 Task: Buy 5 Wiper De-Icing Strips from Windshield Wipers & Washers section under best seller category for shipping address: Cassandra Campbell, 4549 Long Street, Gainesville, Florida 32653, Cell Number 3522153680. Pay from credit card ending with 5759, CVV 953
Action: Key pressed amazon.com<Key.enter>
Screenshot: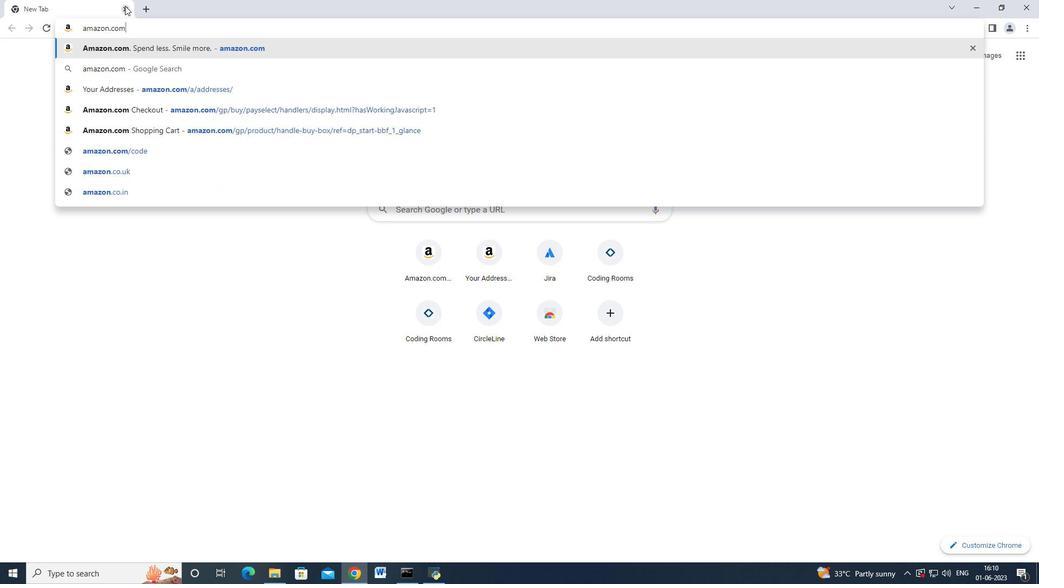 
Action: Mouse moved to (35, 82)
Screenshot: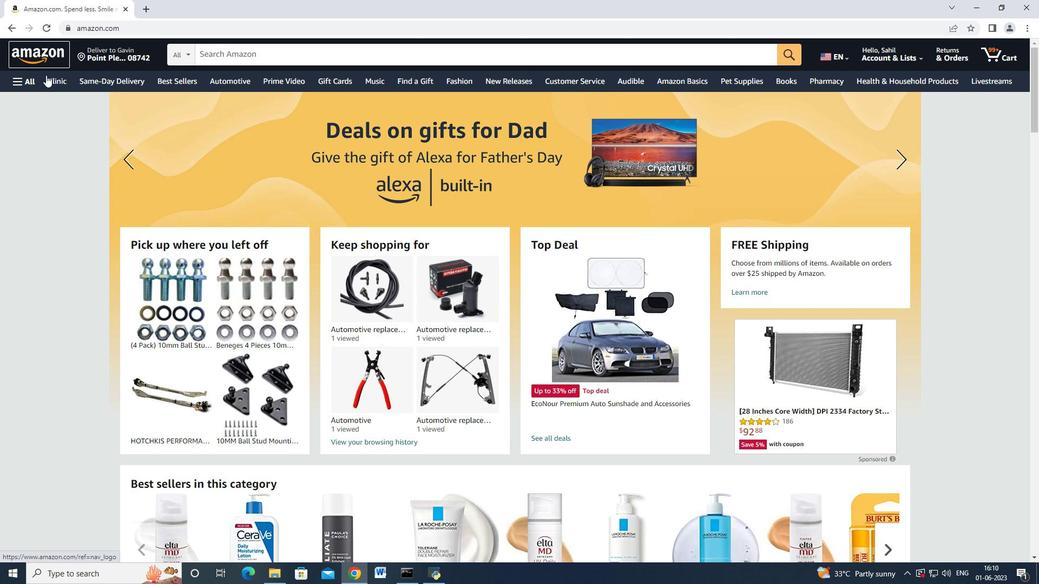 
Action: Mouse pressed left at (35, 82)
Screenshot: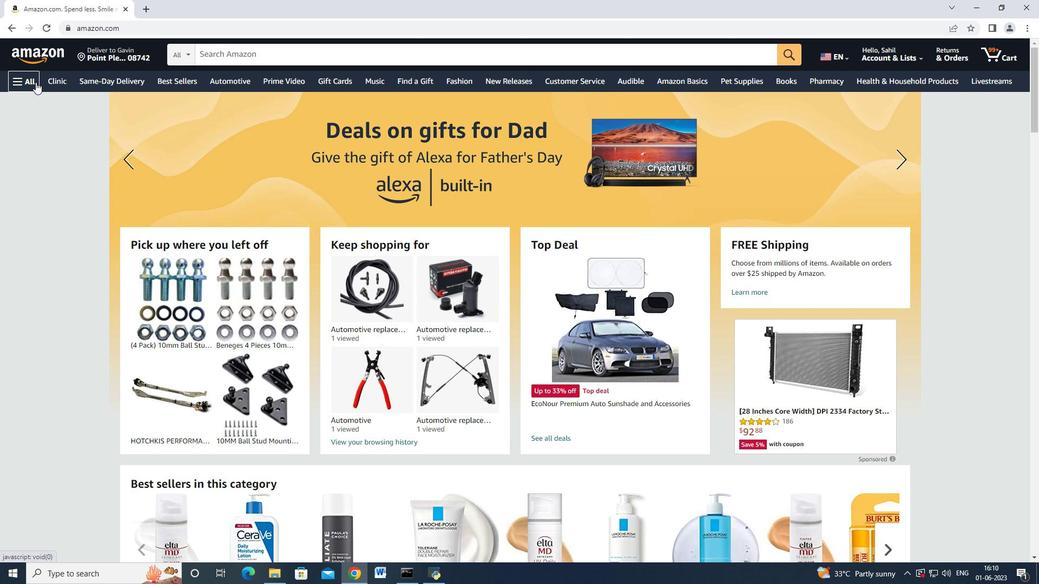 
Action: Mouse moved to (105, 309)
Screenshot: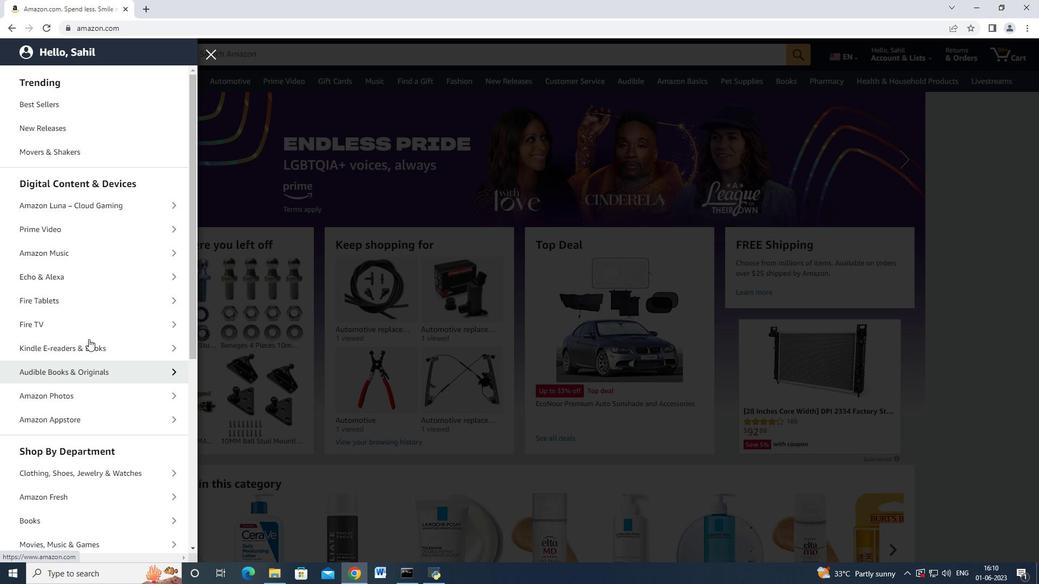 
Action: Mouse scrolled (105, 309) with delta (0, 0)
Screenshot: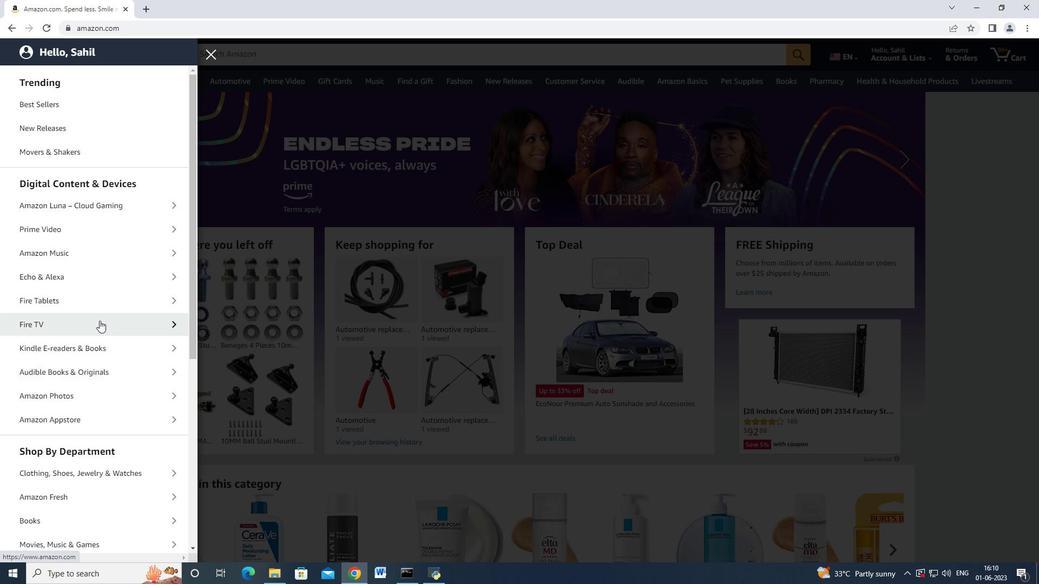 
Action: Mouse scrolled (105, 309) with delta (0, 0)
Screenshot: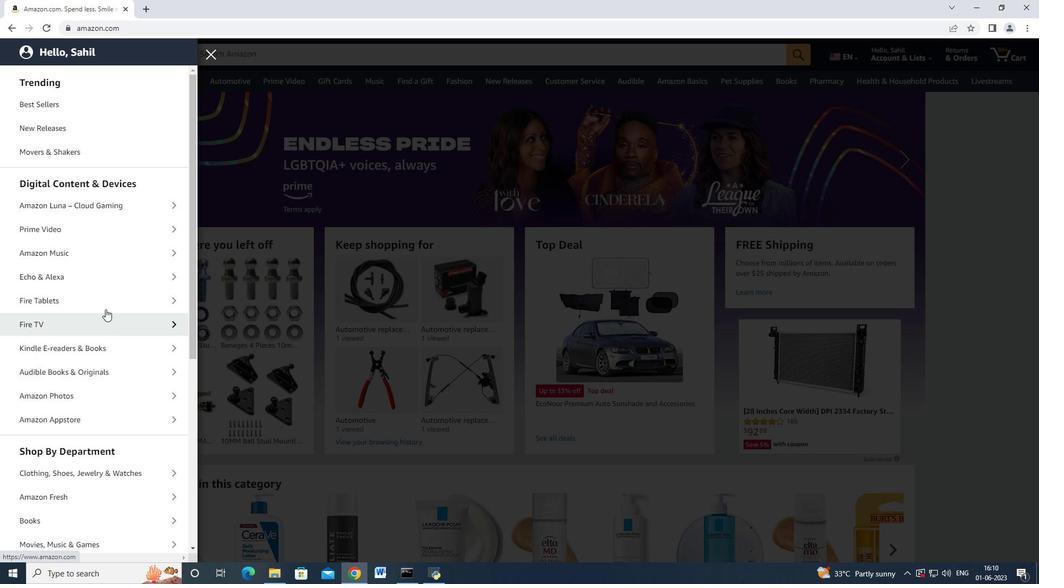 
Action: Mouse scrolled (105, 309) with delta (0, 0)
Screenshot: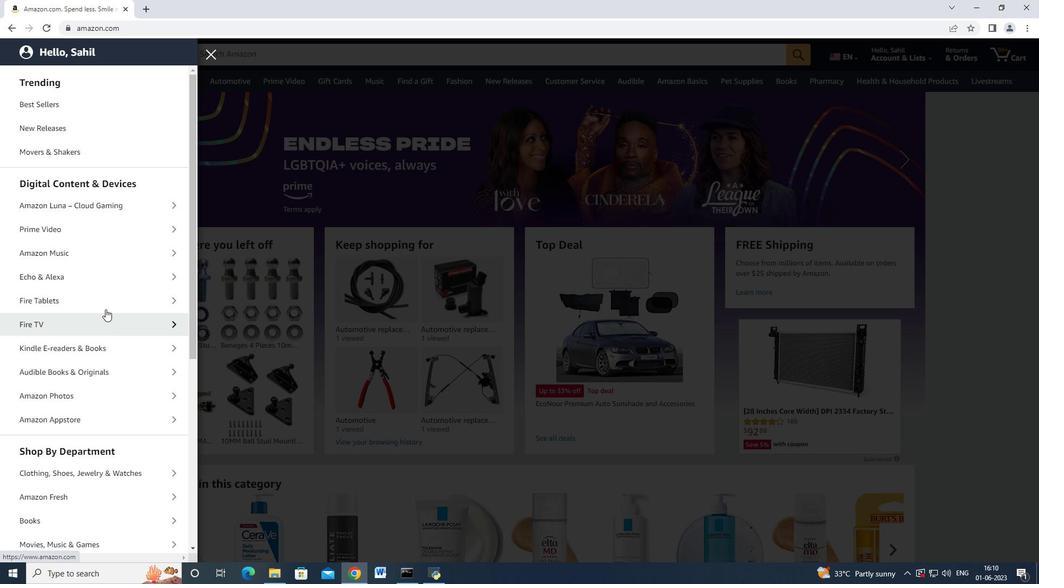 
Action: Mouse scrolled (105, 309) with delta (0, 0)
Screenshot: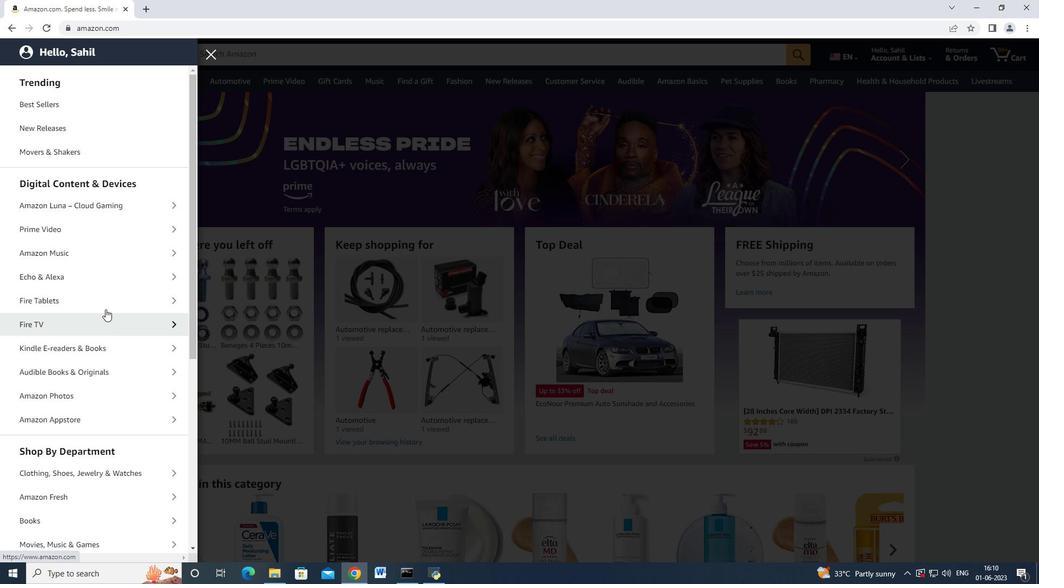 
Action: Mouse scrolled (105, 309) with delta (0, 0)
Screenshot: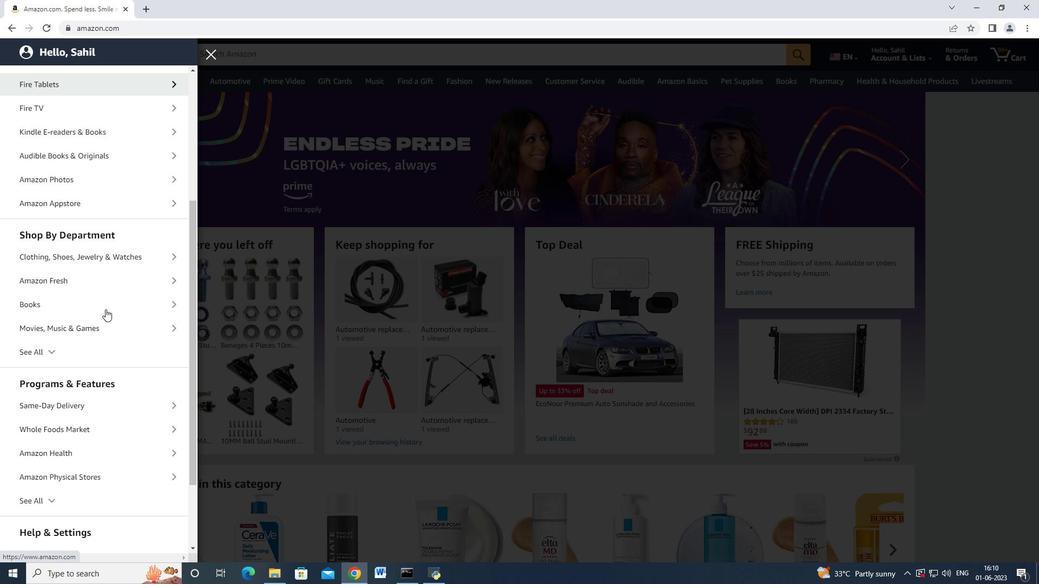 
Action: Mouse scrolled (105, 309) with delta (0, 0)
Screenshot: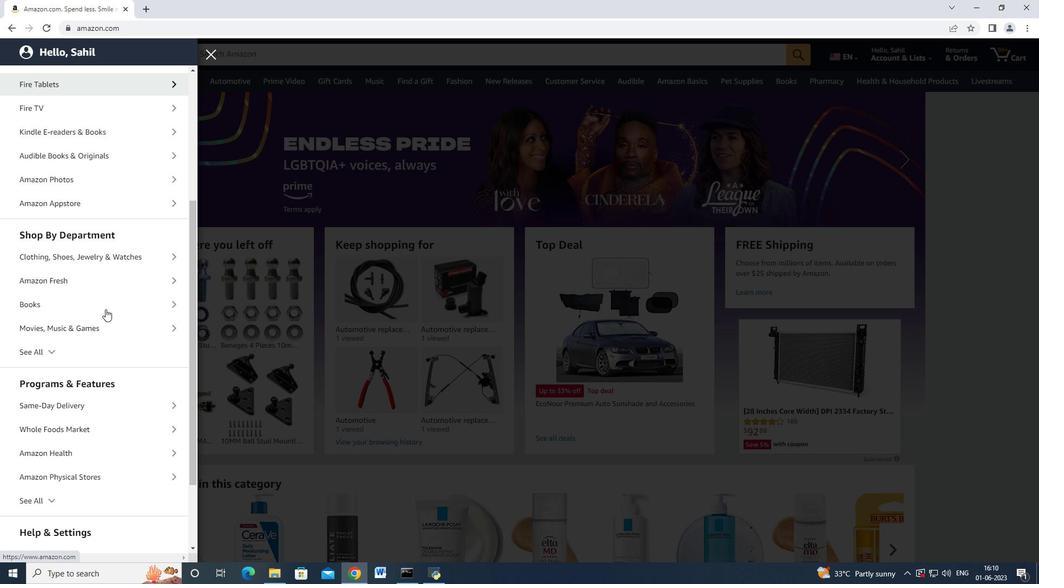 
Action: Mouse moved to (93, 275)
Screenshot: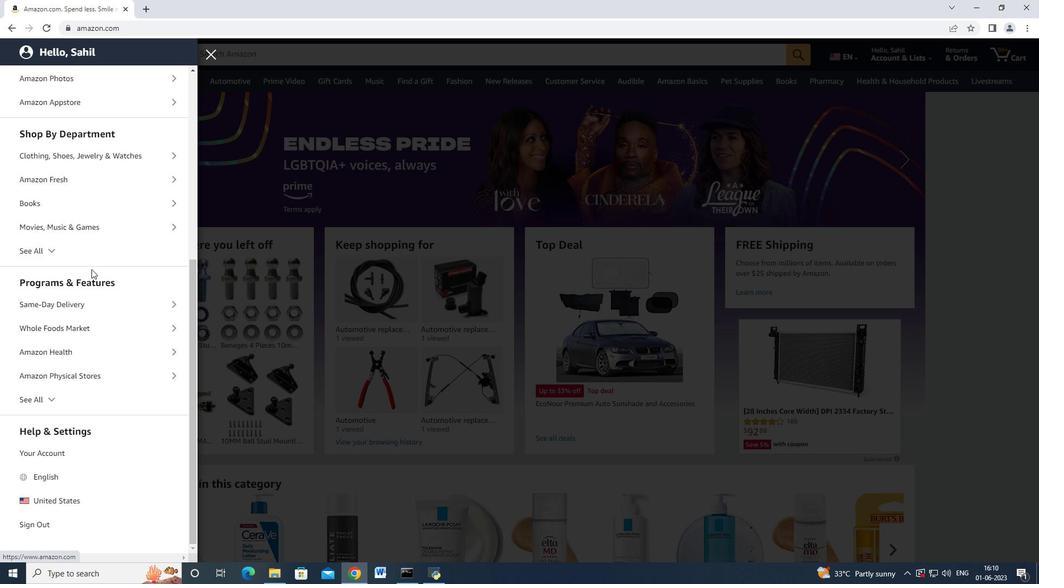 
Action: Mouse scrolled (93, 274) with delta (0, 0)
Screenshot: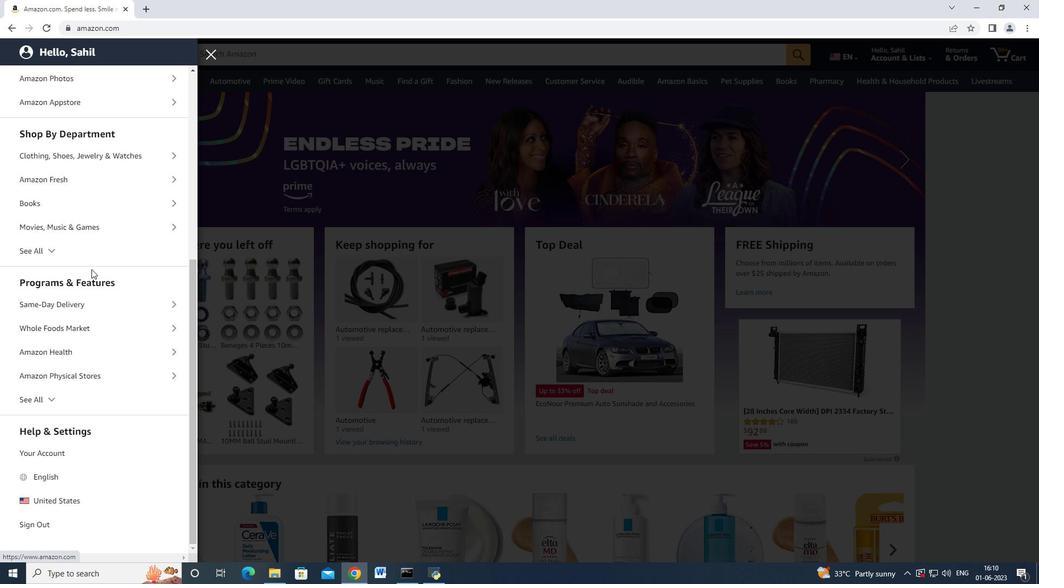 
Action: Mouse moved to (90, 252)
Screenshot: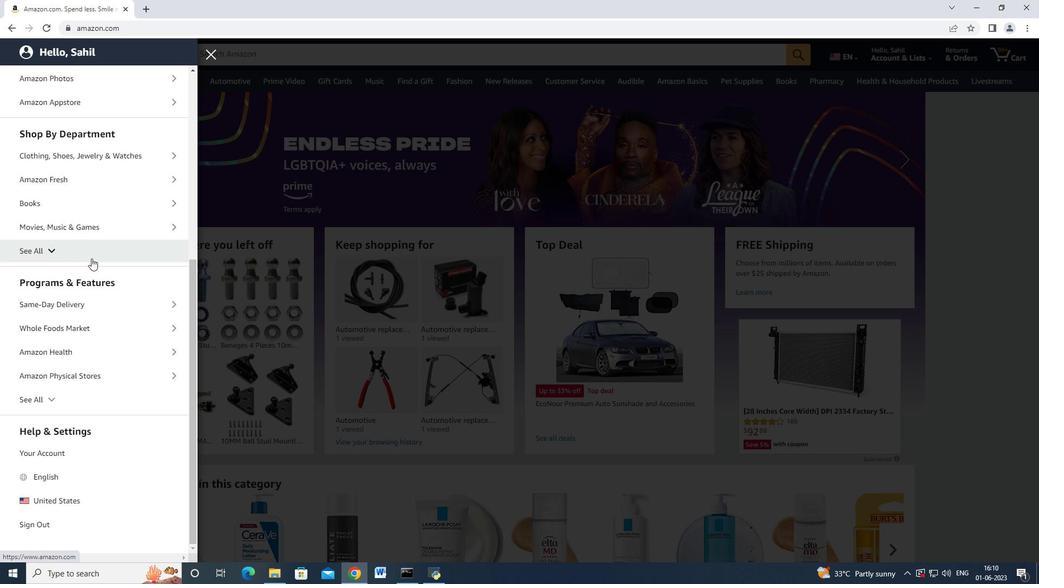 
Action: Mouse pressed left at (90, 252)
Screenshot: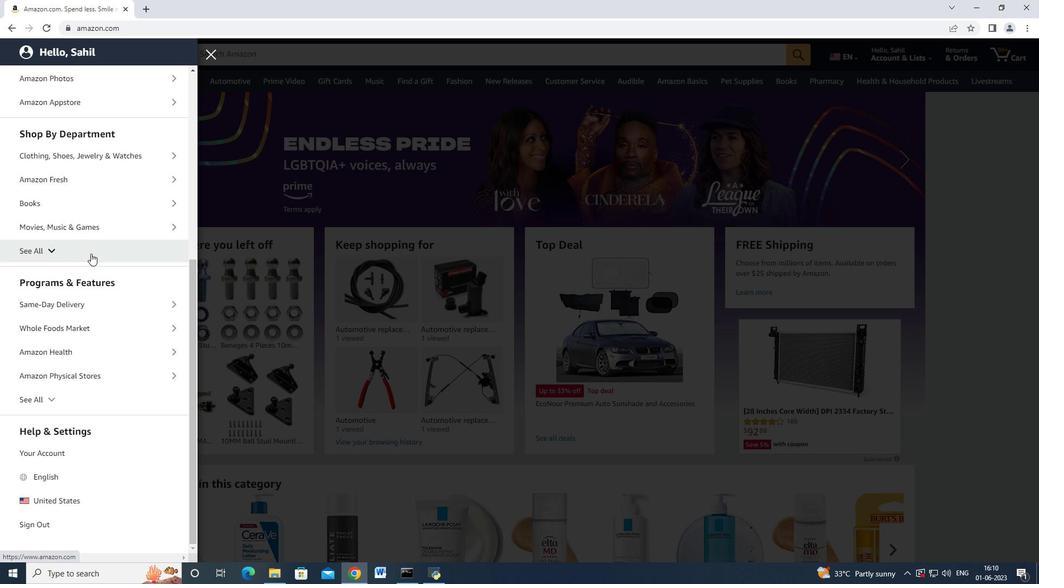 
Action: Mouse moved to (100, 276)
Screenshot: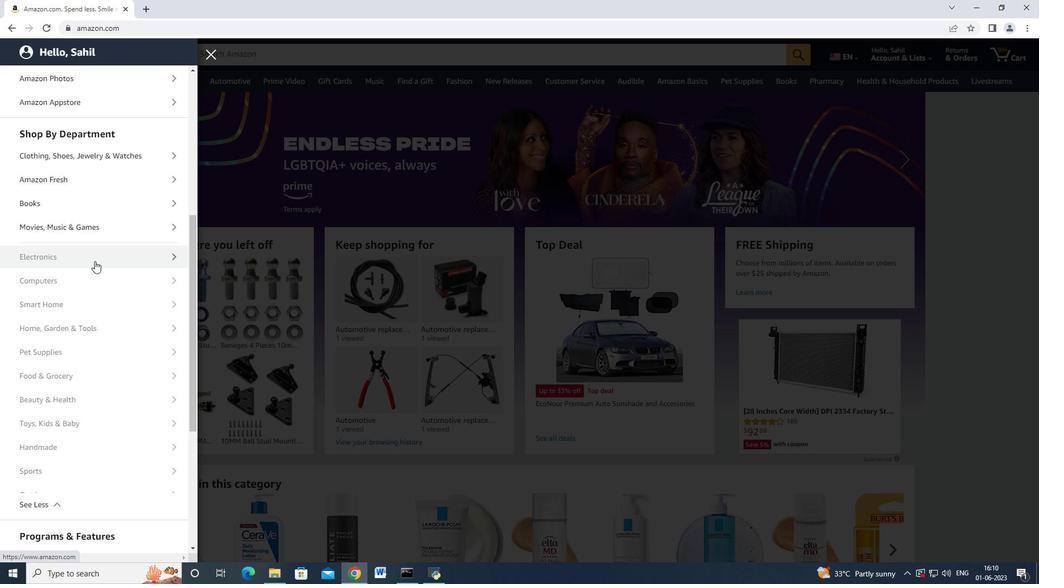 
Action: Mouse scrolled (100, 275) with delta (0, 0)
Screenshot: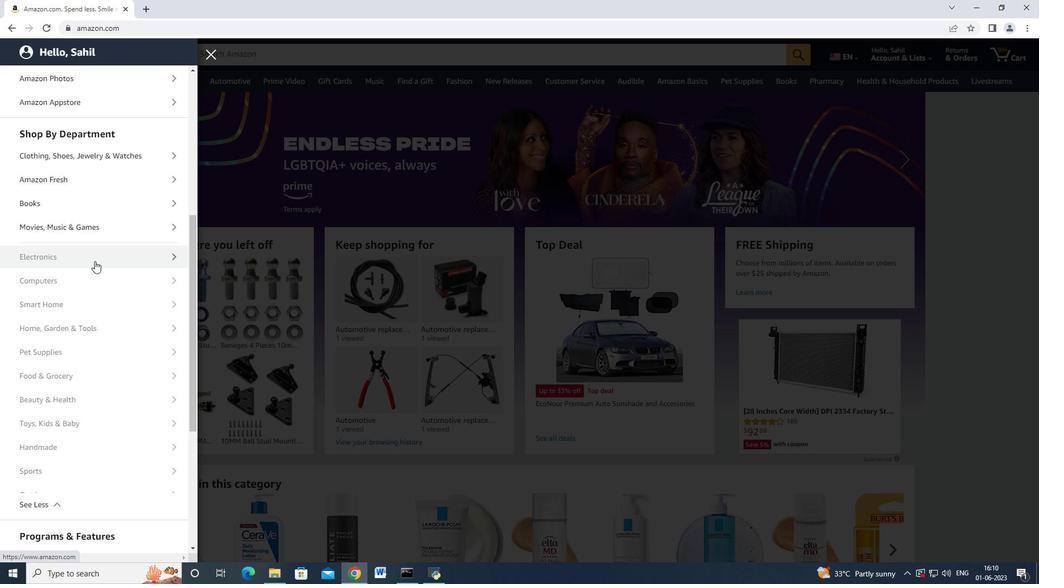 
Action: Mouse scrolled (100, 275) with delta (0, 0)
Screenshot: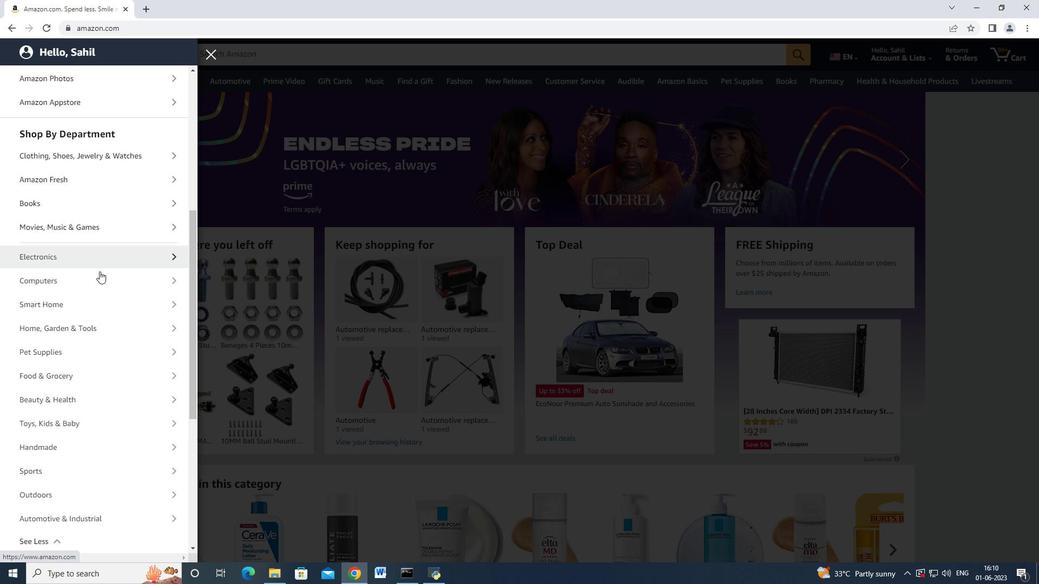 
Action: Mouse moved to (106, 406)
Screenshot: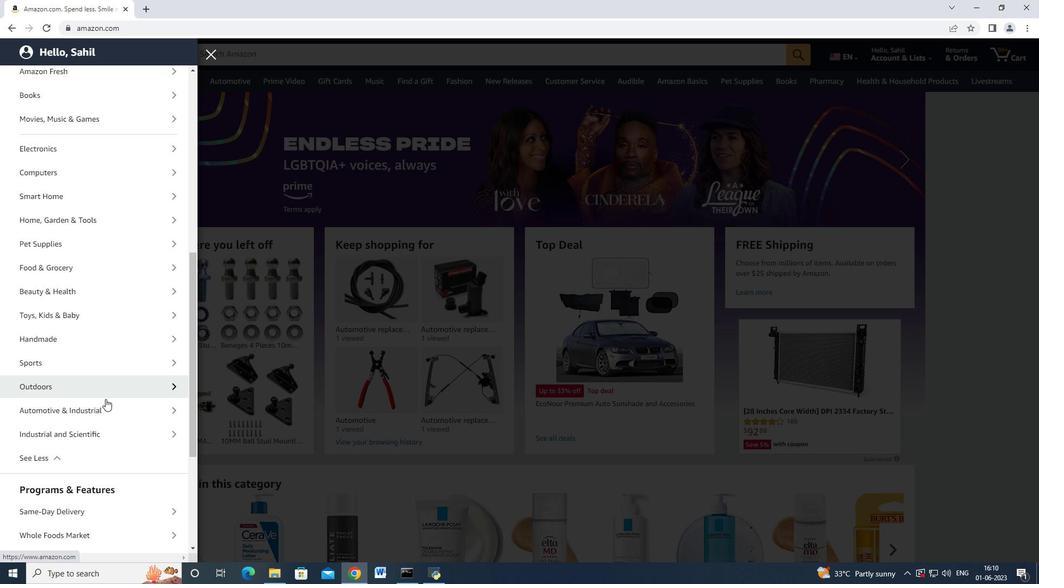 
Action: Mouse pressed left at (106, 406)
Screenshot: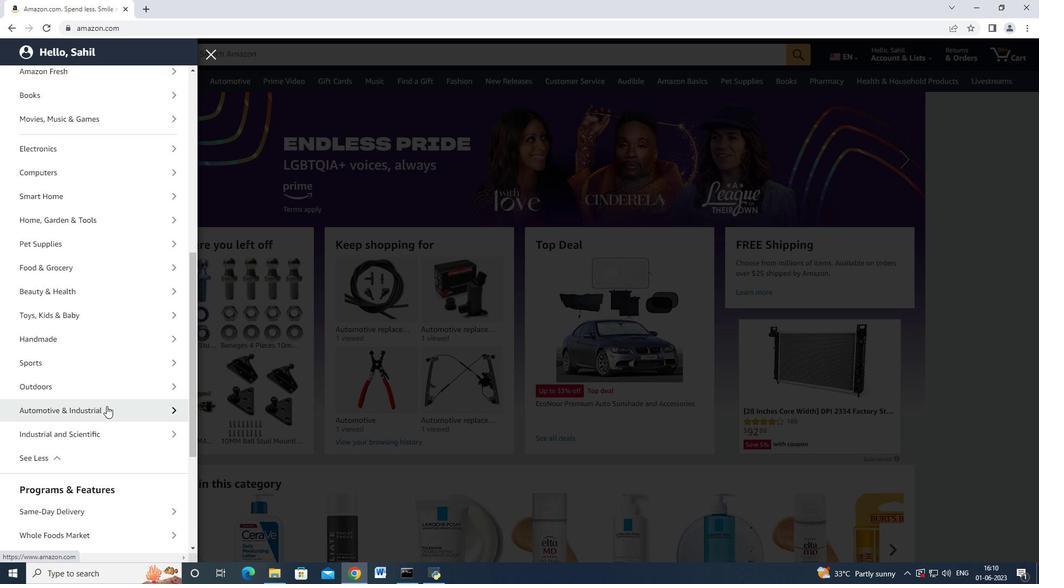 
Action: Mouse moved to (141, 129)
Screenshot: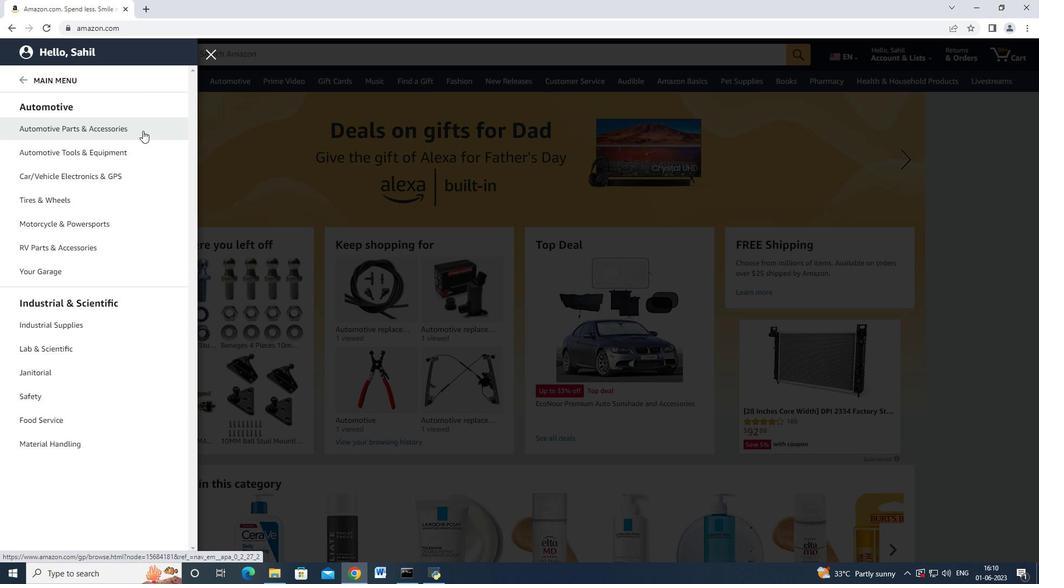 
Action: Mouse pressed left at (141, 129)
Screenshot: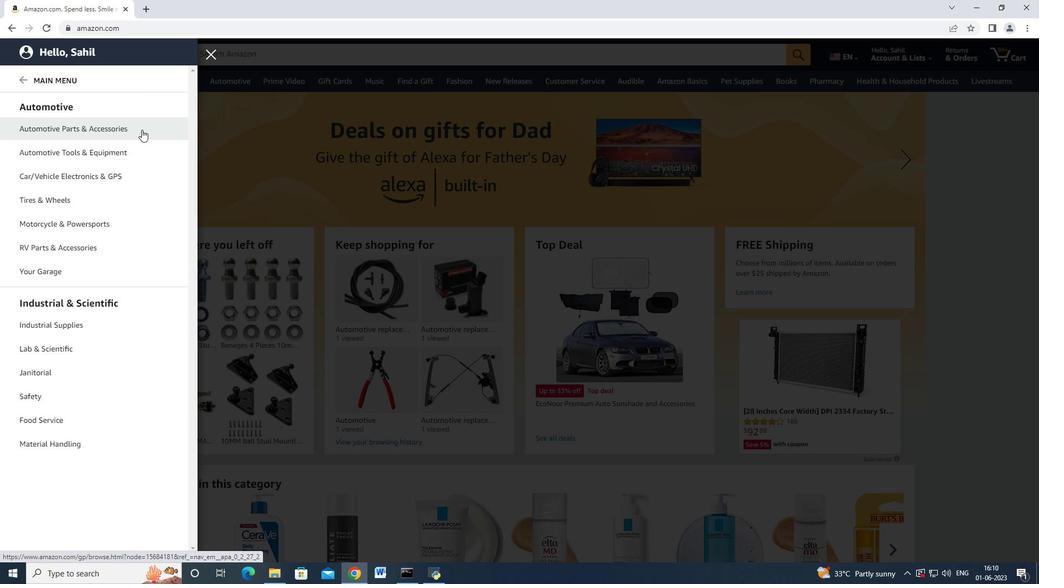 
Action: Mouse moved to (180, 101)
Screenshot: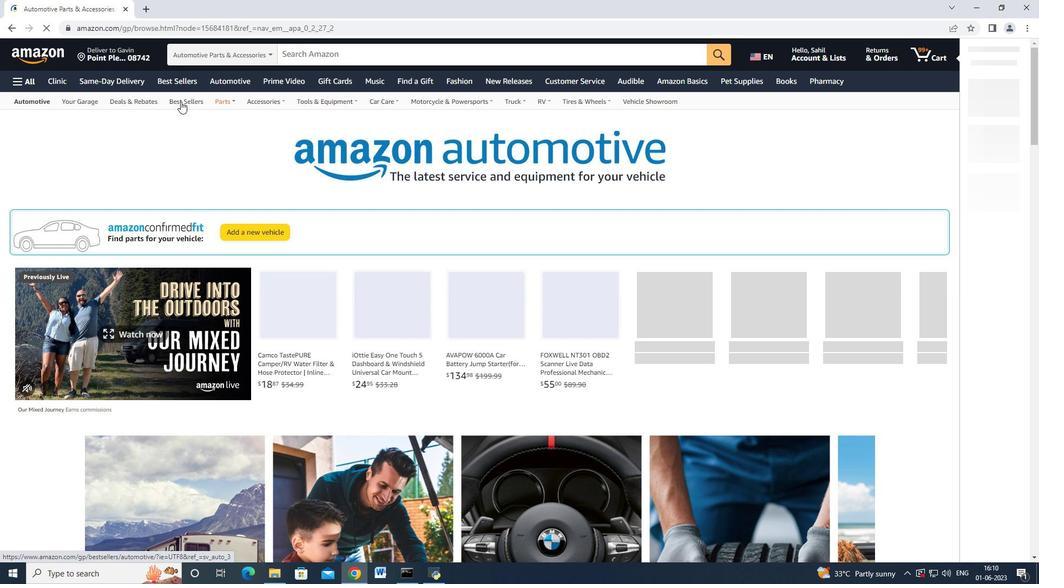 
Action: Mouse pressed left at (180, 101)
Screenshot: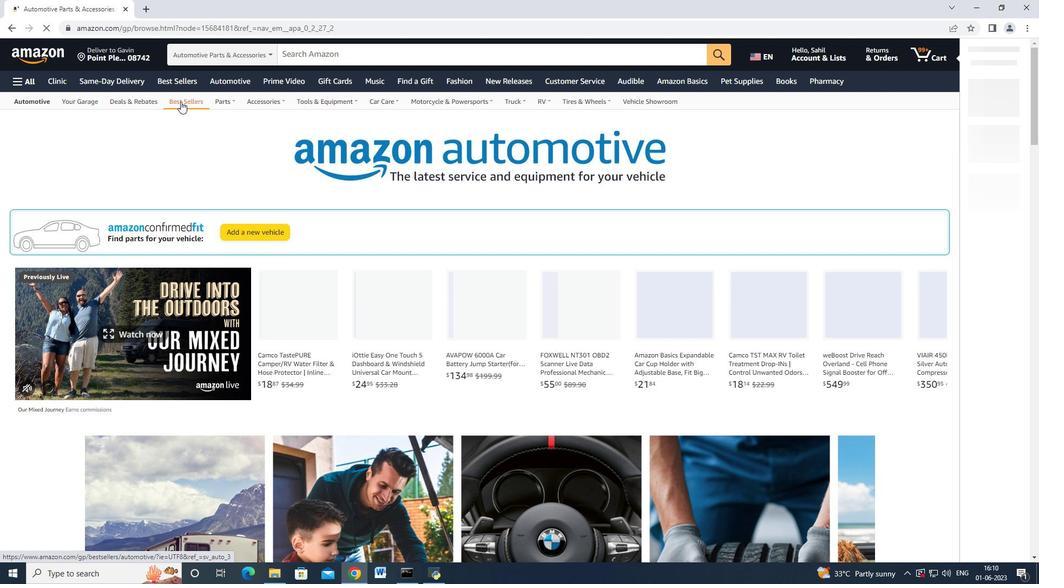 
Action: Mouse moved to (66, 347)
Screenshot: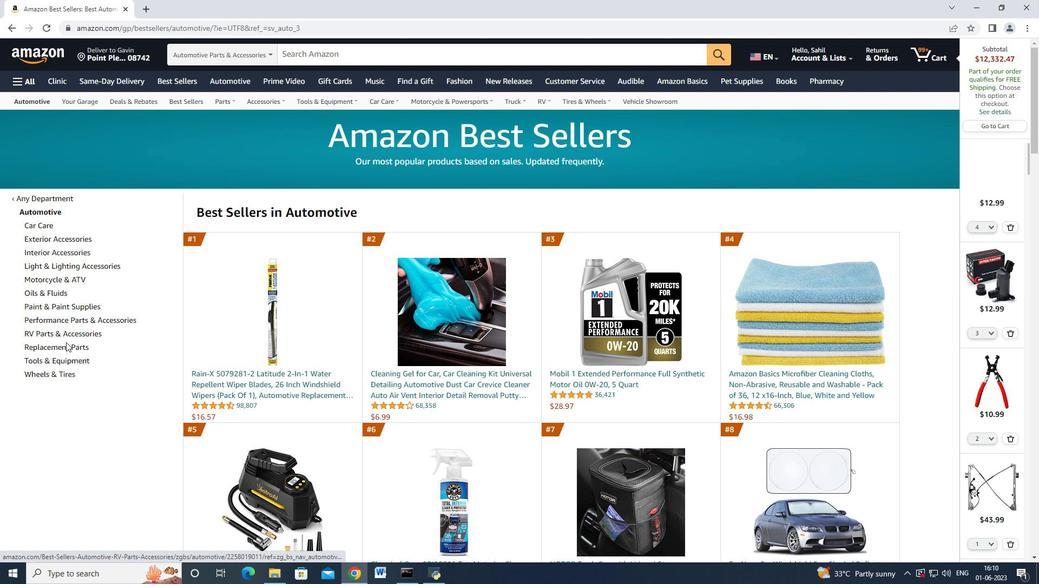 
Action: Mouse pressed left at (66, 347)
Screenshot: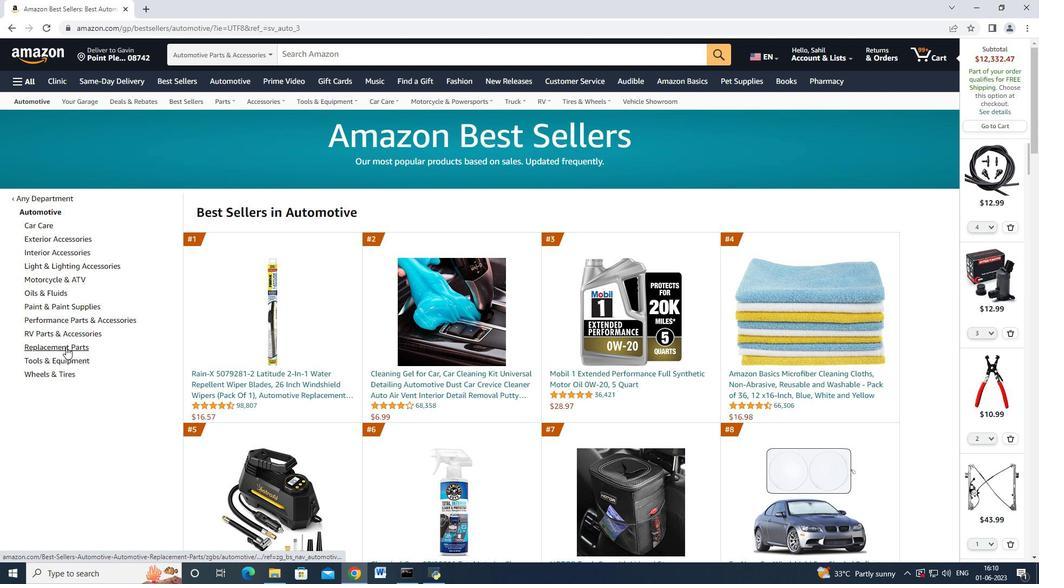 
Action: Mouse moved to (108, 349)
Screenshot: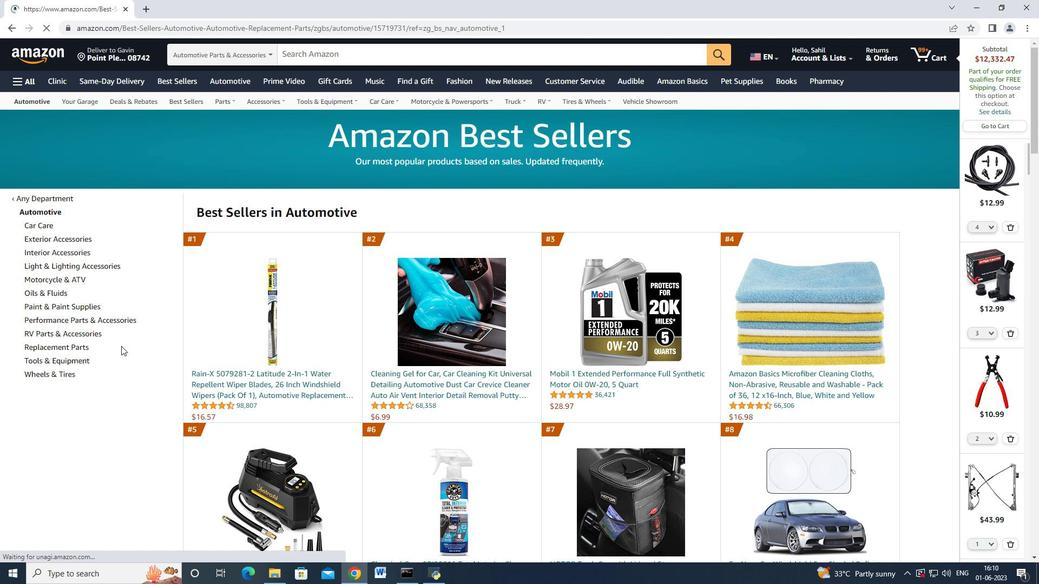 
Action: Mouse scrolled (108, 349) with delta (0, 0)
Screenshot: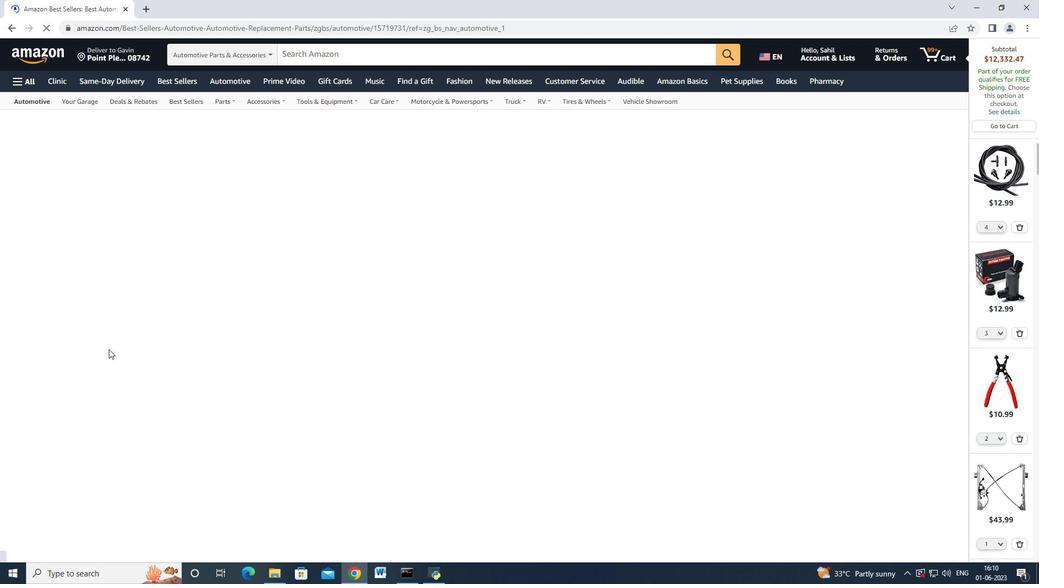 
Action: Mouse scrolled (108, 349) with delta (0, 0)
Screenshot: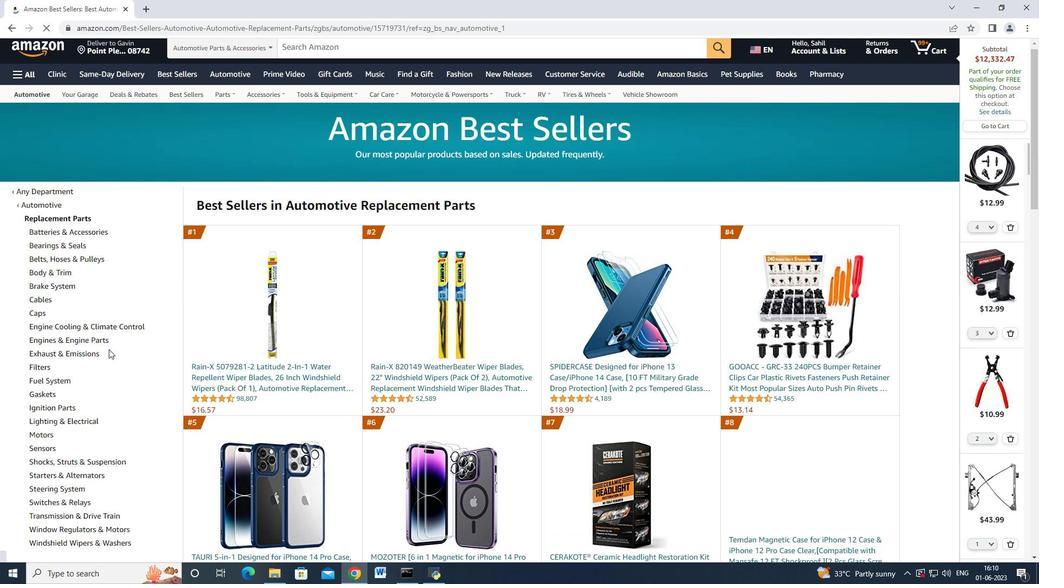 
Action: Mouse scrolled (108, 349) with delta (0, 0)
Screenshot: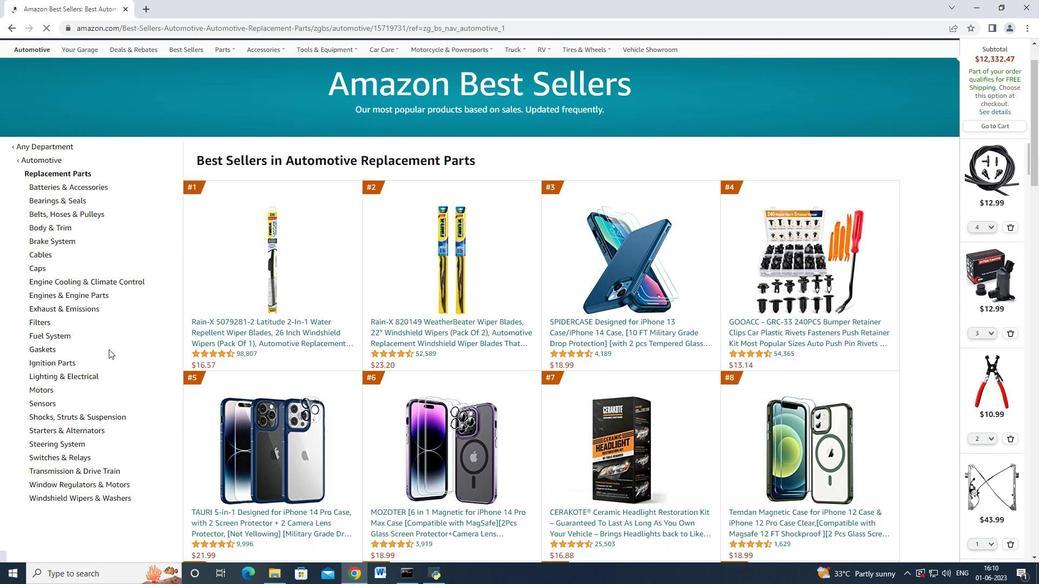 
Action: Mouse moved to (100, 386)
Screenshot: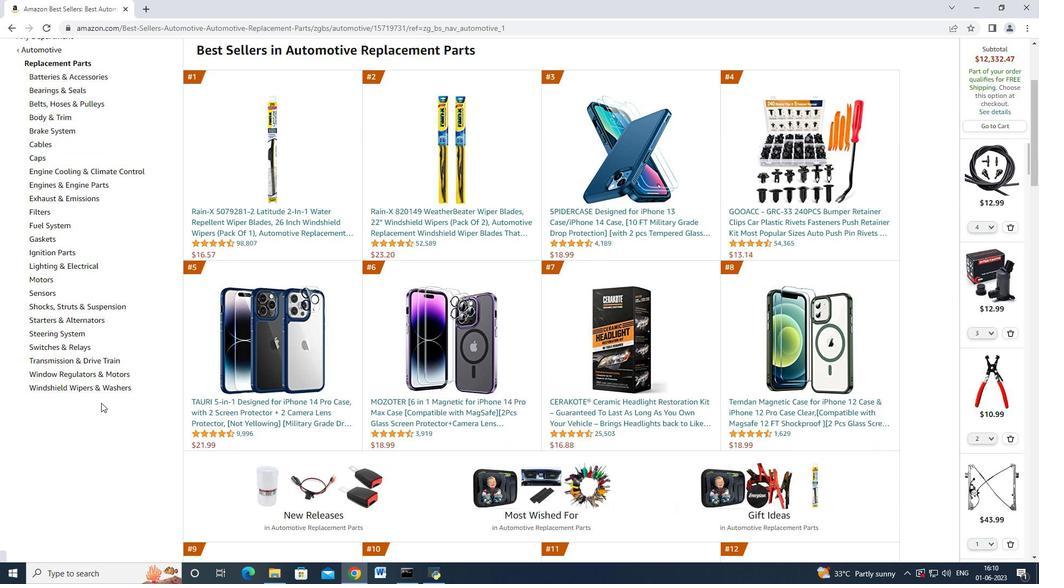 
Action: Mouse pressed left at (100, 386)
Screenshot: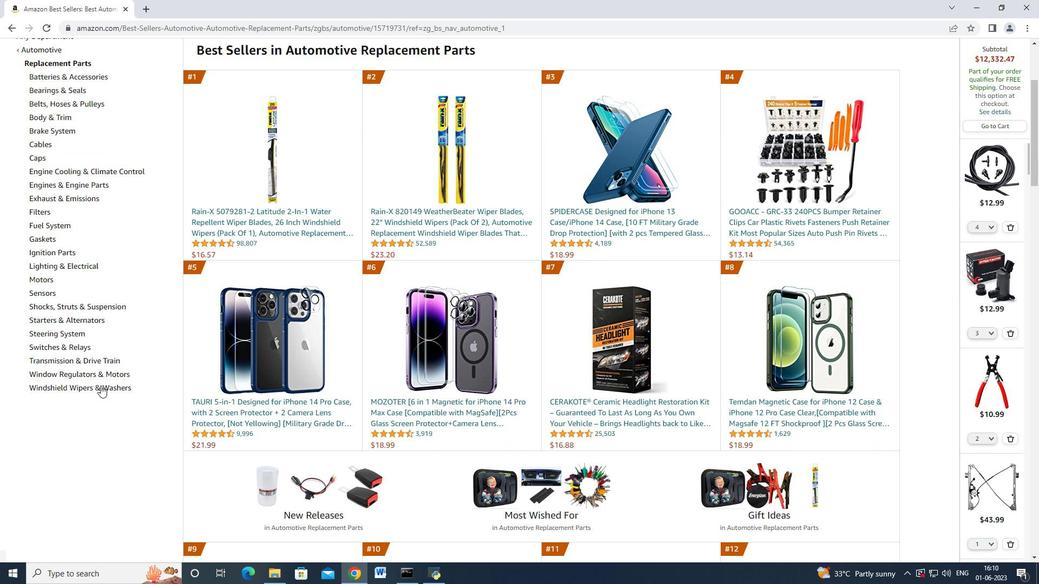 
Action: Mouse moved to (94, 290)
Screenshot: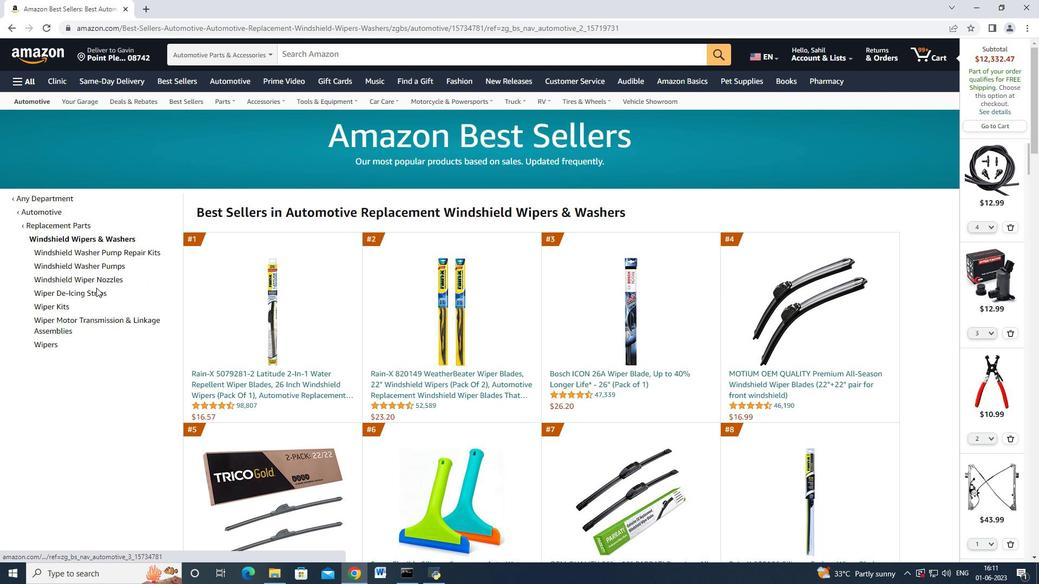 
Action: Mouse pressed left at (94, 290)
Screenshot: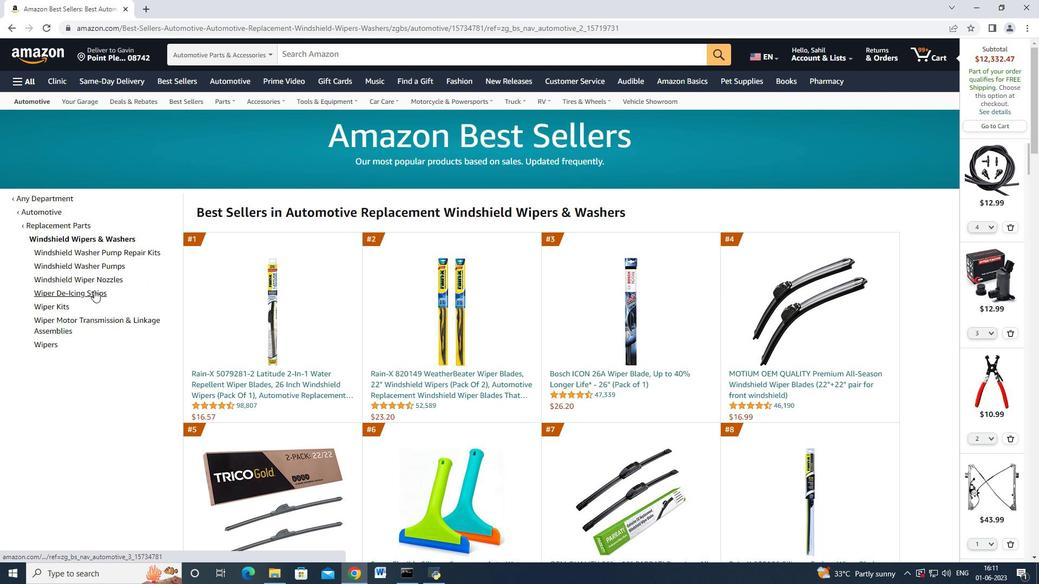 
Action: Mouse moved to (425, 374)
Screenshot: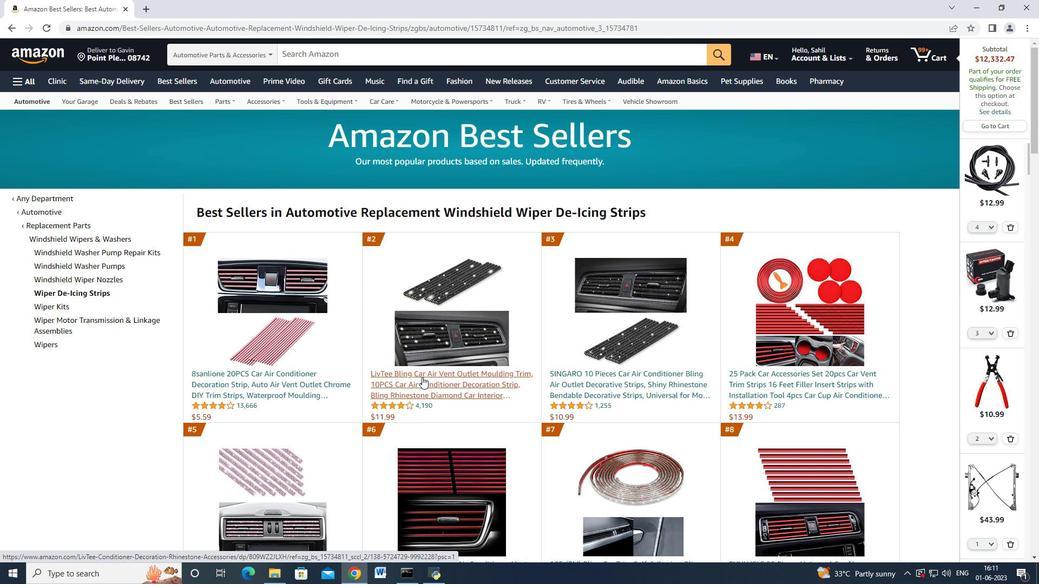 
Action: Mouse scrolled (425, 374) with delta (0, 0)
Screenshot: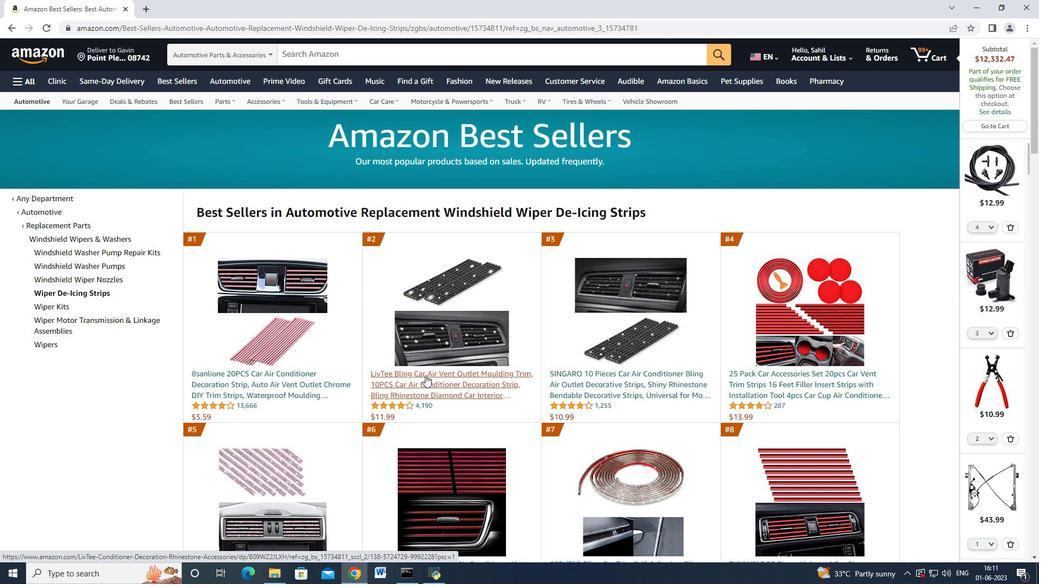 
Action: Mouse scrolled (425, 374) with delta (0, 0)
Screenshot: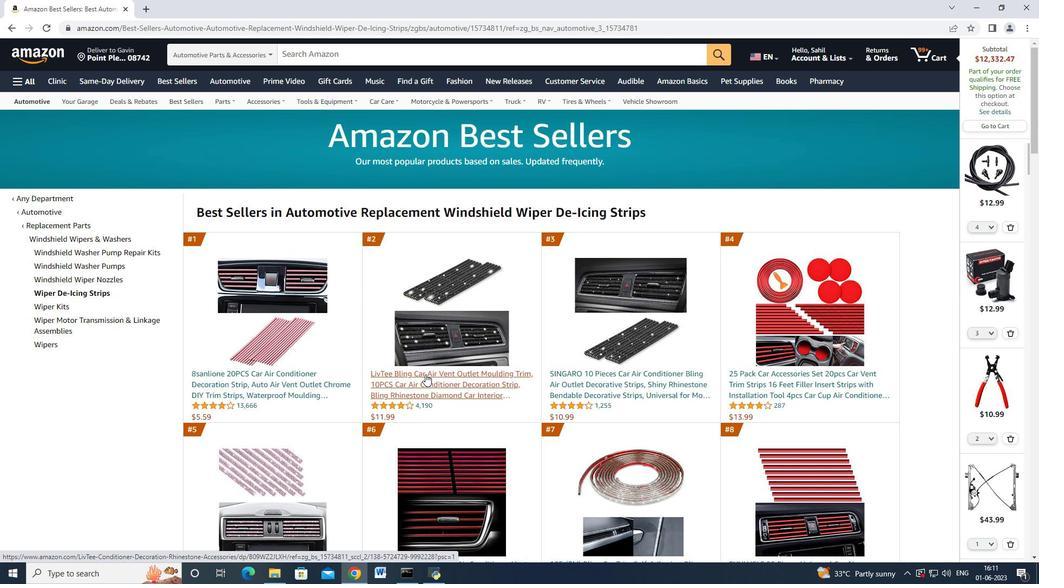 
Action: Mouse moved to (820, 260)
Screenshot: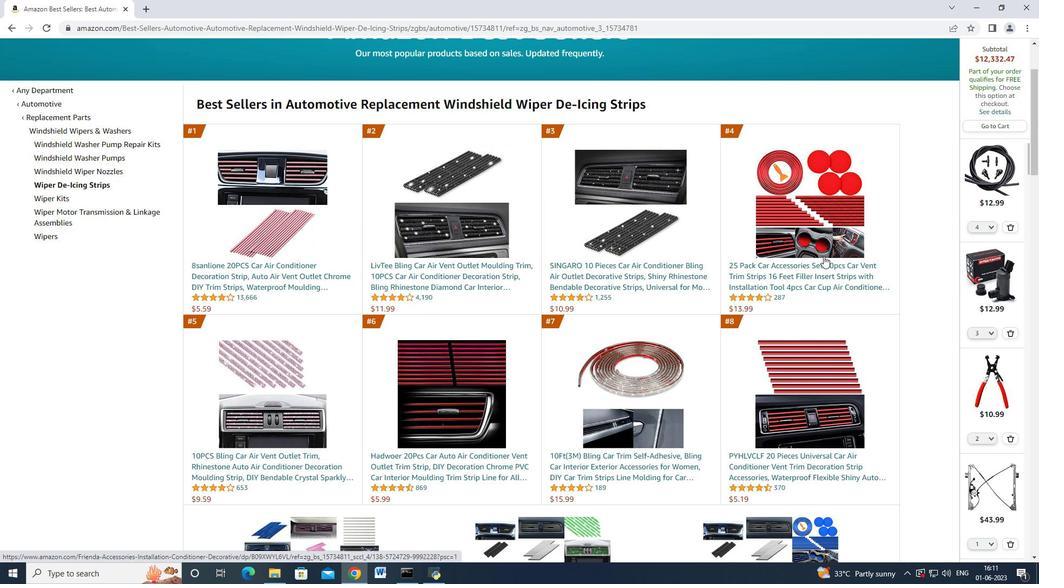 
Action: Mouse pressed left at (820, 260)
Screenshot: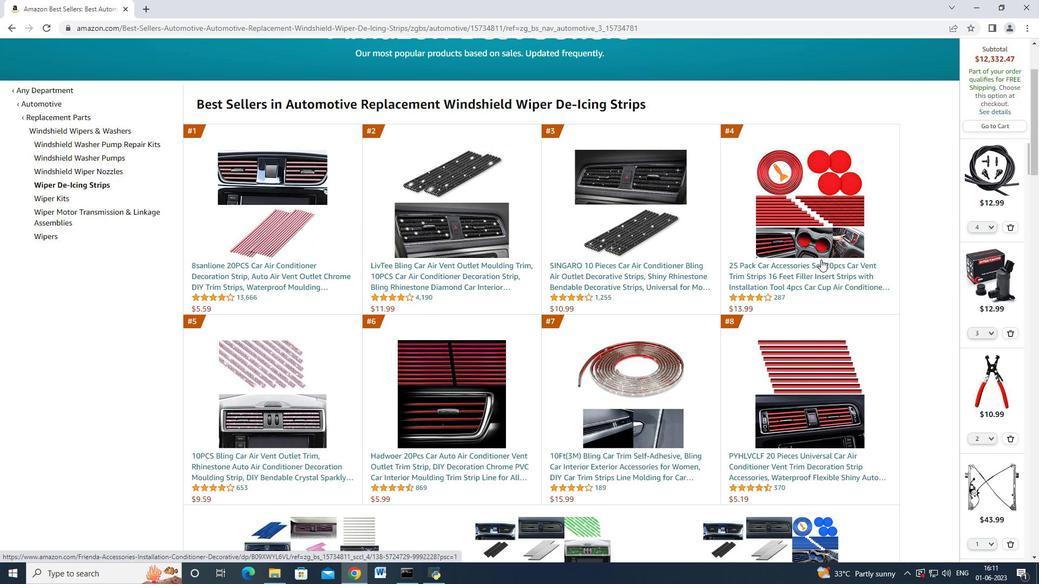 
Action: Mouse moved to (767, 444)
Screenshot: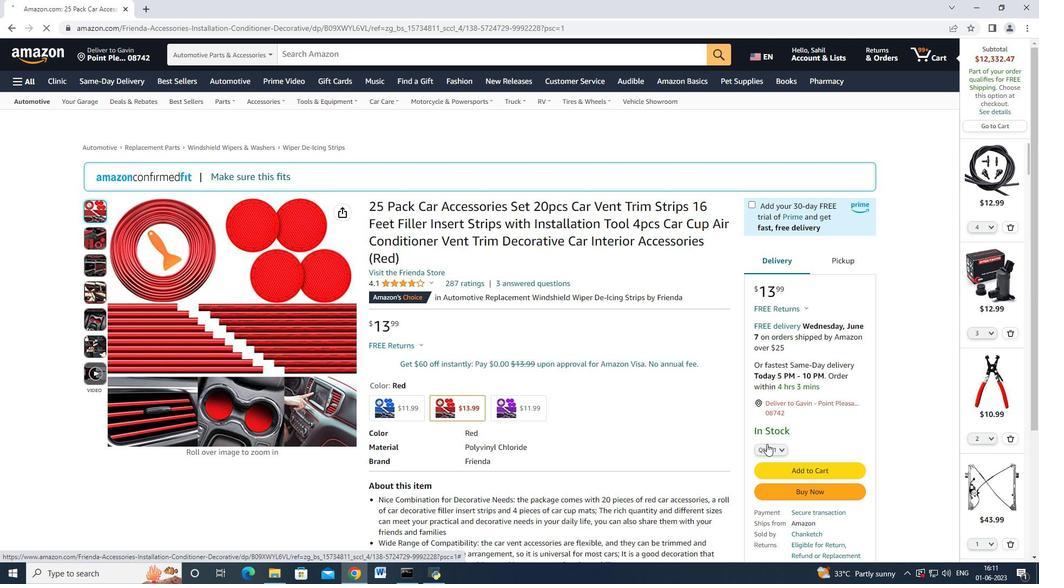 
Action: Mouse pressed left at (767, 444)
Screenshot: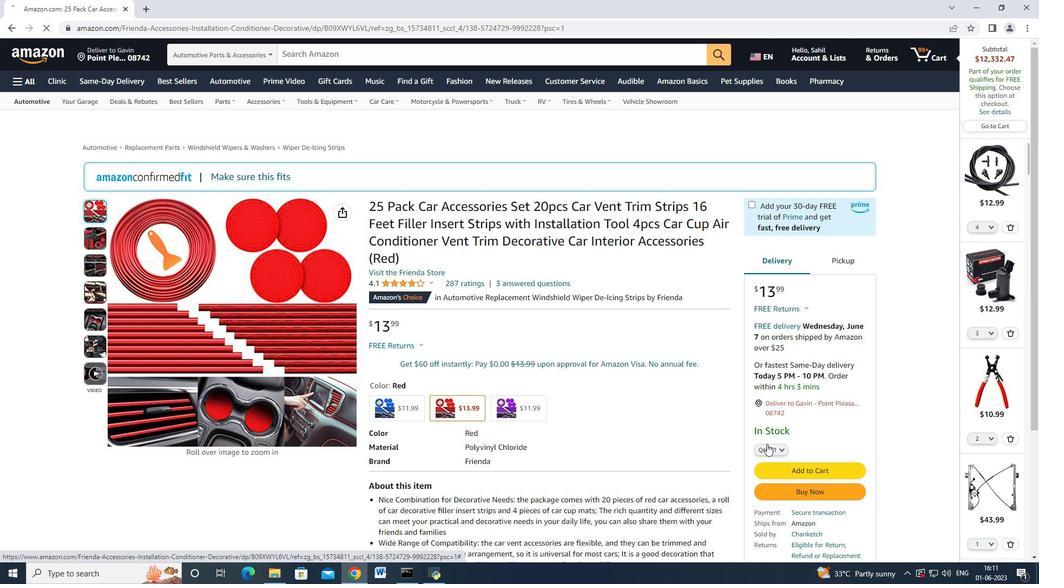 
Action: Mouse moved to (781, 446)
Screenshot: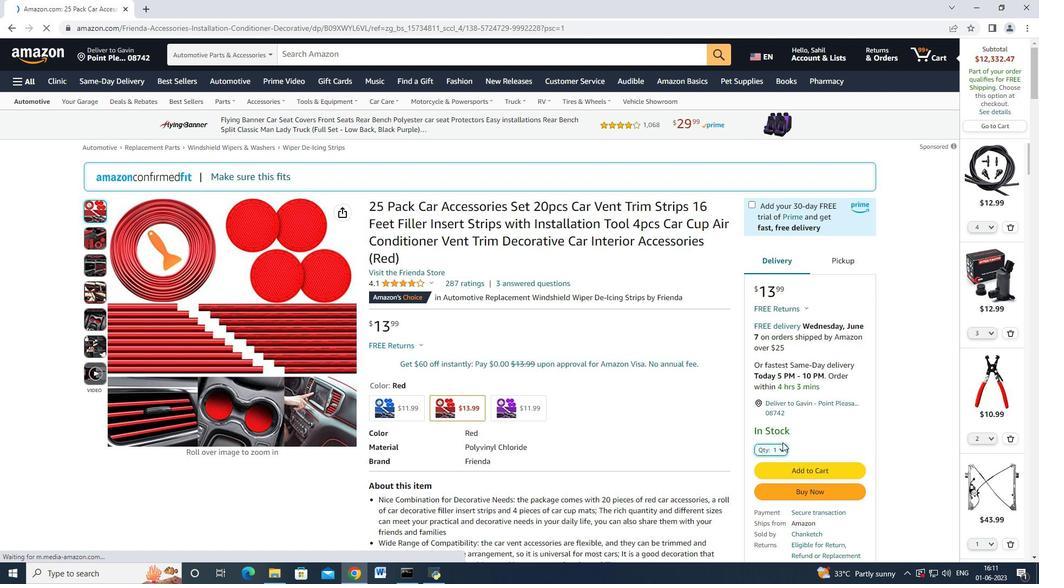 
Action: Mouse pressed left at (781, 446)
Screenshot: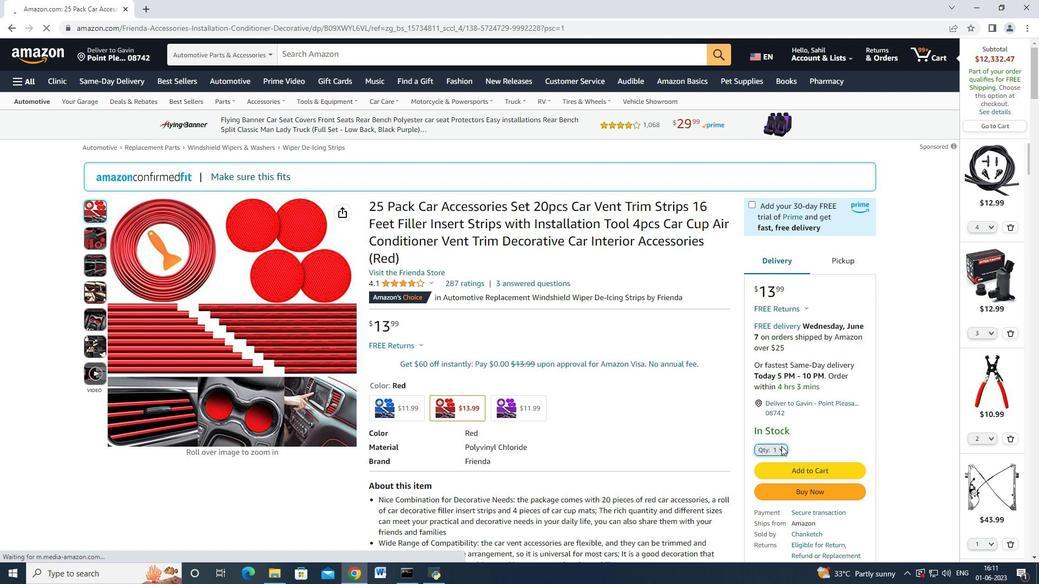 
Action: Mouse moved to (765, 114)
Screenshot: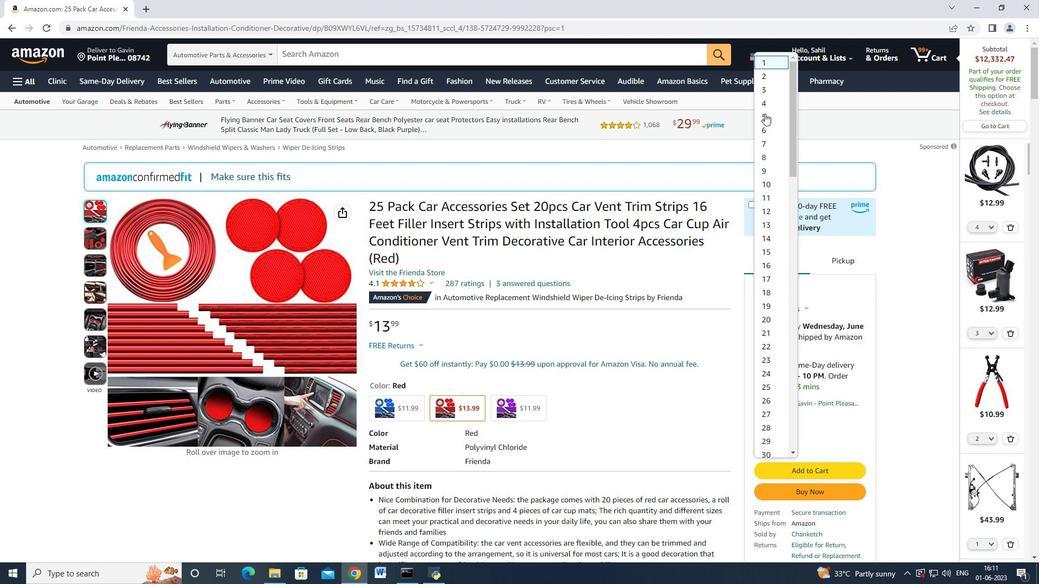 
Action: Mouse pressed left at (765, 114)
Screenshot: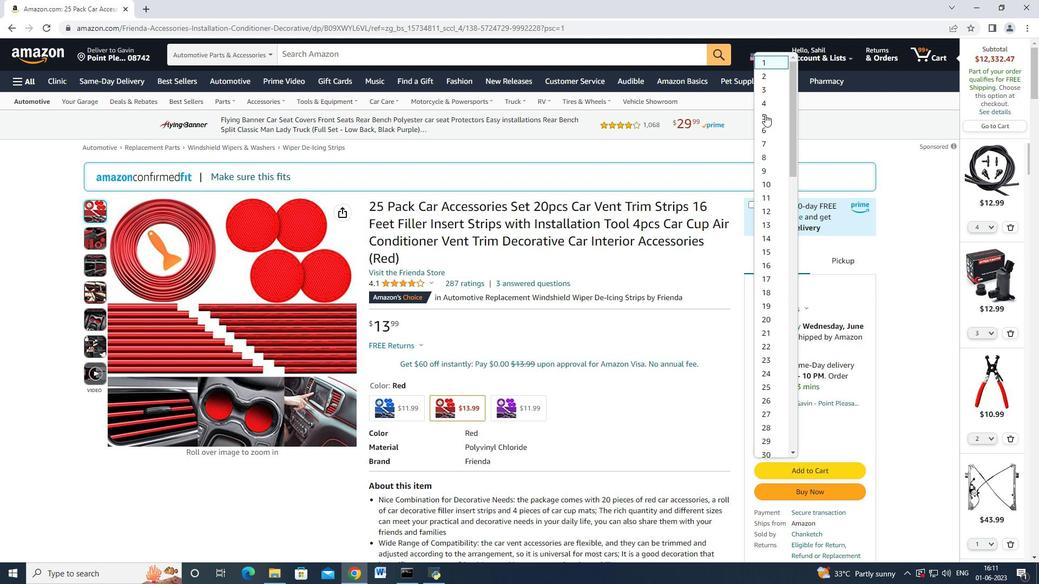 
Action: Mouse moved to (776, 477)
Screenshot: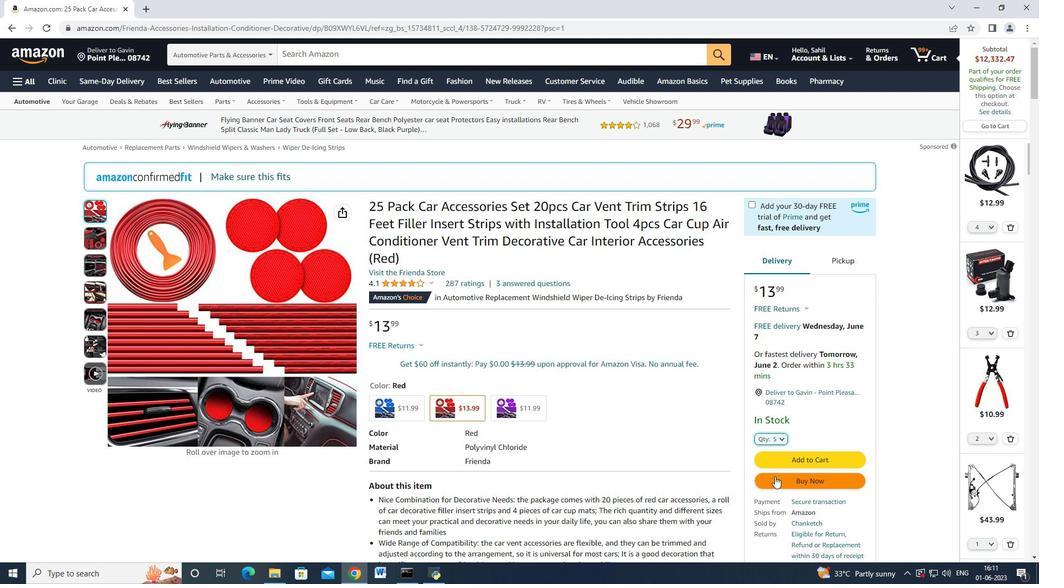 
Action: Mouse pressed left at (776, 477)
Screenshot: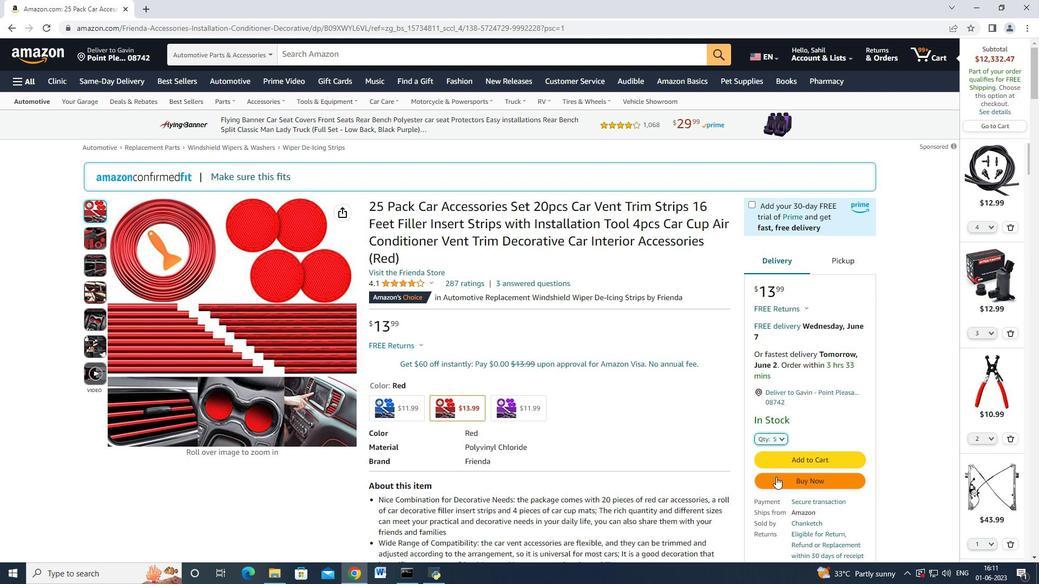
Action: Mouse moved to (472, 250)
Screenshot: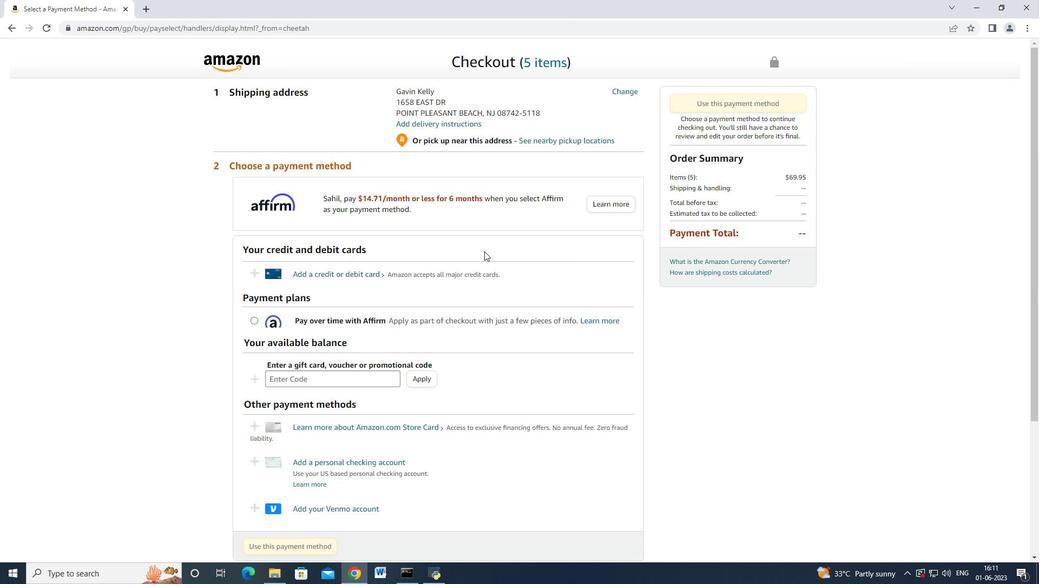 
Action: Mouse scrolled (472, 249) with delta (0, 0)
Screenshot: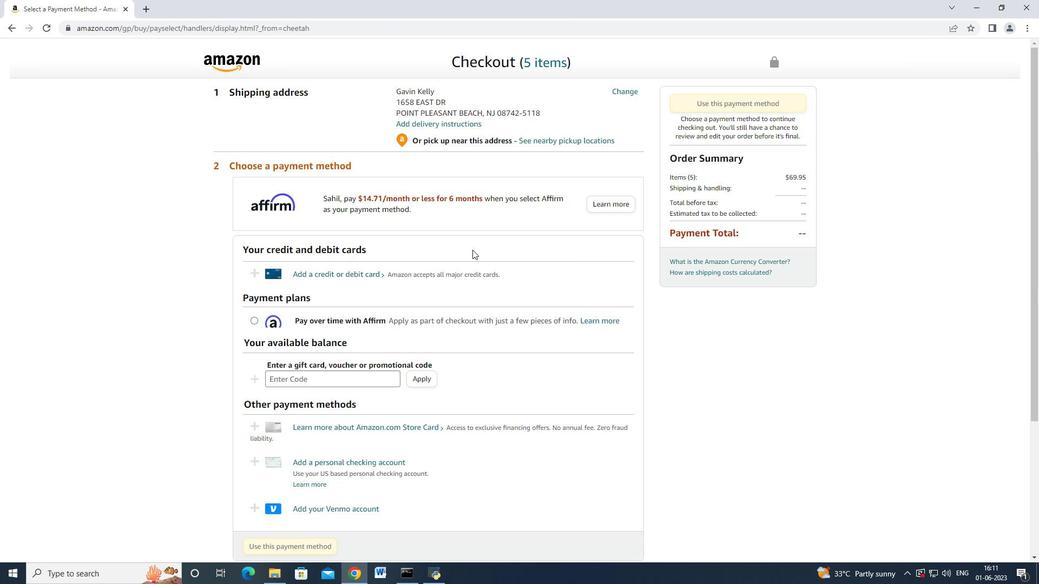 
Action: Mouse scrolled (472, 250) with delta (0, 0)
Screenshot: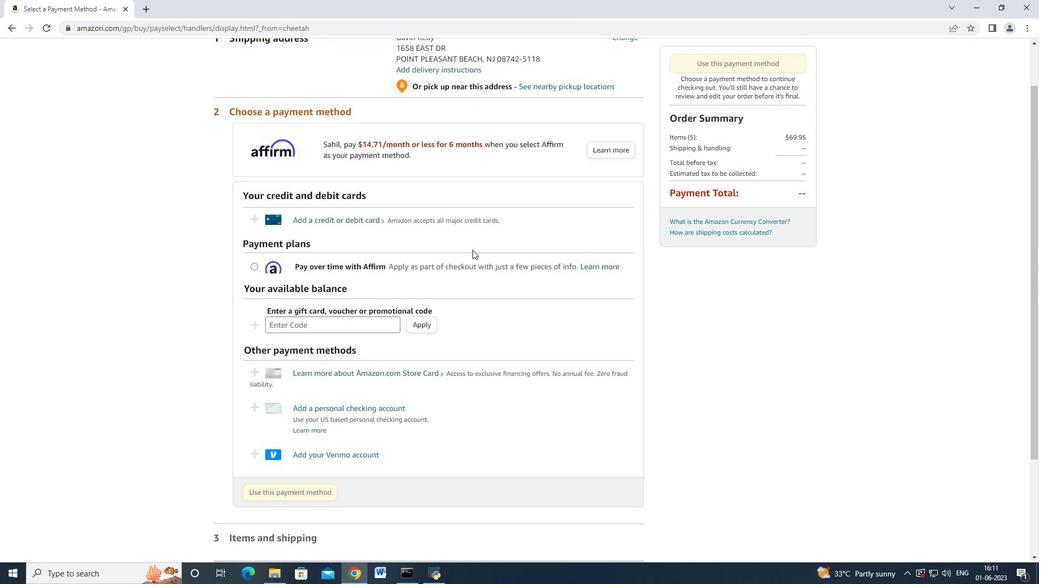 
Action: Mouse moved to (625, 87)
Screenshot: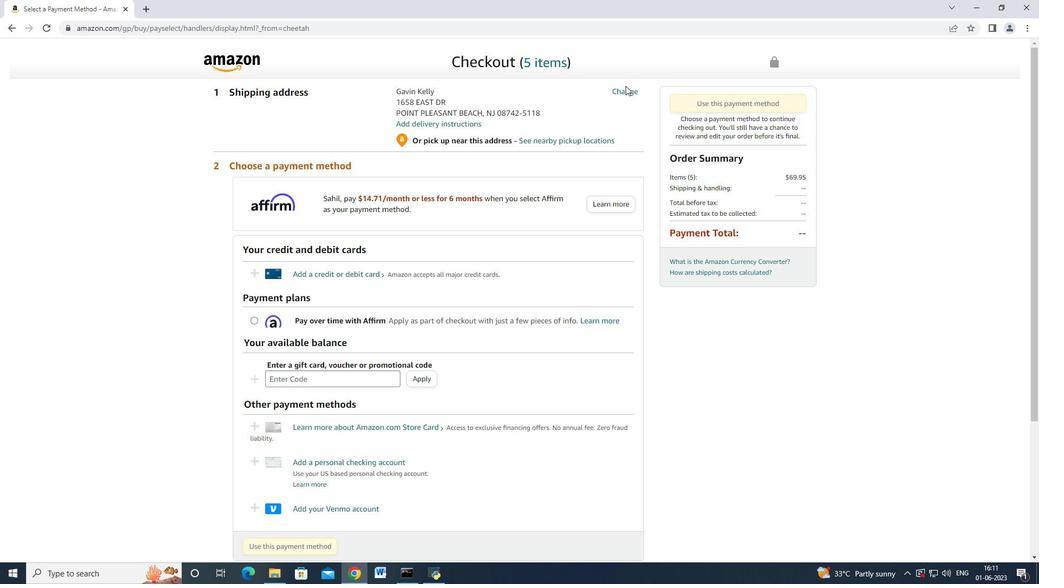 
Action: Mouse pressed left at (625, 87)
Screenshot: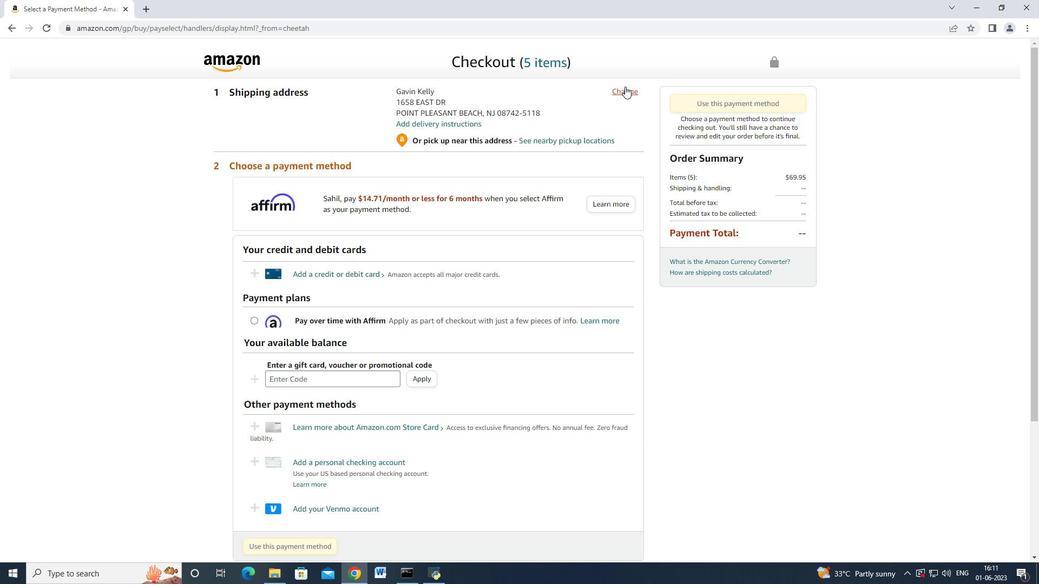 
Action: Mouse moved to (461, 179)
Screenshot: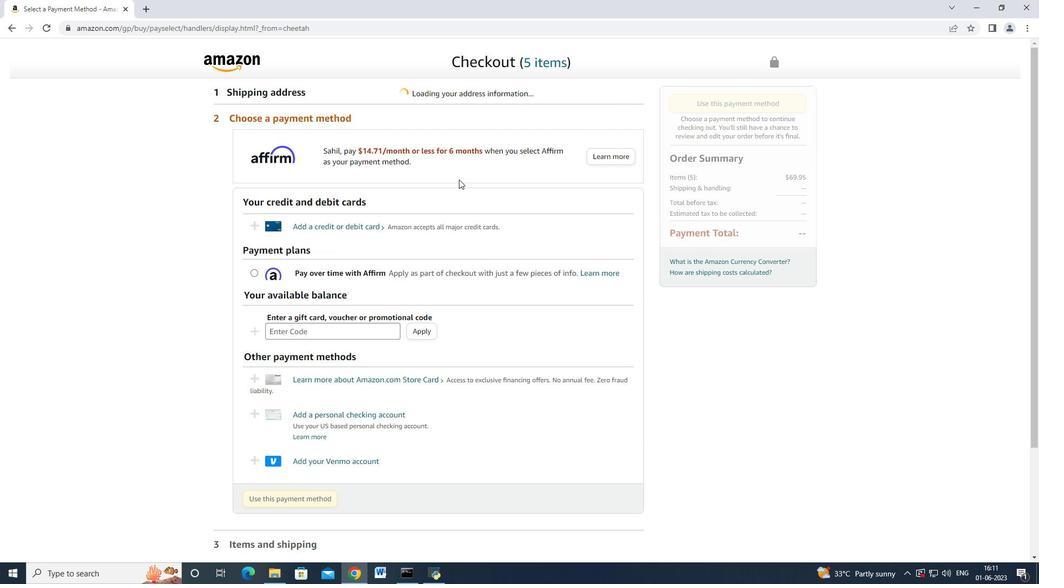 
Action: Mouse scrolled (461, 178) with delta (0, 0)
Screenshot: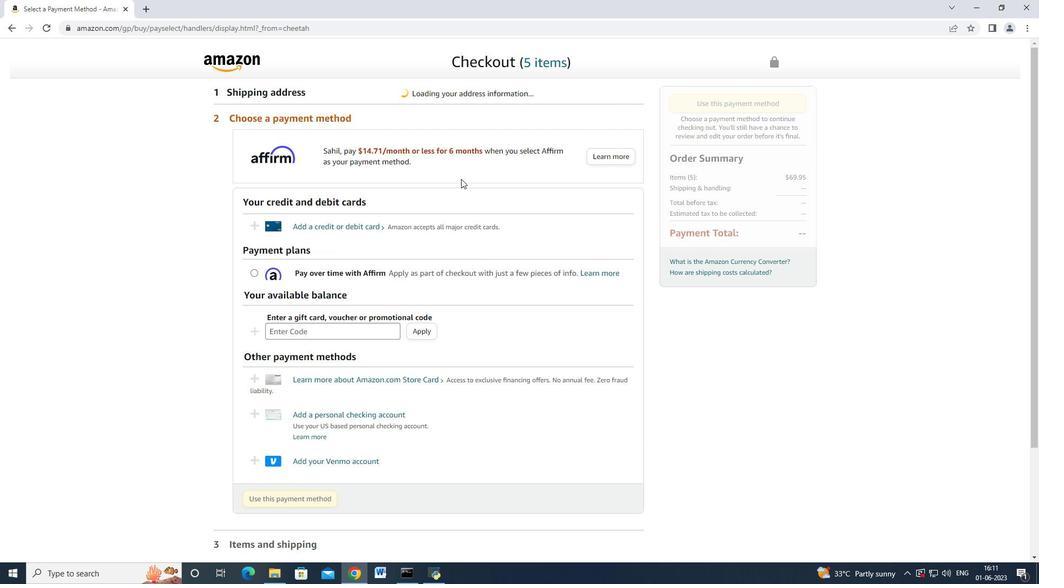 
Action: Mouse scrolled (461, 179) with delta (0, 0)
Screenshot: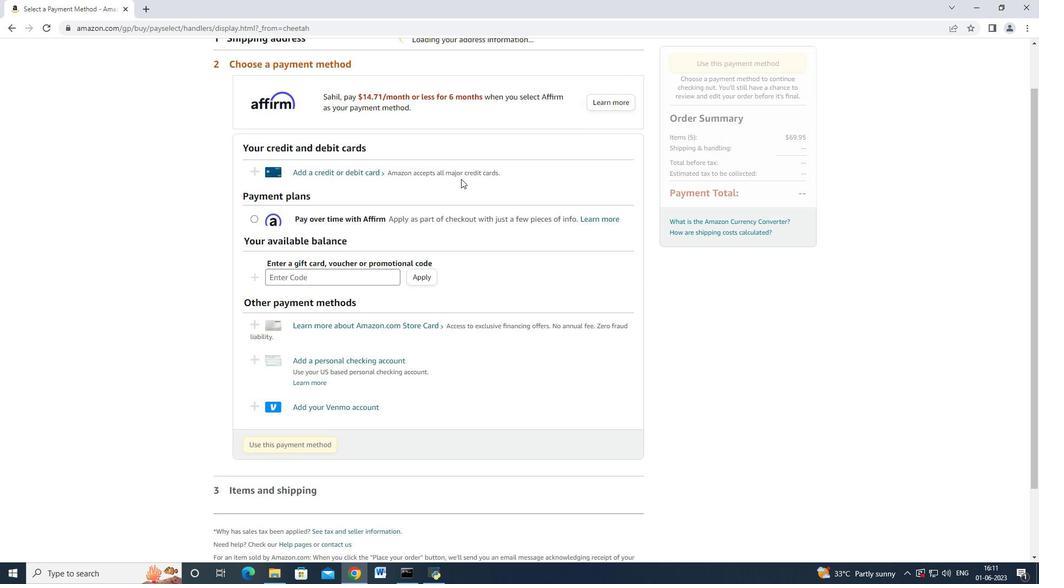 
Action: Mouse scrolled (461, 179) with delta (0, 0)
Screenshot: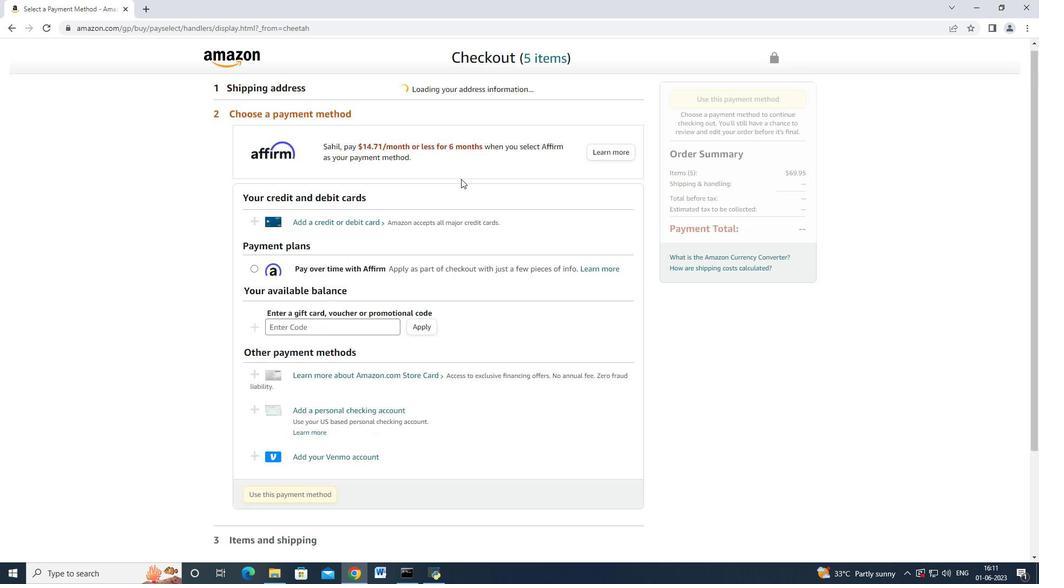 
Action: Mouse scrolled (461, 179) with delta (0, 0)
Screenshot: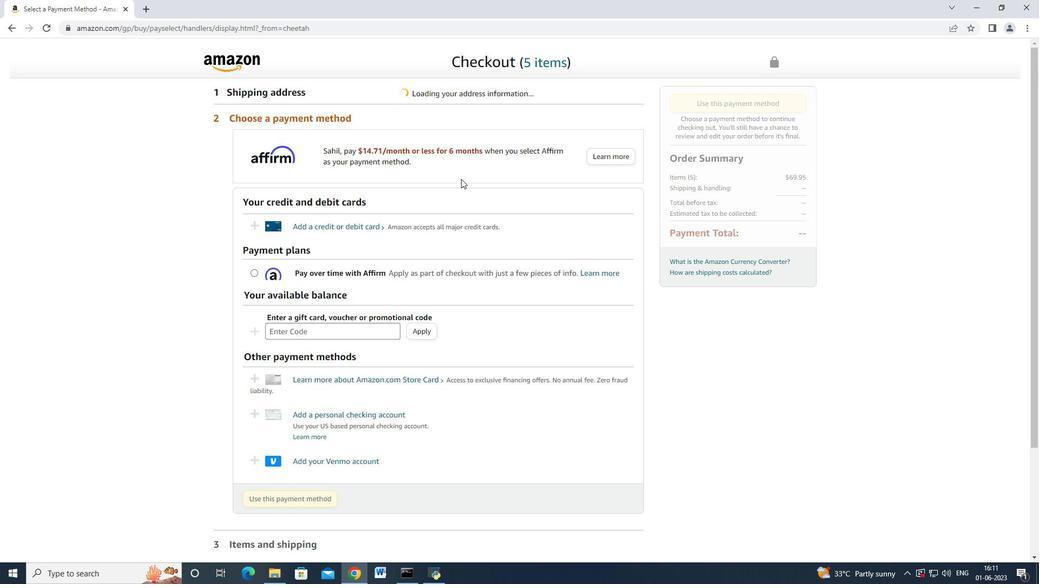 
Action: Mouse moved to (462, 179)
Screenshot: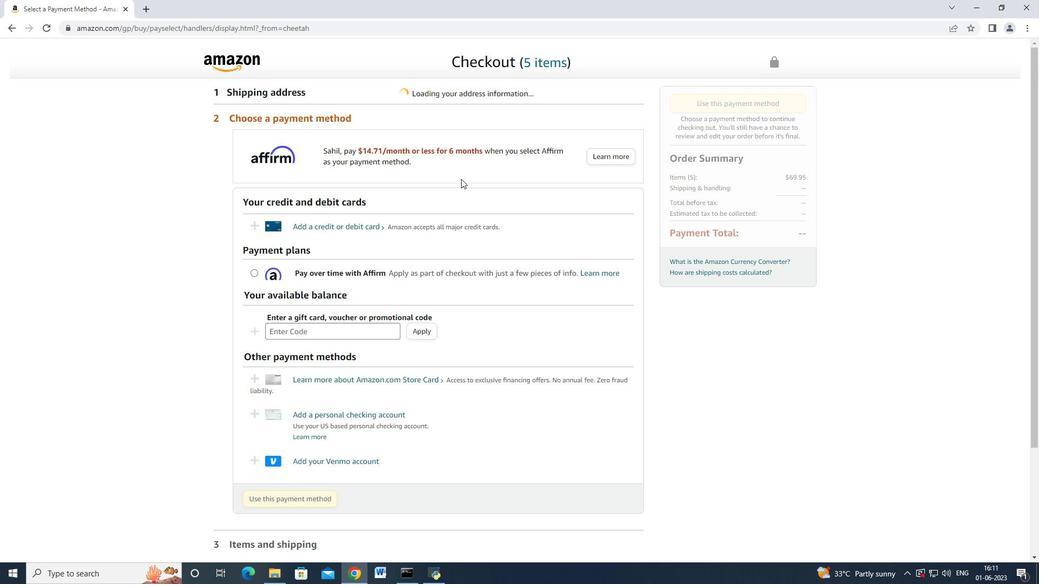 
Action: Mouse scrolled (462, 179) with delta (0, 0)
Screenshot: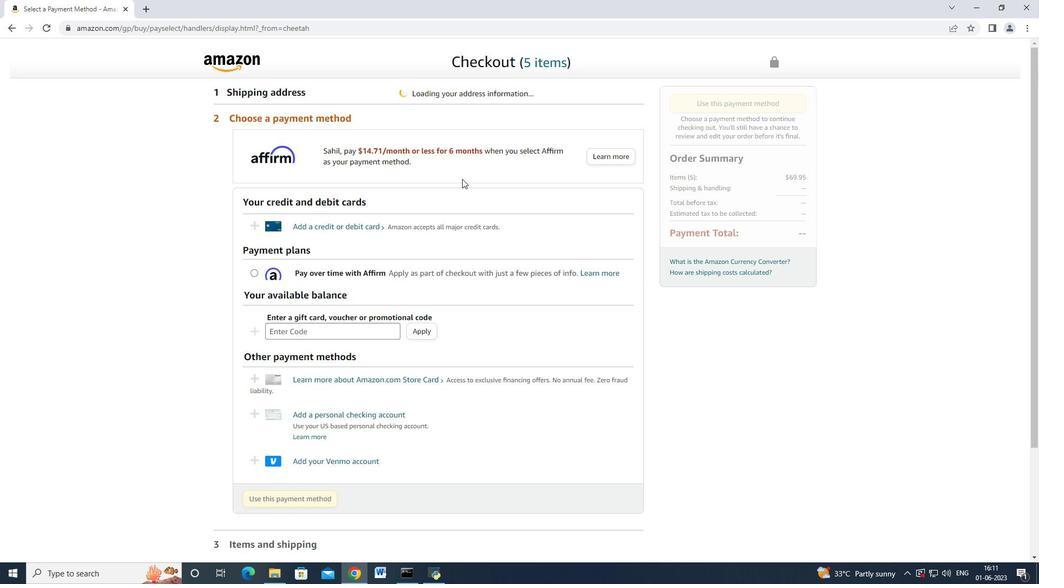
Action: Mouse scrolled (462, 178) with delta (0, 0)
Screenshot: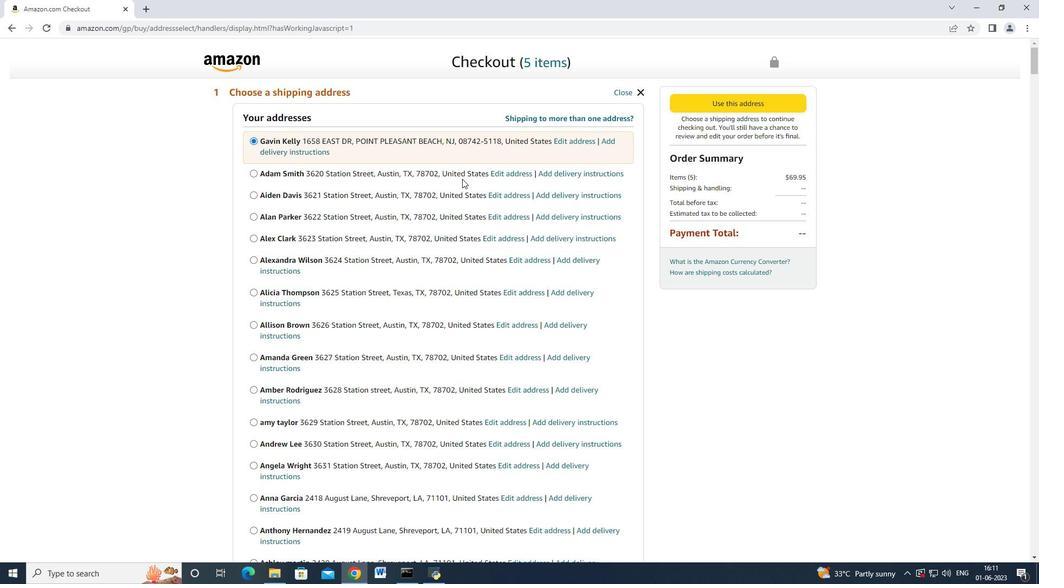 
Action: Mouse scrolled (462, 178) with delta (0, 0)
Screenshot: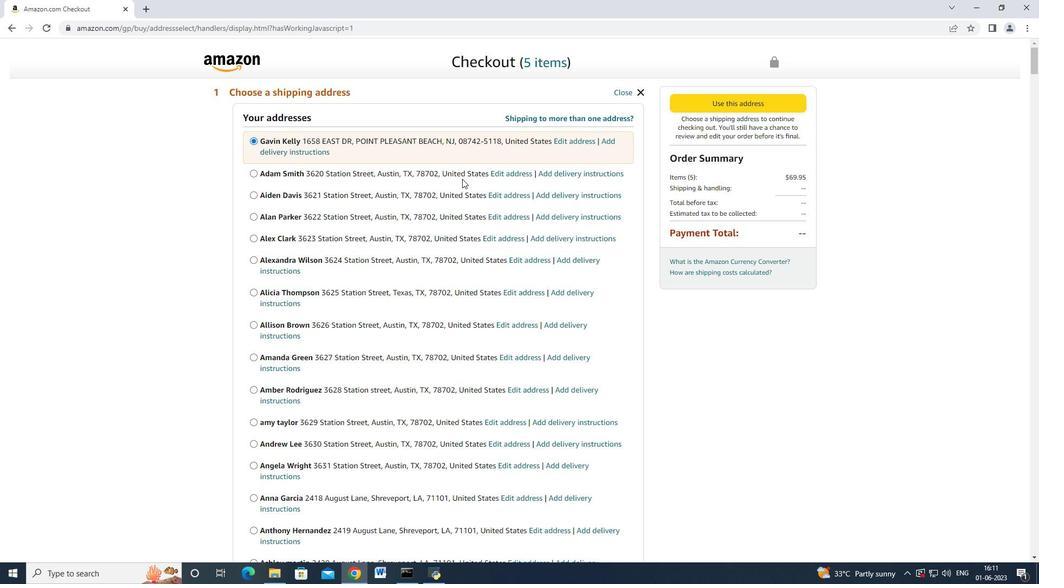 
Action: Mouse scrolled (462, 178) with delta (0, 0)
Screenshot: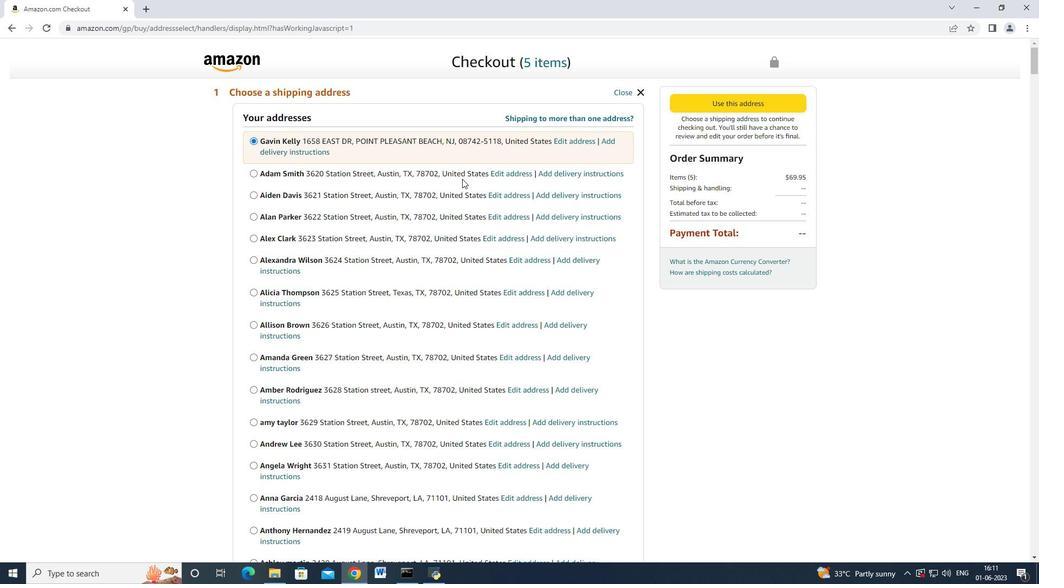 
Action: Mouse scrolled (462, 178) with delta (0, 0)
Screenshot: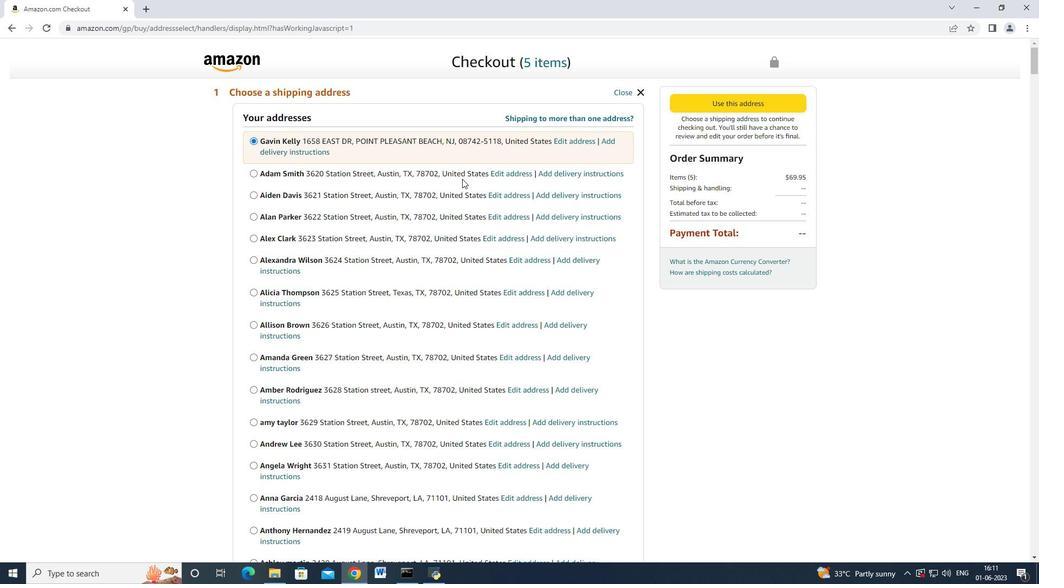 
Action: Mouse scrolled (462, 178) with delta (0, 0)
Screenshot: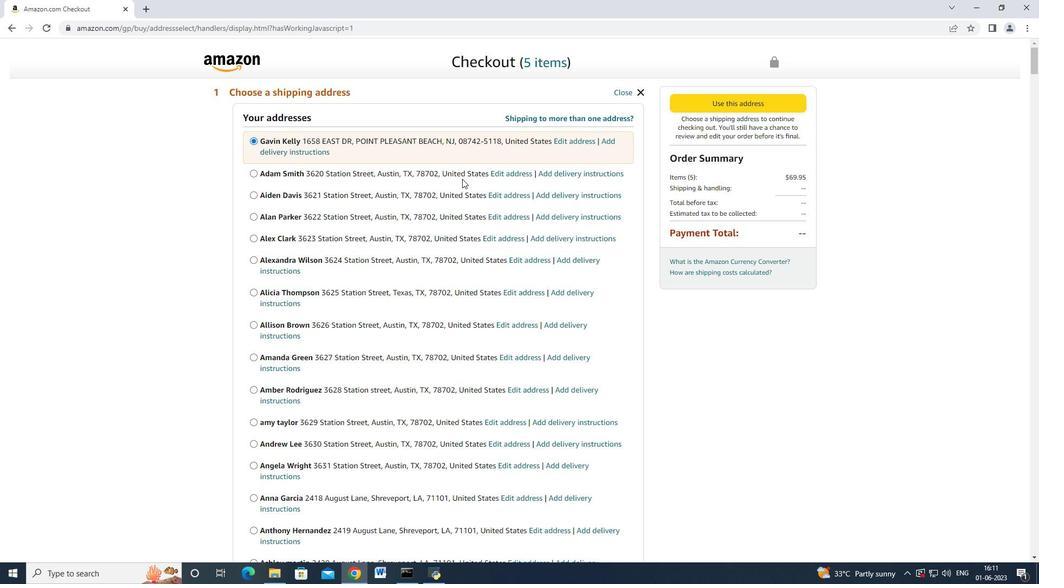 
Action: Mouse scrolled (462, 178) with delta (0, 0)
Screenshot: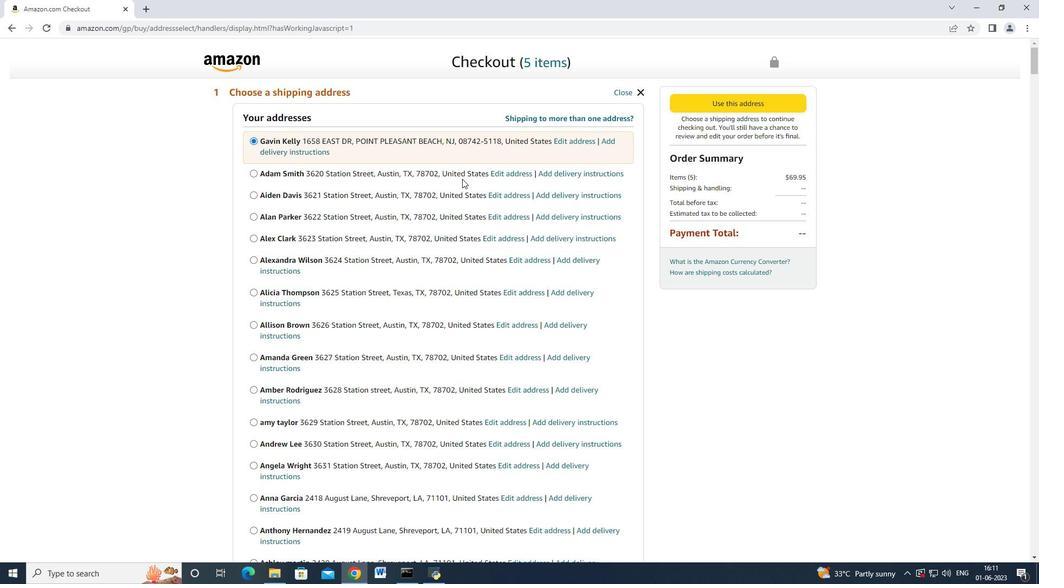 
Action: Mouse scrolled (462, 178) with delta (0, 0)
Screenshot: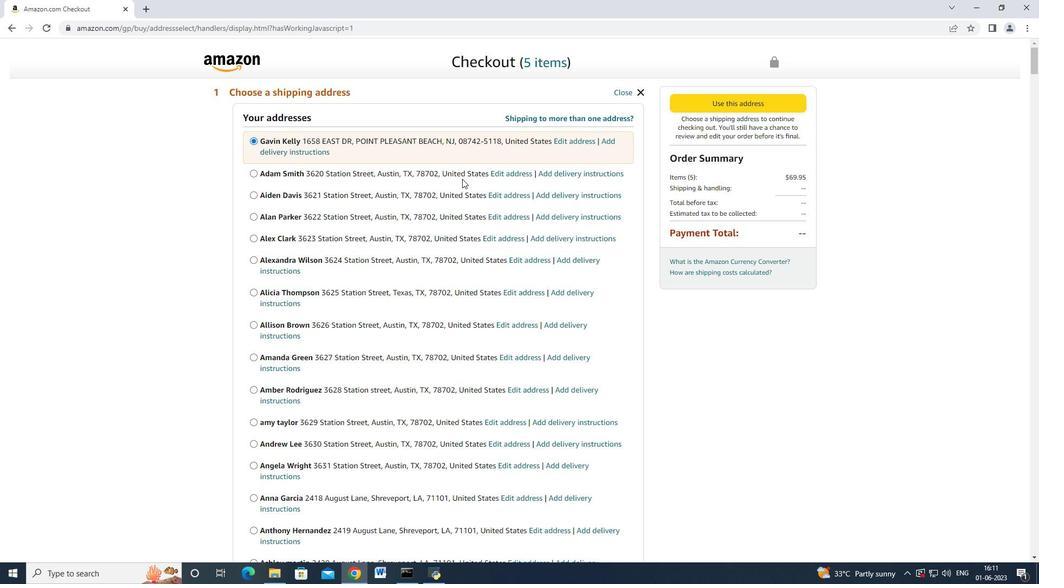 
Action: Mouse scrolled (462, 178) with delta (0, 0)
Screenshot: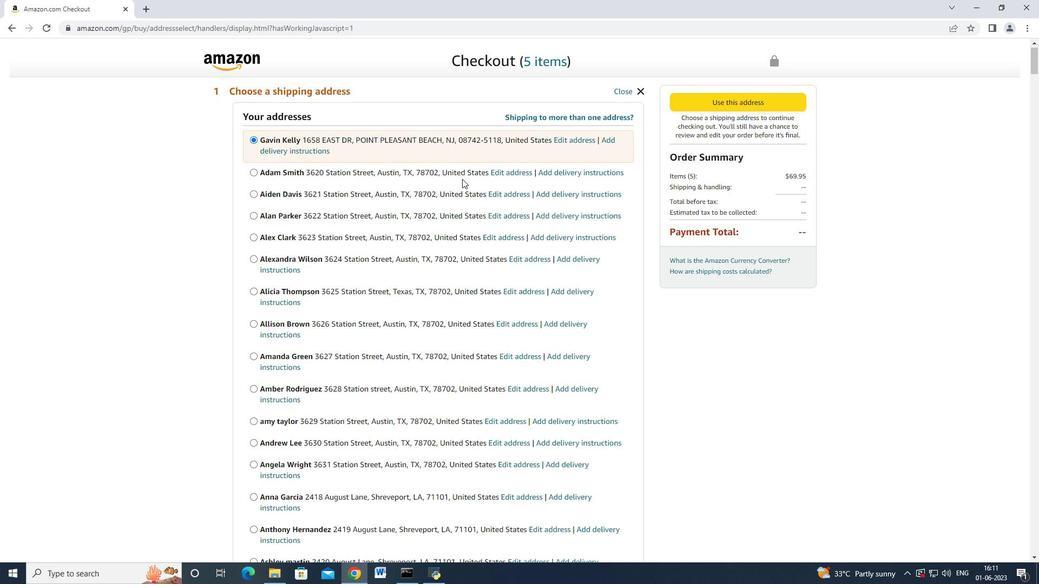 
Action: Mouse scrolled (462, 178) with delta (0, 0)
Screenshot: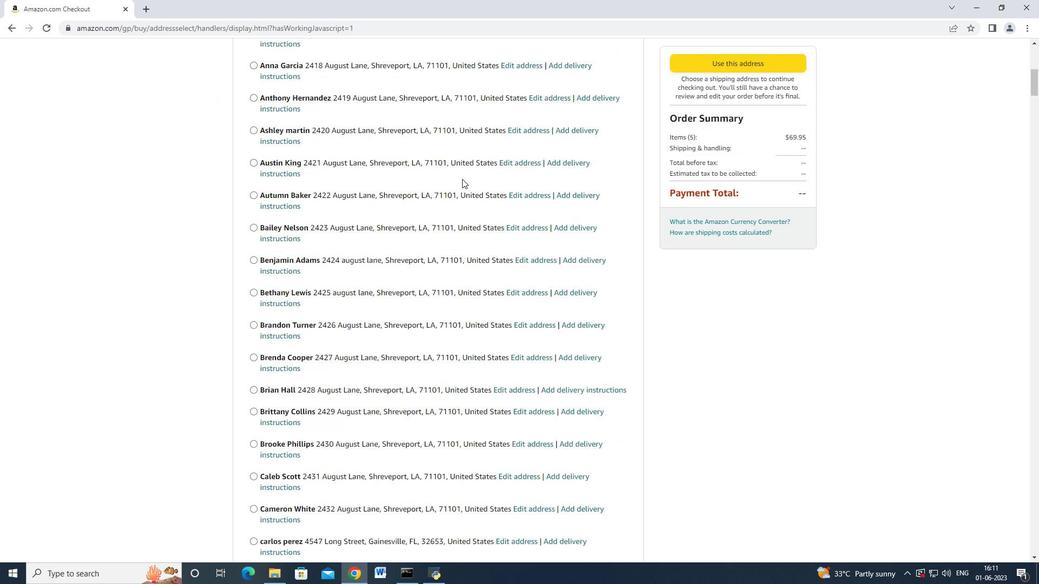 
Action: Mouse scrolled (462, 178) with delta (0, 0)
Screenshot: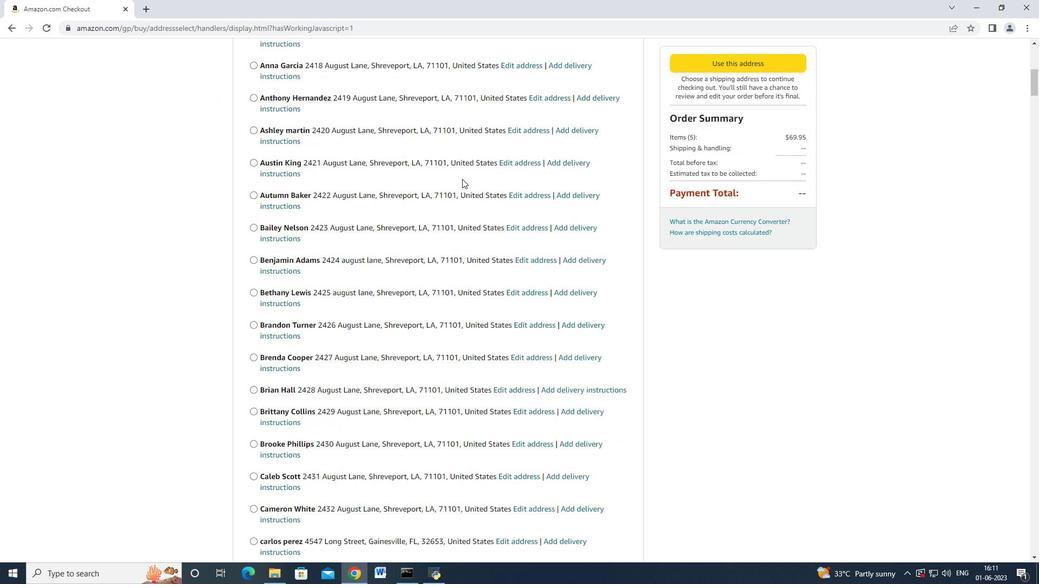 
Action: Mouse scrolled (462, 178) with delta (0, -1)
Screenshot: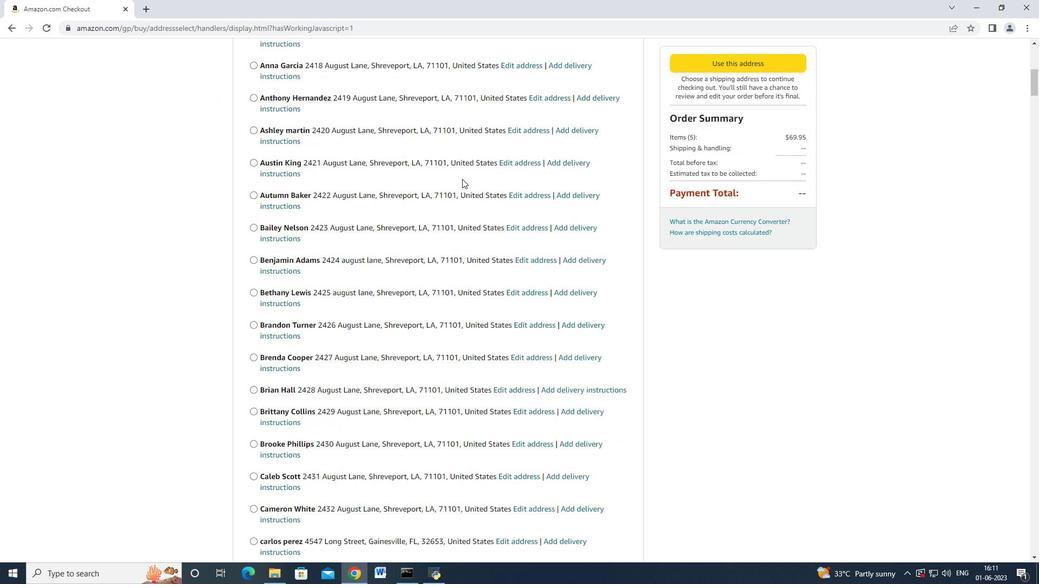 
Action: Mouse scrolled (462, 178) with delta (0, 0)
Screenshot: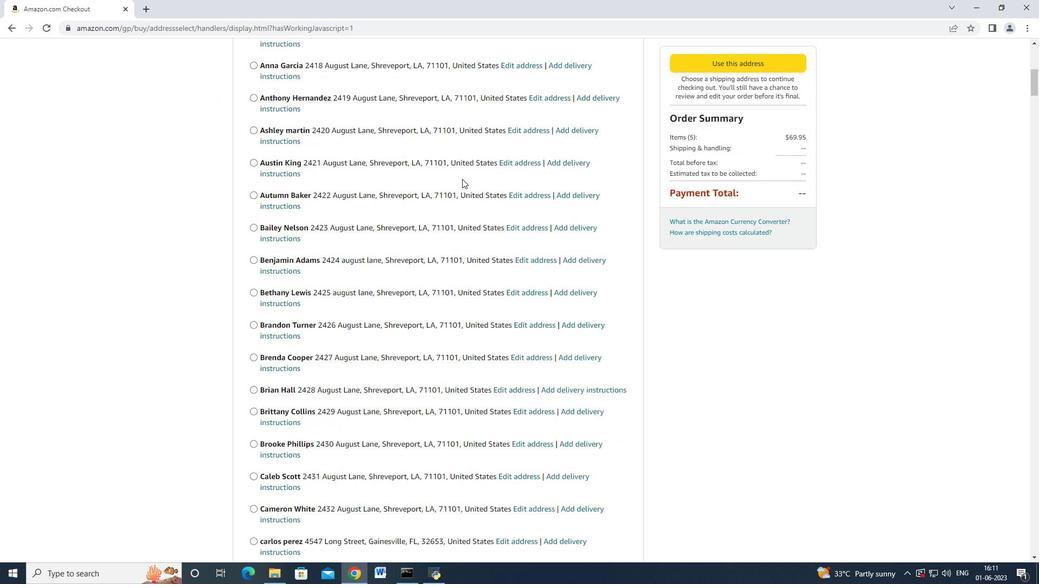 
Action: Mouse scrolled (462, 178) with delta (0, 0)
Screenshot: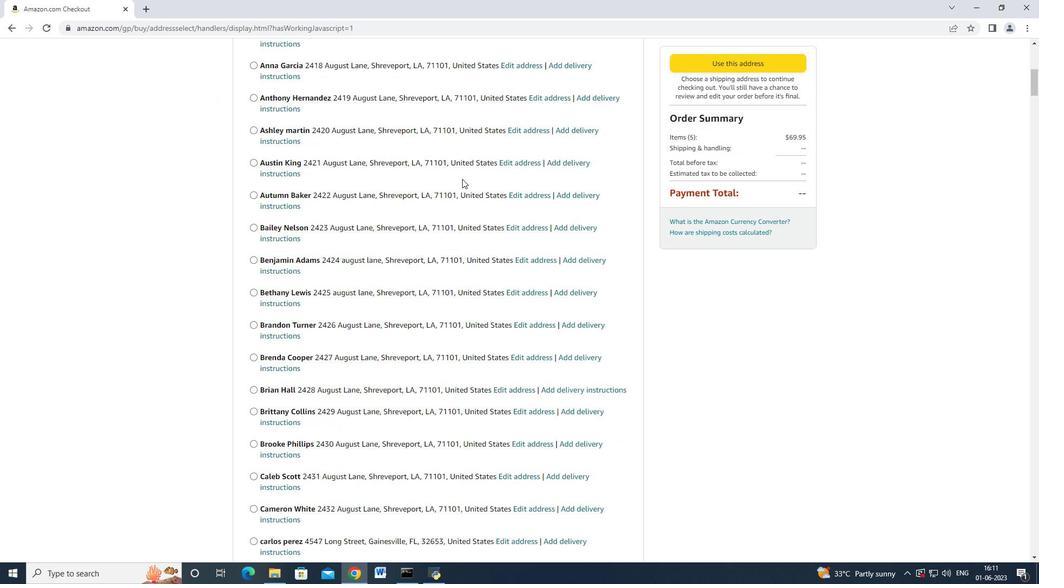
Action: Mouse scrolled (462, 178) with delta (0, 0)
Screenshot: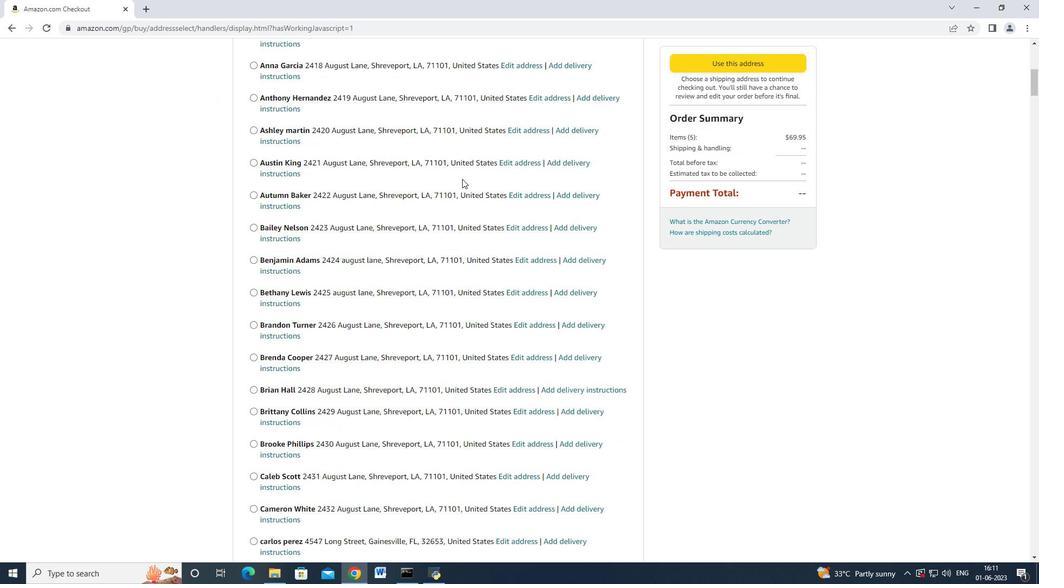 
Action: Mouse scrolled (462, 178) with delta (0, 0)
Screenshot: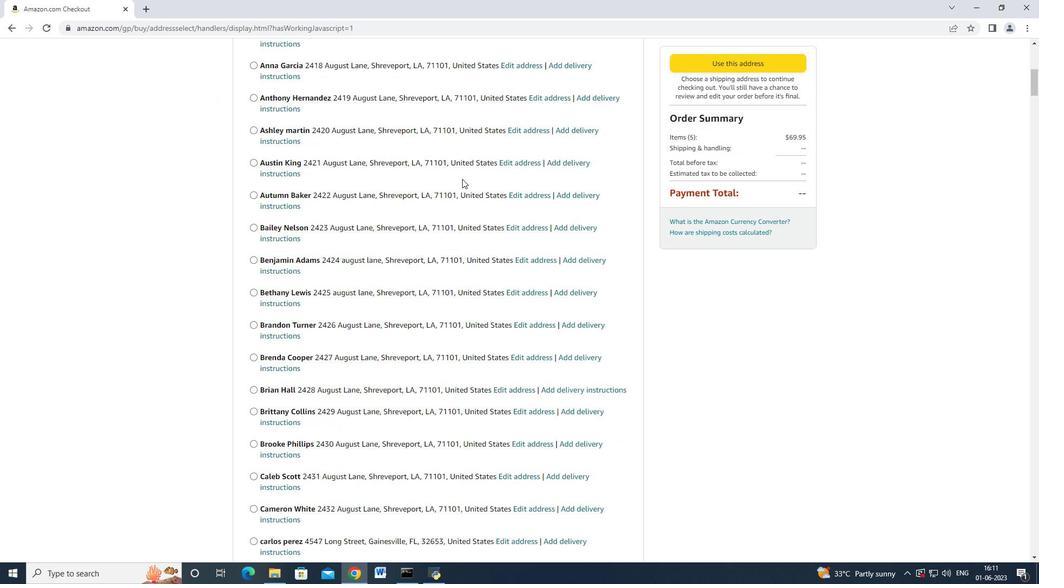
Action: Mouse scrolled (462, 178) with delta (0, 0)
Screenshot: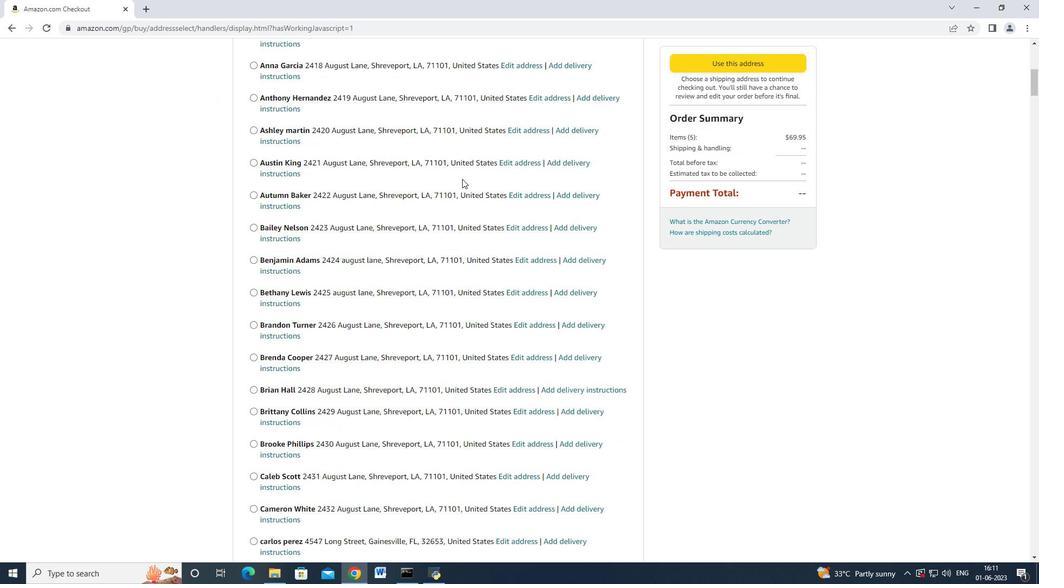 
Action: Mouse scrolled (462, 178) with delta (0, 0)
Screenshot: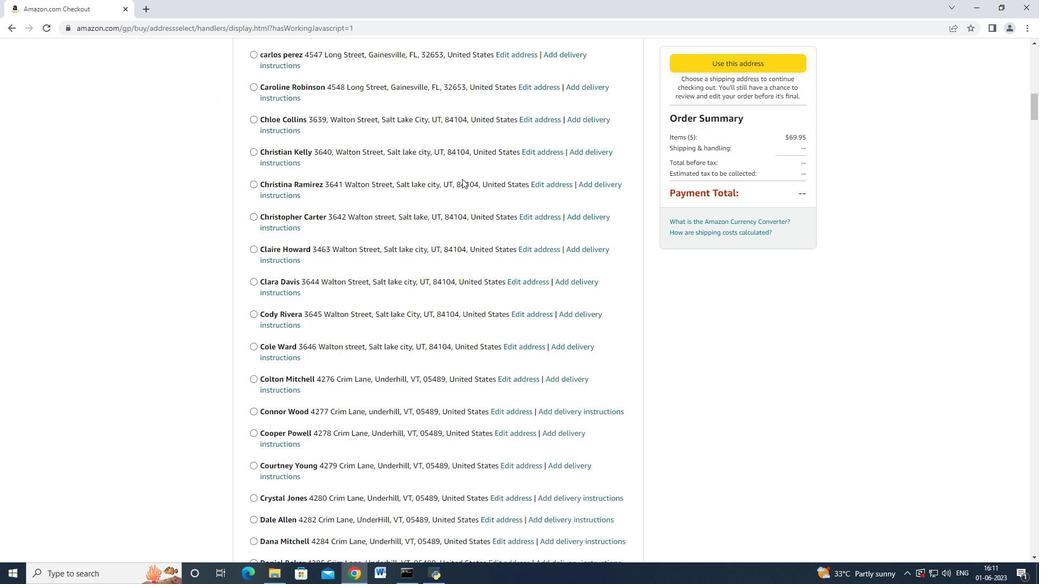 
Action: Mouse scrolled (462, 178) with delta (0, 0)
Screenshot: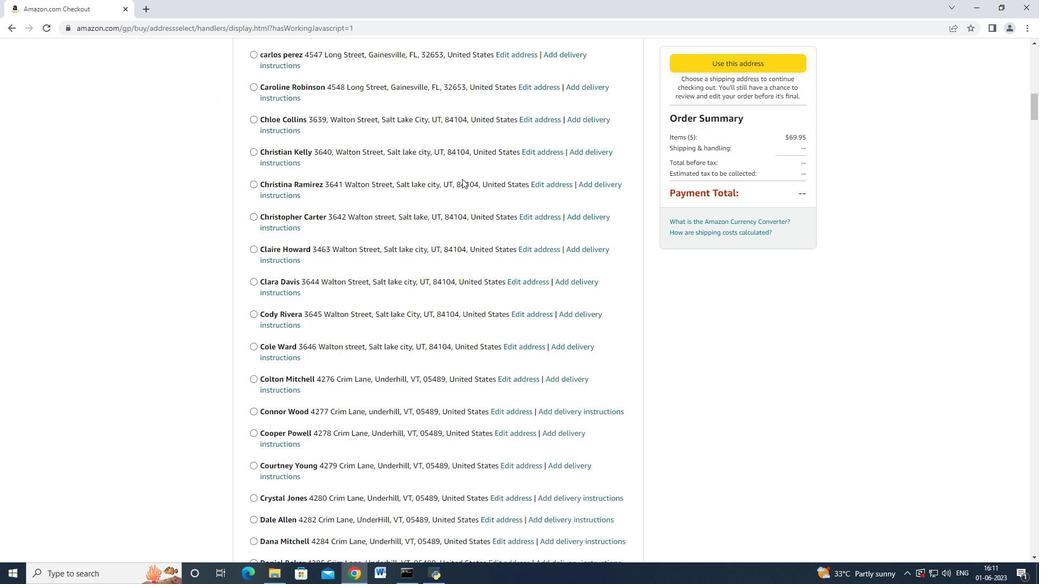 
Action: Mouse scrolled (462, 178) with delta (0, 0)
Screenshot: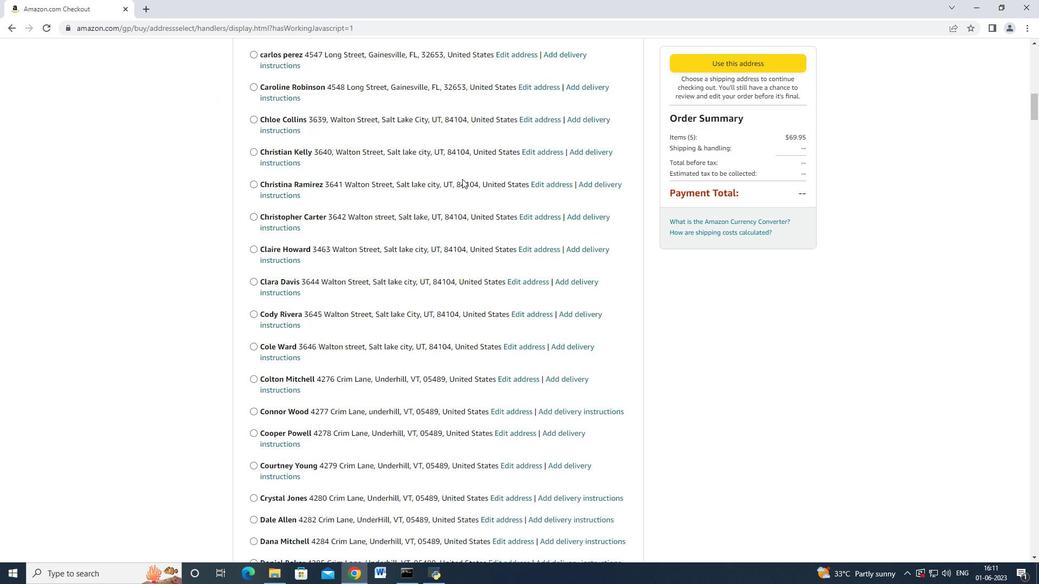 
Action: Mouse scrolled (462, 178) with delta (0, -1)
Screenshot: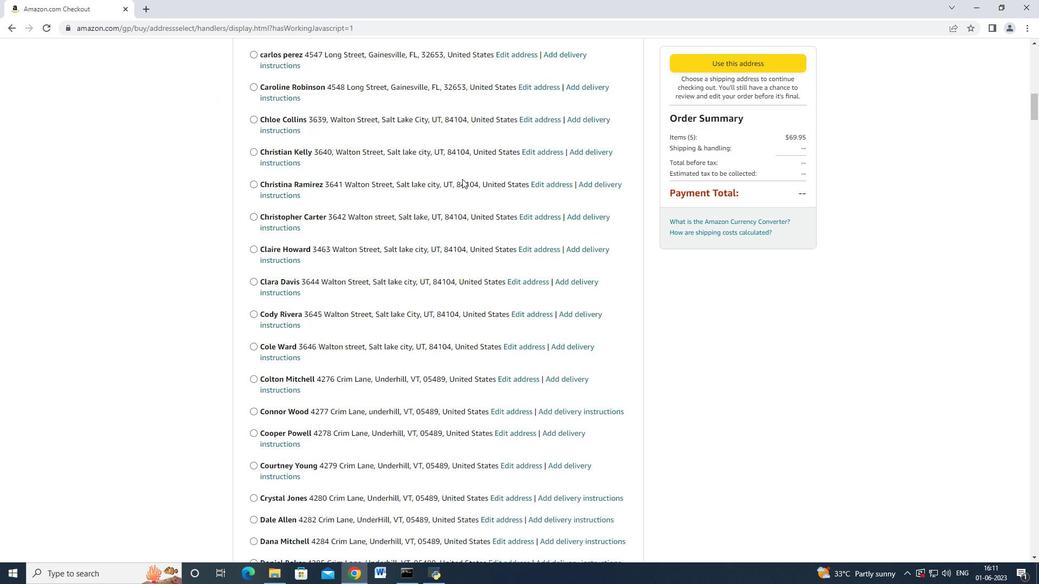 
Action: Mouse scrolled (462, 178) with delta (0, 0)
Screenshot: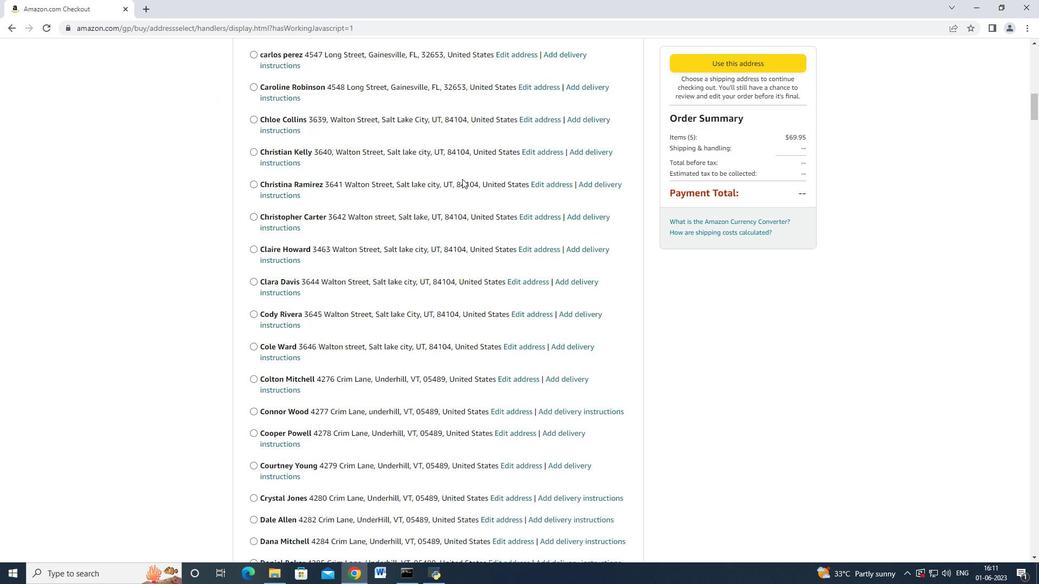 
Action: Mouse scrolled (462, 178) with delta (0, 0)
Screenshot: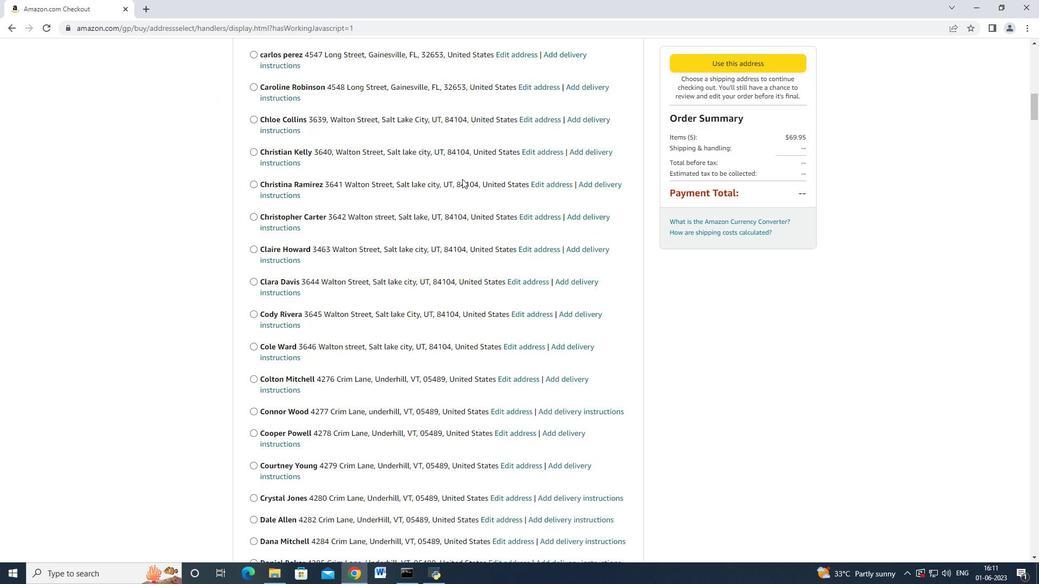 
Action: Mouse scrolled (462, 178) with delta (0, 0)
Screenshot: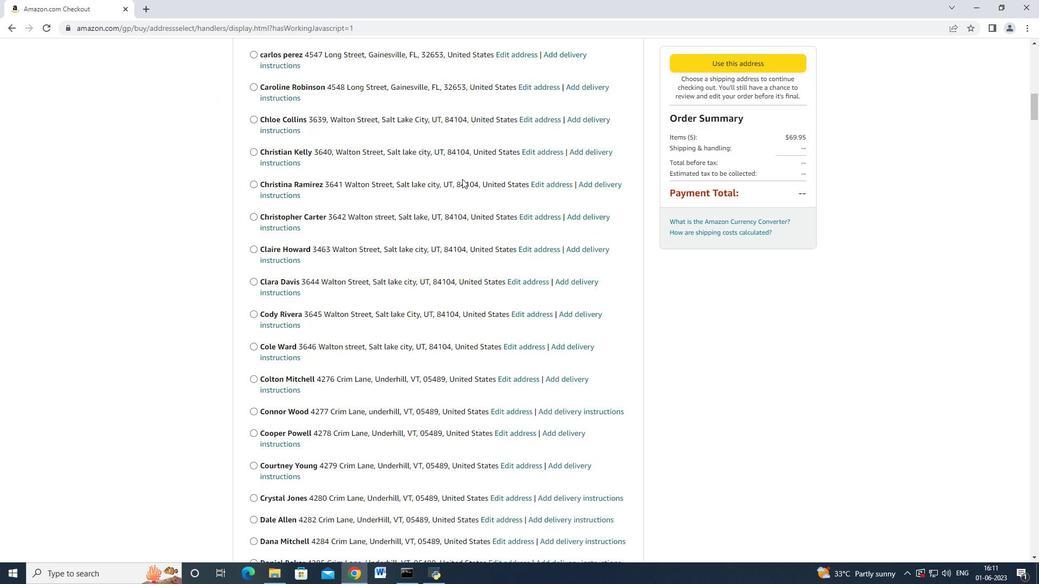 
Action: Mouse scrolled (462, 178) with delta (0, 0)
Screenshot: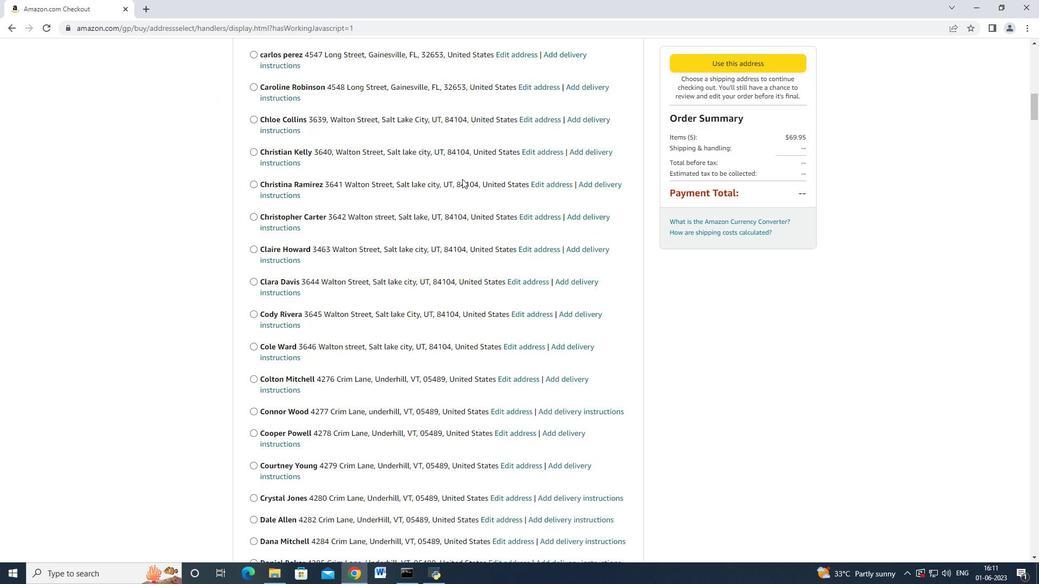 
Action: Mouse scrolled (462, 178) with delta (0, 0)
Screenshot: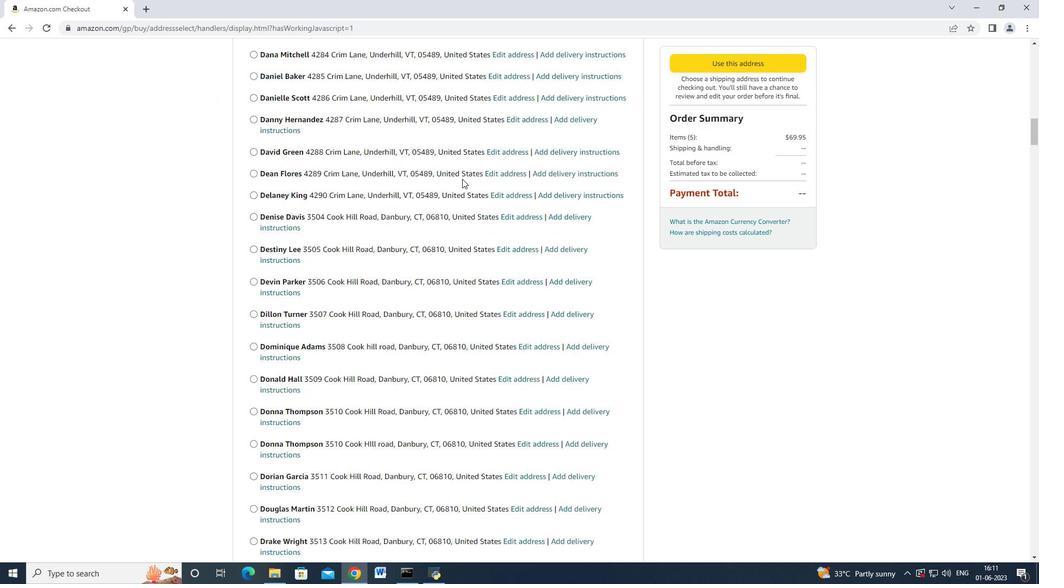 
Action: Mouse scrolled (462, 178) with delta (0, 0)
Screenshot: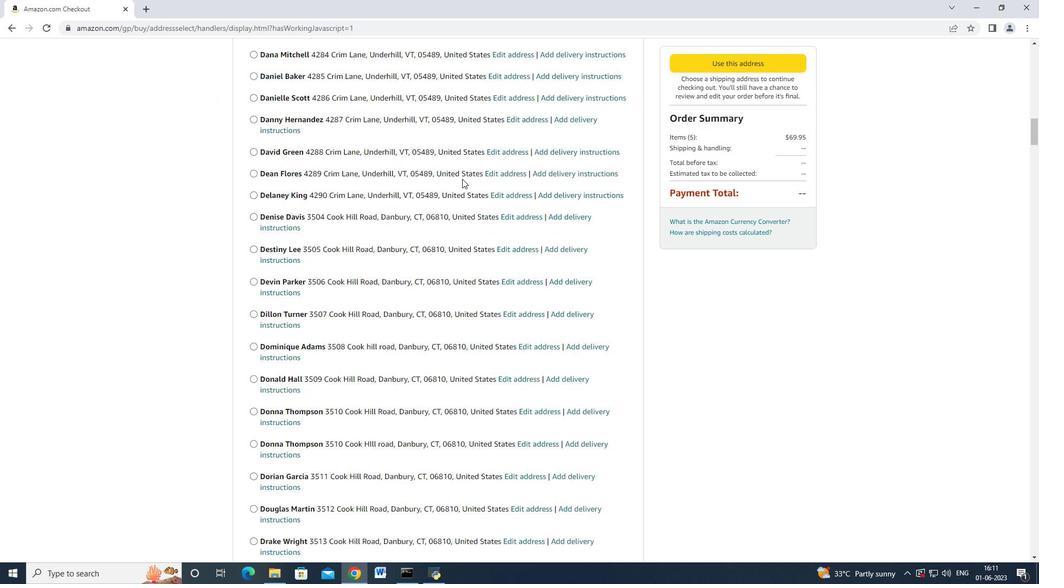 
Action: Mouse scrolled (462, 178) with delta (0, 0)
Screenshot: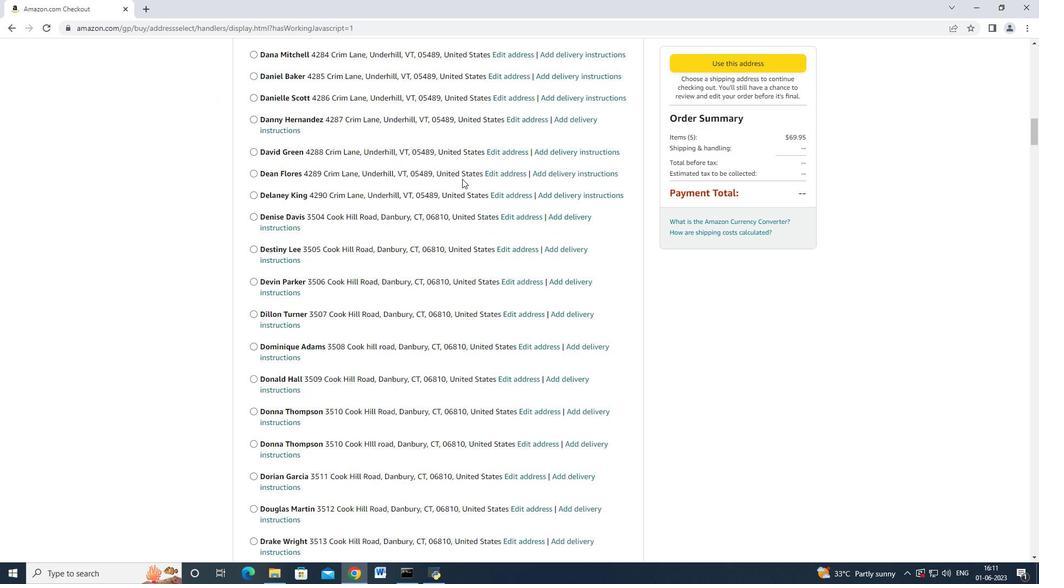 
Action: Mouse scrolled (462, 178) with delta (0, 0)
Screenshot: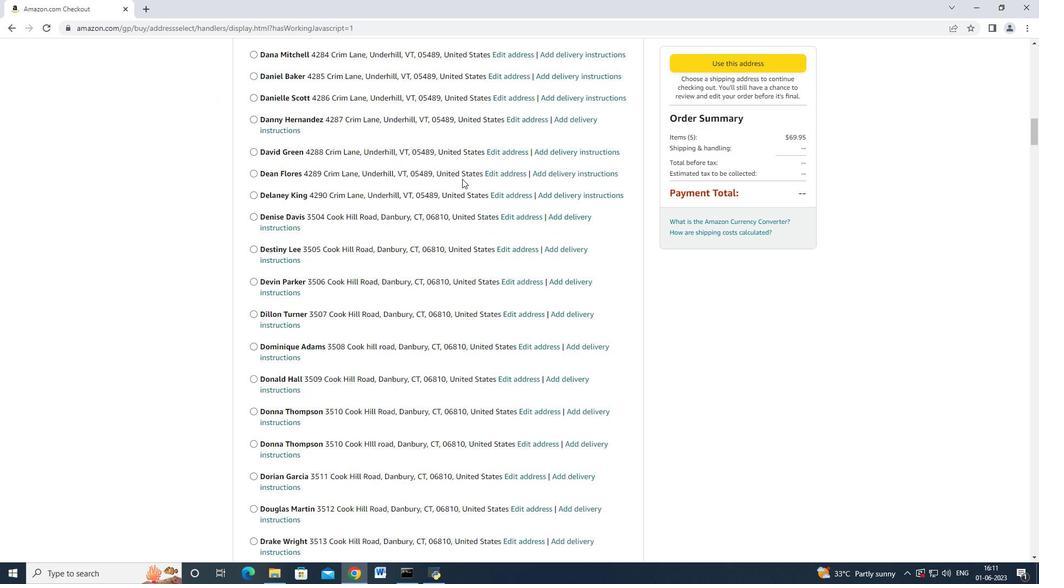 
Action: Mouse scrolled (462, 178) with delta (0, 0)
Screenshot: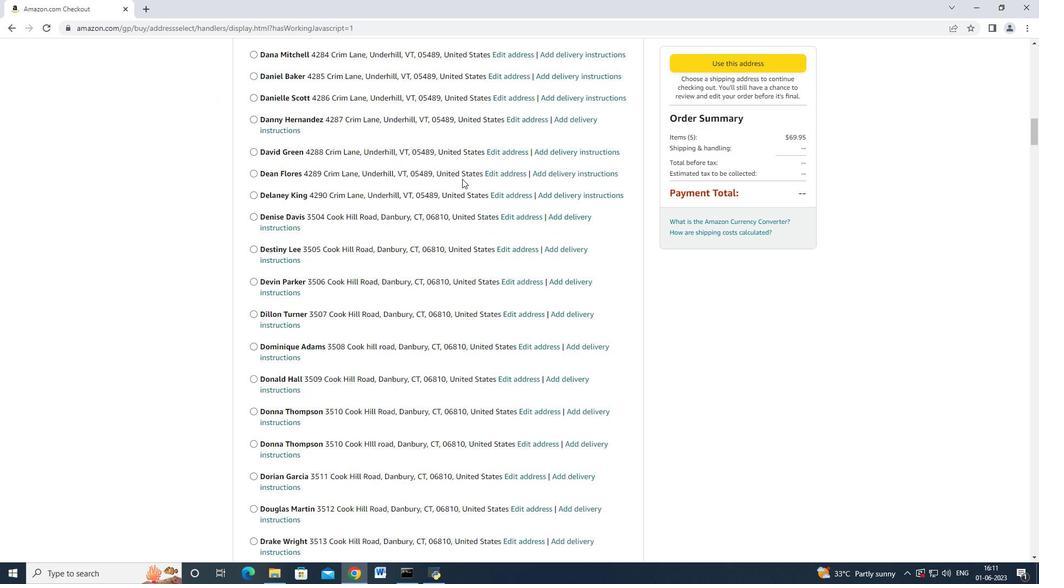 
Action: Mouse scrolled (462, 178) with delta (0, -1)
Screenshot: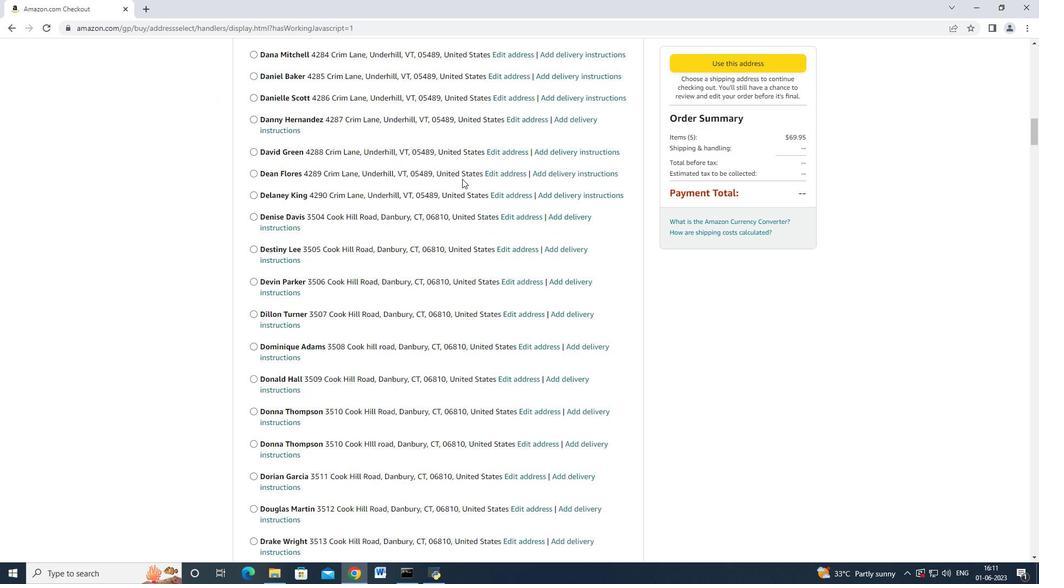 
Action: Mouse scrolled (462, 178) with delta (0, 0)
Screenshot: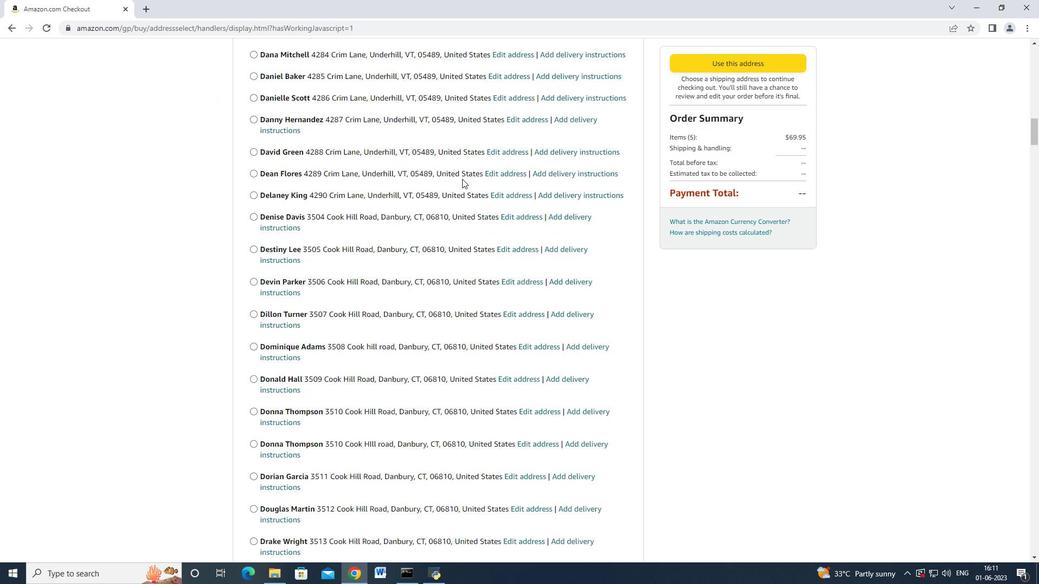 
Action: Mouse scrolled (462, 178) with delta (0, 0)
Screenshot: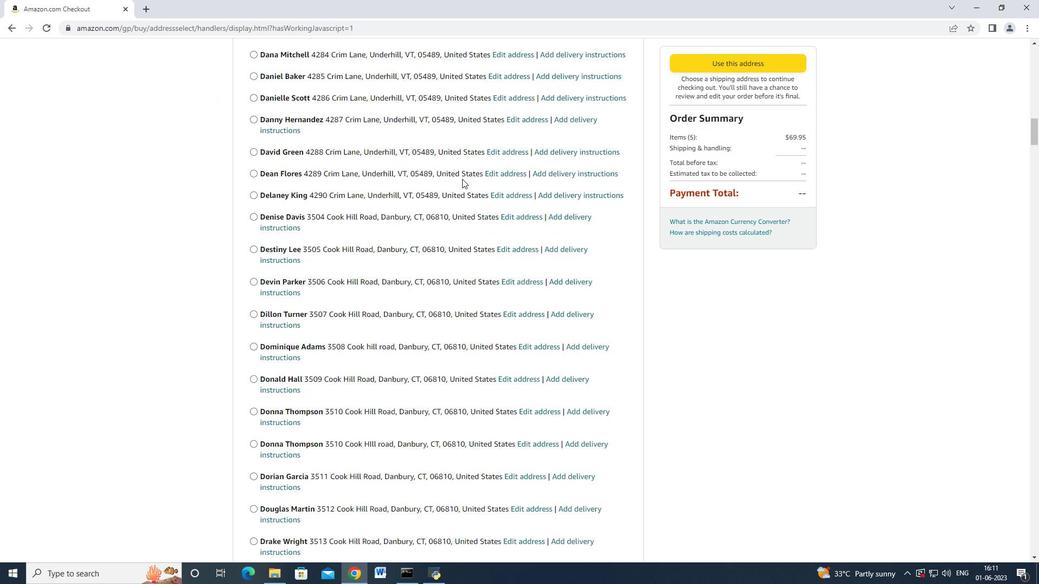 
Action: Mouse scrolled (462, 178) with delta (0, 0)
Screenshot: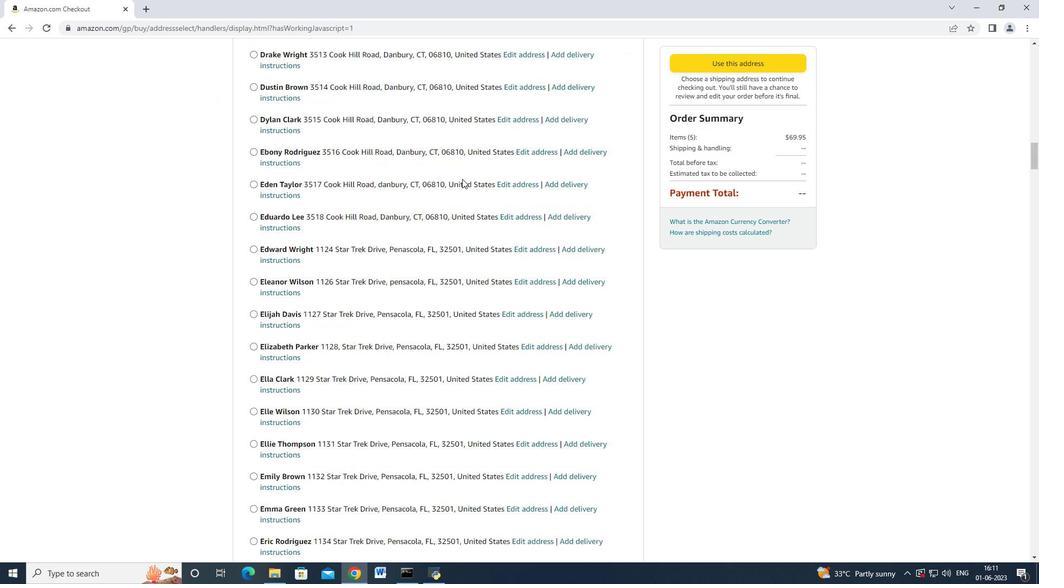 
Action: Mouse scrolled (462, 178) with delta (0, 0)
Screenshot: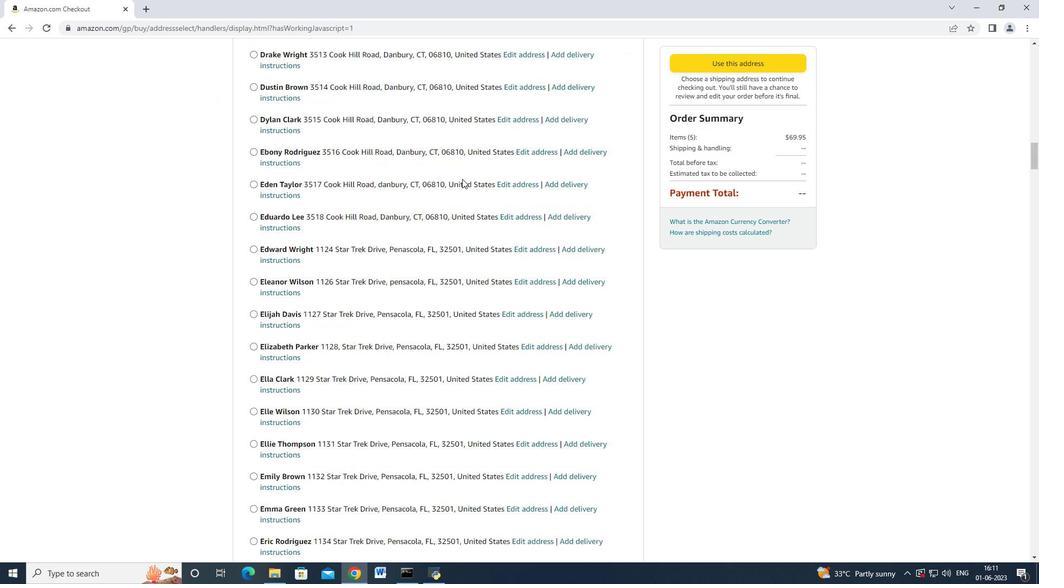 
Action: Mouse scrolled (462, 178) with delta (0, 0)
Screenshot: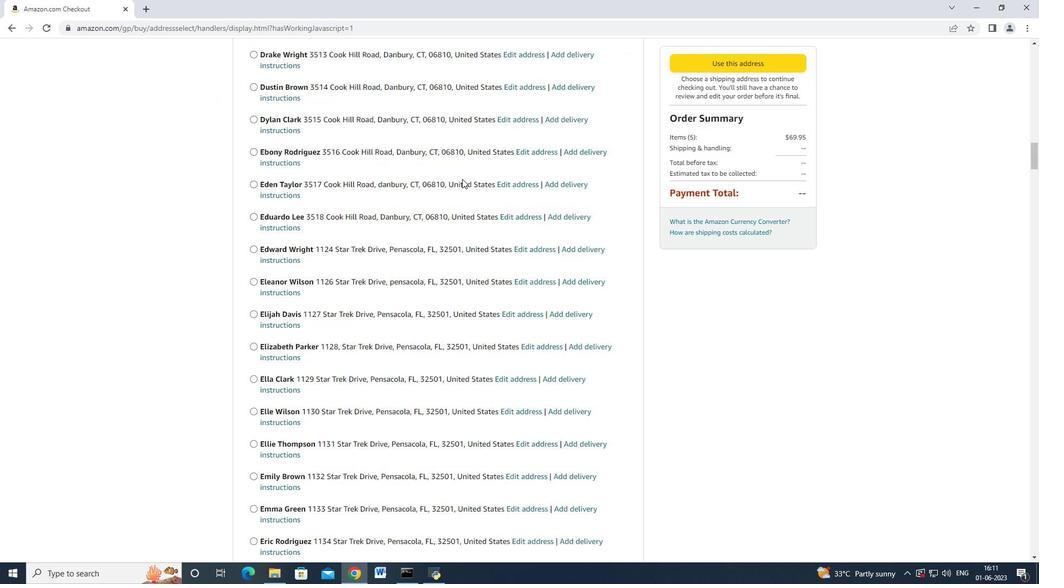 
Action: Mouse scrolled (462, 178) with delta (0, 0)
Screenshot: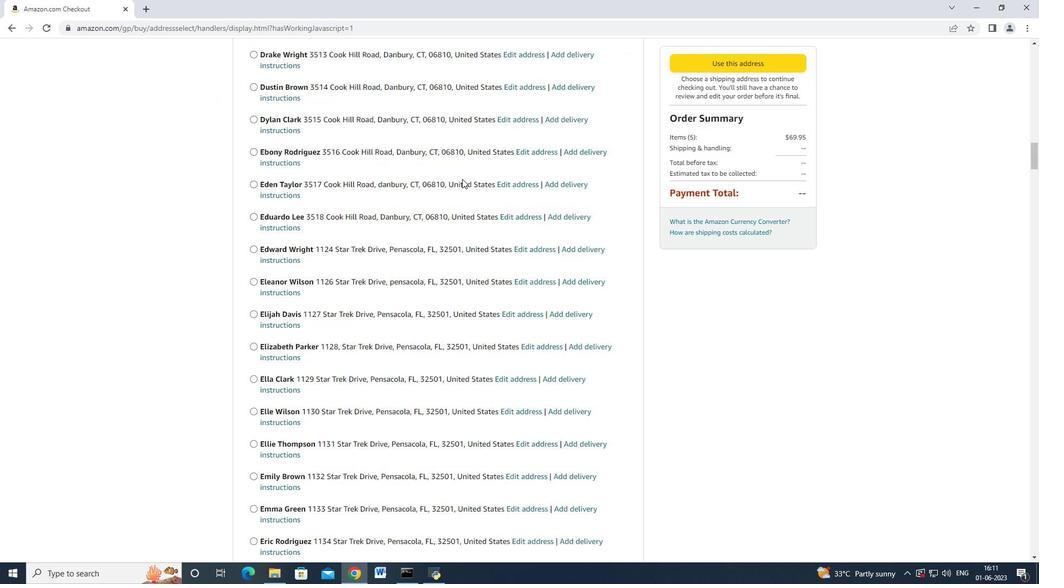 
Action: Mouse scrolled (462, 178) with delta (0, -1)
Screenshot: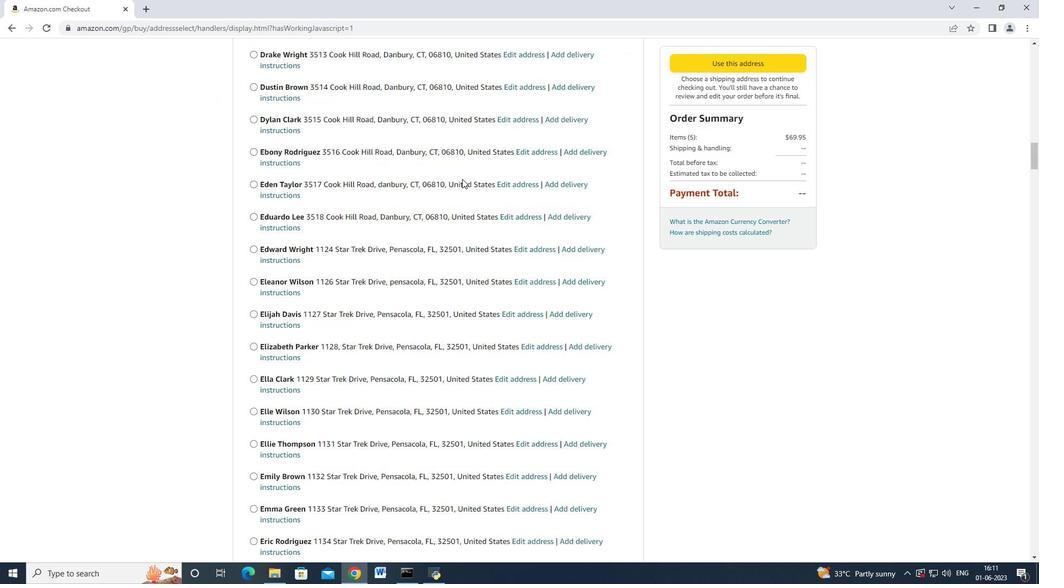 
Action: Mouse scrolled (462, 178) with delta (0, 0)
Screenshot: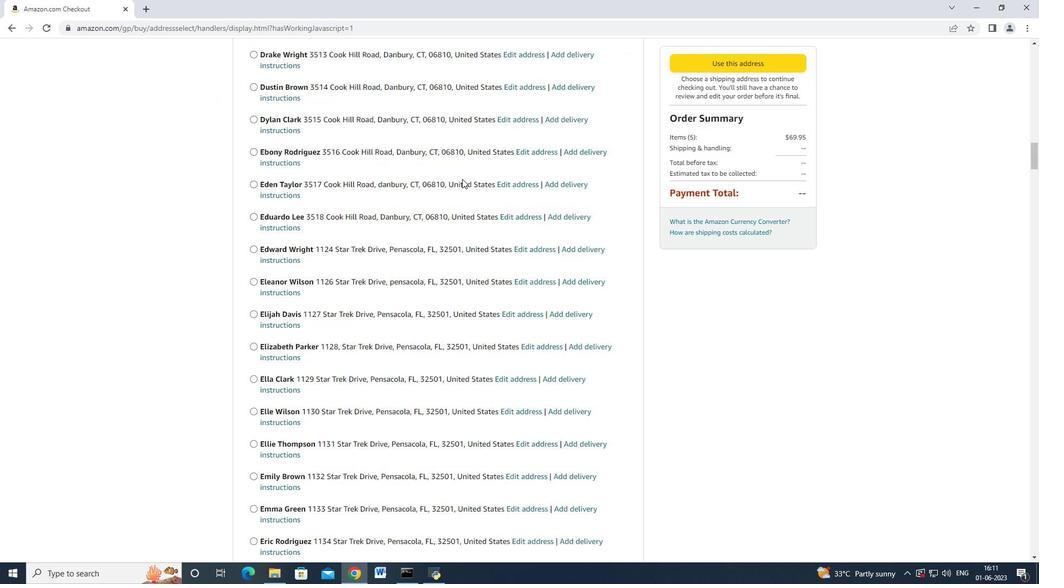 
Action: Mouse scrolled (462, 178) with delta (0, 0)
Screenshot: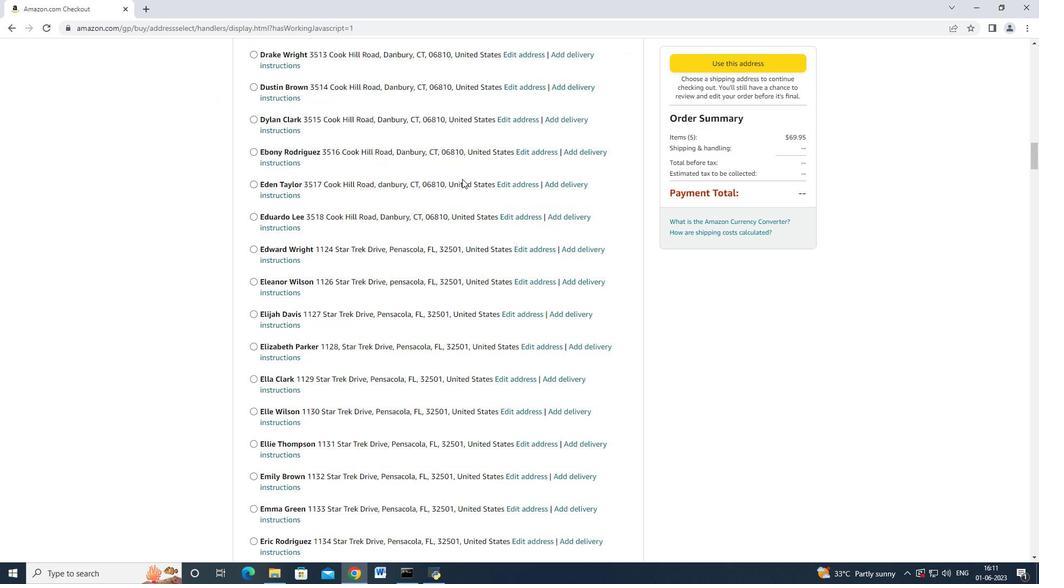 
Action: Mouse scrolled (462, 178) with delta (0, 0)
Screenshot: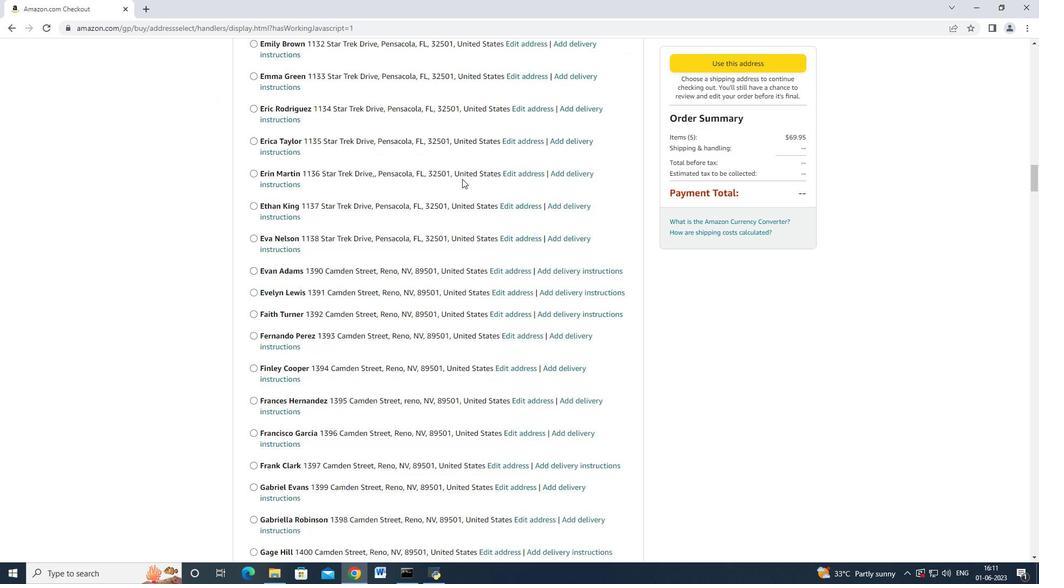 
Action: Mouse scrolled (462, 178) with delta (0, 0)
Screenshot: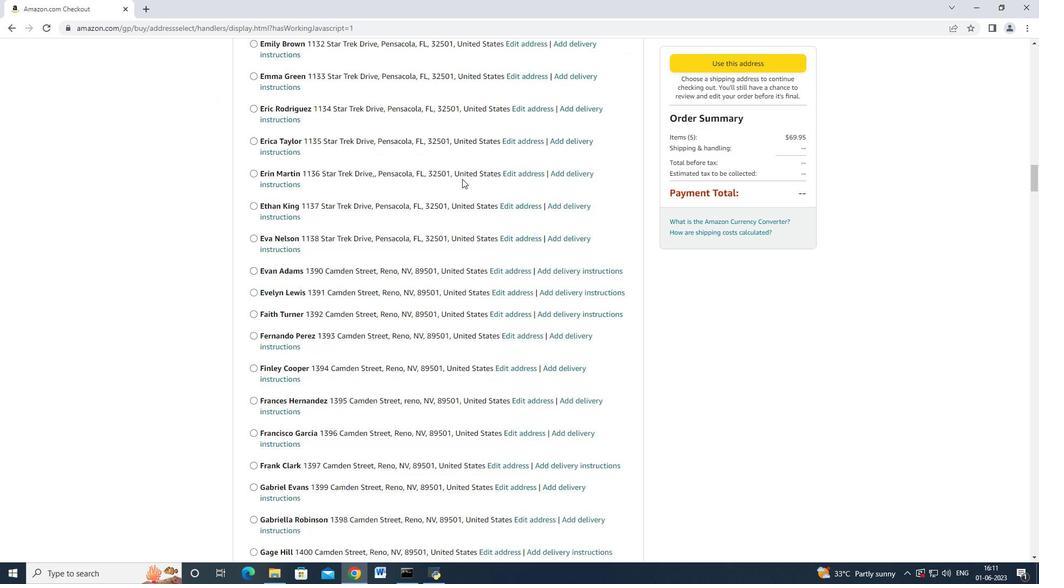 
Action: Mouse scrolled (462, 178) with delta (0, -1)
Screenshot: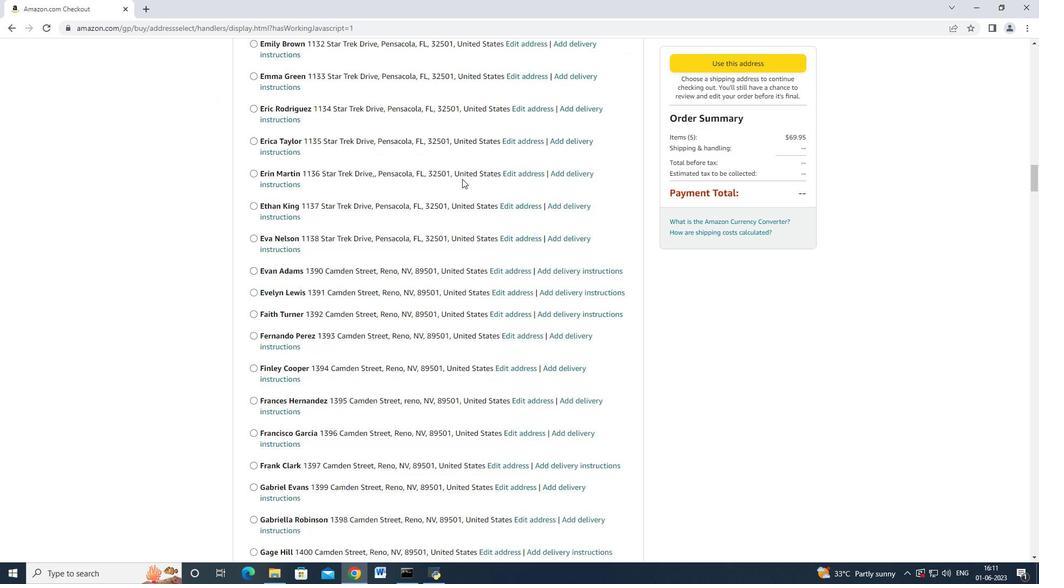 
Action: Mouse scrolled (462, 178) with delta (0, 0)
Screenshot: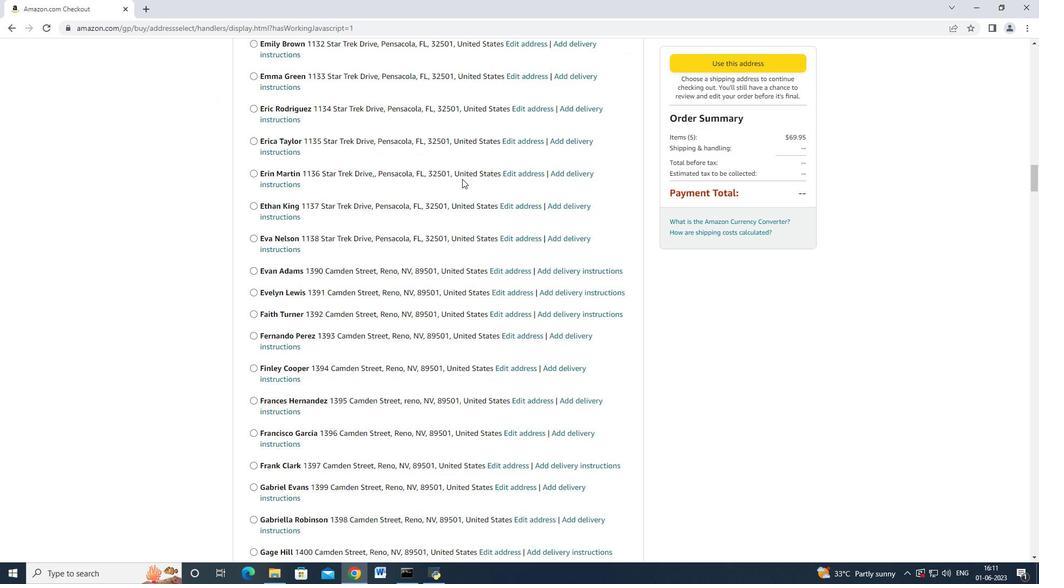 
Action: Mouse scrolled (462, 178) with delta (0, 0)
Screenshot: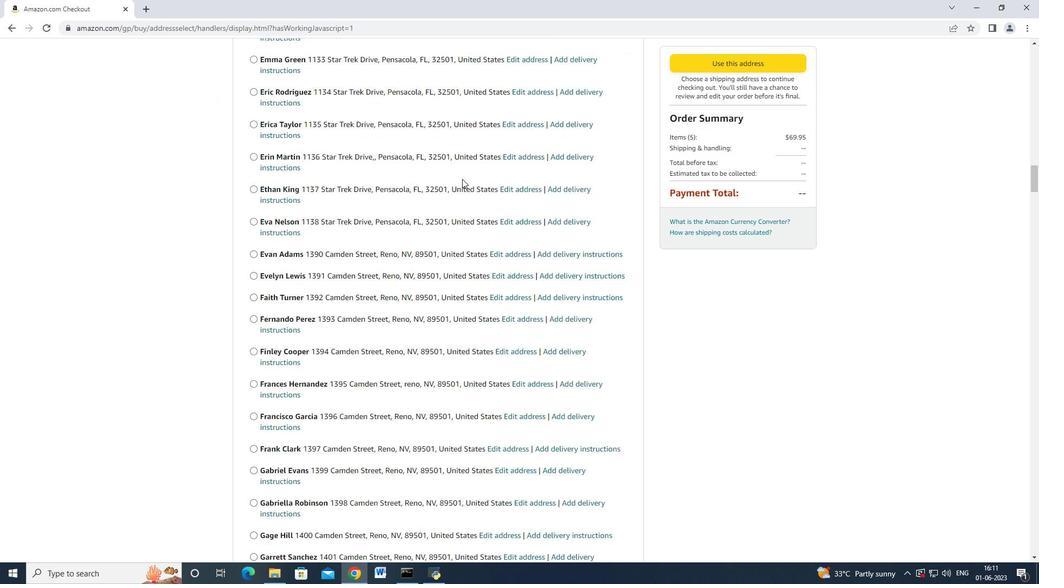 
Action: Mouse scrolled (462, 178) with delta (0, 0)
Screenshot: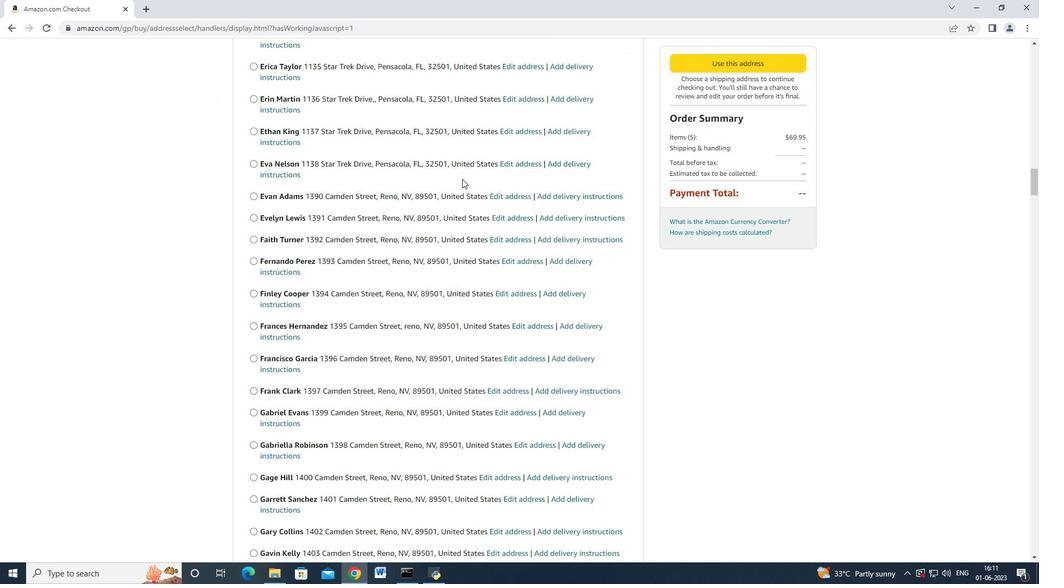 
Action: Mouse scrolled (462, 178) with delta (0, 0)
Screenshot: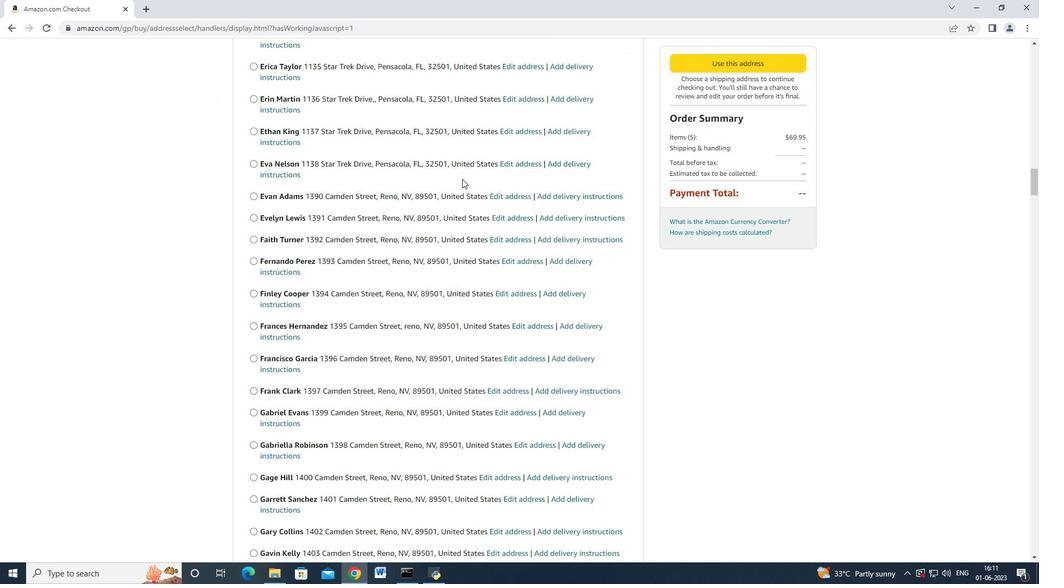 
Action: Mouse scrolled (462, 178) with delta (0, 0)
Screenshot: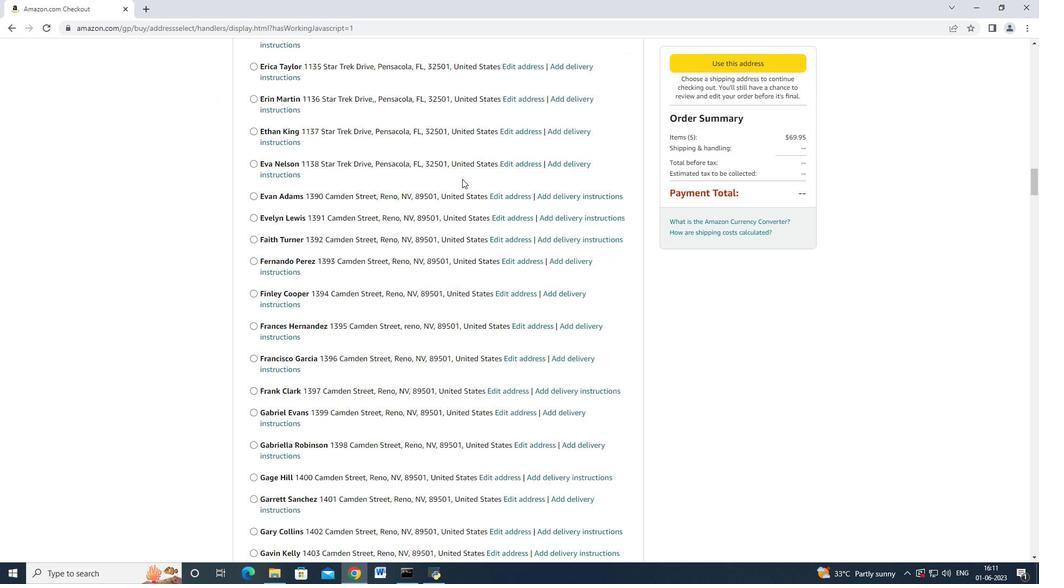 
Action: Mouse scrolled (462, 178) with delta (0, -1)
Screenshot: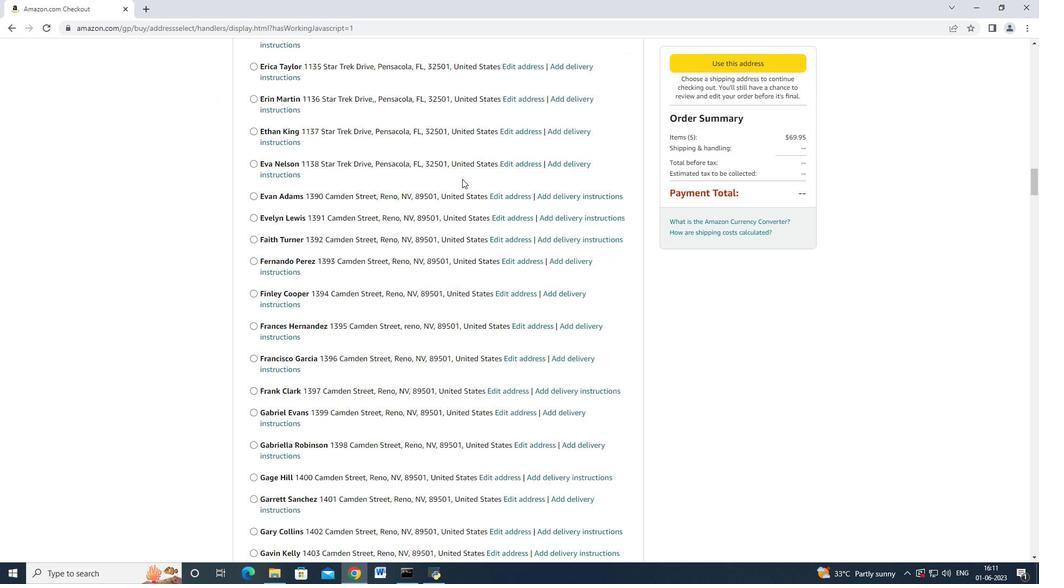 
Action: Mouse scrolled (462, 178) with delta (0, 0)
Screenshot: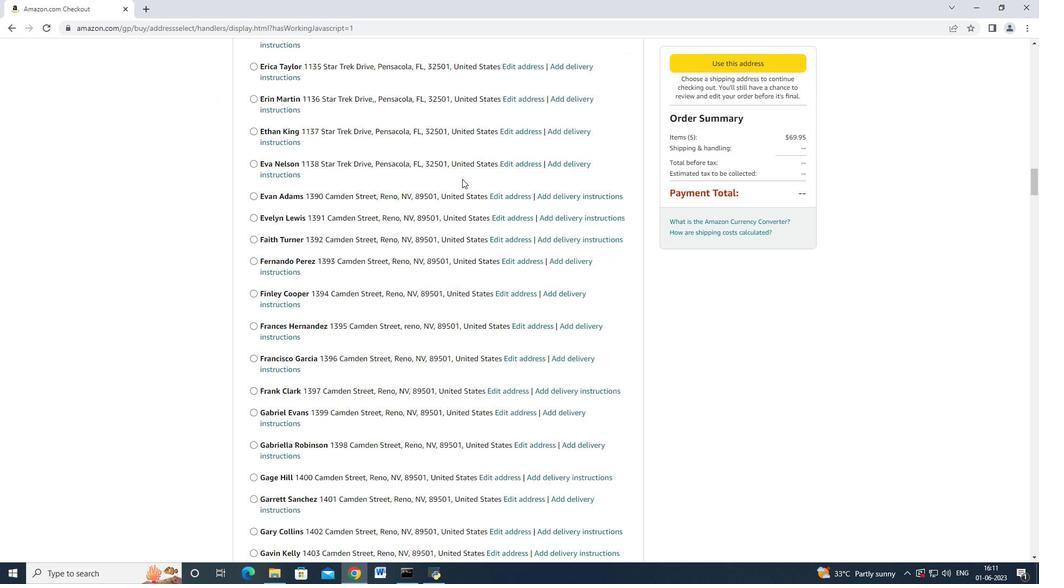 
Action: Mouse scrolled (462, 178) with delta (0, 0)
Screenshot: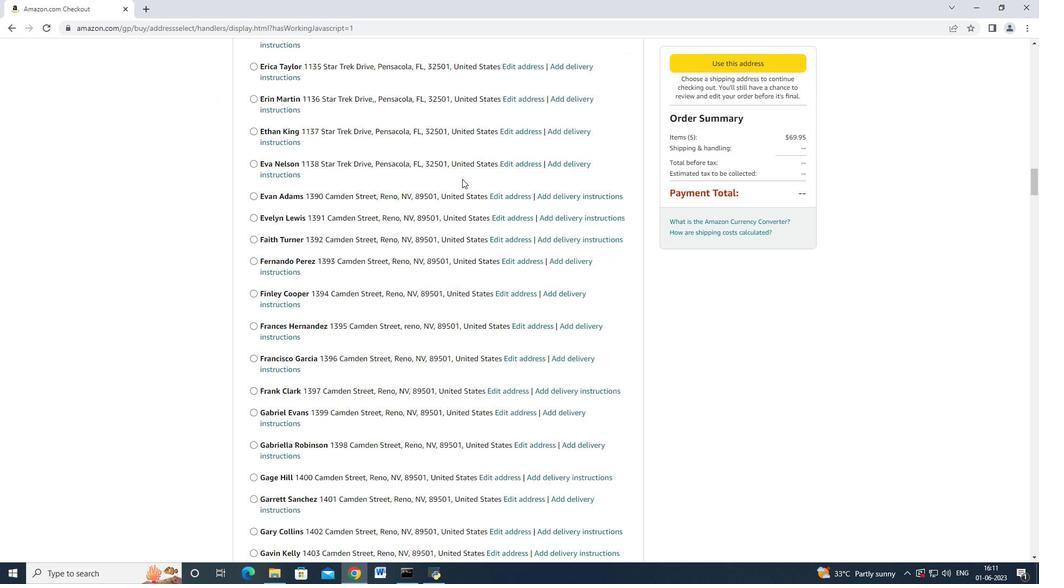 
Action: Mouse scrolled (462, 178) with delta (0, 0)
Screenshot: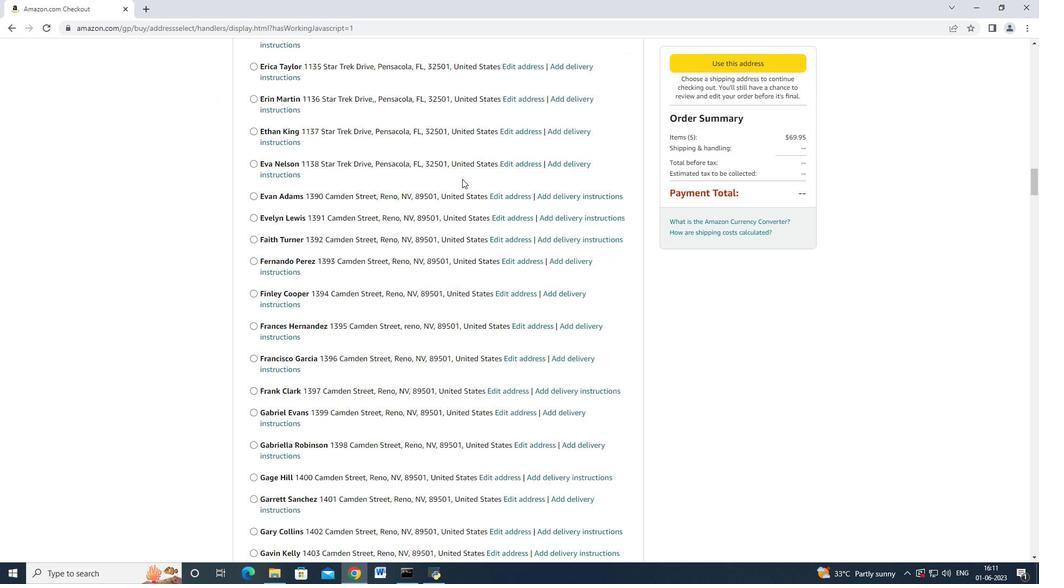 
Action: Mouse moved to (462, 178)
Screenshot: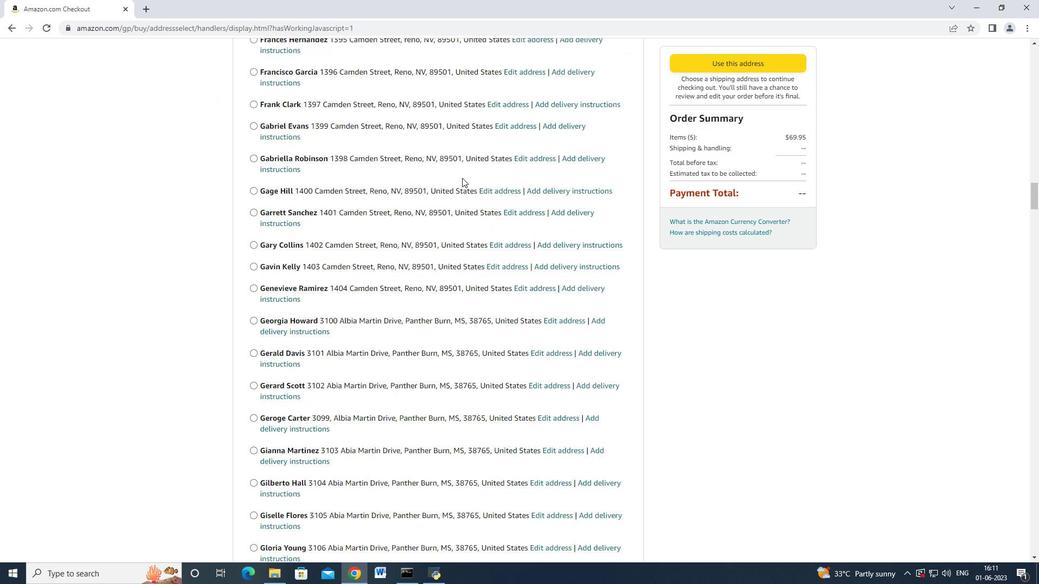 
Action: Mouse scrolled (462, 177) with delta (0, 0)
Screenshot: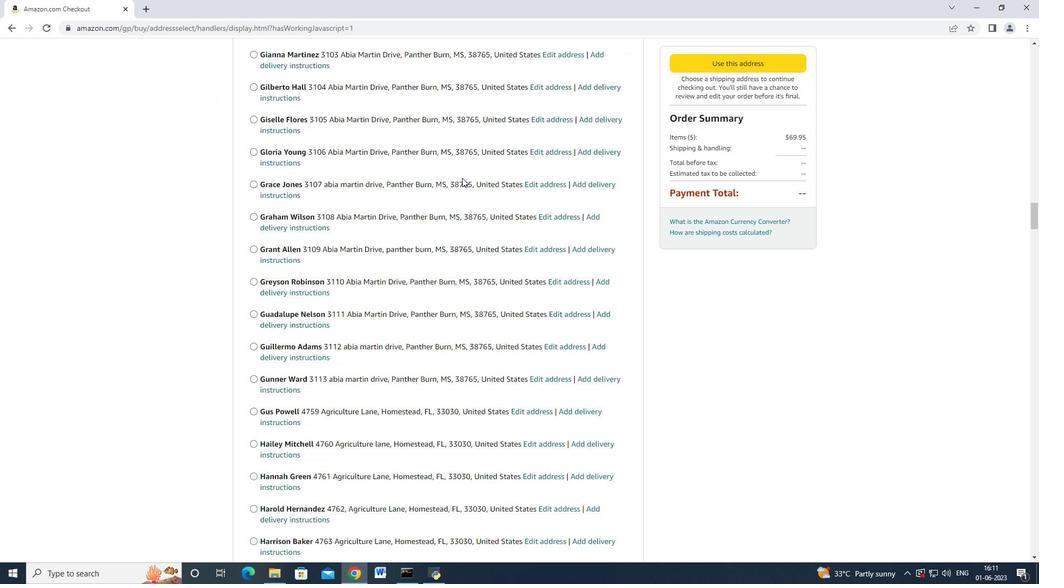 
Action: Mouse scrolled (462, 177) with delta (0, 0)
Screenshot: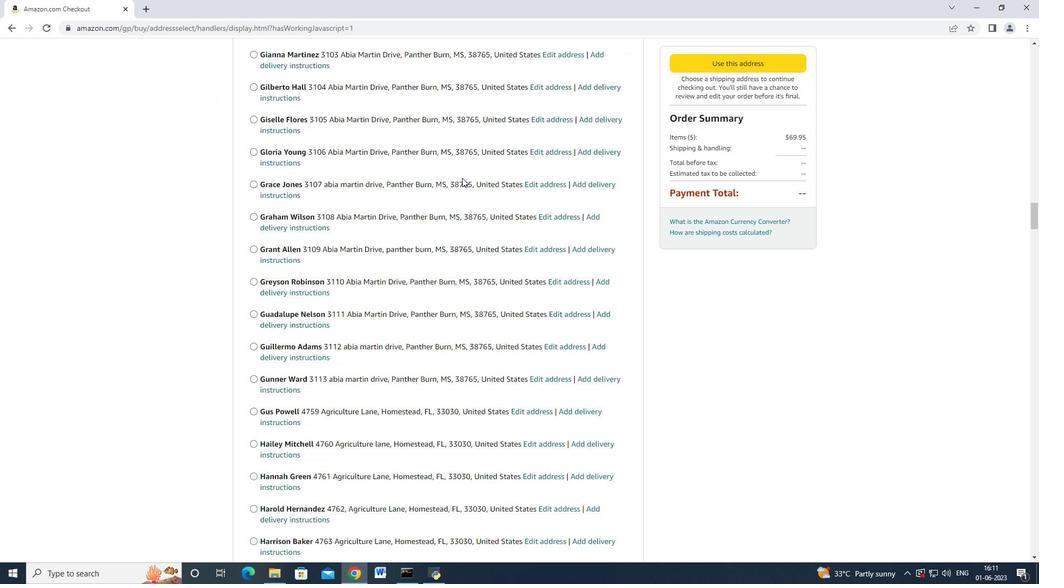 
Action: Mouse scrolled (462, 177) with delta (0, -1)
Screenshot: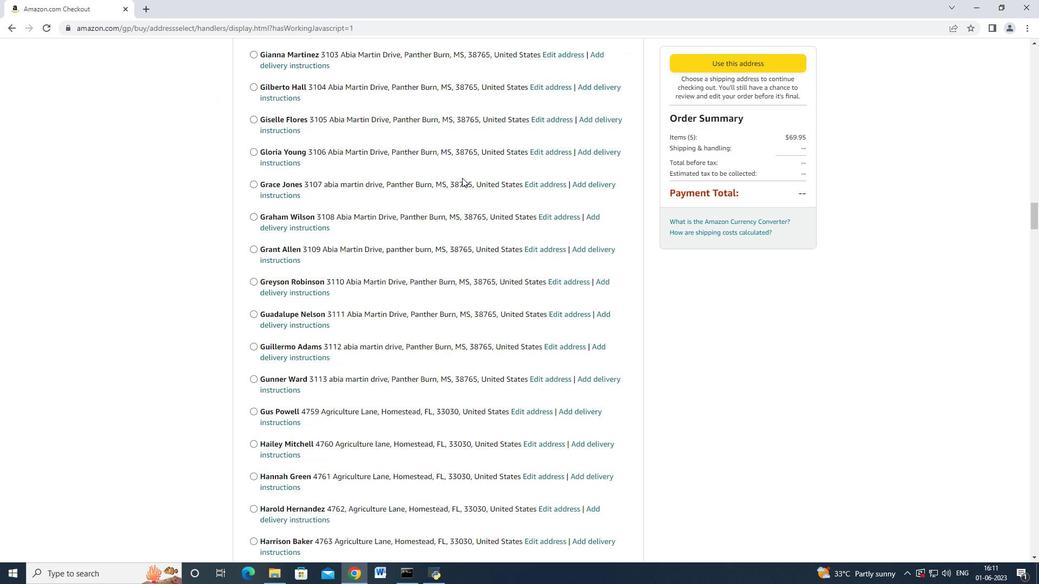 
Action: Mouse scrolled (462, 177) with delta (0, 0)
Screenshot: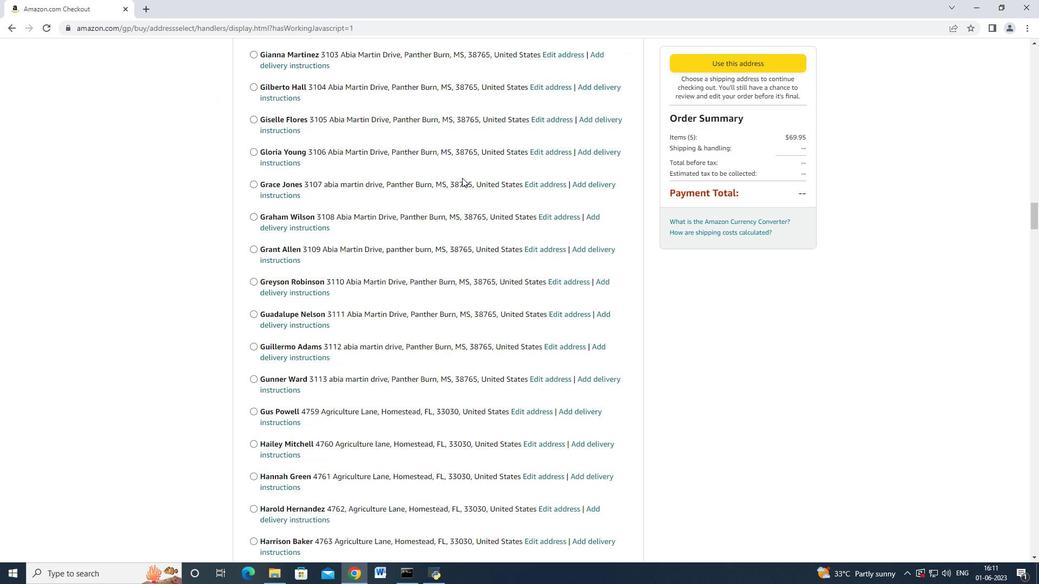 
Action: Mouse scrolled (462, 177) with delta (0, -1)
Screenshot: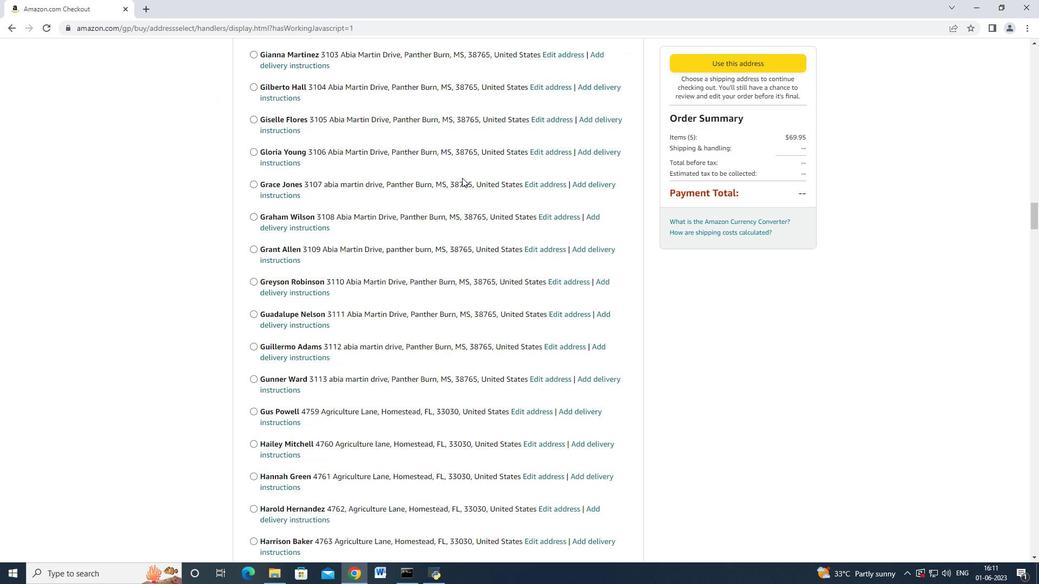 
Action: Mouse scrolled (462, 177) with delta (0, 0)
Screenshot: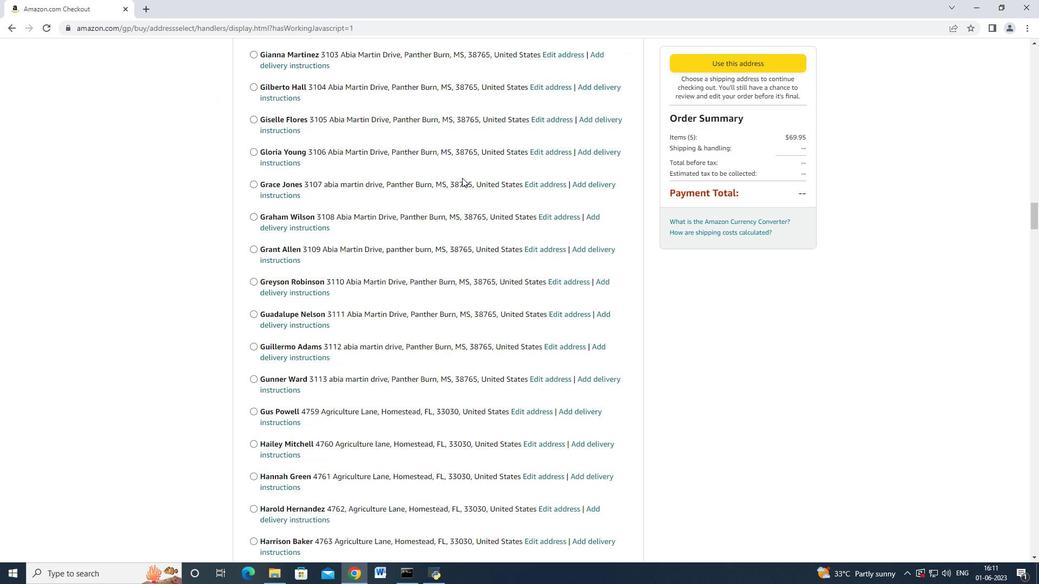 
Action: Mouse moved to (462, 177)
Screenshot: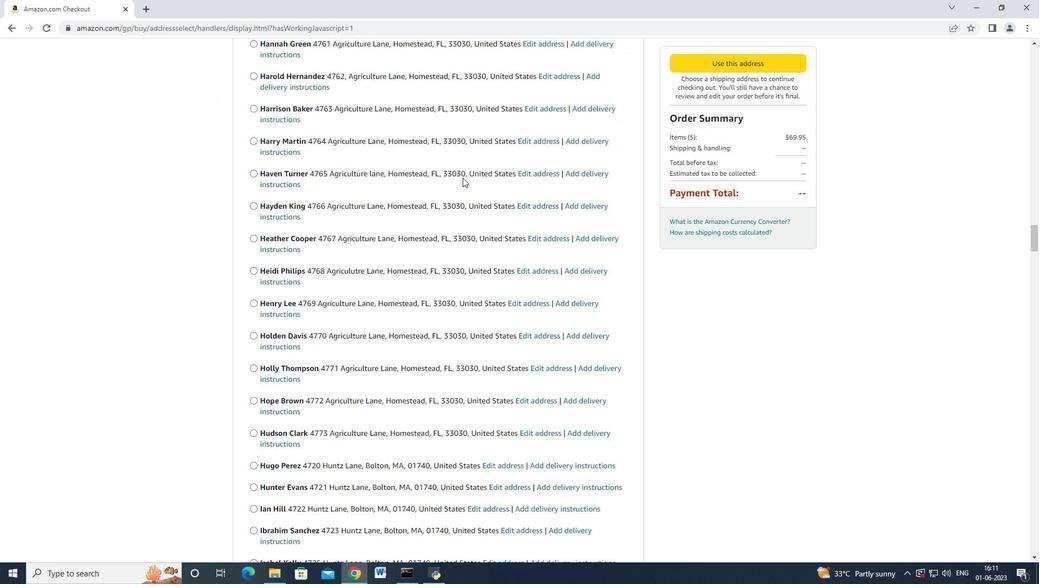 
Action: Mouse scrolled (462, 177) with delta (0, 0)
Screenshot: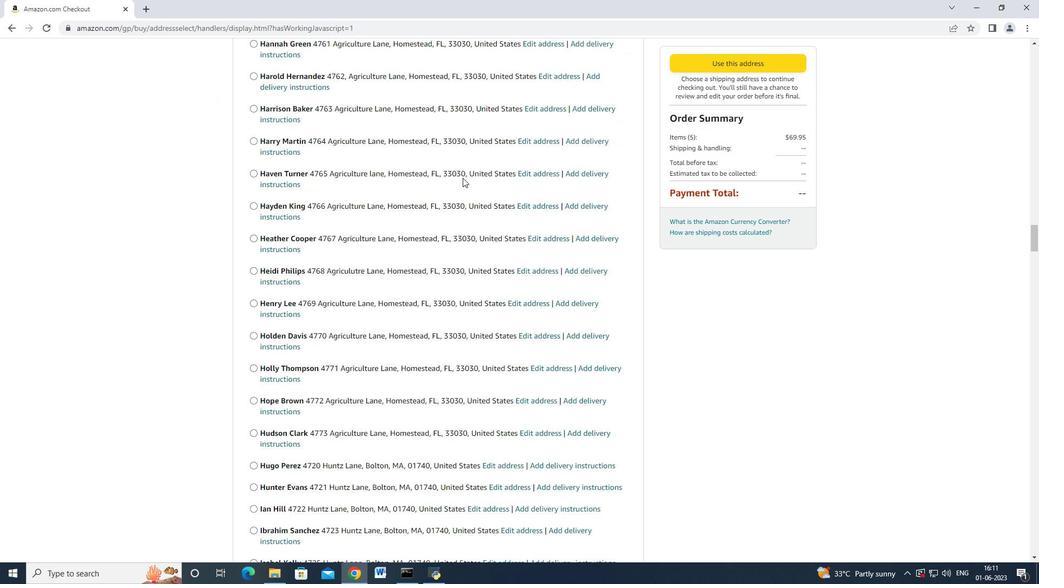 
Action: Mouse moved to (462, 177)
Screenshot: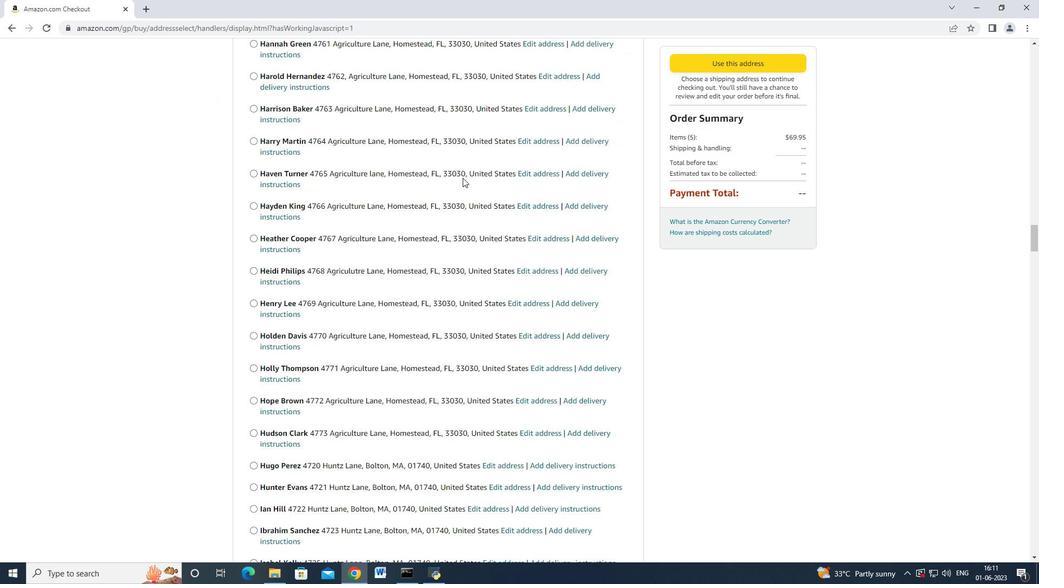 
Action: Mouse scrolled (462, 177) with delta (0, 0)
Screenshot: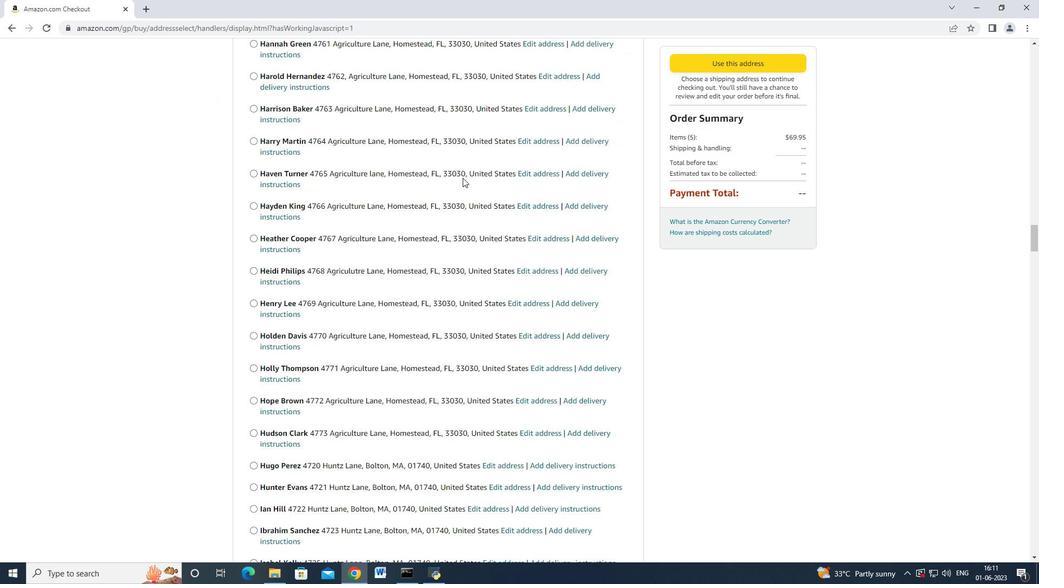 
Action: Mouse scrolled (462, 177) with delta (0, 0)
Screenshot: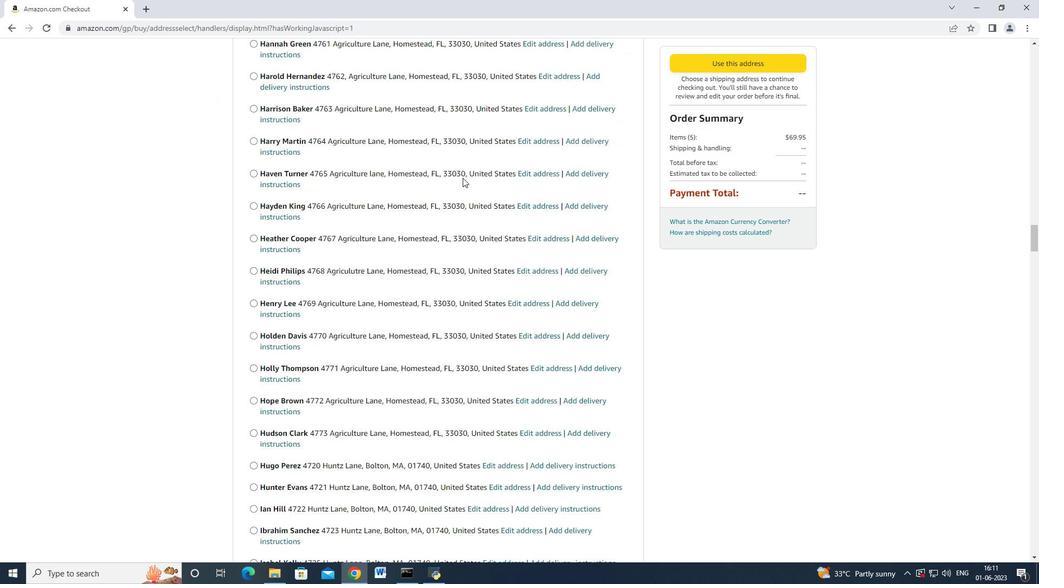 
Action: Mouse scrolled (462, 176) with delta (0, -1)
Screenshot: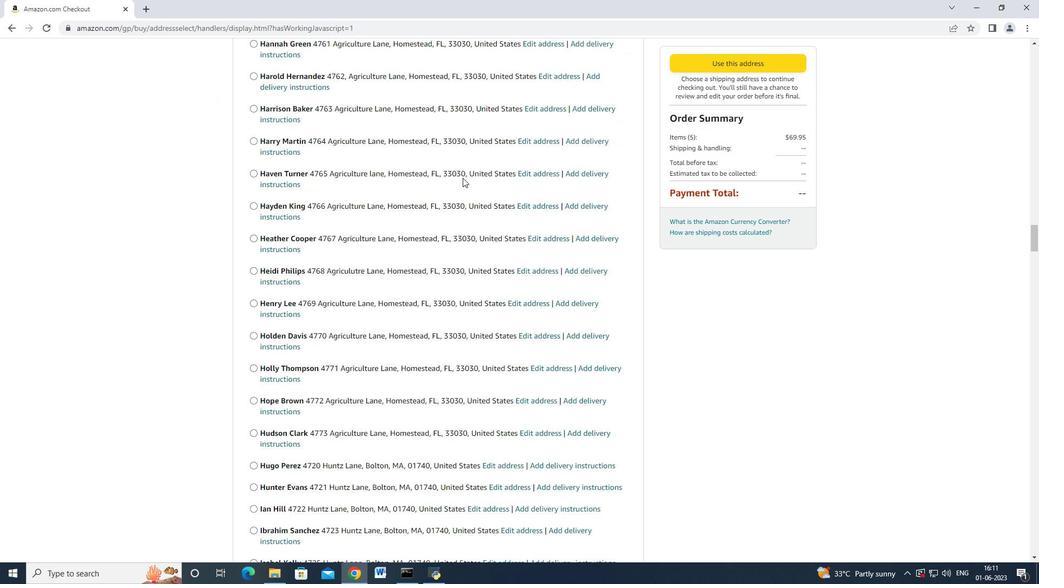 
Action: Mouse scrolled (462, 176) with delta (0, -1)
Screenshot: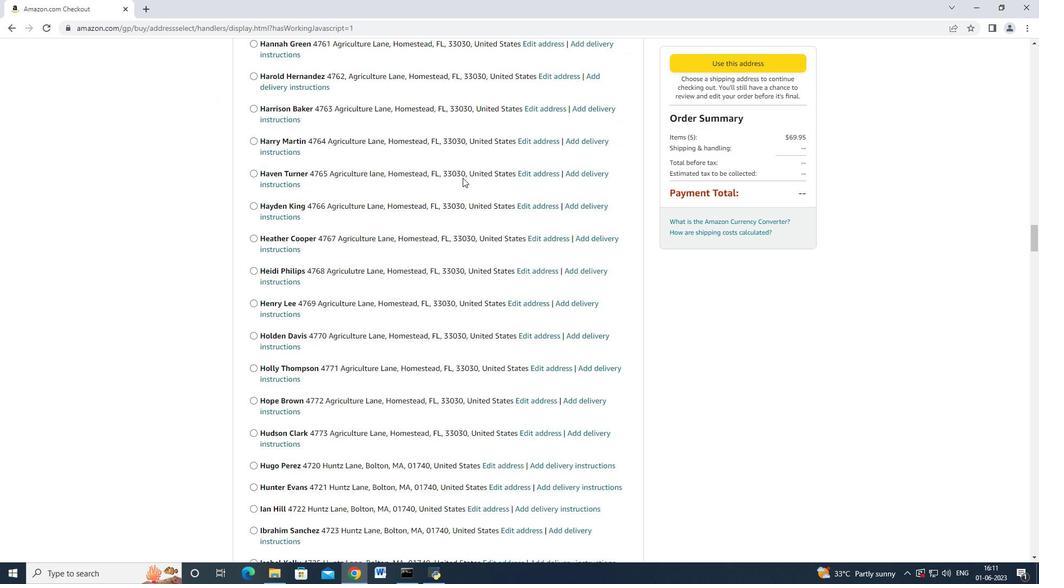 
Action: Mouse scrolled (462, 177) with delta (0, 0)
Screenshot: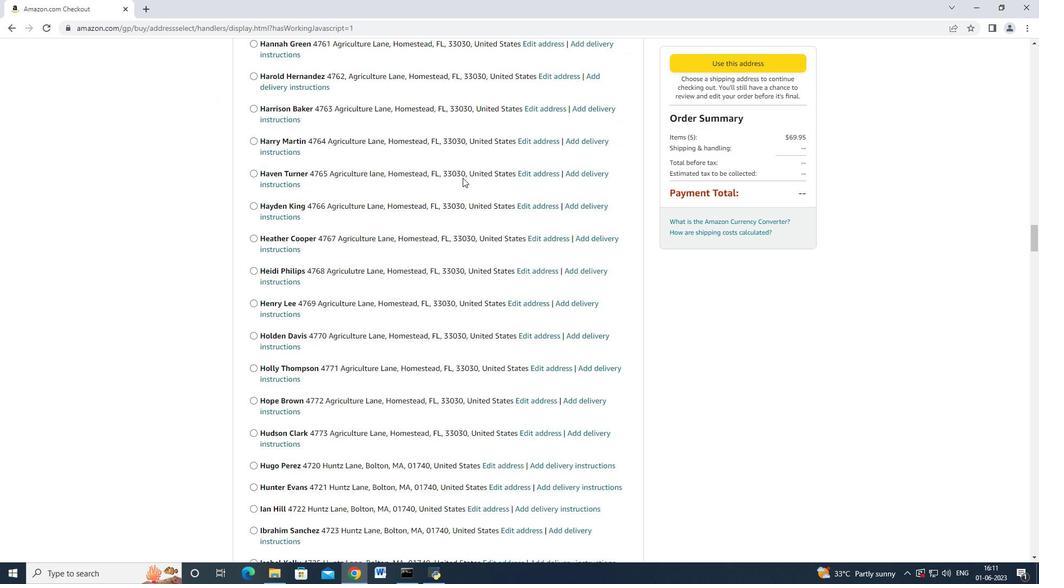 
Action: Mouse moved to (462, 177)
Screenshot: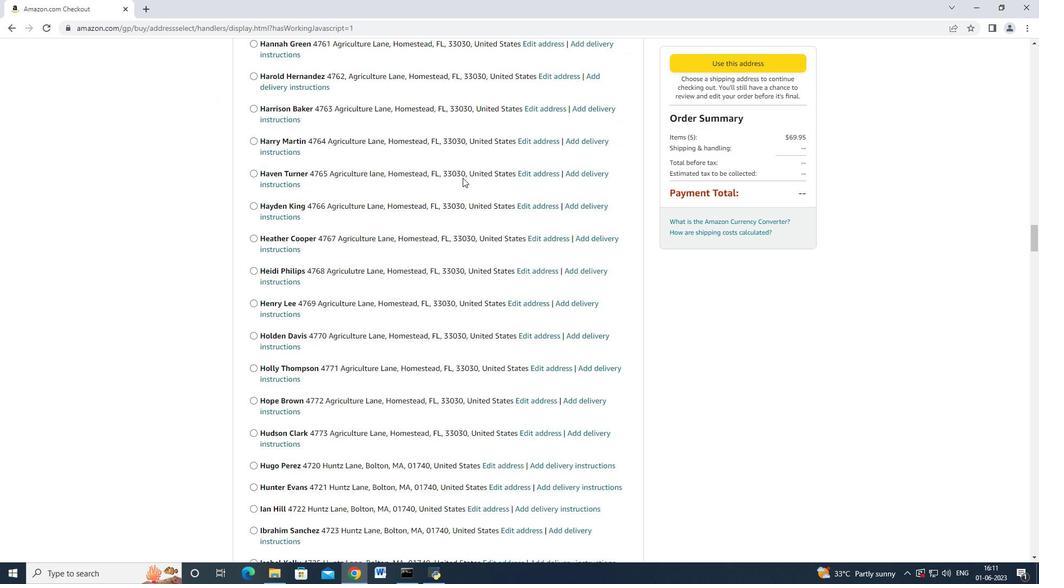
Action: Mouse scrolled (462, 177) with delta (0, 0)
Screenshot: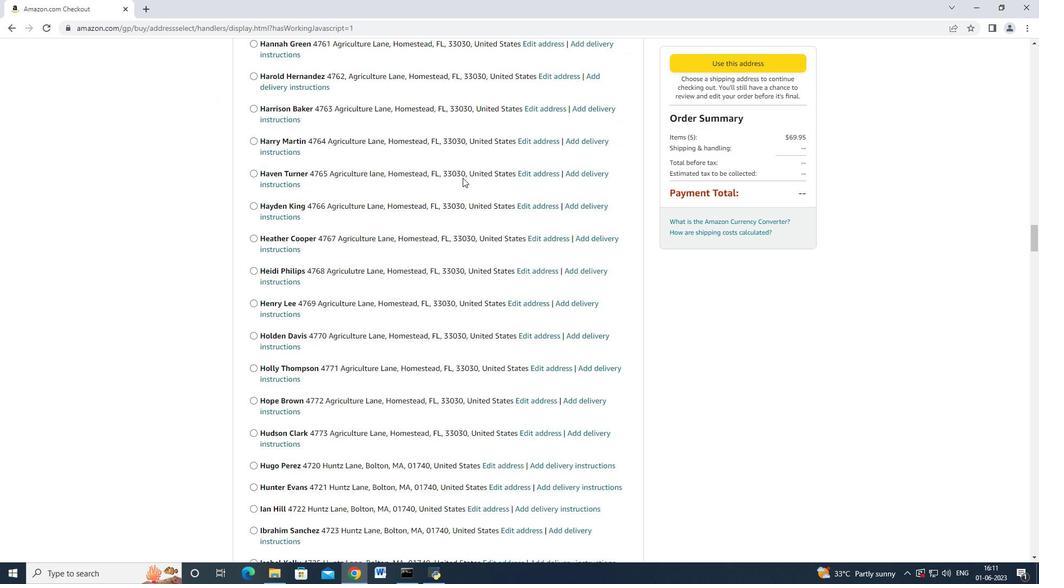 
Action: Mouse moved to (461, 180)
Screenshot: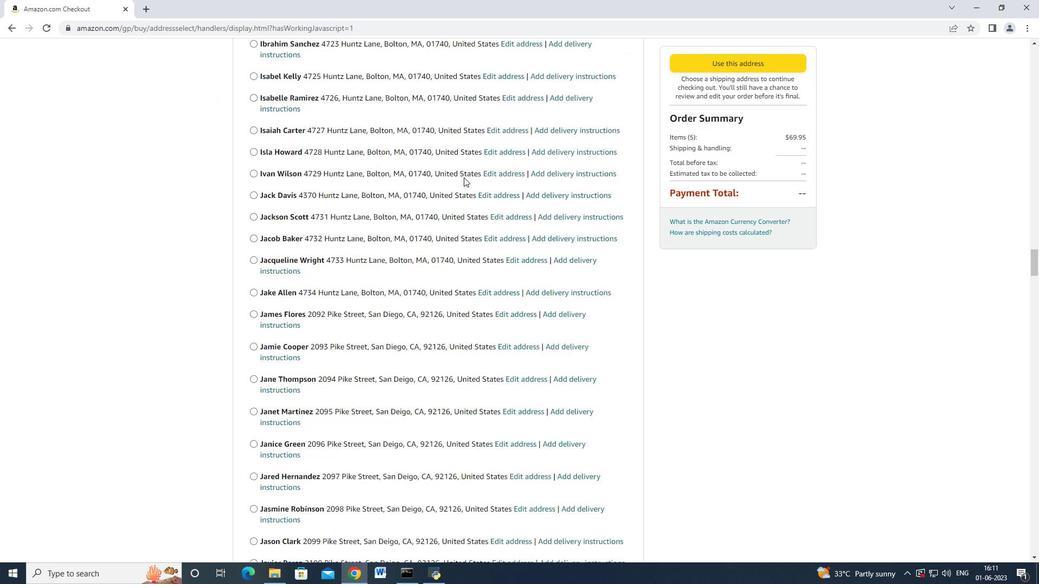 
Action: Mouse scrolled (461, 179) with delta (0, 0)
Screenshot: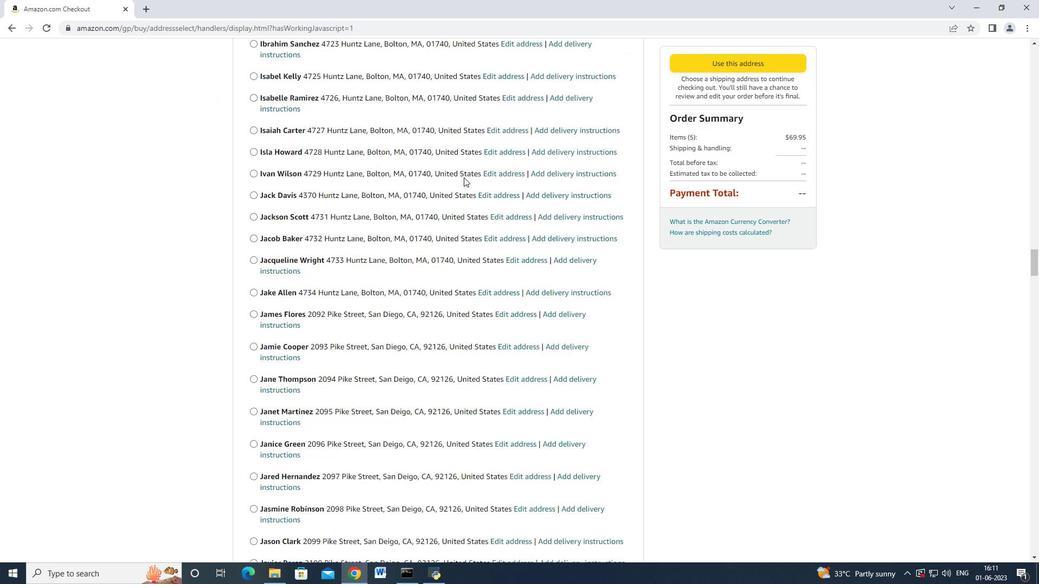 
Action: Mouse moved to (461, 180)
Screenshot: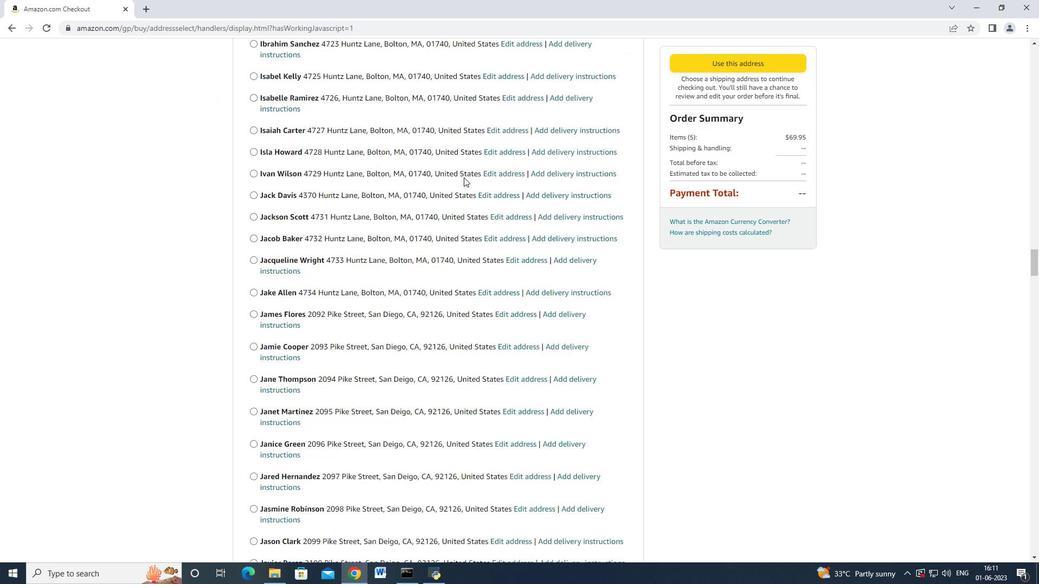 
Action: Mouse scrolled (461, 179) with delta (0, -1)
Screenshot: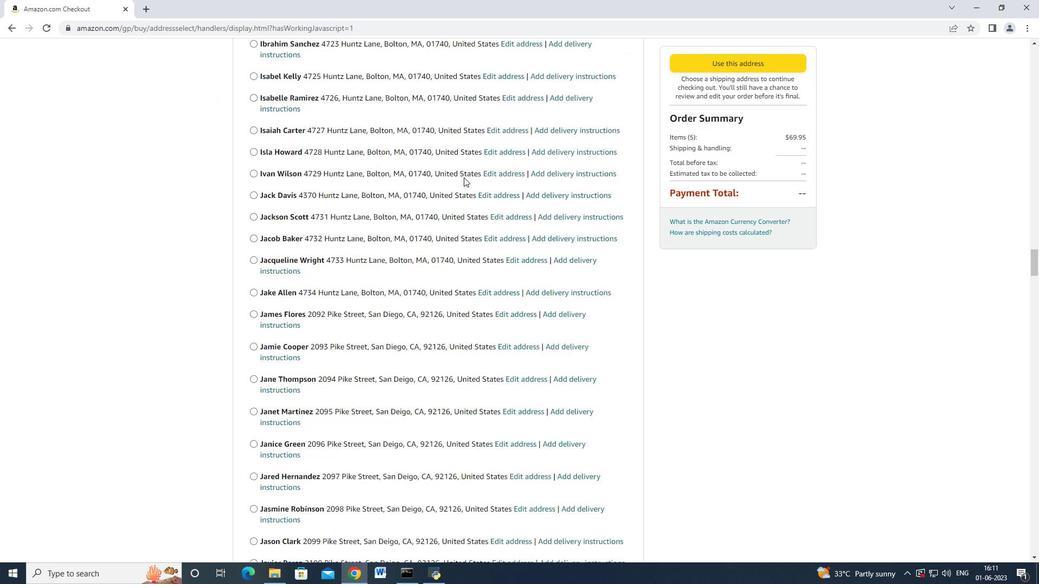
Action: Mouse scrolled (461, 179) with delta (0, -1)
Screenshot: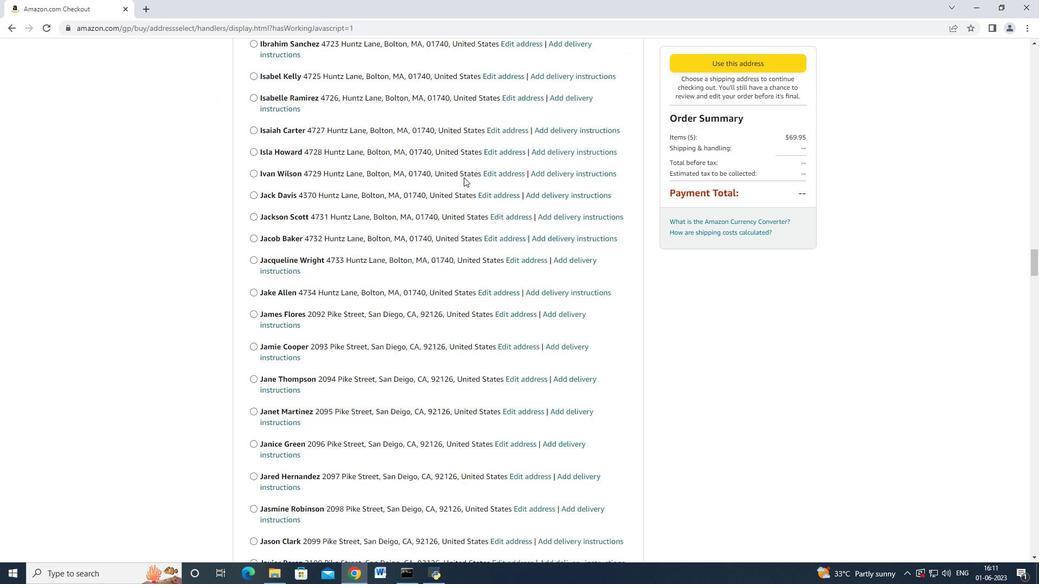 
Action: Mouse moved to (461, 180)
Screenshot: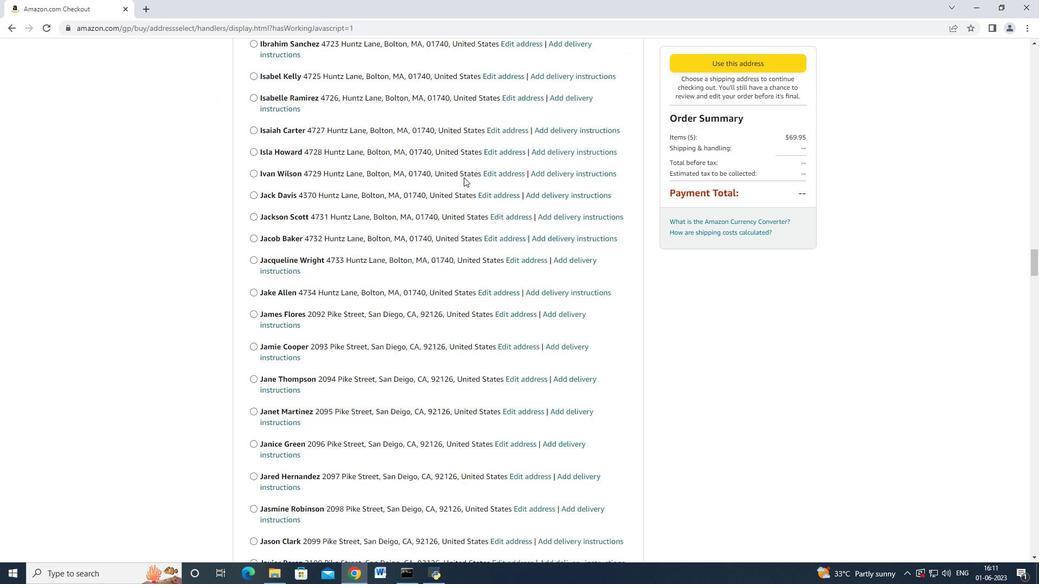 
Action: Mouse scrolled (461, 179) with delta (0, -1)
Screenshot: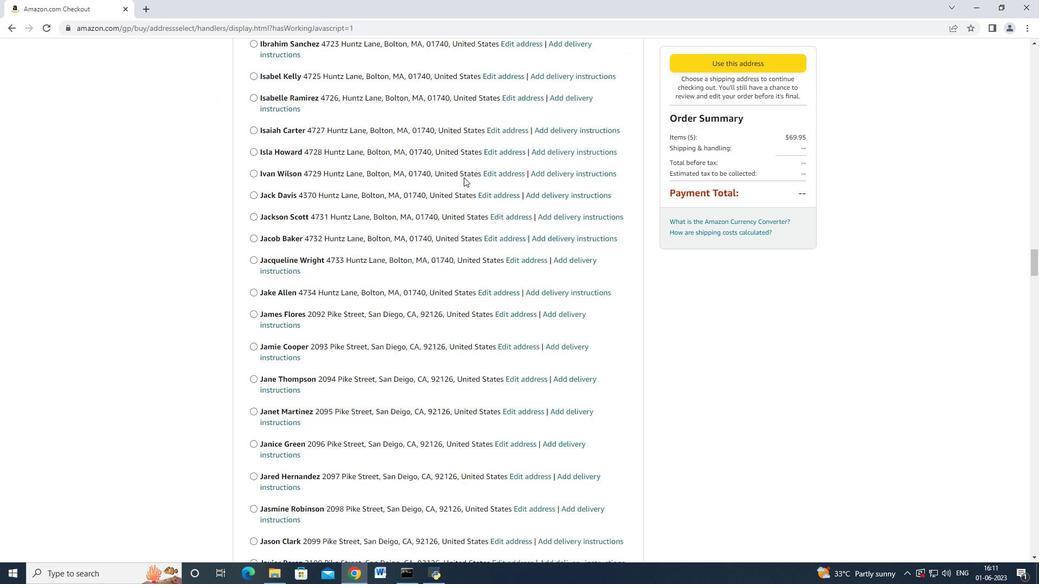 
Action: Mouse moved to (461, 180)
Screenshot: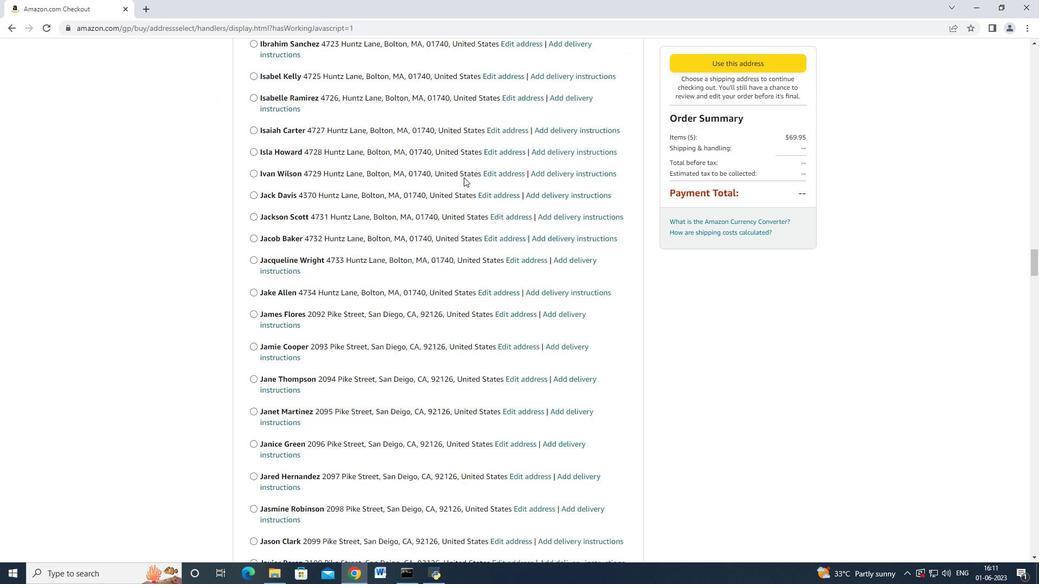 
Action: Mouse scrolled (461, 179) with delta (0, -1)
Screenshot: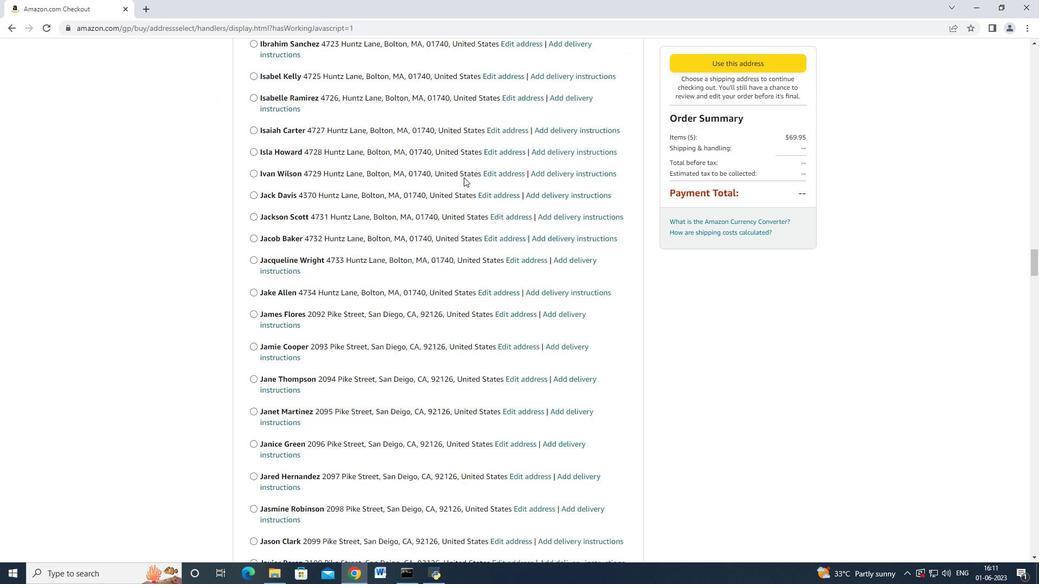 
Action: Mouse moved to (461, 181)
Screenshot: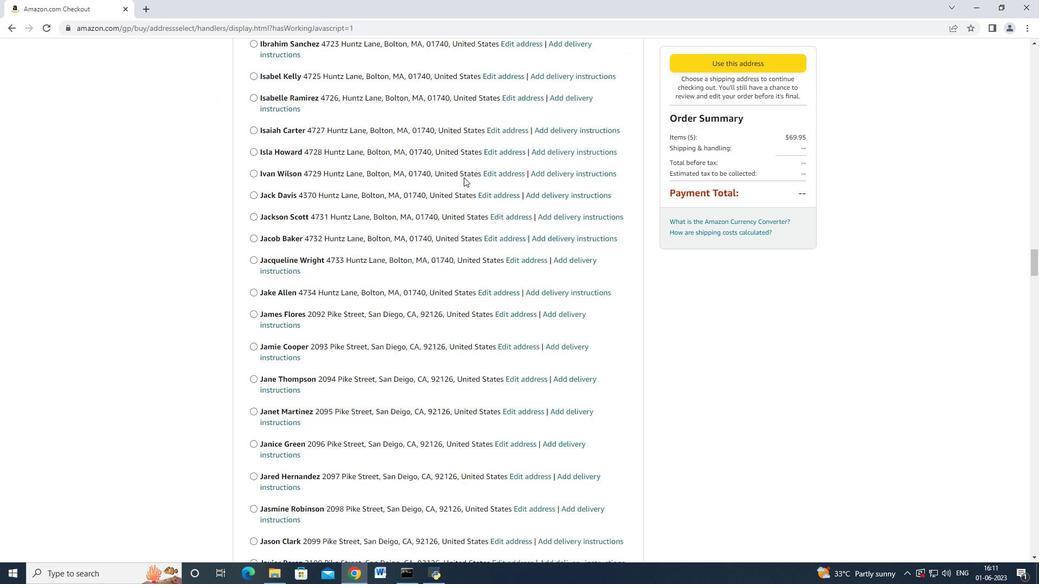 
Action: Mouse scrolled (461, 180) with delta (0, 0)
Screenshot: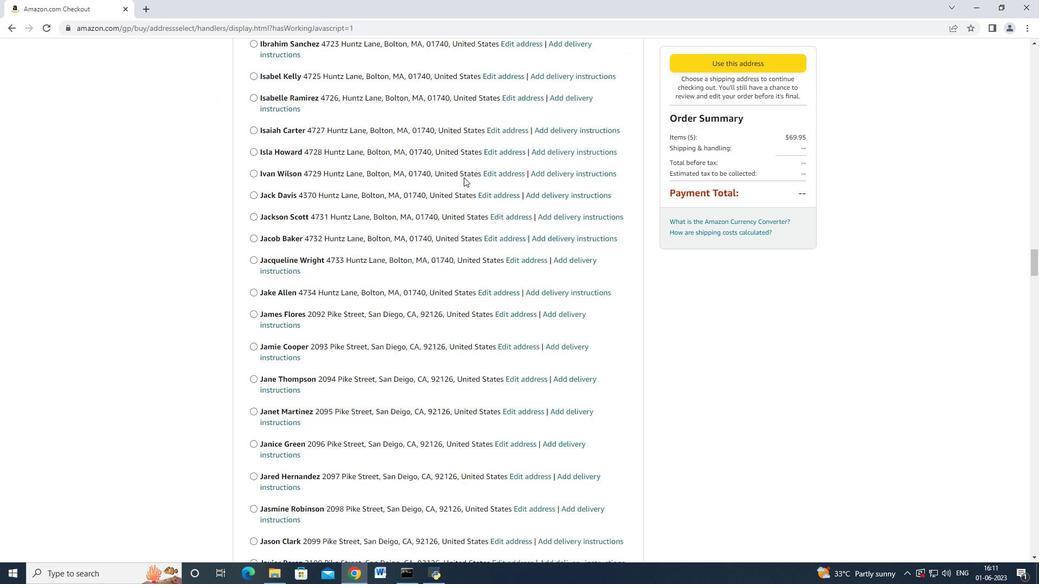
Action: Mouse moved to (461, 181)
Screenshot: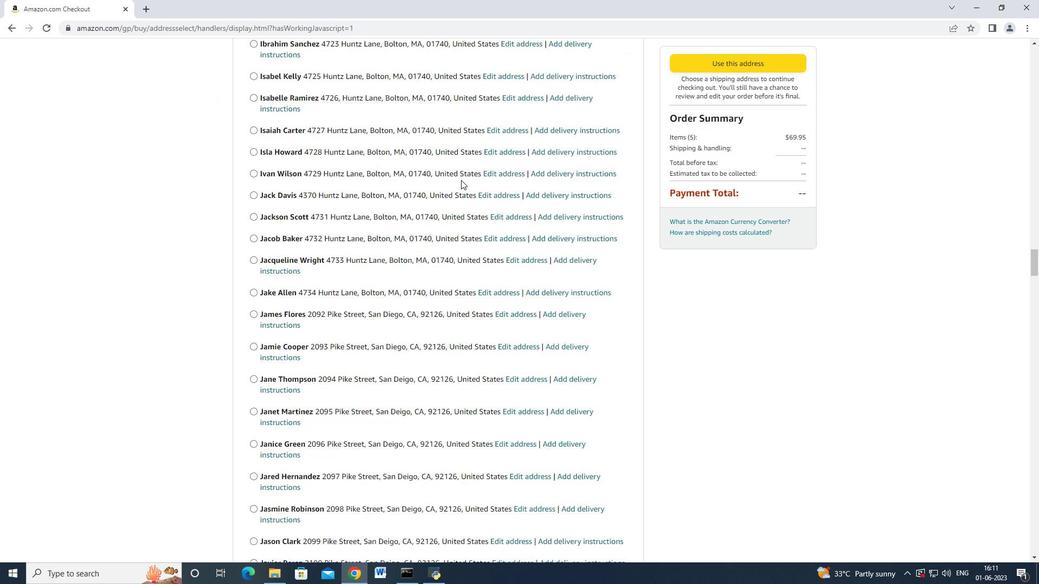 
Action: Mouse scrolled (461, 180) with delta (0, 0)
Screenshot: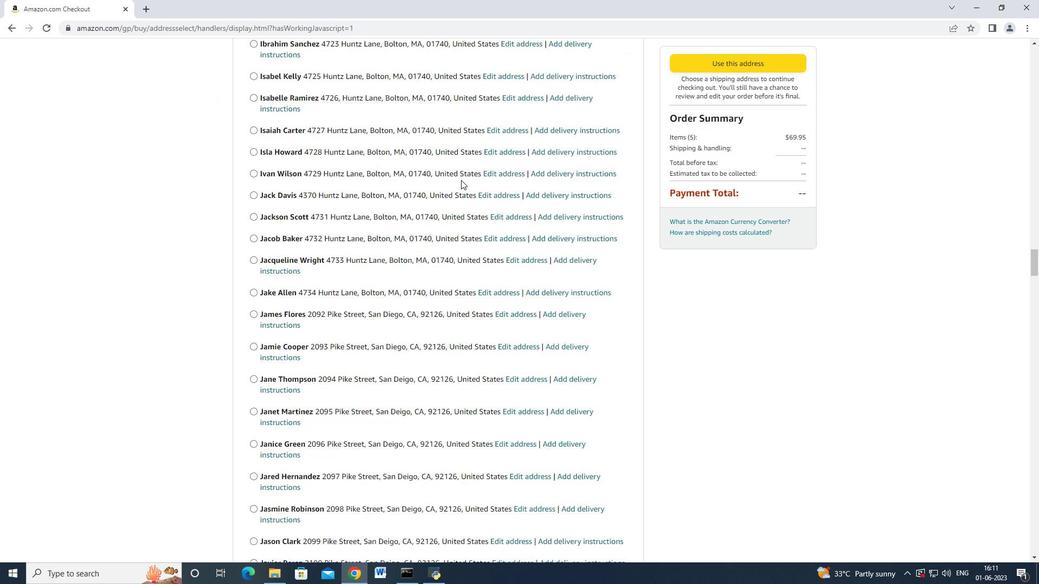 
Action: Mouse moved to (460, 182)
Screenshot: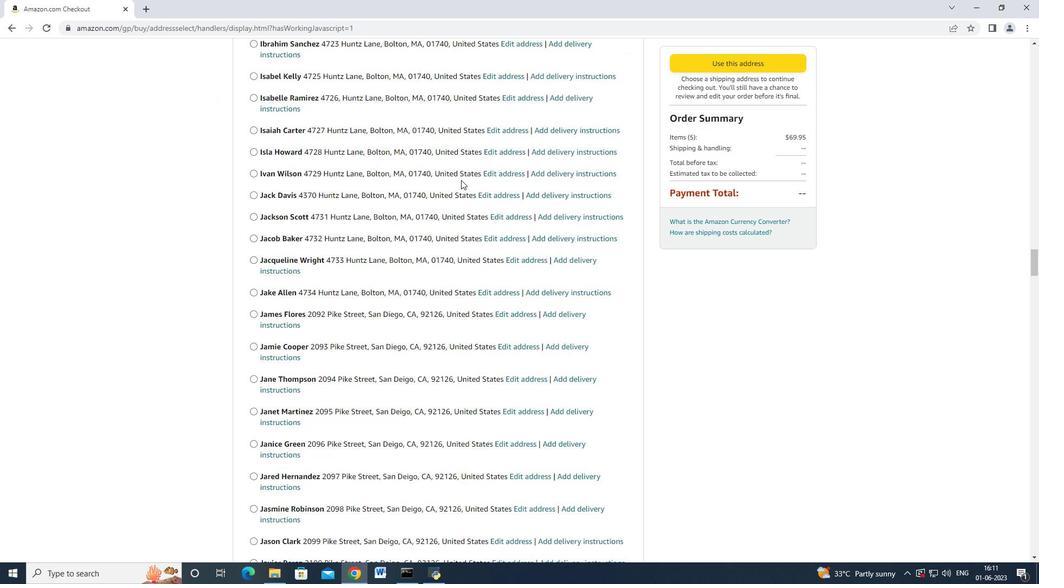 
Action: Mouse scrolled (460, 181) with delta (0, 0)
Screenshot: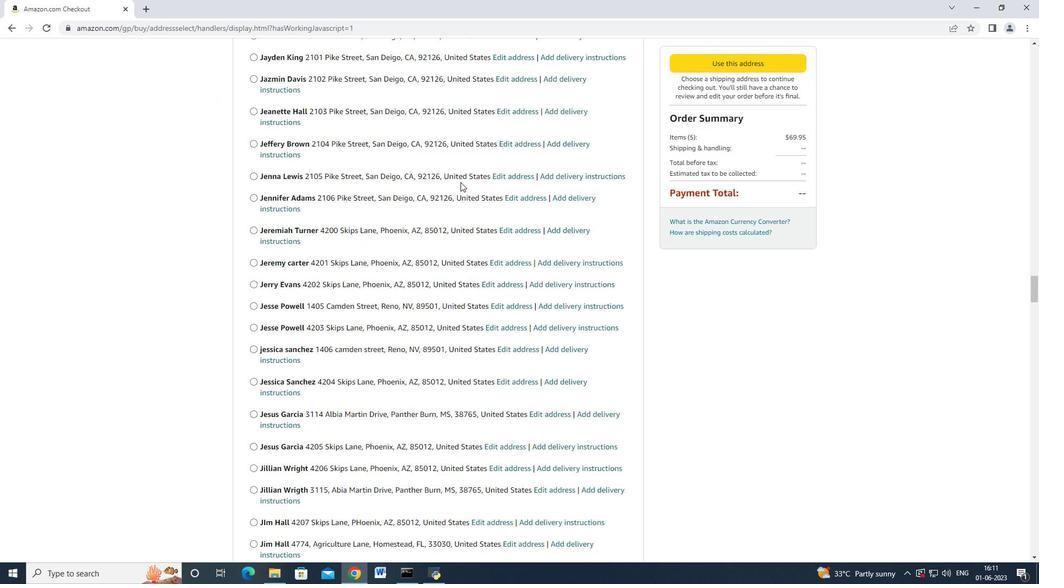 
Action: Mouse scrolled (460, 181) with delta (0, -1)
Screenshot: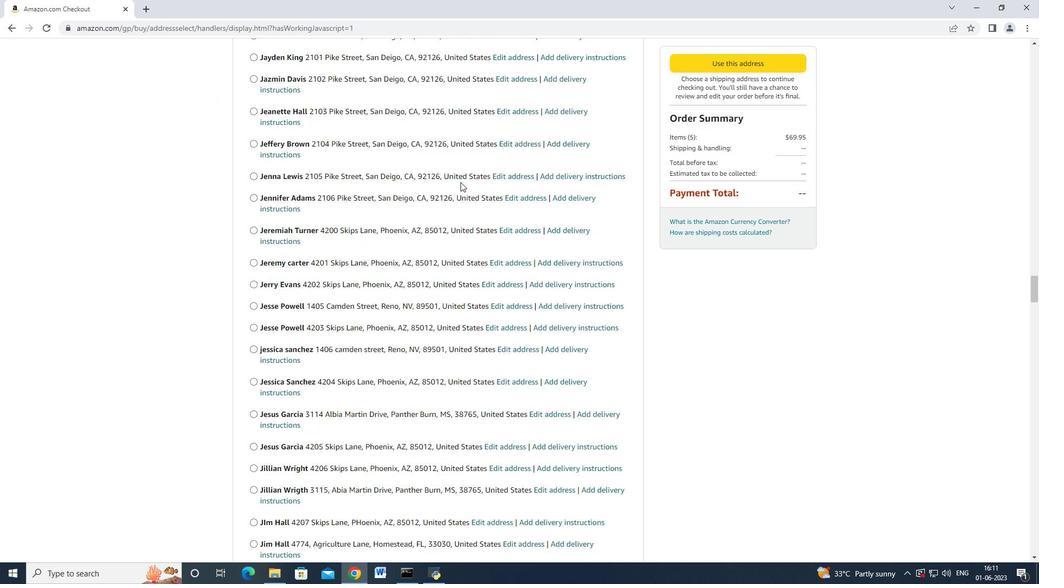 
Action: Mouse scrolled (460, 181) with delta (0, -1)
Screenshot: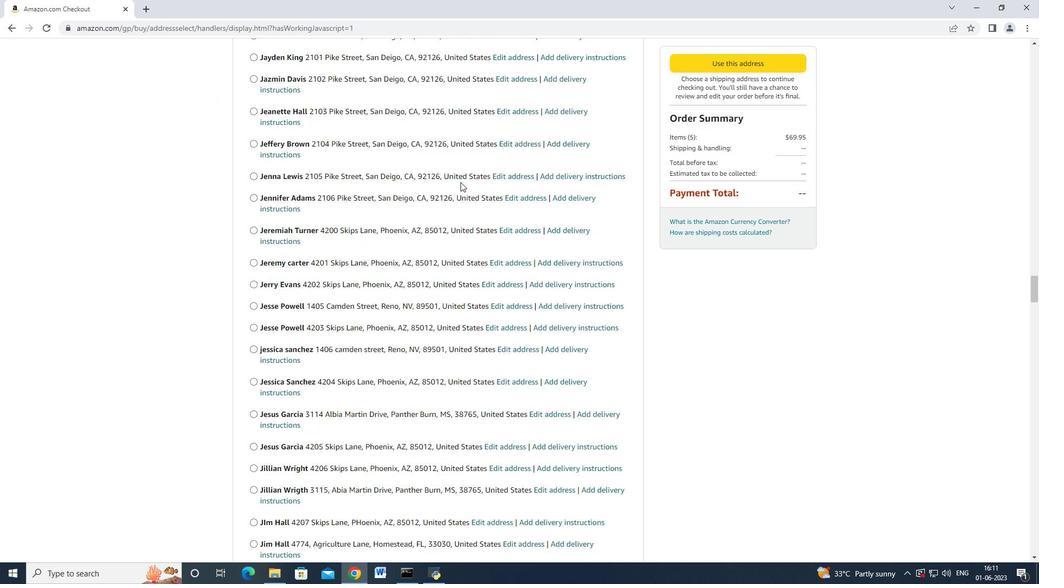 
Action: Mouse scrolled (460, 181) with delta (0, 0)
Screenshot: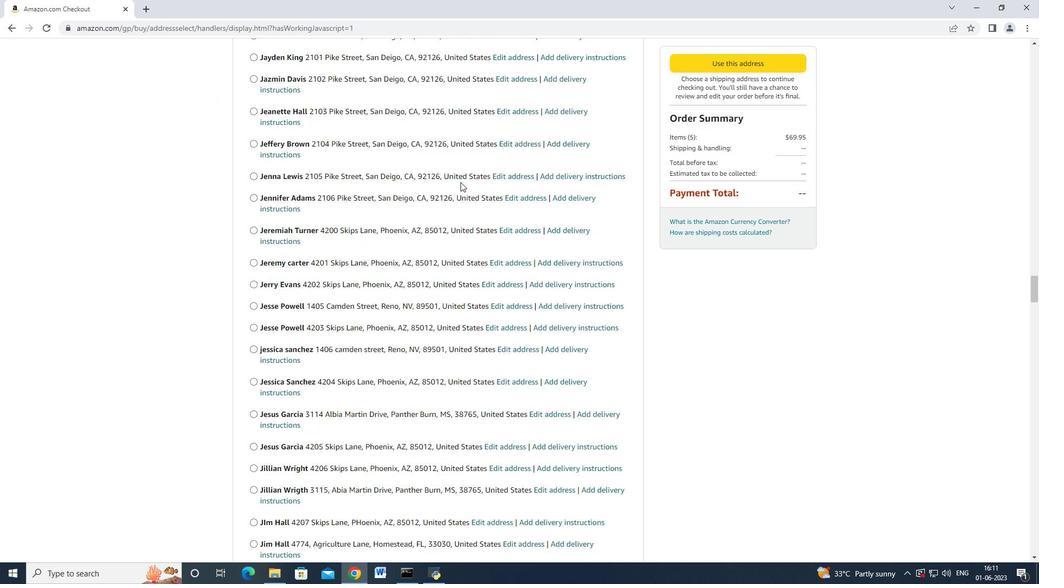 
Action: Mouse scrolled (460, 181) with delta (0, -1)
Screenshot: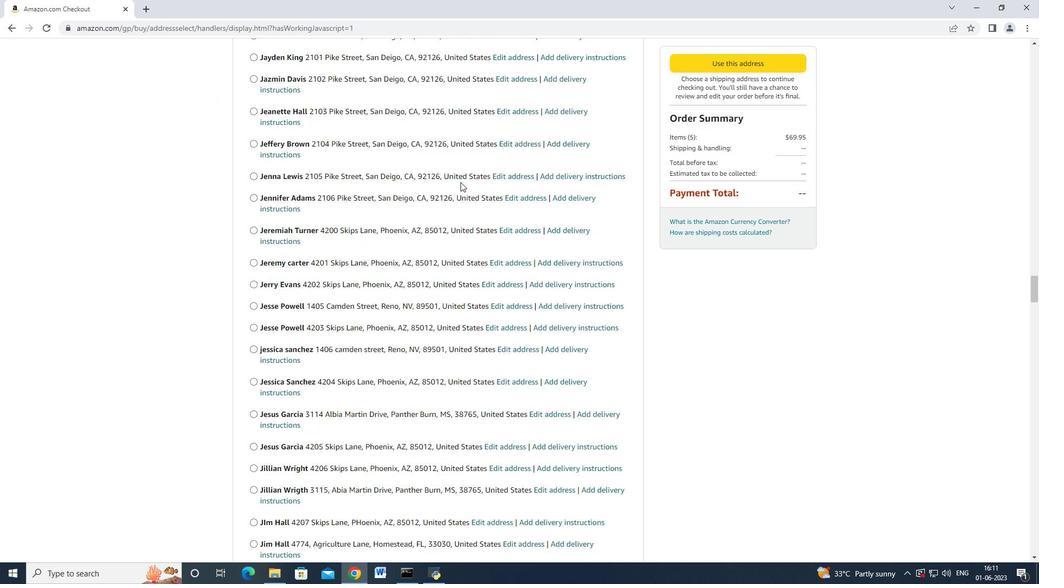 
Action: Mouse moved to (460, 182)
Screenshot: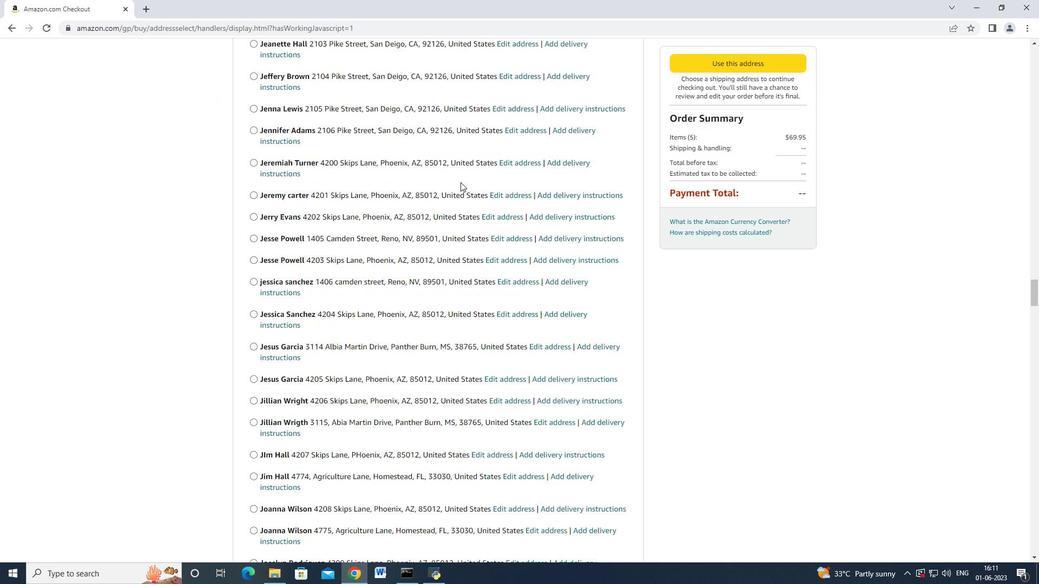 
Action: Mouse scrolled (460, 181) with delta (0, 0)
Screenshot: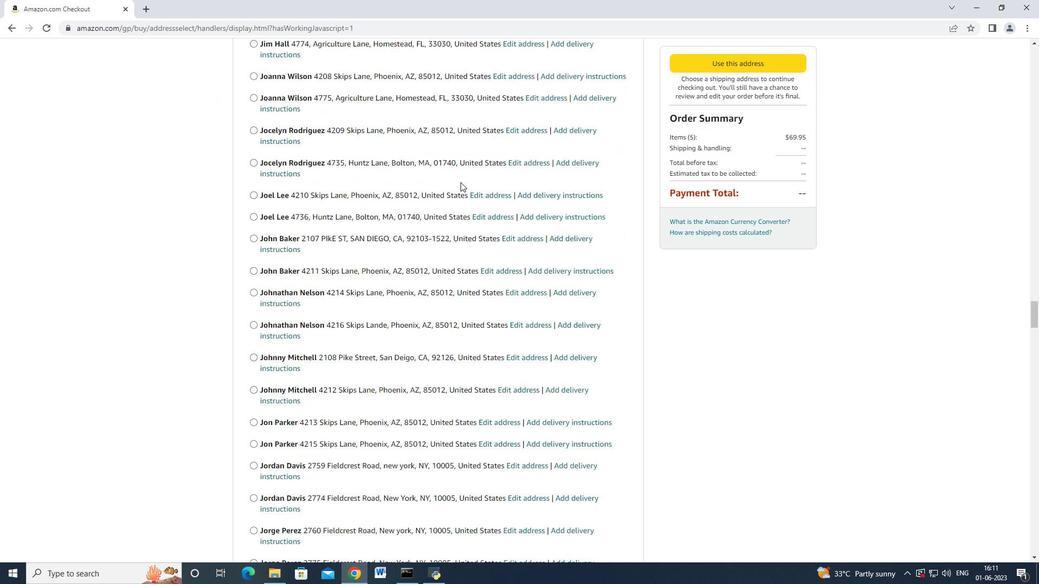 
Action: Mouse scrolled (460, 181) with delta (0, 0)
Screenshot: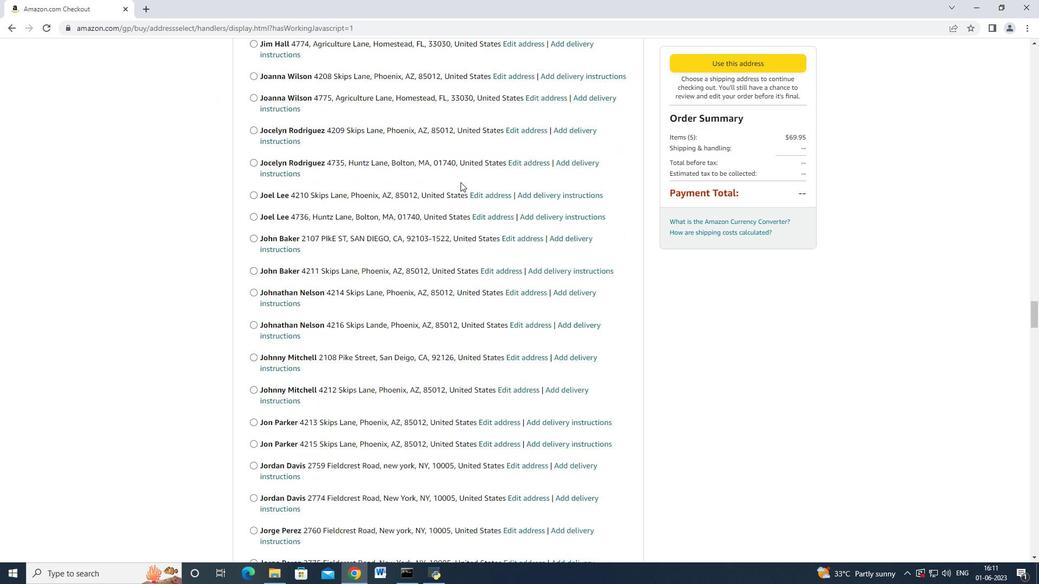 
Action: Mouse scrolled (460, 181) with delta (0, 0)
Screenshot: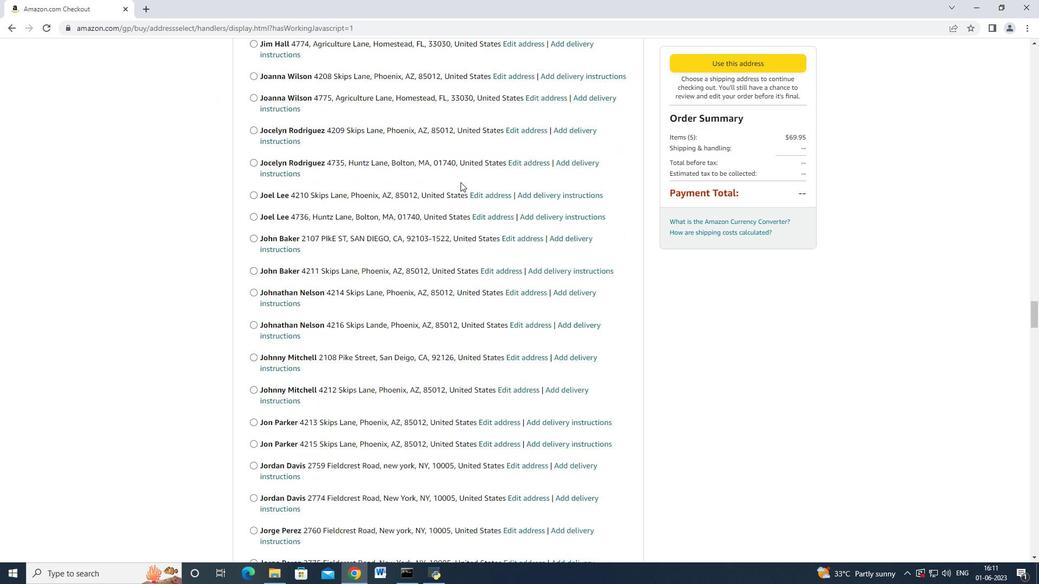 
Action: Mouse scrolled (460, 181) with delta (0, -1)
Screenshot: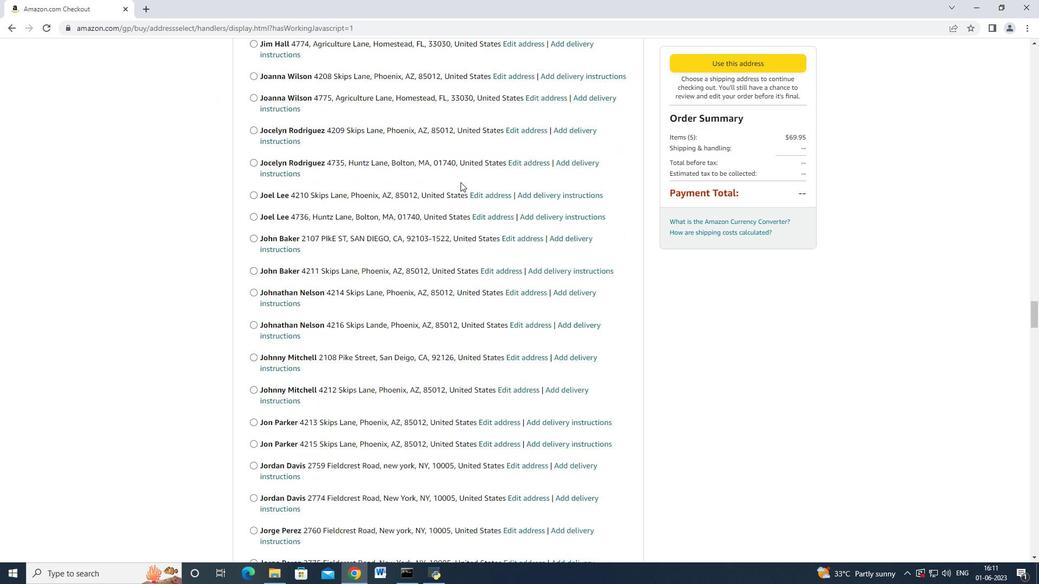 
Action: Mouse scrolled (460, 181) with delta (0, 0)
Screenshot: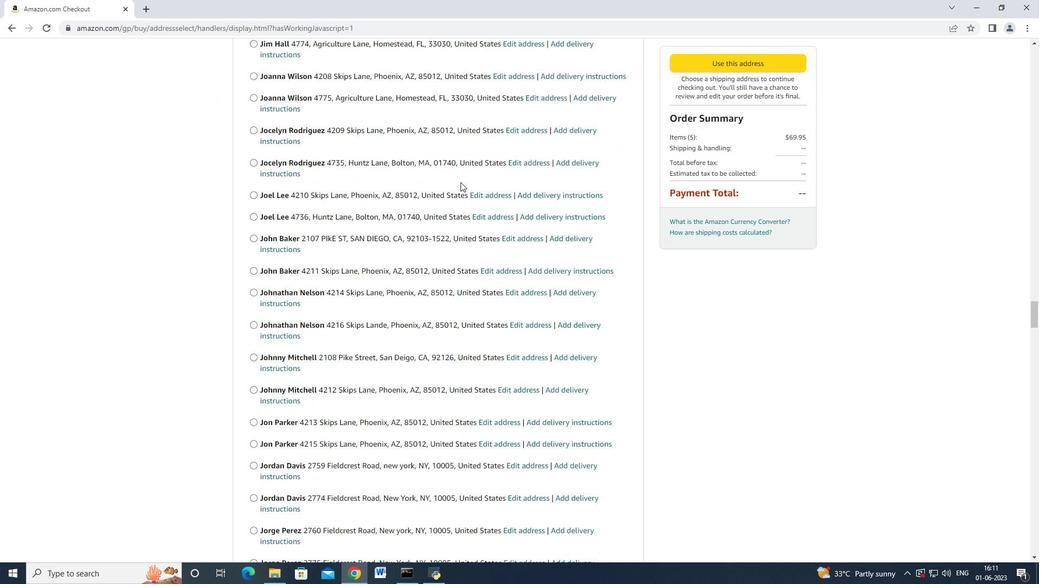
Action: Mouse scrolled (460, 181) with delta (0, -1)
Screenshot: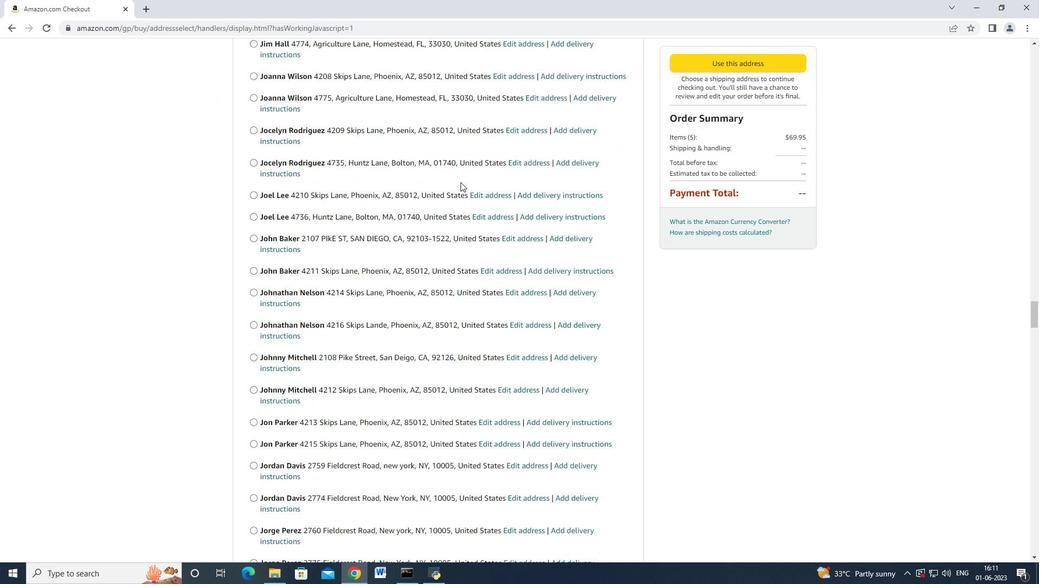 
Action: Mouse scrolled (460, 181) with delta (0, 0)
Screenshot: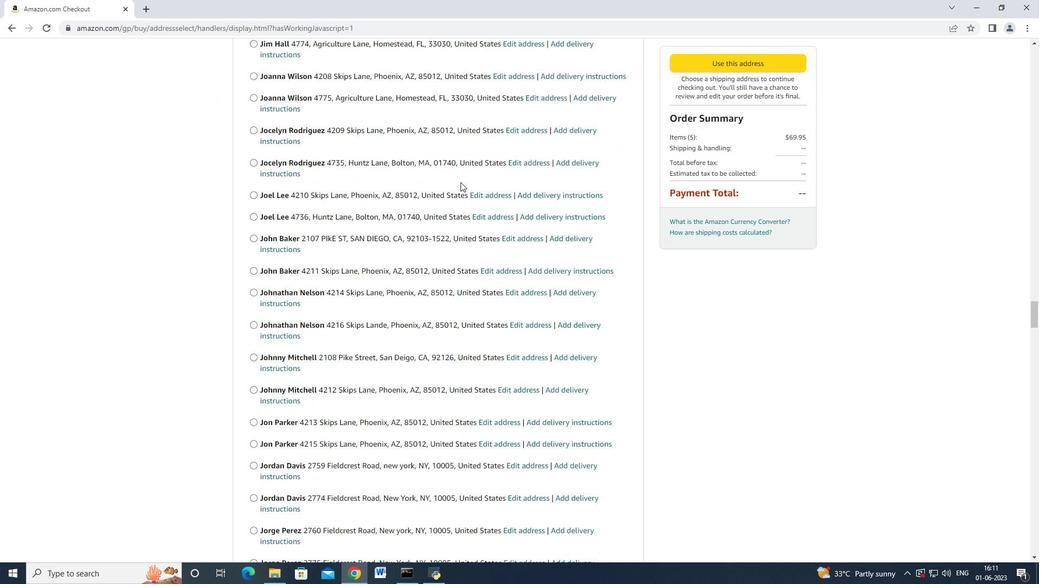 
Action: Mouse scrolled (460, 181) with delta (0, 0)
Screenshot: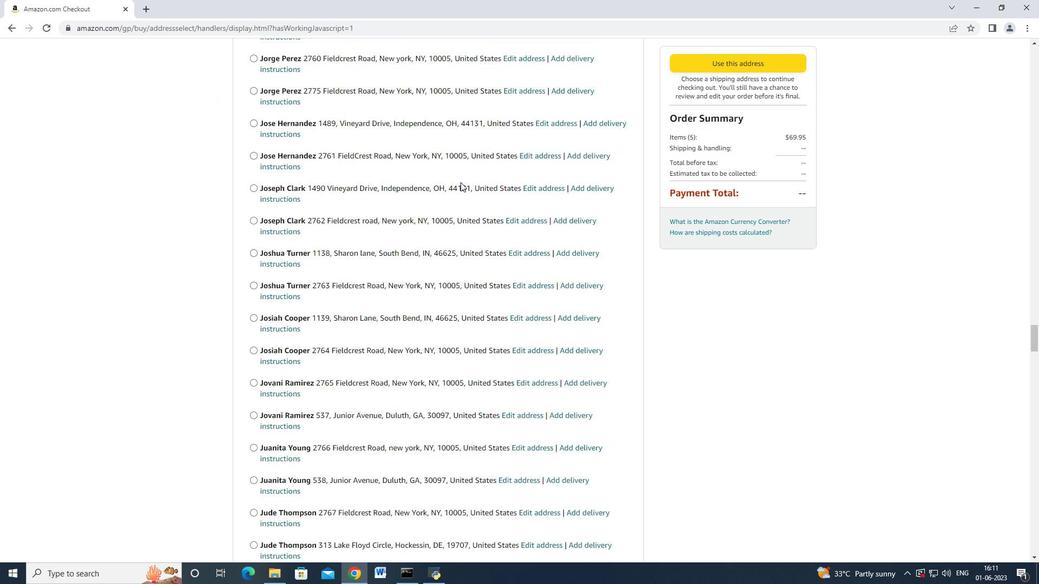 
Action: Mouse moved to (459, 183)
Screenshot: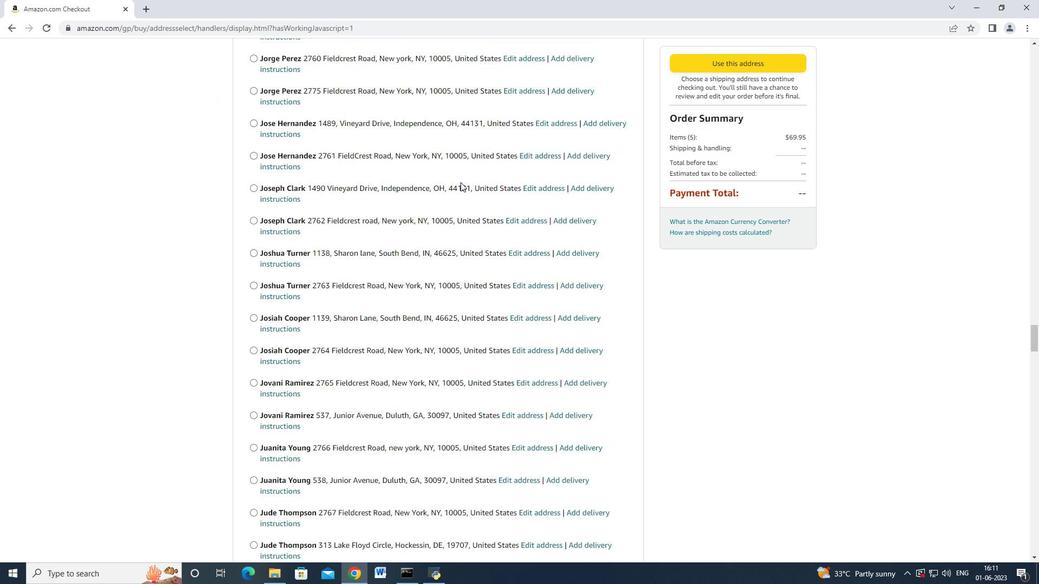 
Action: Mouse scrolled (459, 183) with delta (0, 0)
Screenshot: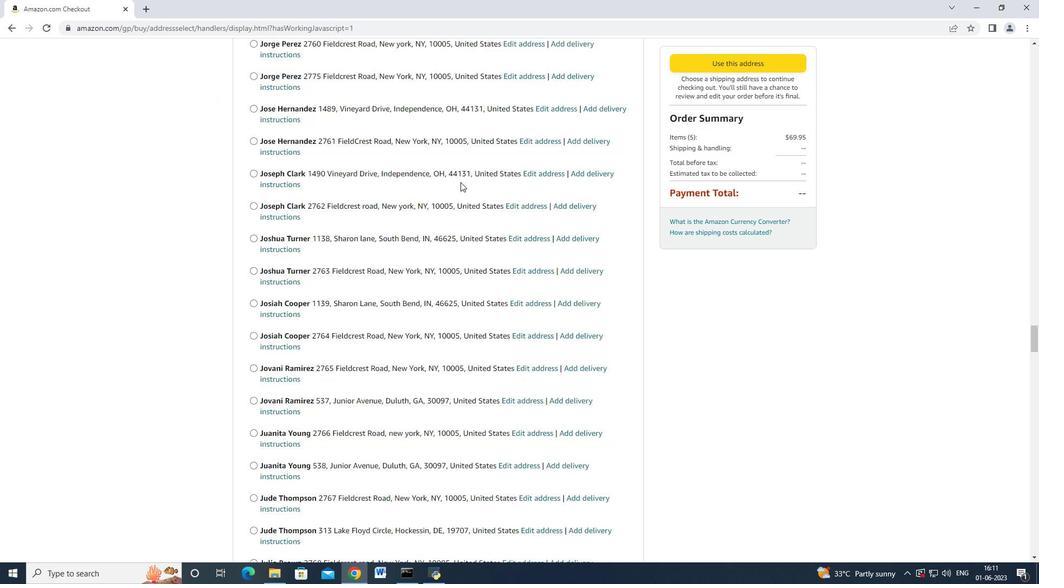 
Action: Mouse moved to (459, 184)
Screenshot: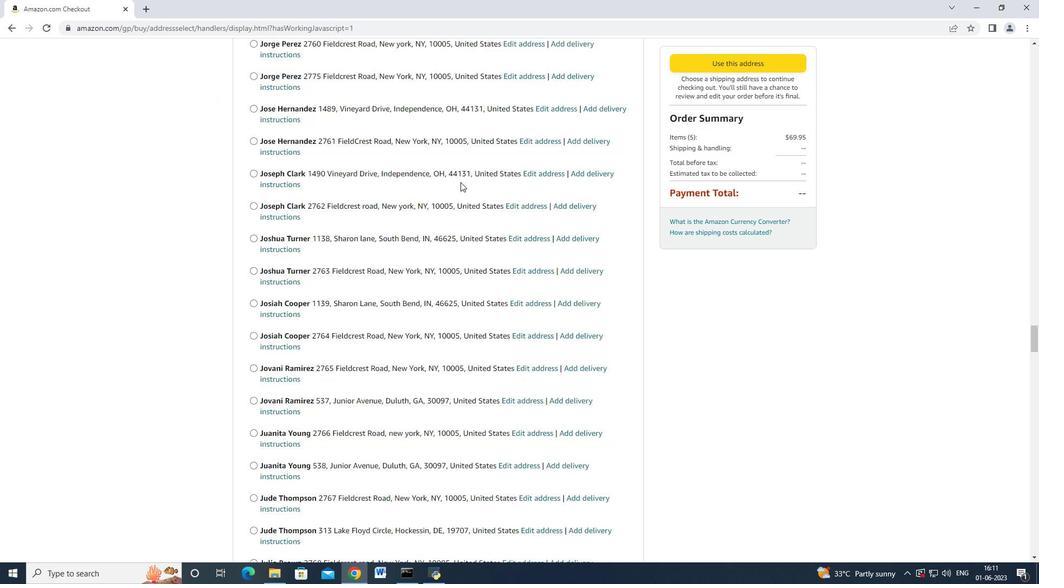 
Action: Mouse scrolled (459, 183) with delta (0, 0)
Screenshot: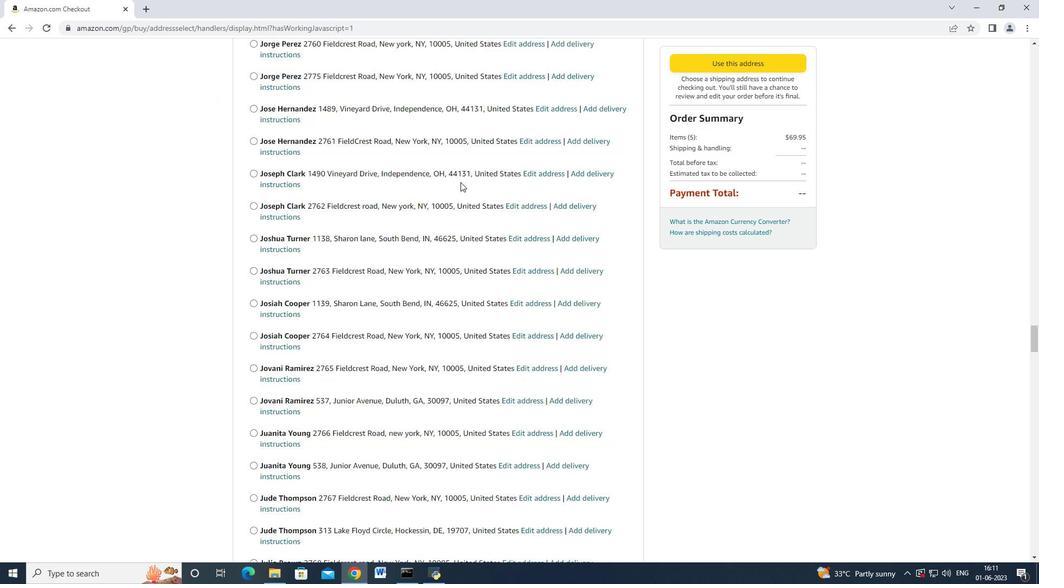 
Action: Mouse scrolled (459, 183) with delta (0, -1)
Screenshot: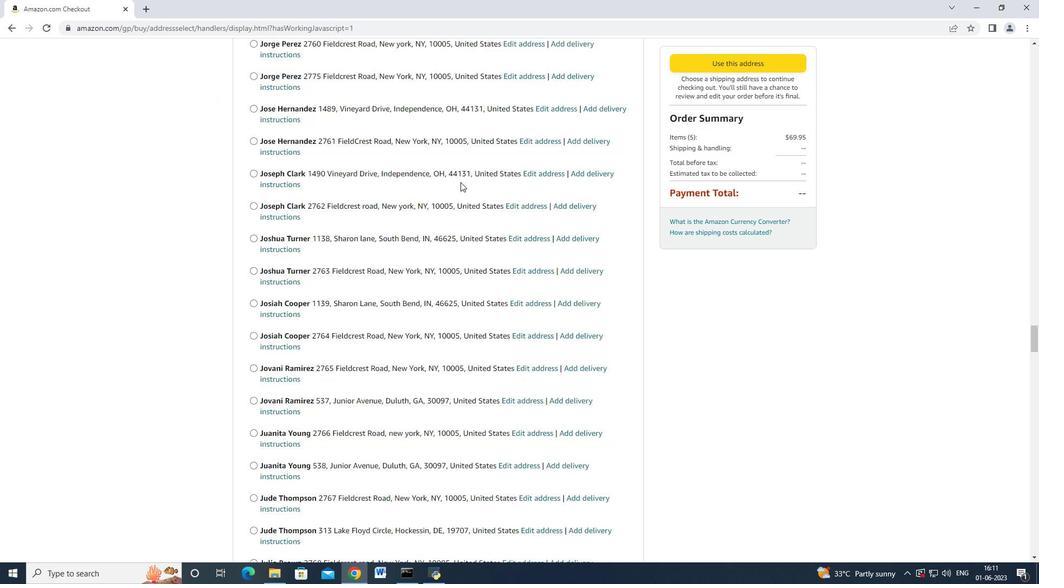 
Action: Mouse moved to (459, 184)
Screenshot: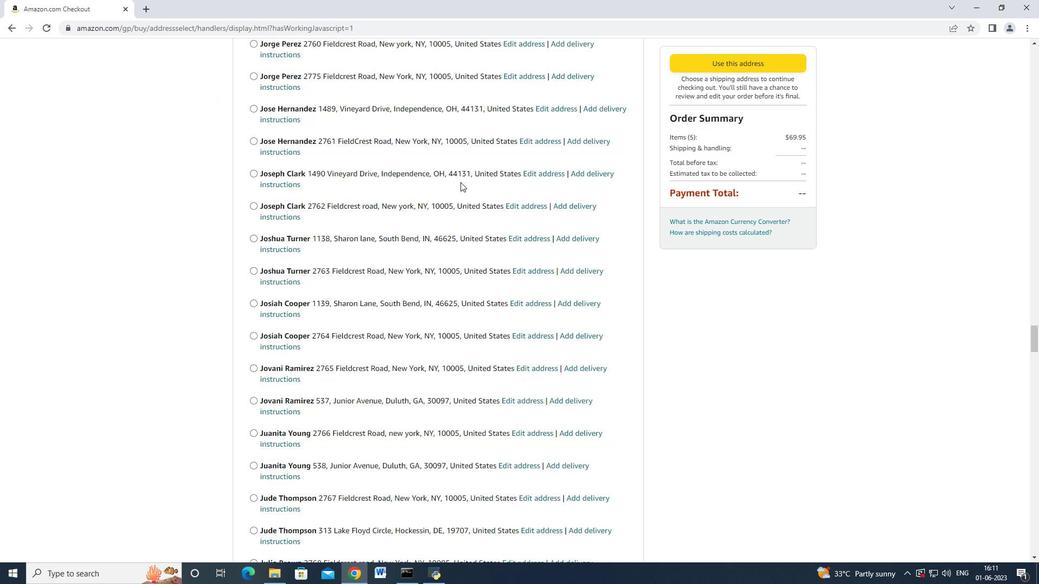 
Action: Mouse scrolled (459, 183) with delta (0, -1)
Screenshot: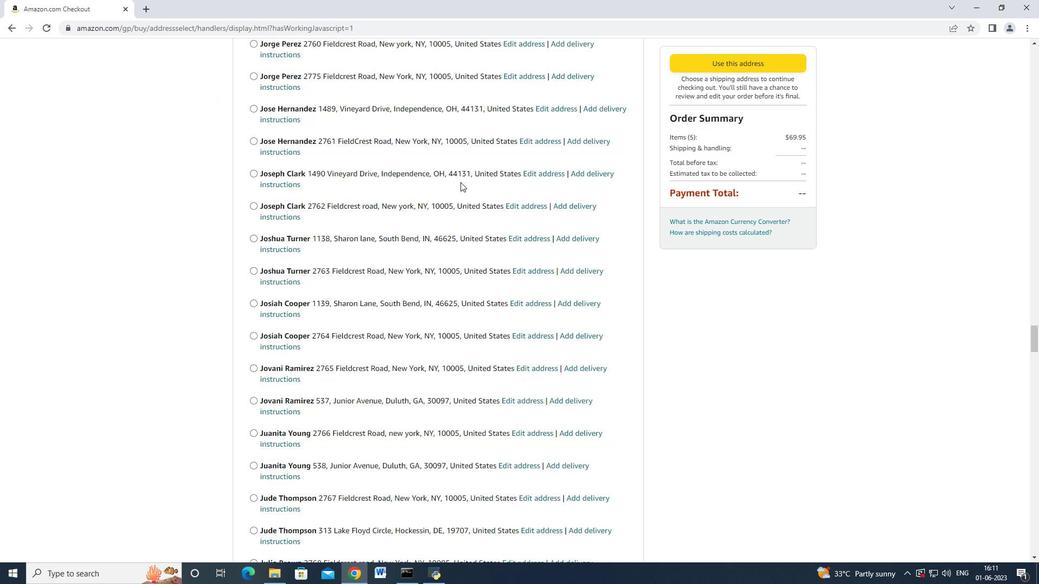 
Action: Mouse moved to (459, 184)
Screenshot: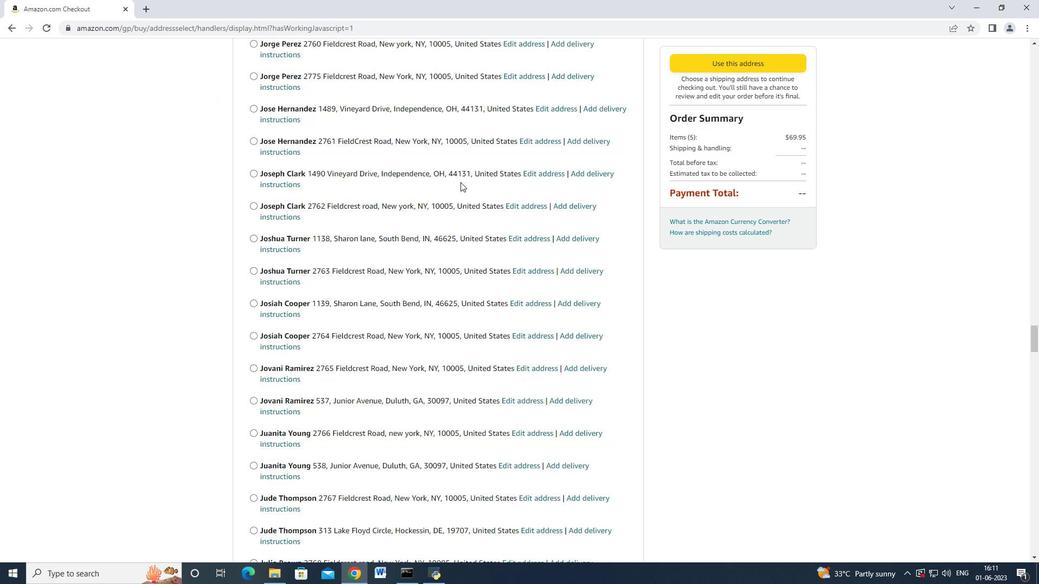 
Action: Mouse scrolled (459, 183) with delta (0, 0)
Screenshot: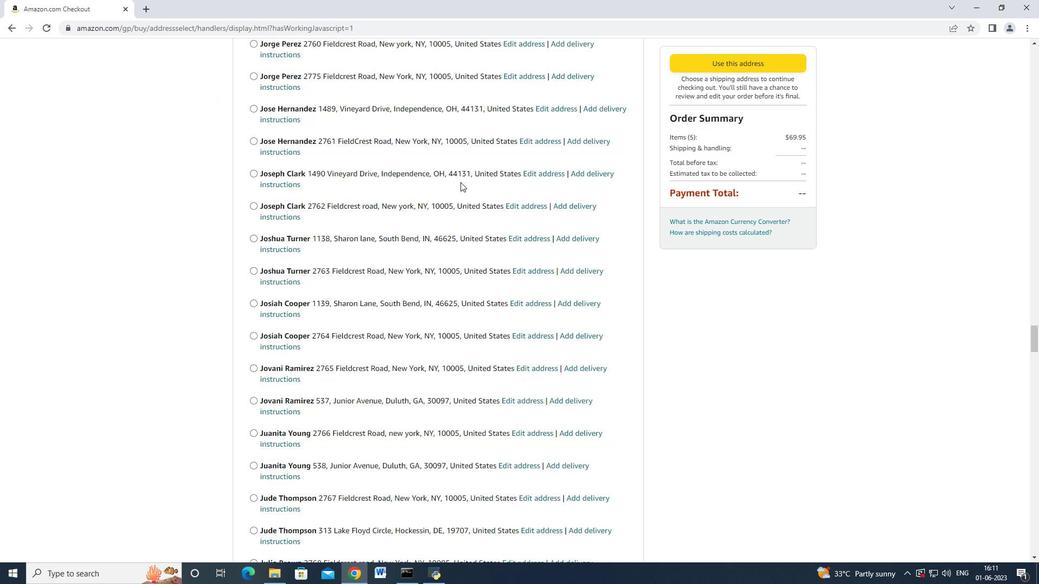 
Action: Mouse moved to (459, 184)
Screenshot: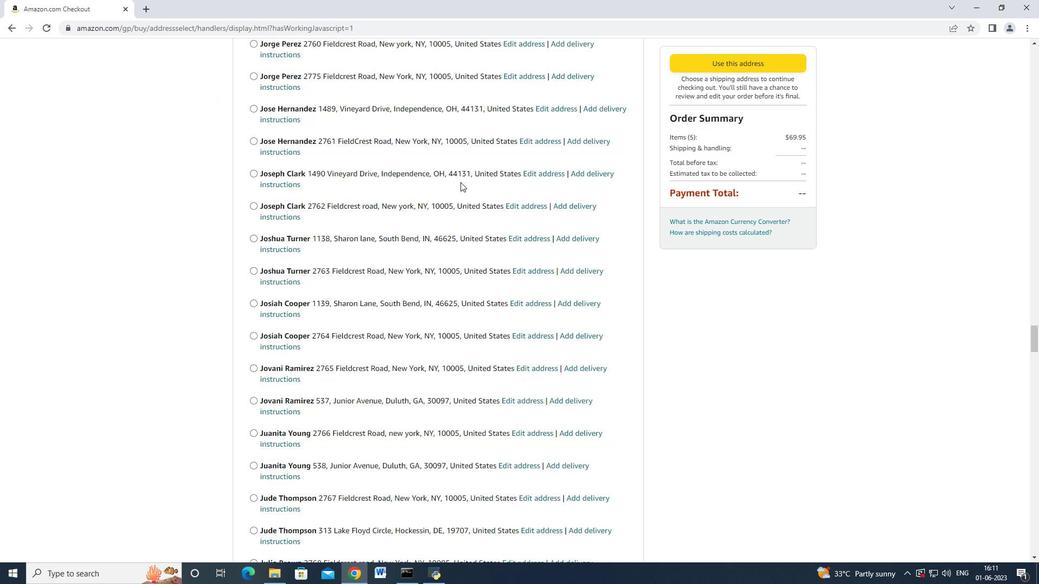 
Action: Mouse scrolled (459, 183) with delta (0, -1)
Screenshot: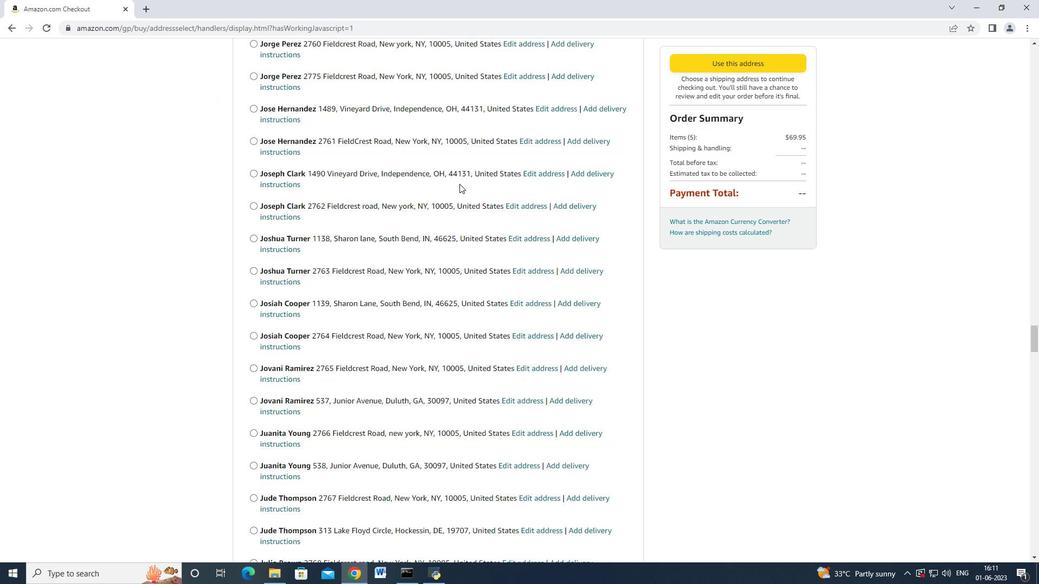 
Action: Mouse scrolled (459, 183) with delta (0, 0)
Screenshot: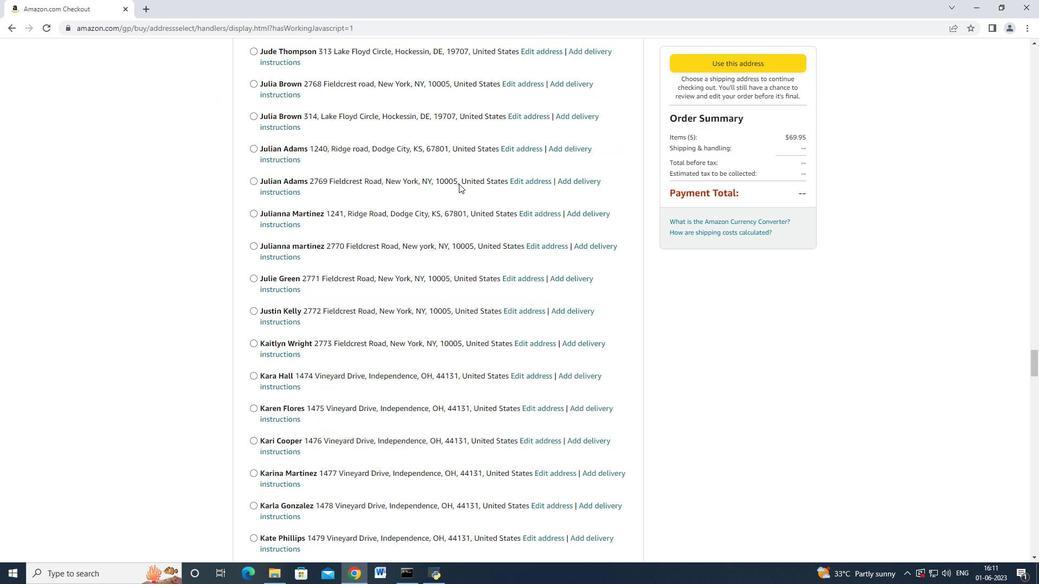 
Action: Mouse scrolled (459, 183) with delta (0, 0)
Screenshot: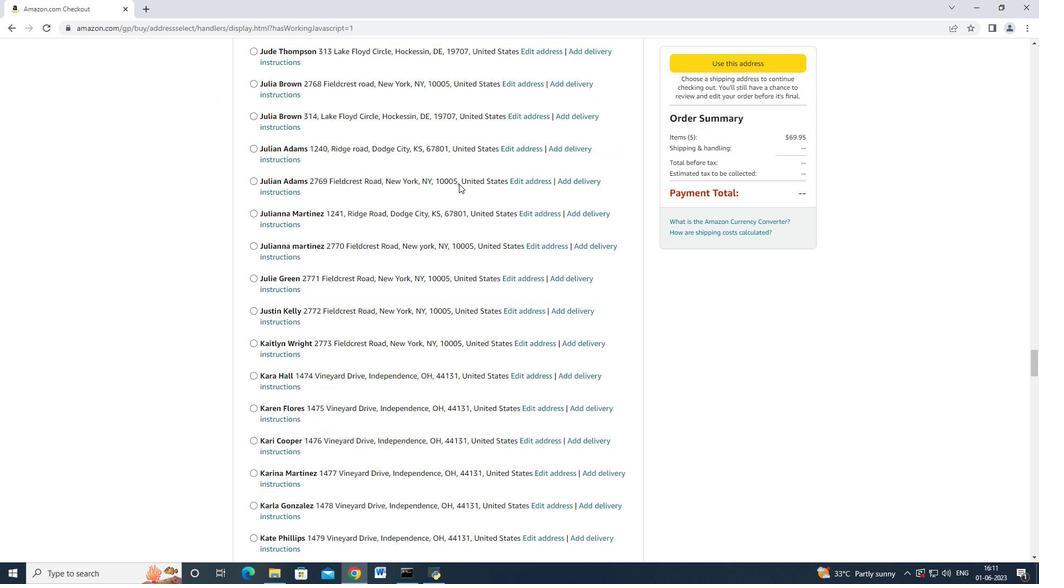 
Action: Mouse scrolled (459, 183) with delta (0, -1)
Screenshot: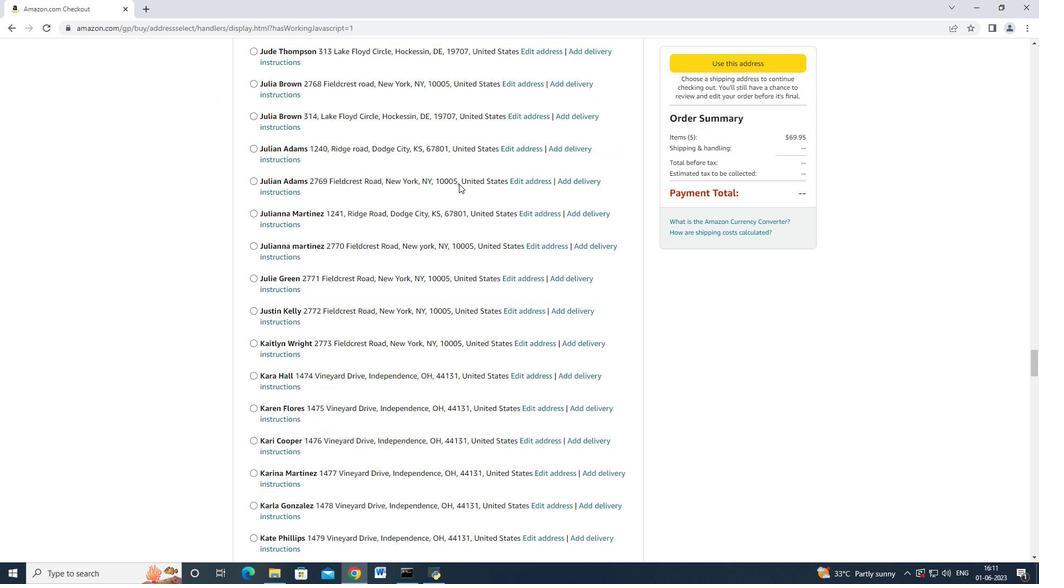 
Action: Mouse scrolled (459, 183) with delta (0, 0)
Screenshot: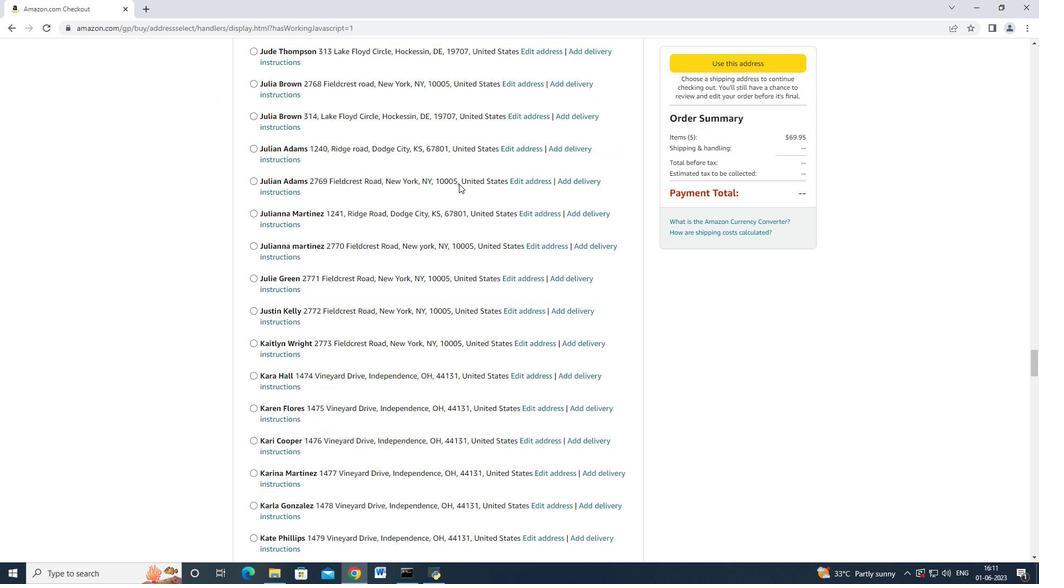 
Action: Mouse scrolled (459, 183) with delta (0, -1)
Screenshot: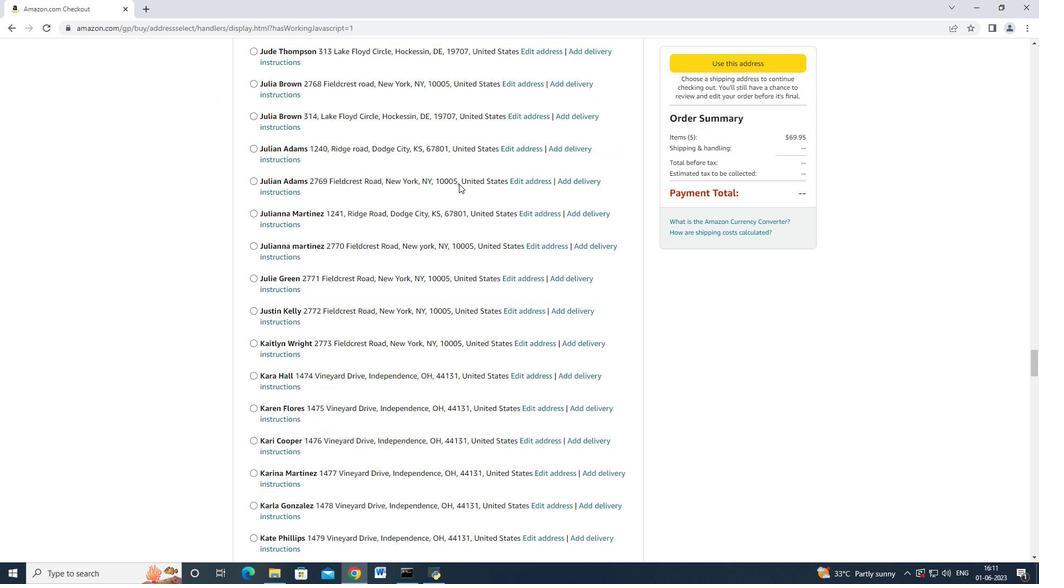 
Action: Mouse scrolled (459, 183) with delta (0, 0)
Screenshot: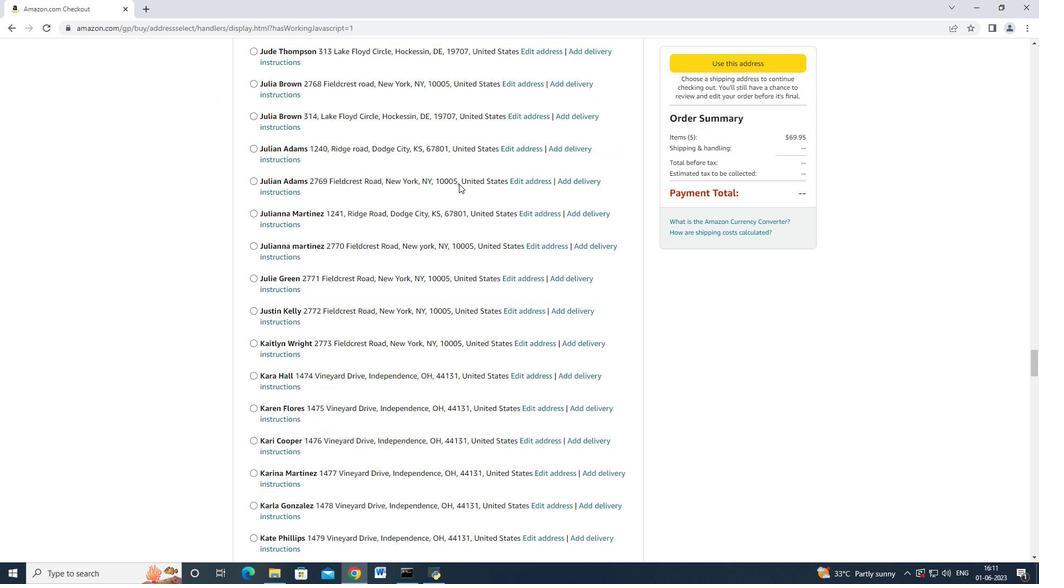 
Action: Mouse scrolled (459, 183) with delta (0, 0)
Screenshot: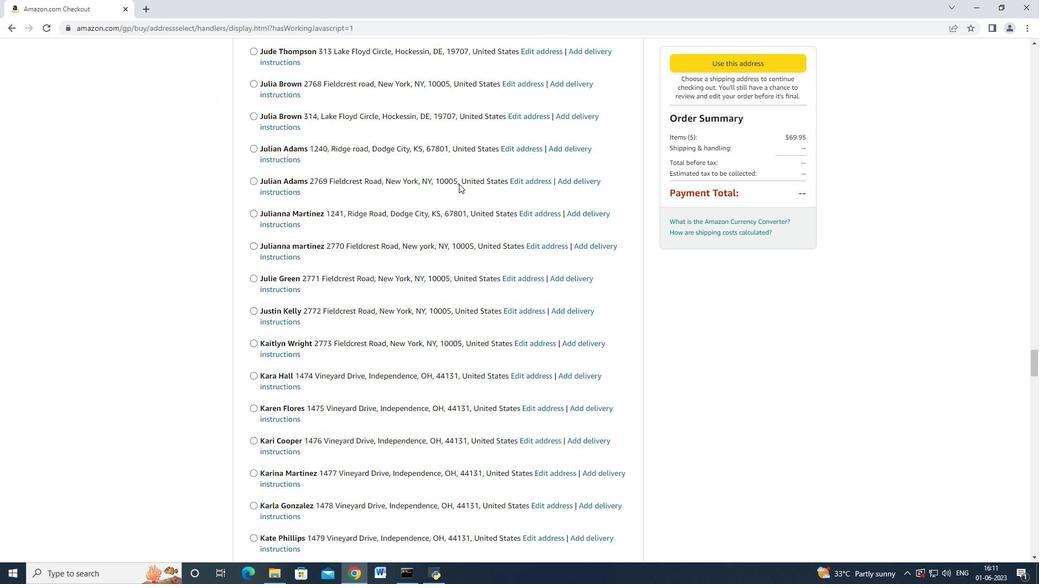 
Action: Mouse scrolled (459, 183) with delta (0, 0)
Screenshot: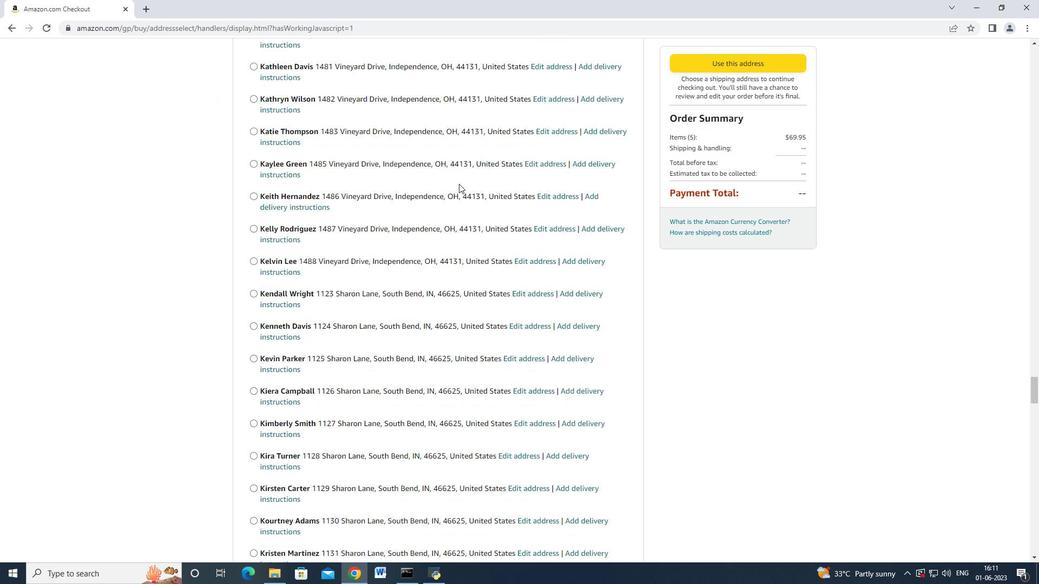 
Action: Mouse scrolled (459, 183) with delta (0, 0)
Screenshot: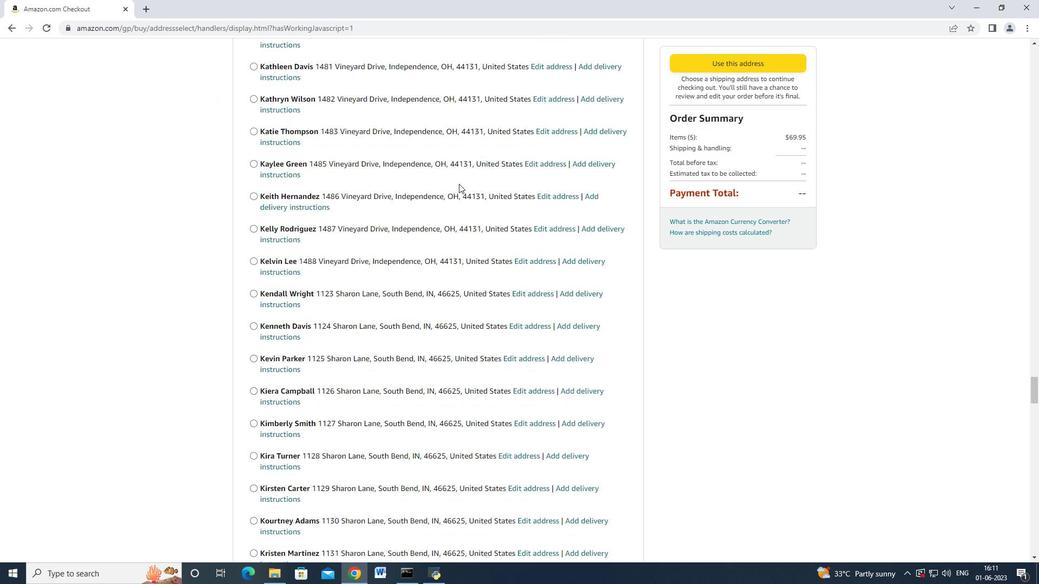 
Action: Mouse scrolled (459, 183) with delta (0, 0)
Screenshot: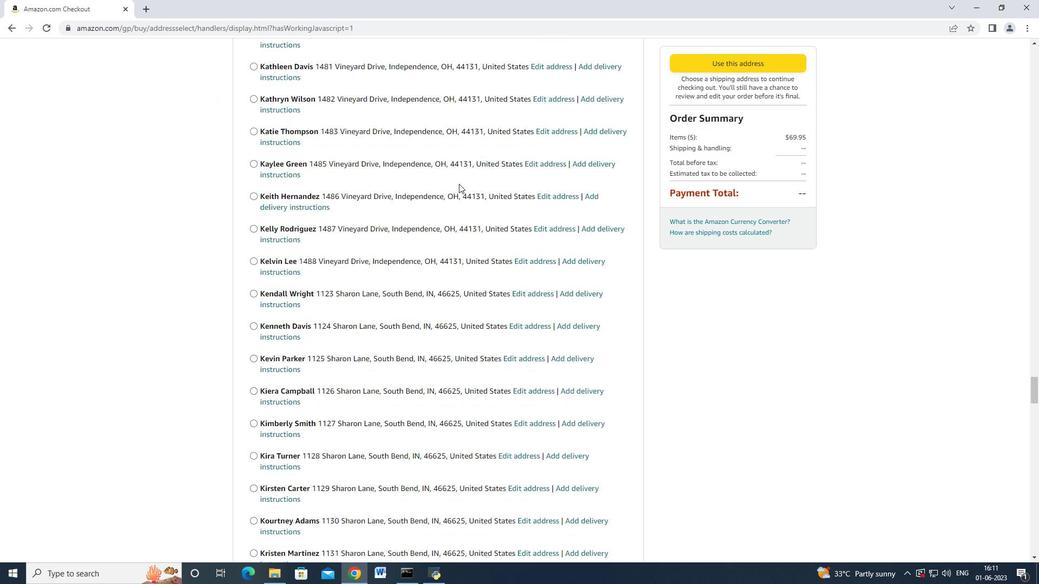 
Action: Mouse scrolled (459, 183) with delta (0, -1)
Screenshot: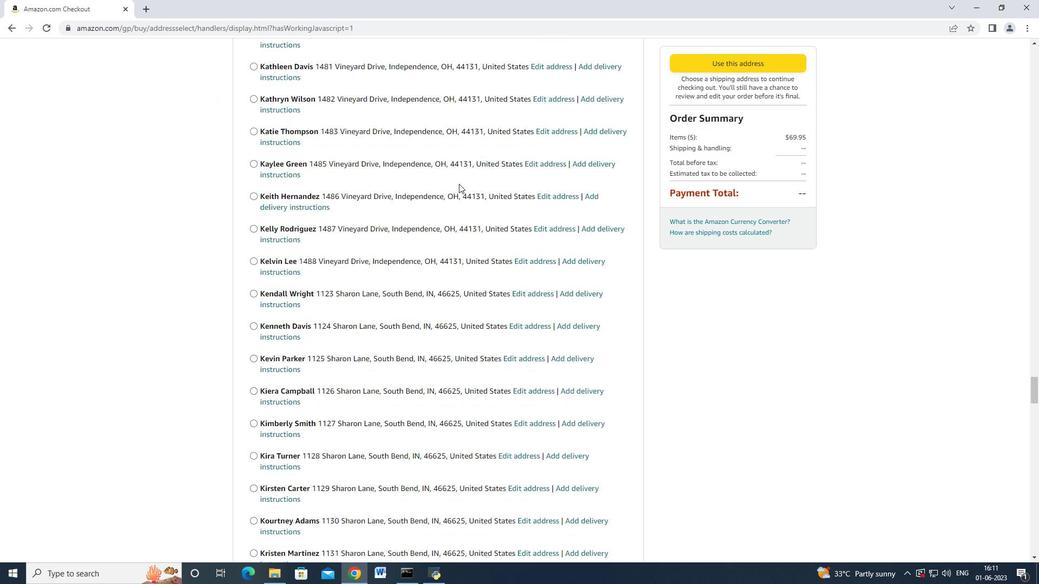 
Action: Mouse scrolled (459, 183) with delta (0, 0)
Screenshot: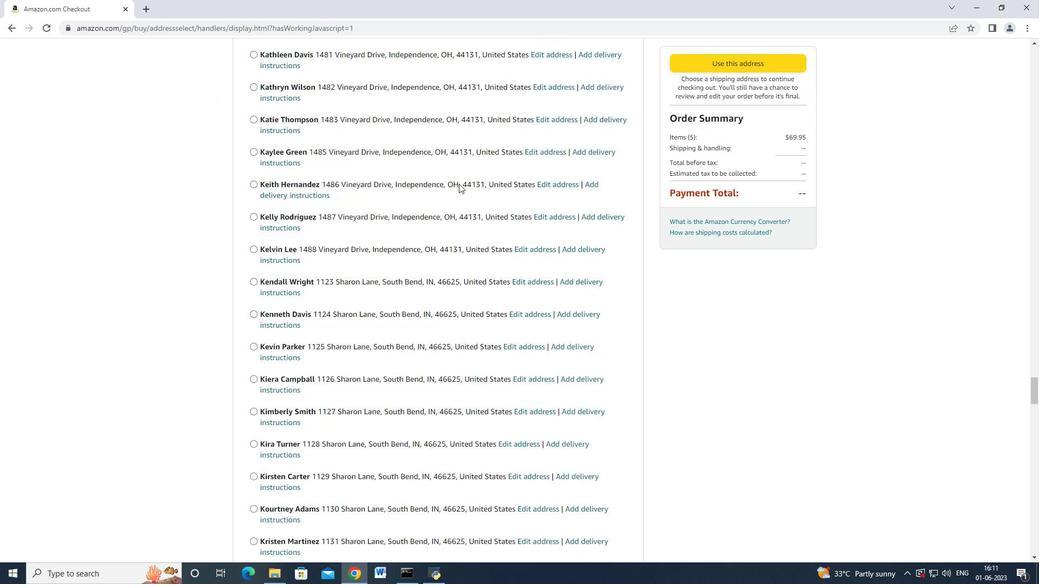 
Action: Mouse scrolled (459, 183) with delta (0, -1)
Screenshot: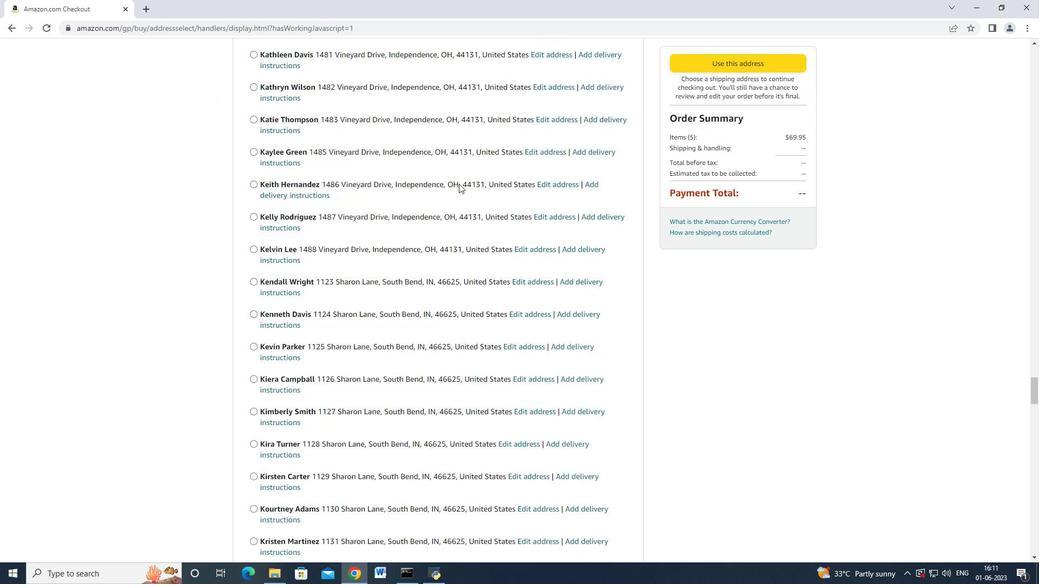 
Action: Mouse scrolled (459, 183) with delta (0, 0)
Screenshot: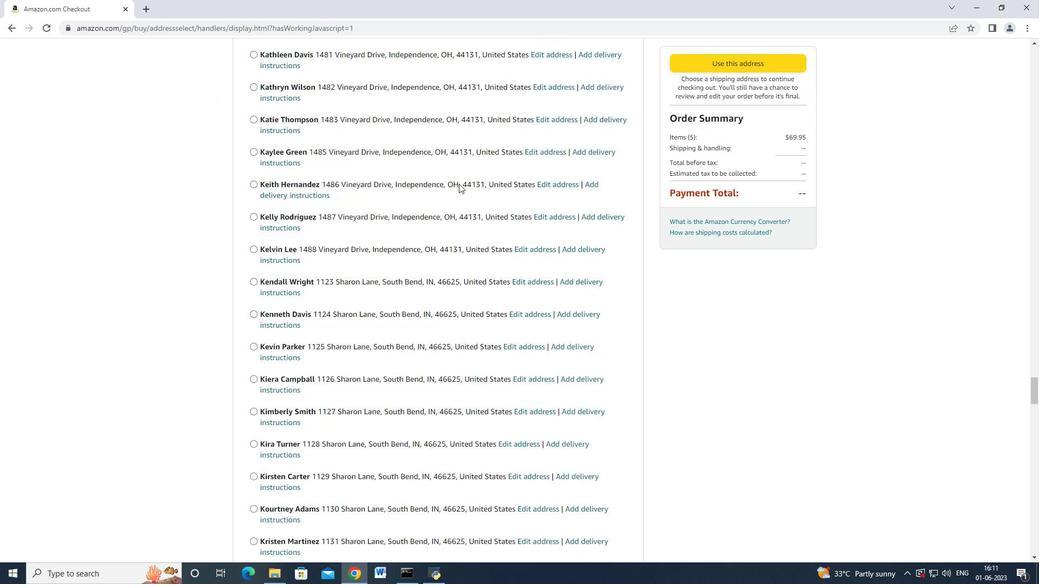 
Action: Mouse scrolled (459, 183) with delta (0, 0)
Screenshot: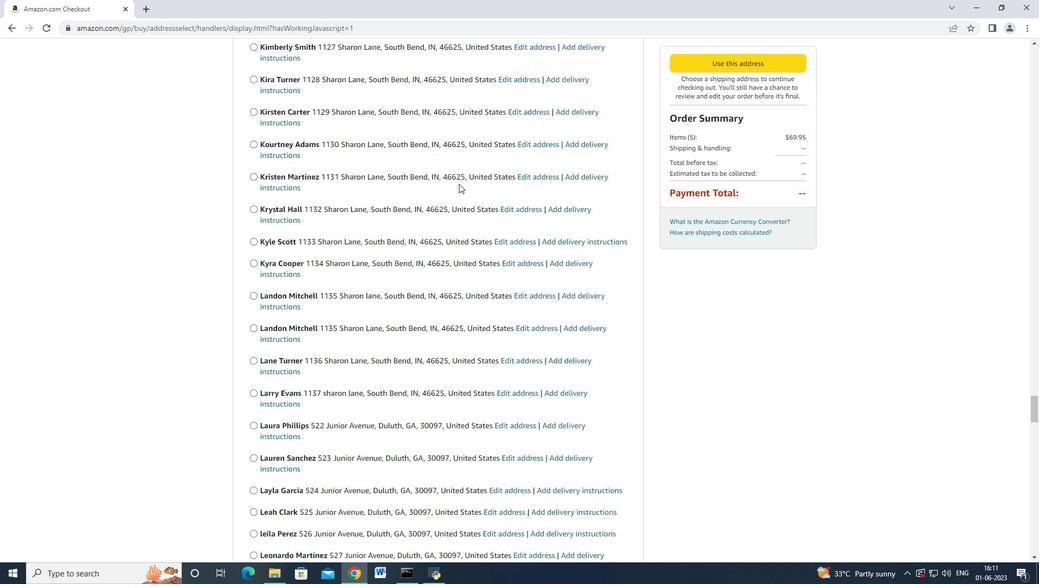 
Action: Mouse scrolled (459, 183) with delta (0, -1)
Screenshot: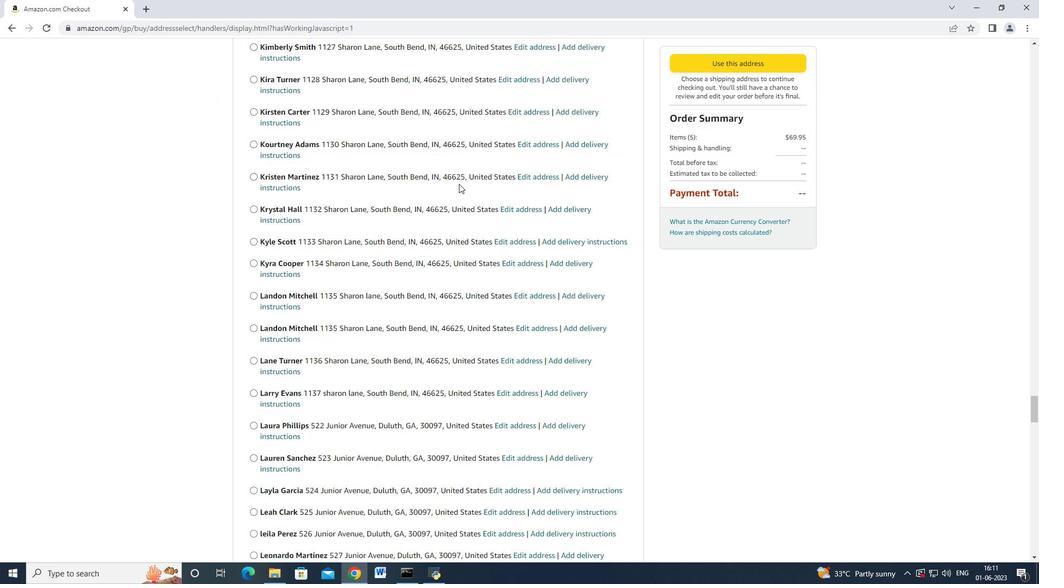 
Action: Mouse scrolled (459, 183) with delta (0, 0)
Screenshot: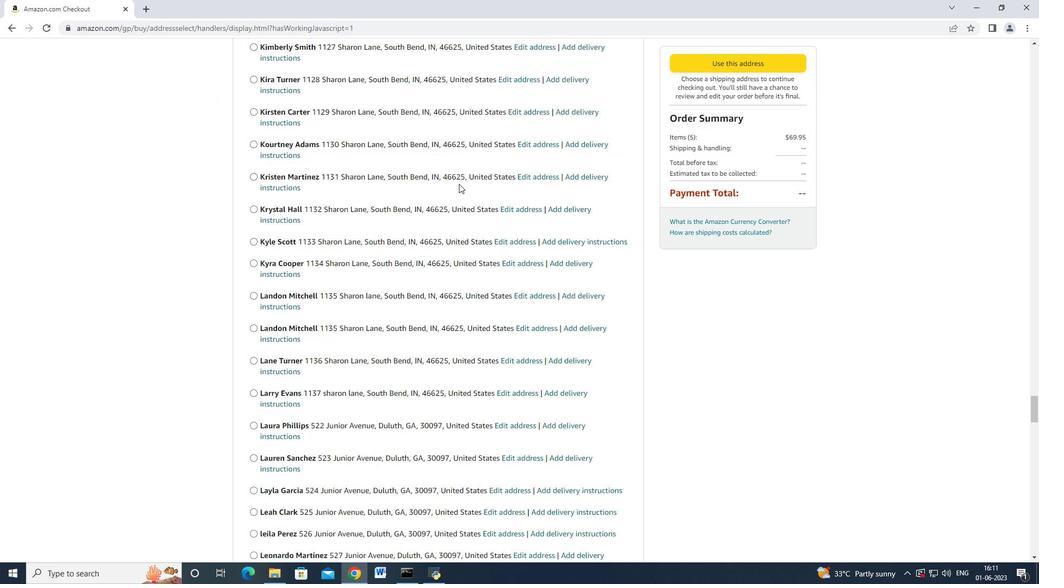 
Action: Mouse scrolled (459, 183) with delta (0, 0)
Screenshot: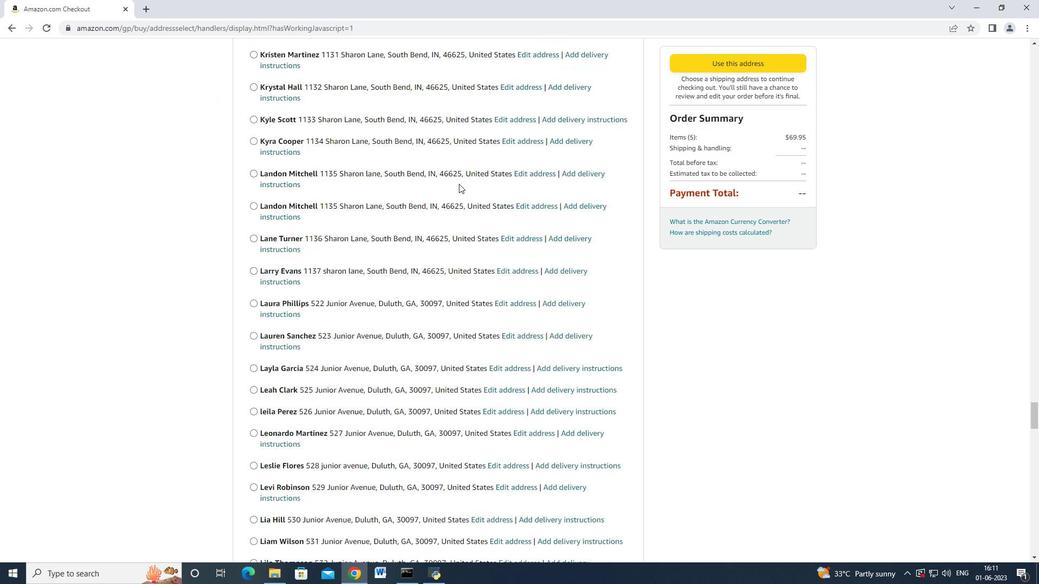 
Action: Mouse scrolled (459, 183) with delta (0, -1)
Screenshot: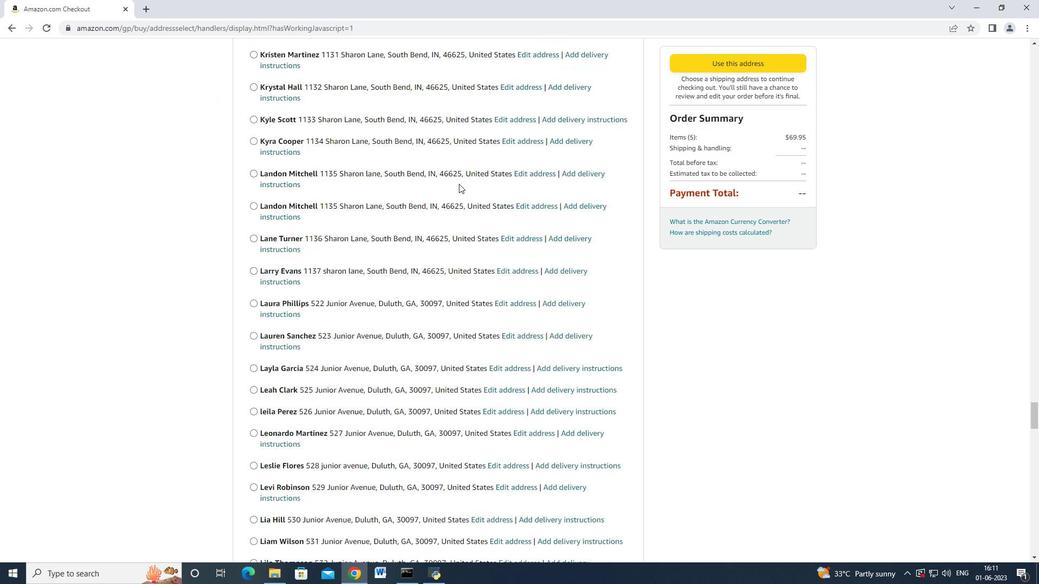 
Action: Mouse scrolled (459, 183) with delta (0, 0)
Screenshot: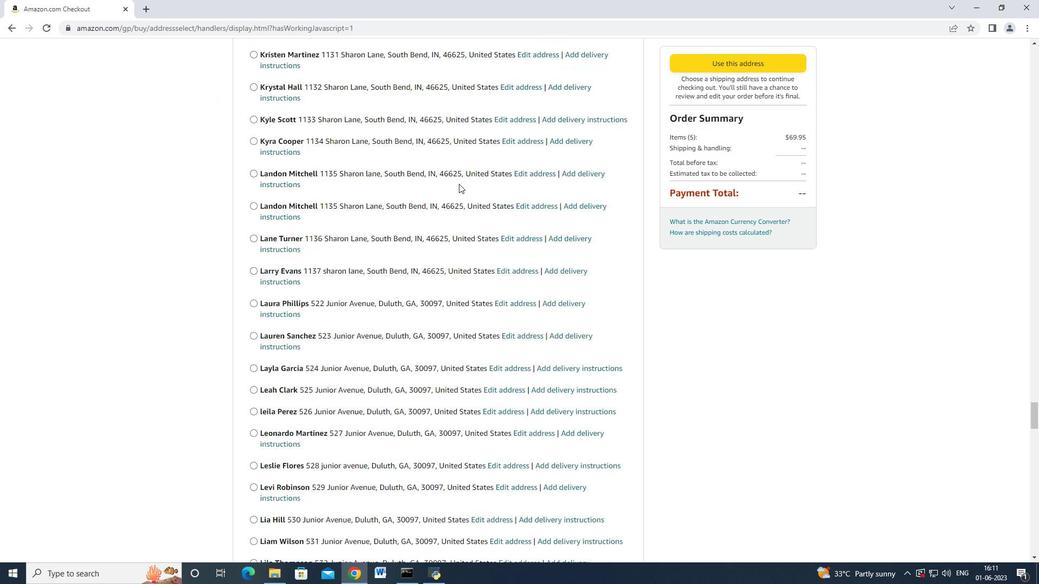 
Action: Mouse scrolled (459, 183) with delta (0, 0)
Screenshot: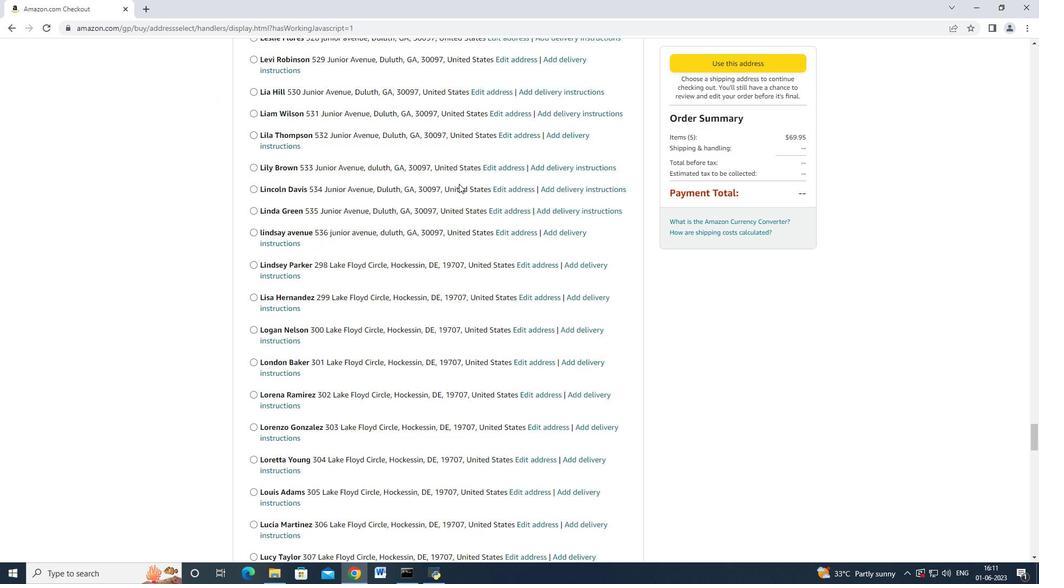 
Action: Mouse scrolled (459, 183) with delta (0, -1)
Screenshot: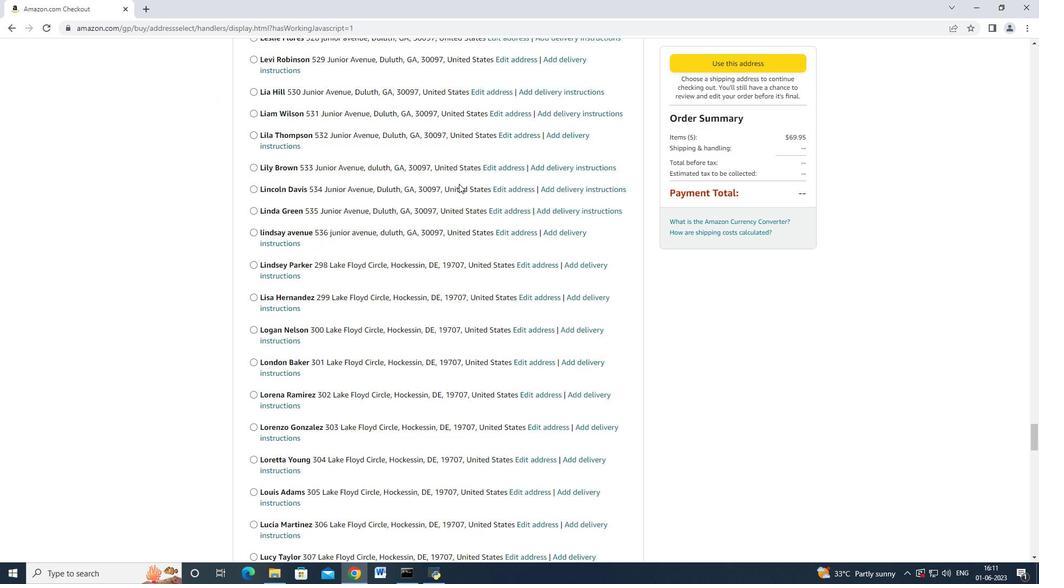 
Action: Mouse scrolled (459, 183) with delta (0, 0)
Screenshot: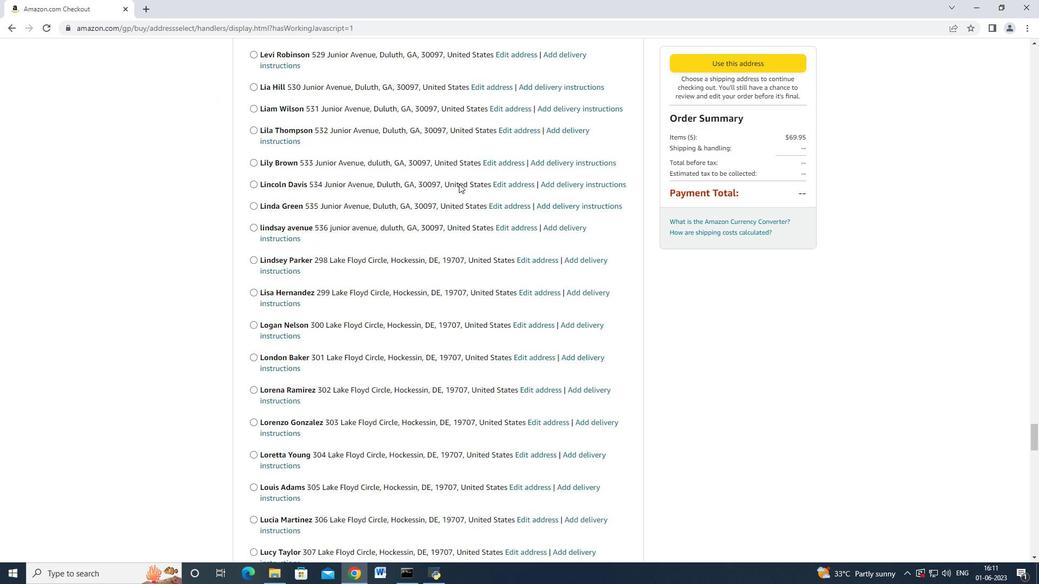 
Action: Mouse scrolled (459, 183) with delta (0, 0)
Screenshot: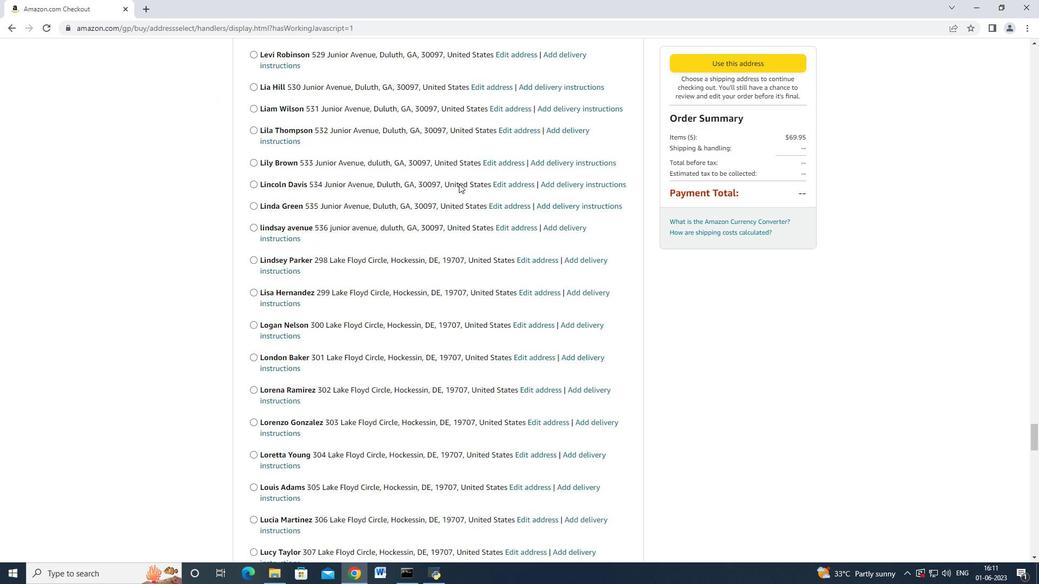 
Action: Mouse scrolled (459, 183) with delta (0, 0)
Screenshot: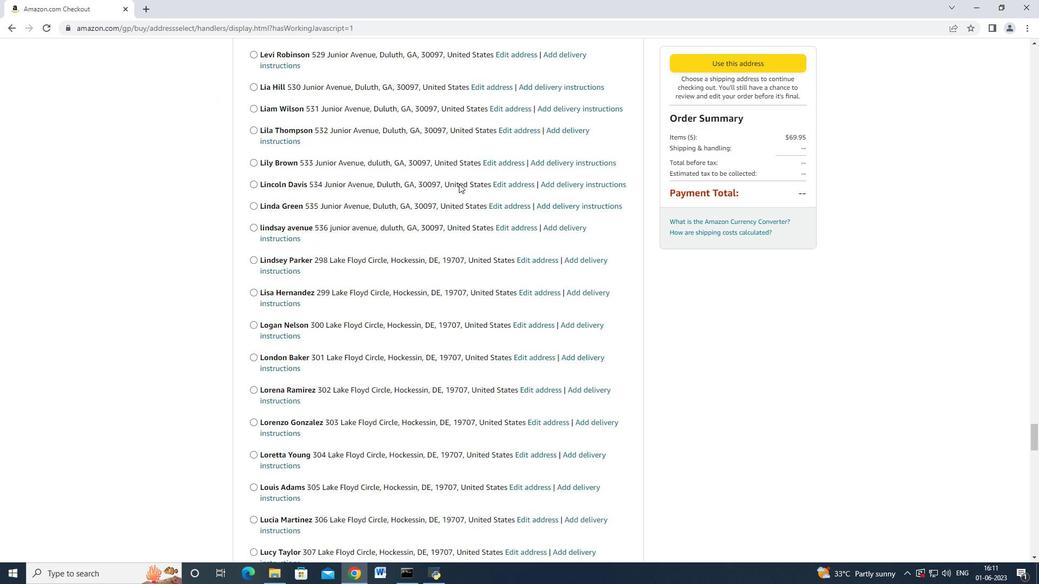 
Action: Mouse scrolled (459, 183) with delta (0, 0)
Screenshot: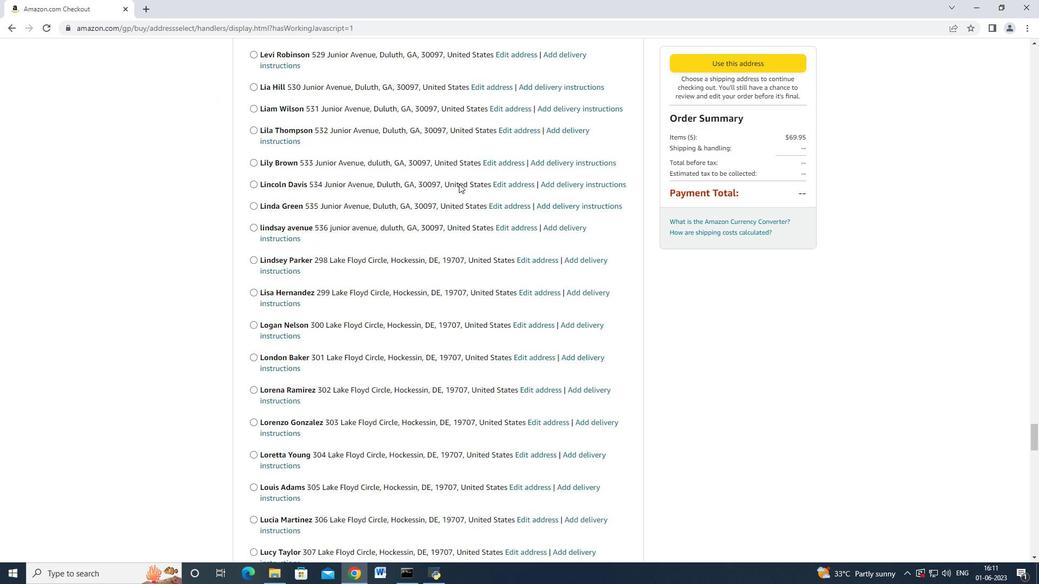 
Action: Mouse scrolled (459, 183) with delta (0, 0)
Screenshot: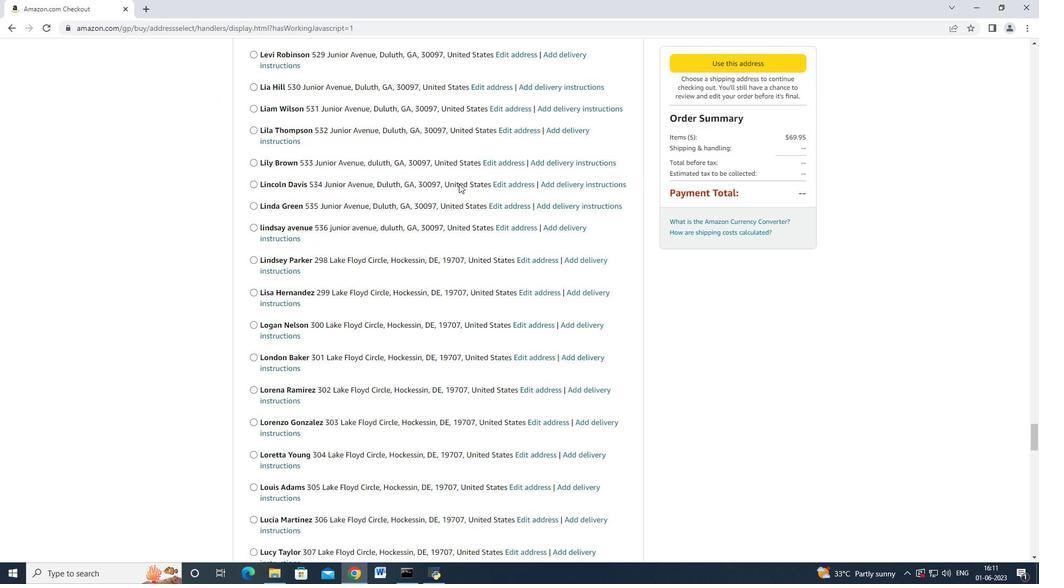 
Action: Mouse moved to (458, 185)
Screenshot: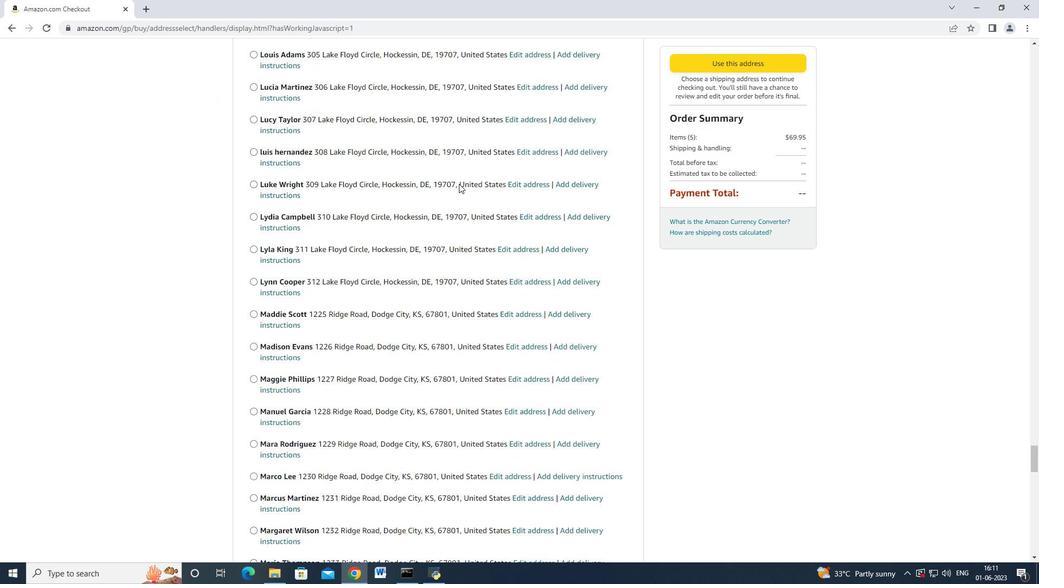 
Action: Mouse scrolled (458, 184) with delta (0, 0)
Screenshot: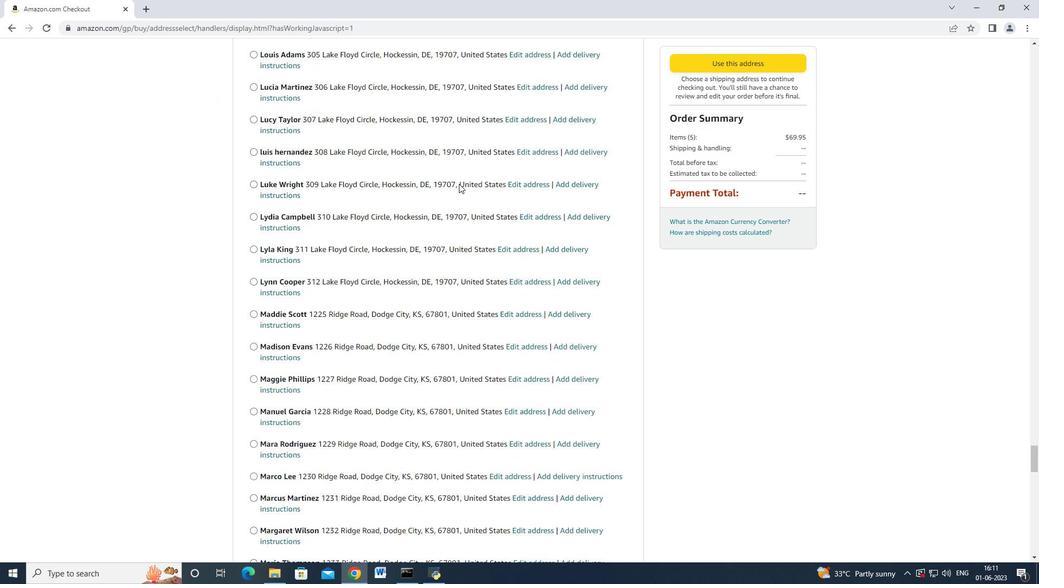 
Action: Mouse moved to (457, 185)
Screenshot: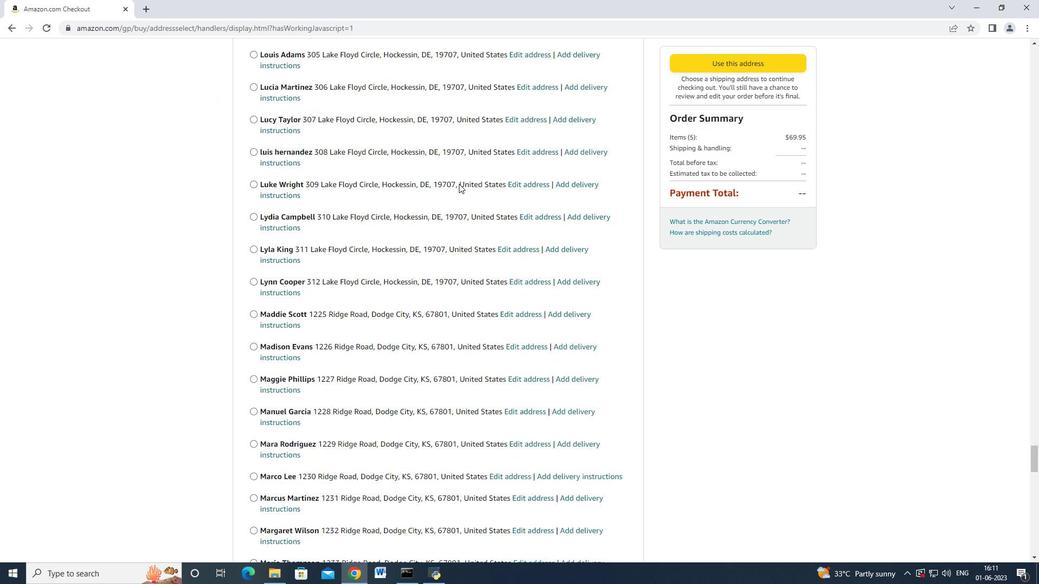 
Action: Mouse scrolled (457, 185) with delta (0, 0)
Screenshot: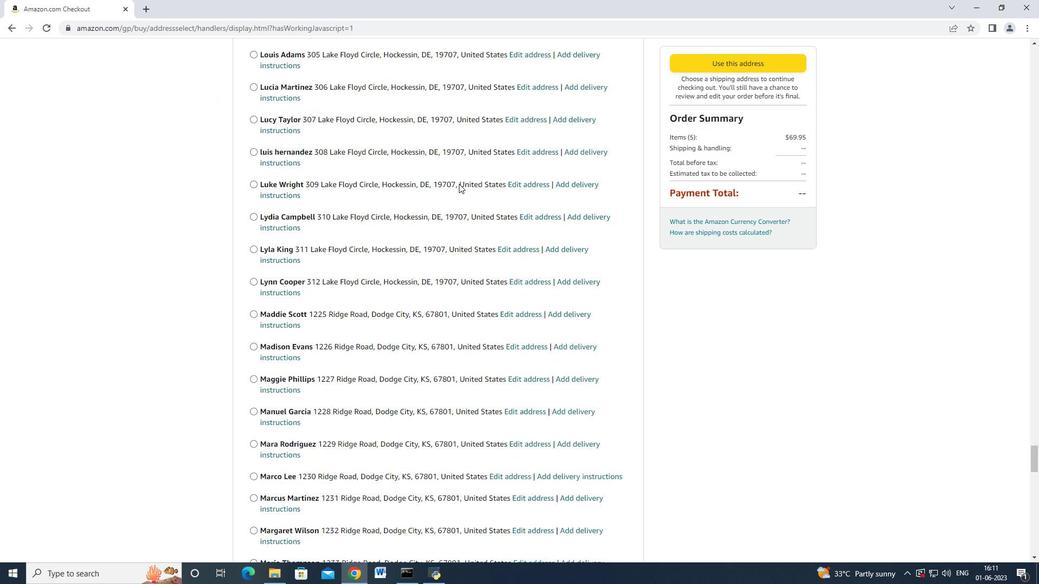 
Action: Mouse scrolled (457, 185) with delta (0, 0)
Screenshot: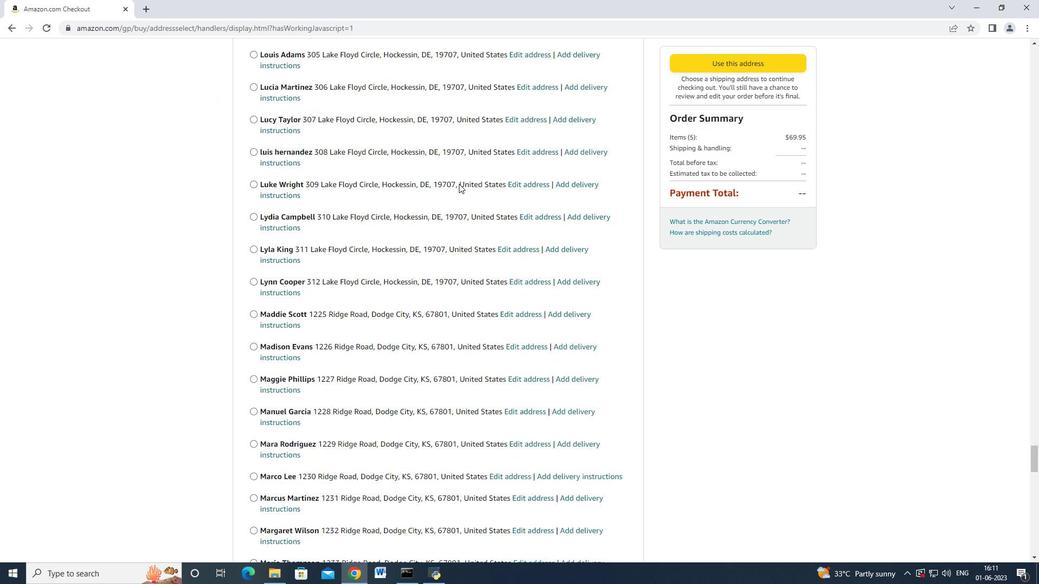 
Action: Mouse scrolled (457, 184) with delta (0, -1)
Screenshot: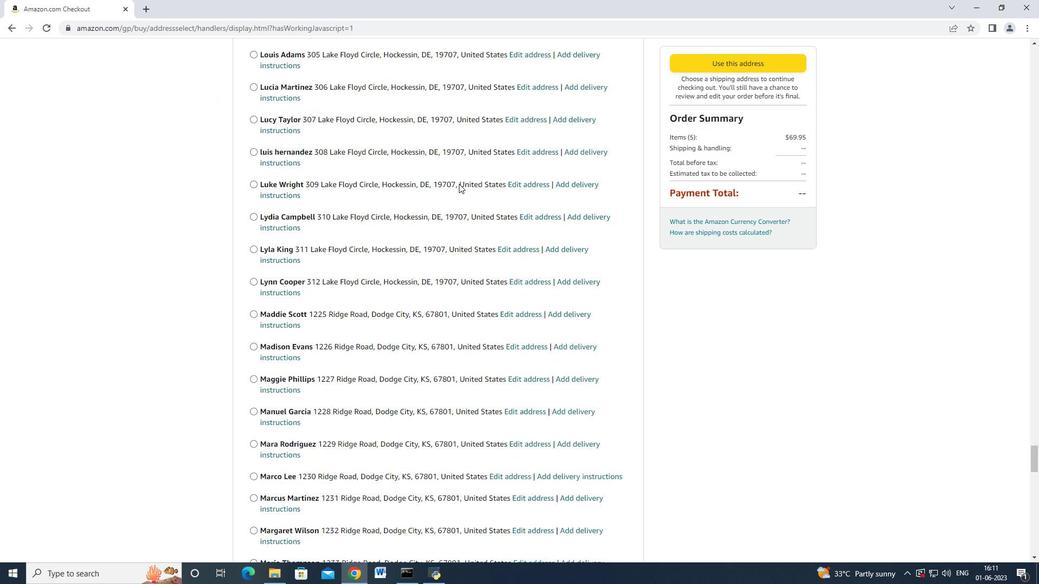 
Action: Mouse scrolled (457, 184) with delta (0, -1)
Screenshot: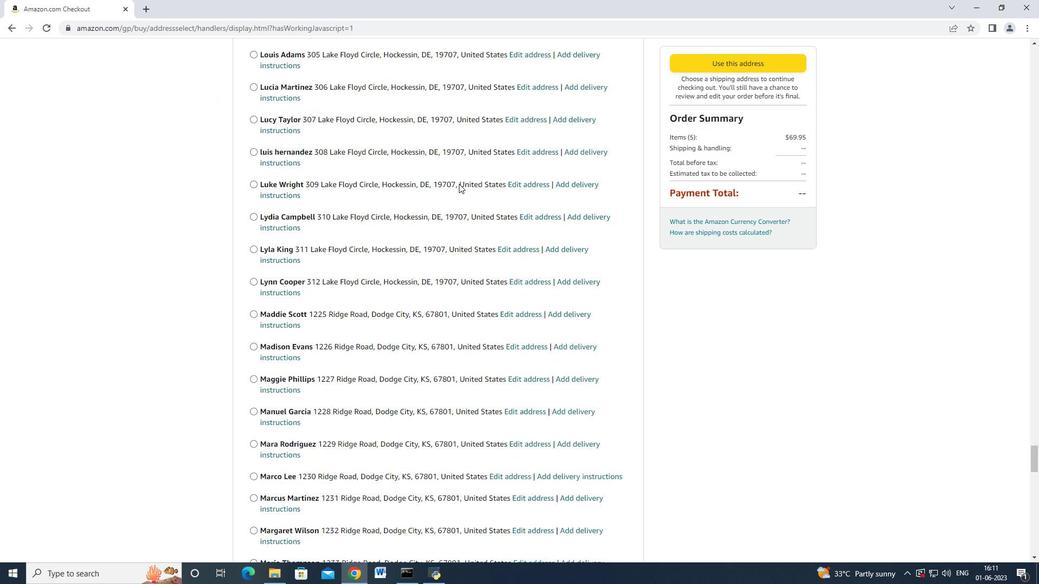 
Action: Mouse scrolled (457, 185) with delta (0, 0)
Screenshot: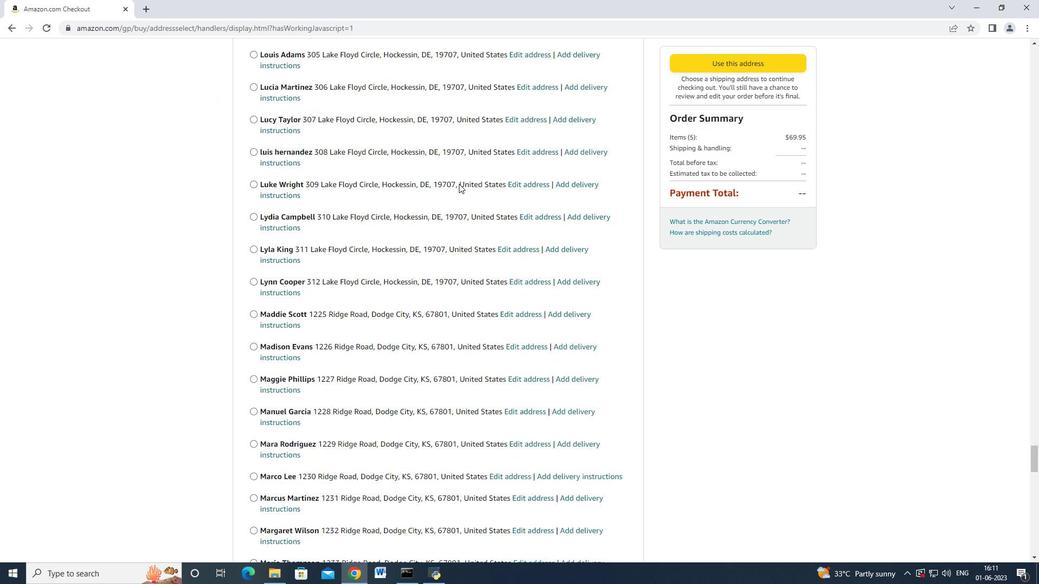 
Action: Mouse moved to (457, 185)
Screenshot: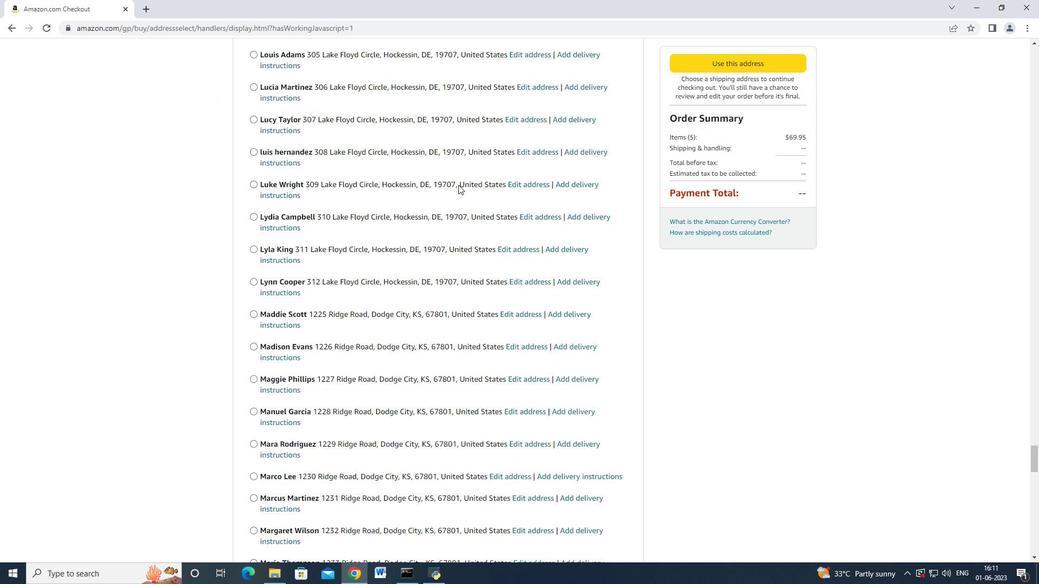 
Action: Mouse scrolled (457, 185) with delta (0, 0)
Screenshot: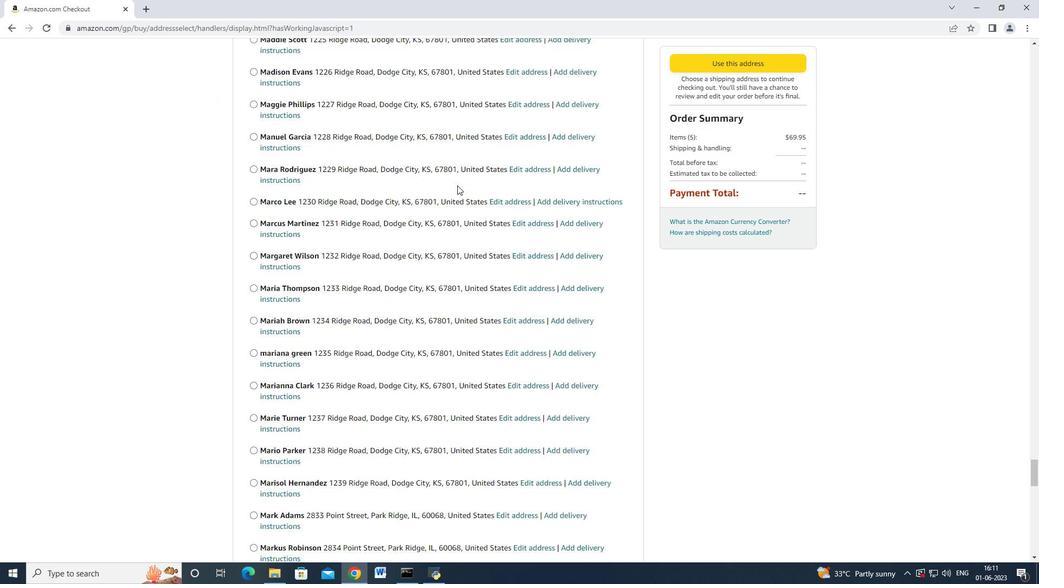 
Action: Mouse scrolled (457, 185) with delta (0, 0)
Screenshot: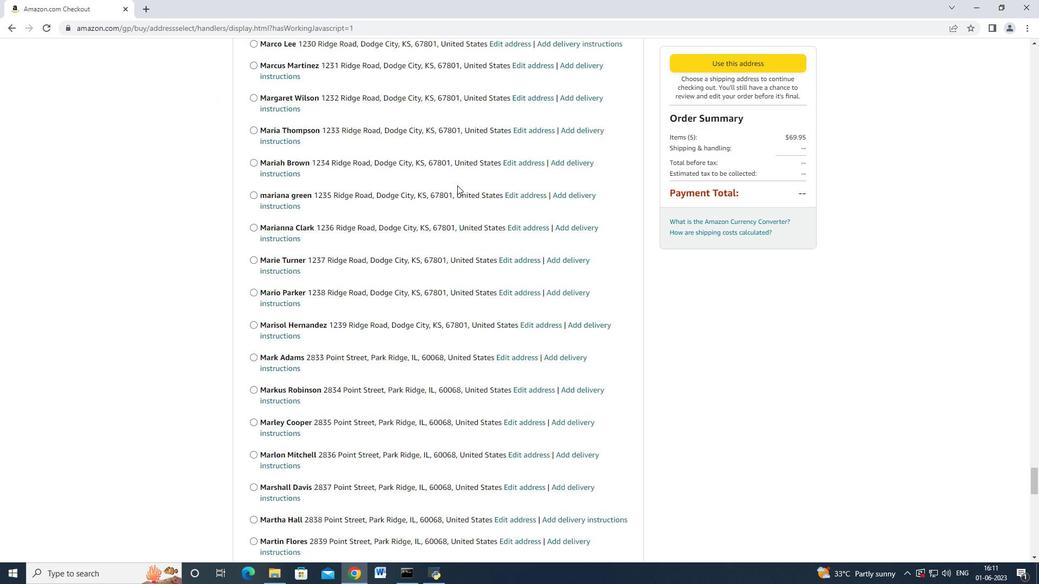 
Action: Mouse scrolled (457, 184) with delta (0, -1)
Screenshot: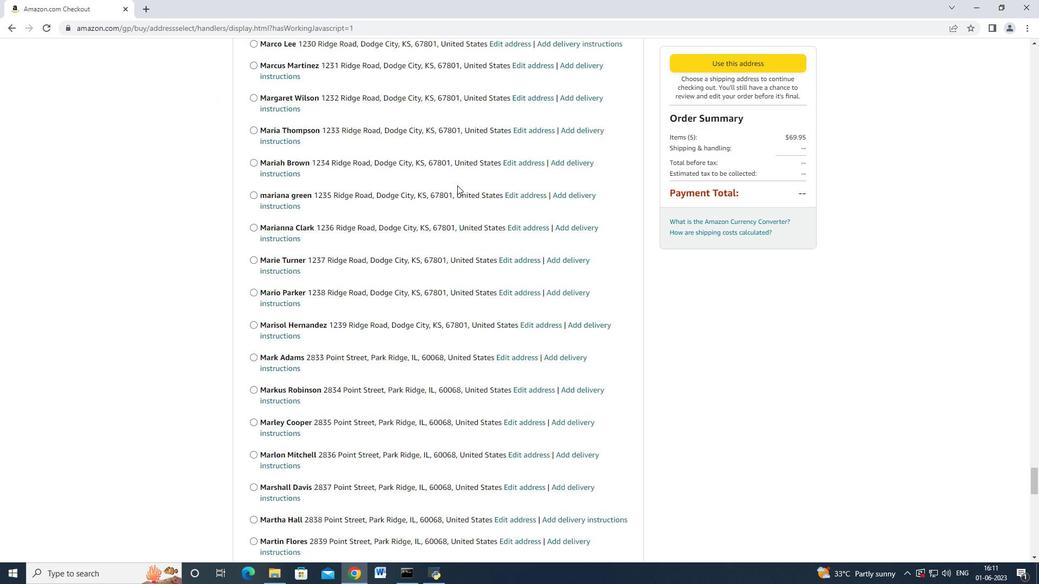 
Action: Mouse scrolled (457, 185) with delta (0, 0)
Screenshot: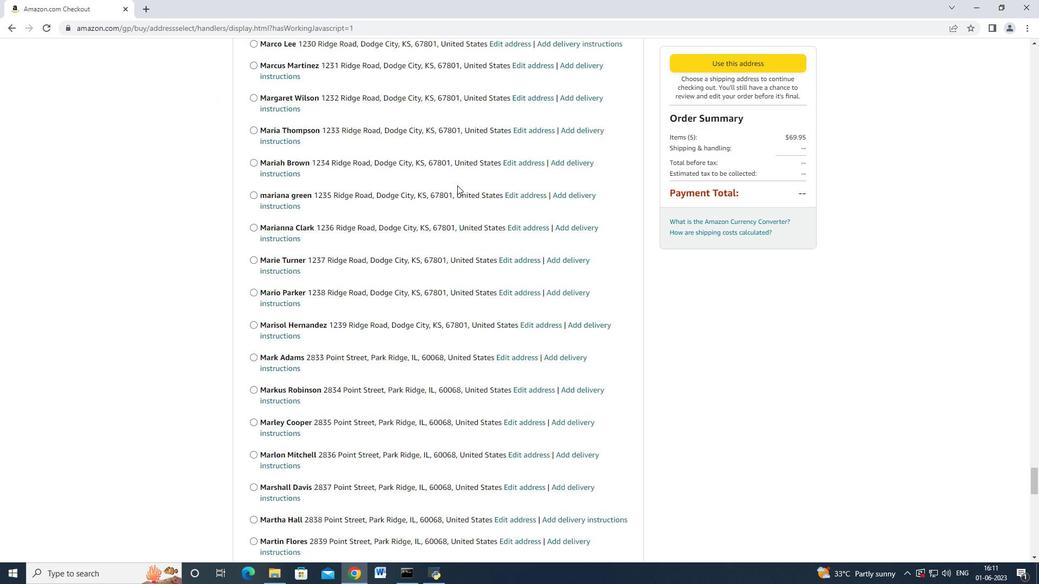 
Action: Mouse scrolled (457, 184) with delta (0, -1)
Screenshot: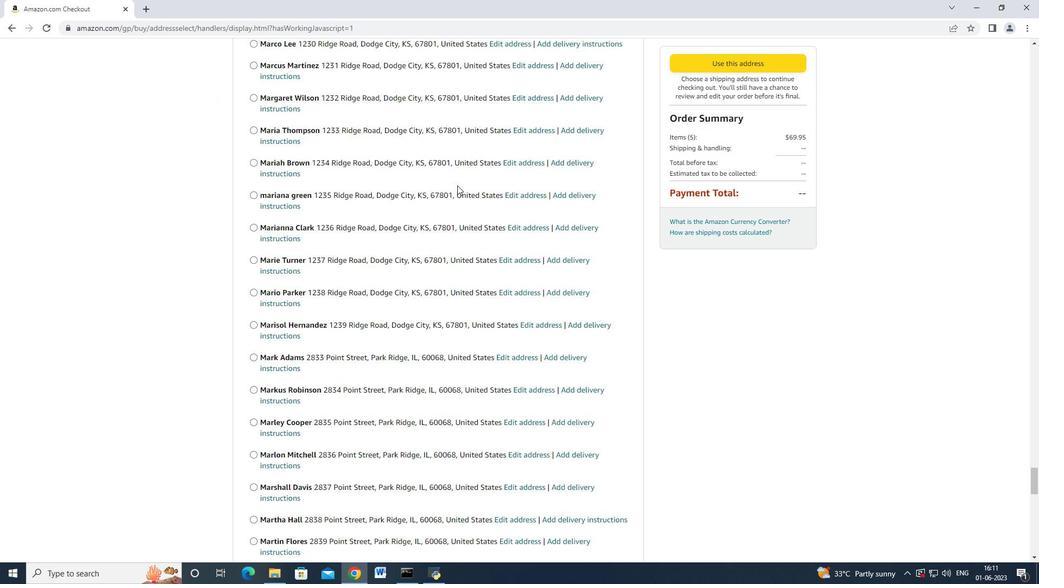 
Action: Mouse scrolled (457, 184) with delta (0, -1)
Screenshot: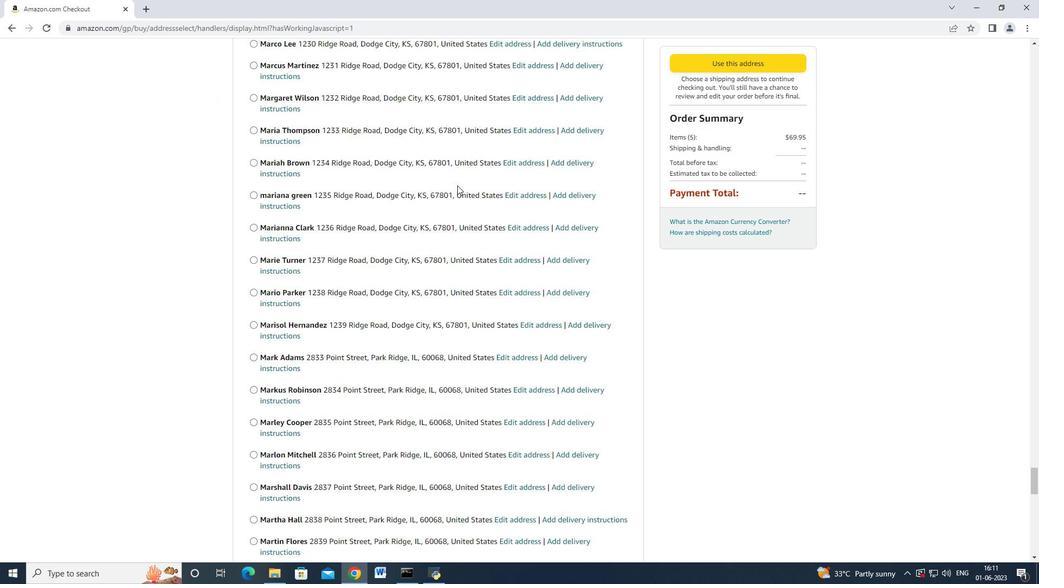 
Action: Mouse scrolled (457, 185) with delta (0, 0)
Screenshot: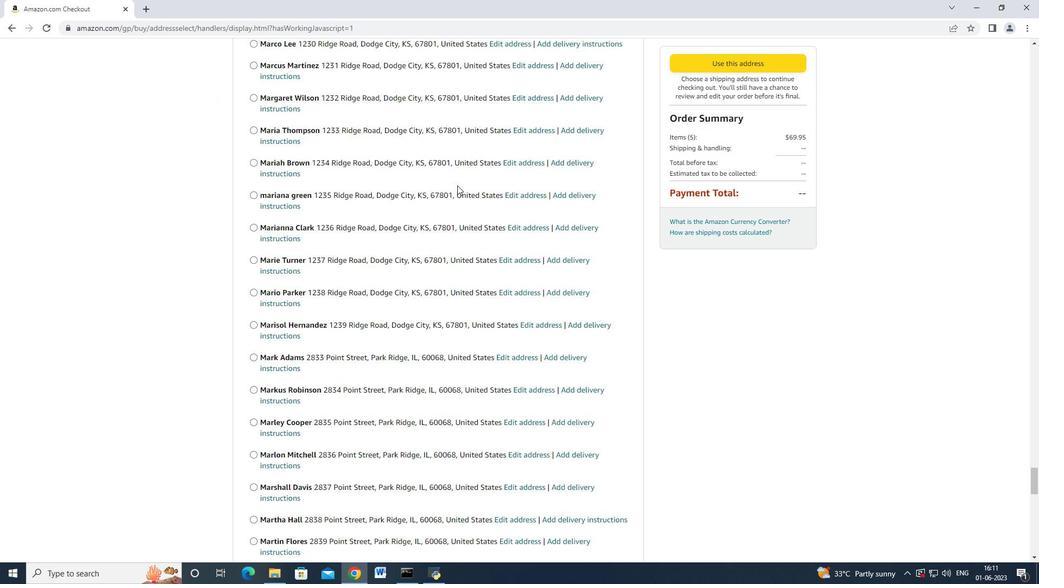 
Action: Mouse scrolled (457, 185) with delta (0, 0)
Screenshot: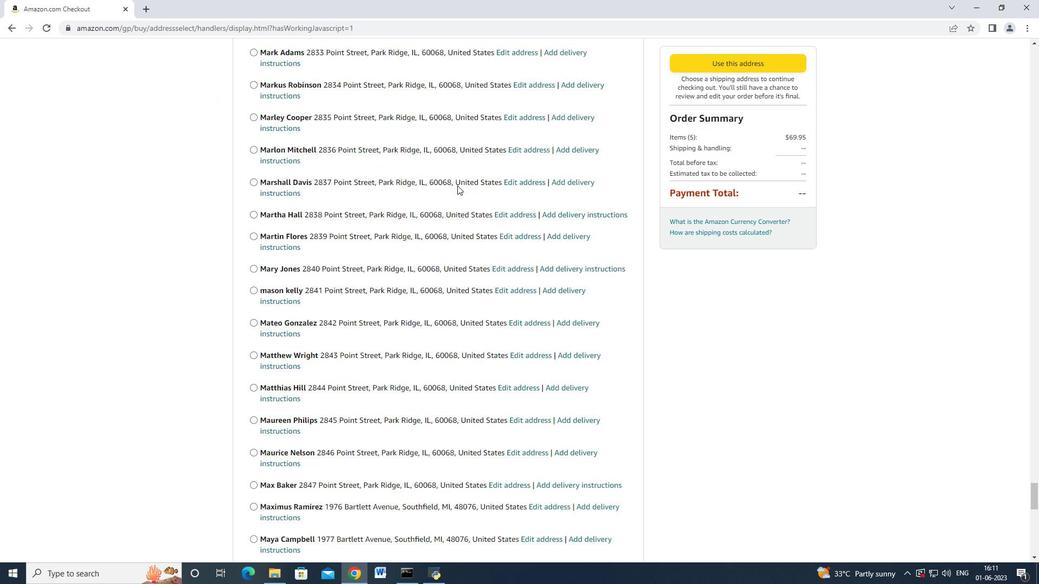 
Action: Mouse scrolled (457, 185) with delta (0, 0)
Screenshot: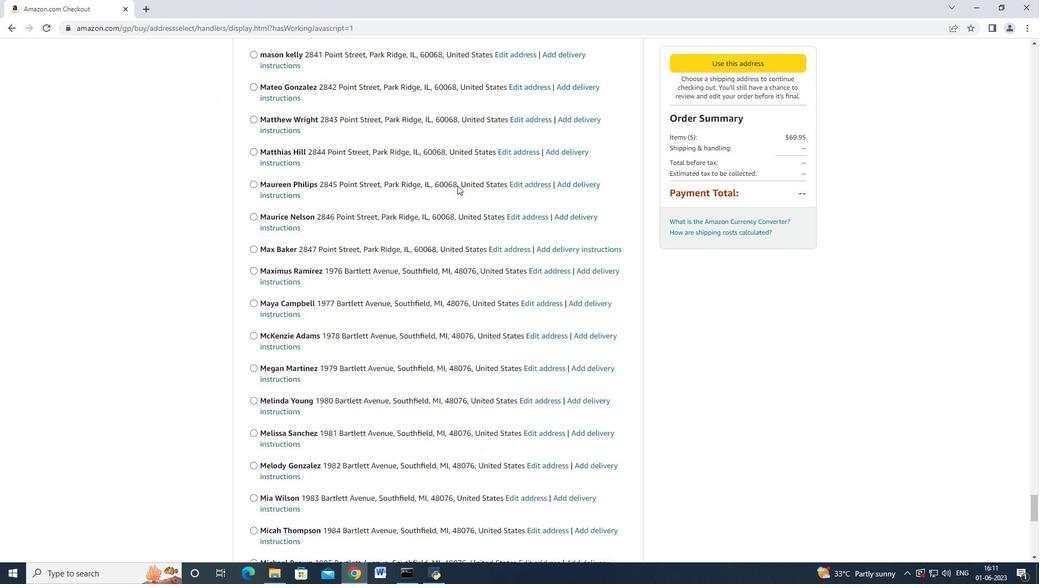 
Action: Mouse scrolled (457, 185) with delta (0, 0)
Screenshot: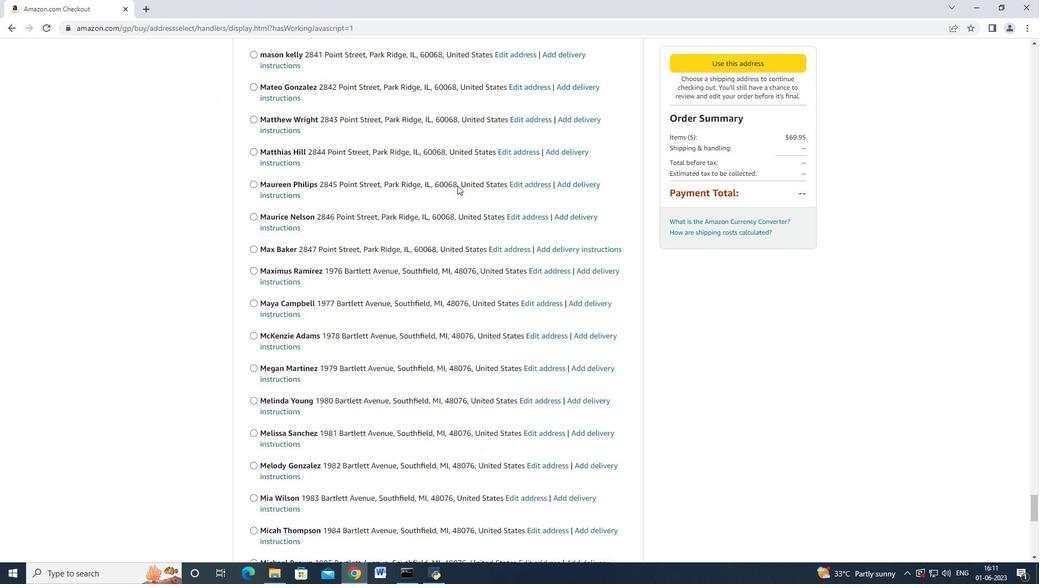 
Action: Mouse scrolled (457, 184) with delta (0, -1)
Screenshot: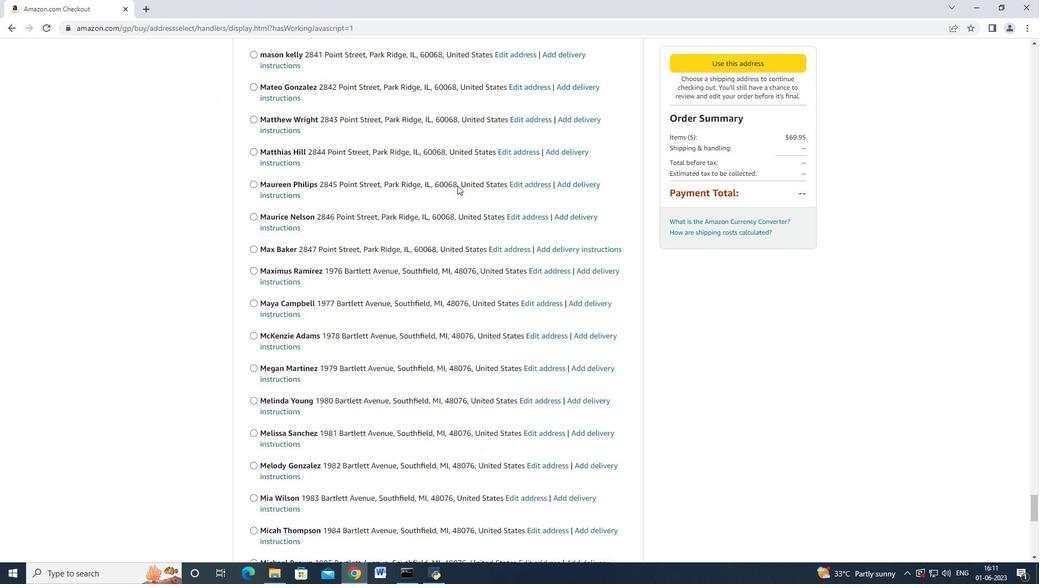 
Action: Mouse scrolled (457, 185) with delta (0, 0)
Screenshot: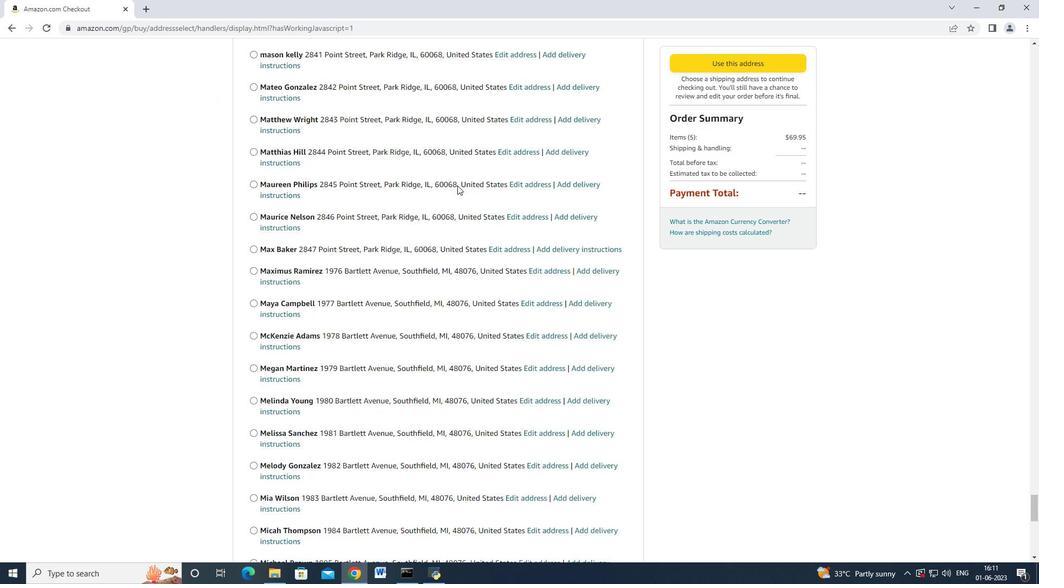 
Action: Mouse scrolled (457, 184) with delta (0, -1)
Screenshot: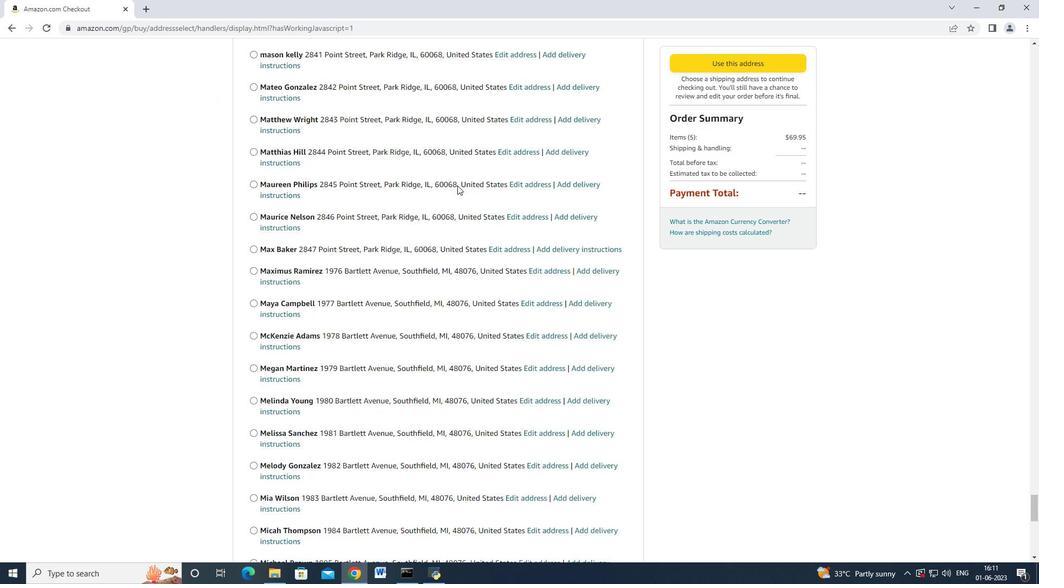 
Action: Mouse scrolled (457, 185) with delta (0, 0)
Screenshot: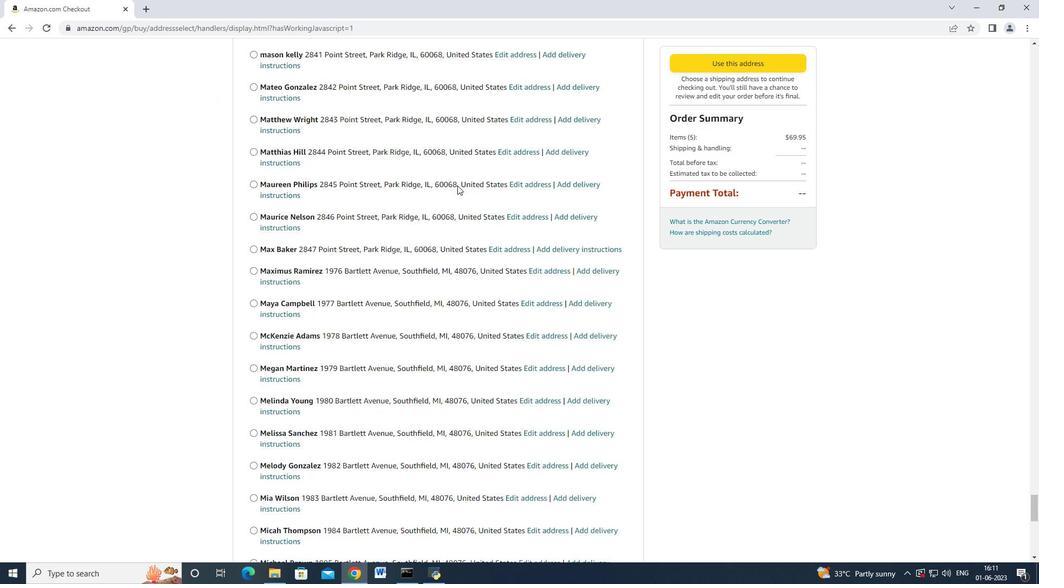 
Action: Mouse scrolled (457, 185) with delta (0, 0)
Screenshot: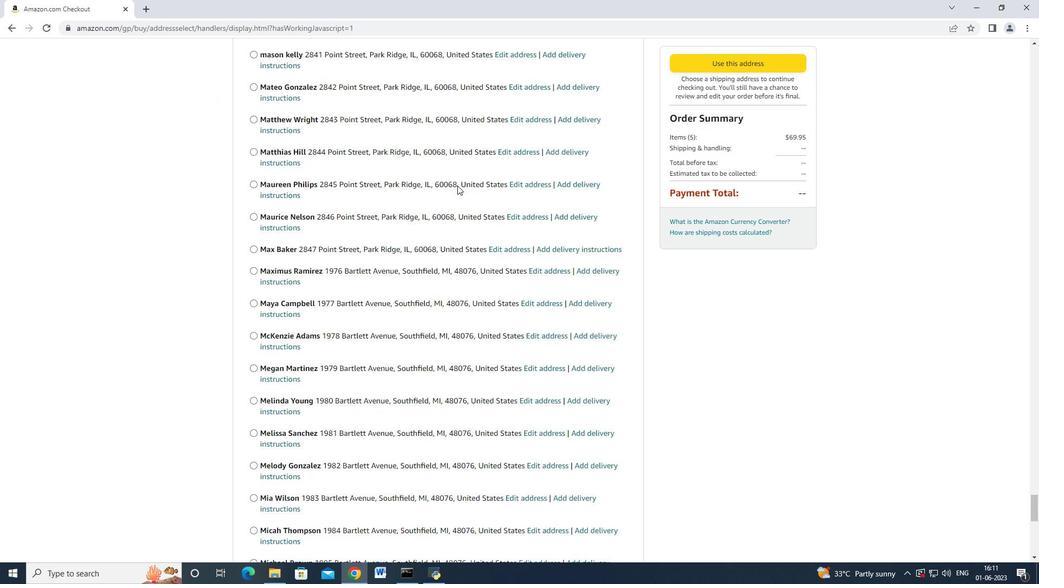 
Action: Mouse scrolled (457, 185) with delta (0, 0)
Screenshot: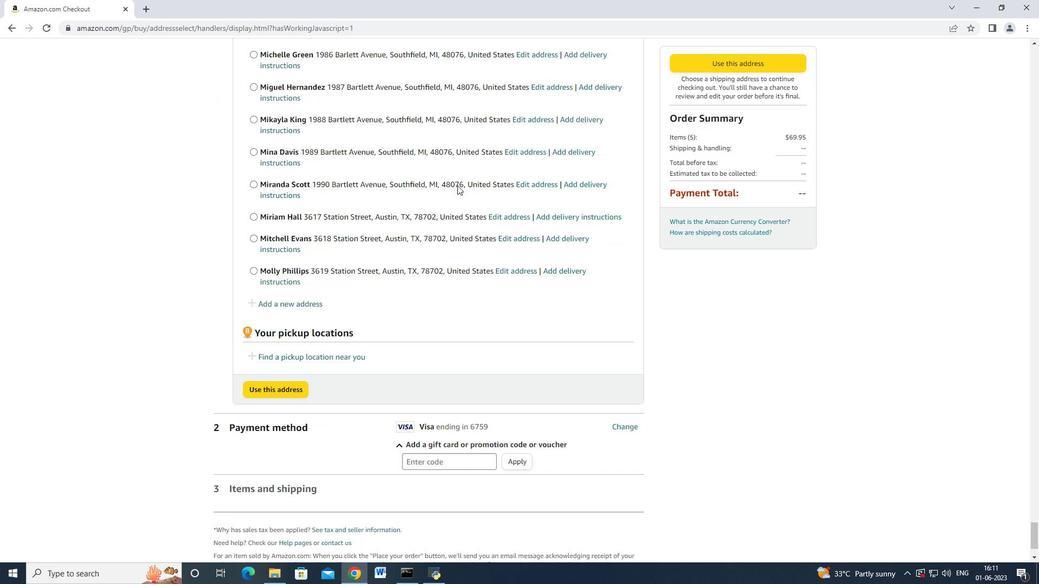 
Action: Mouse scrolled (457, 185) with delta (0, 0)
Screenshot: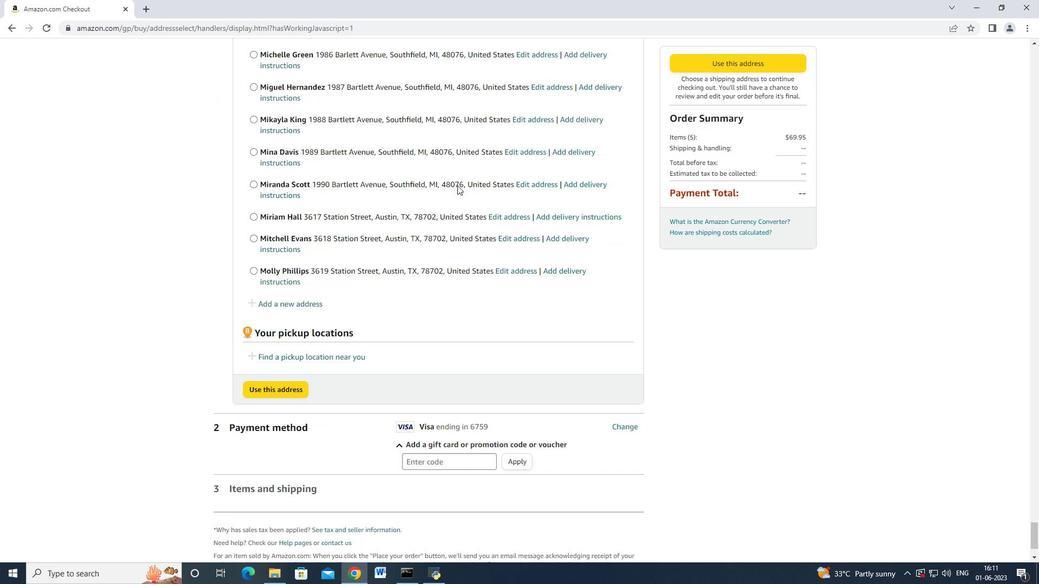 
Action: Mouse scrolled (457, 184) with delta (0, -1)
Screenshot: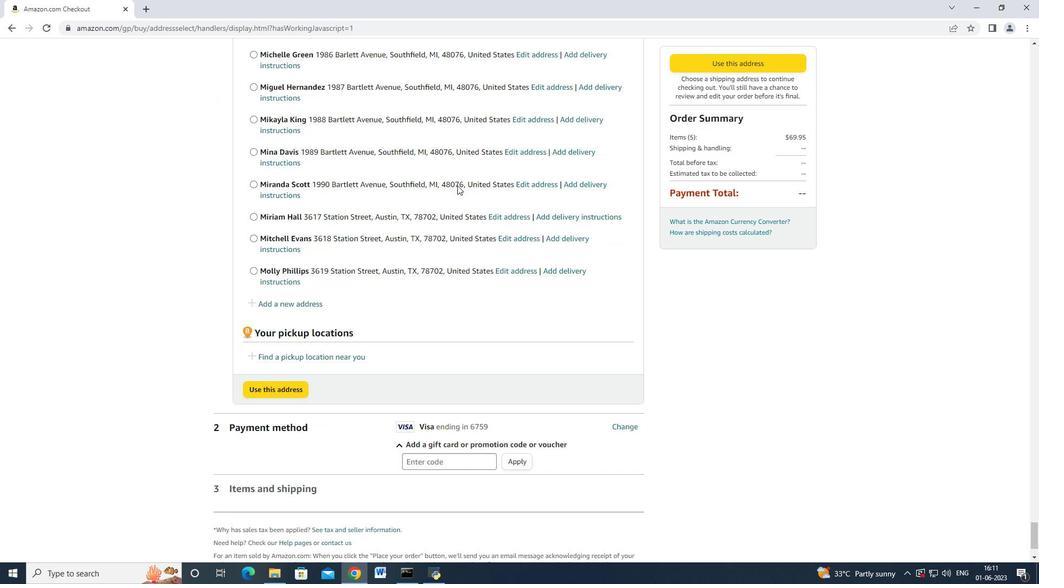 
Action: Mouse scrolled (457, 185) with delta (0, 0)
Screenshot: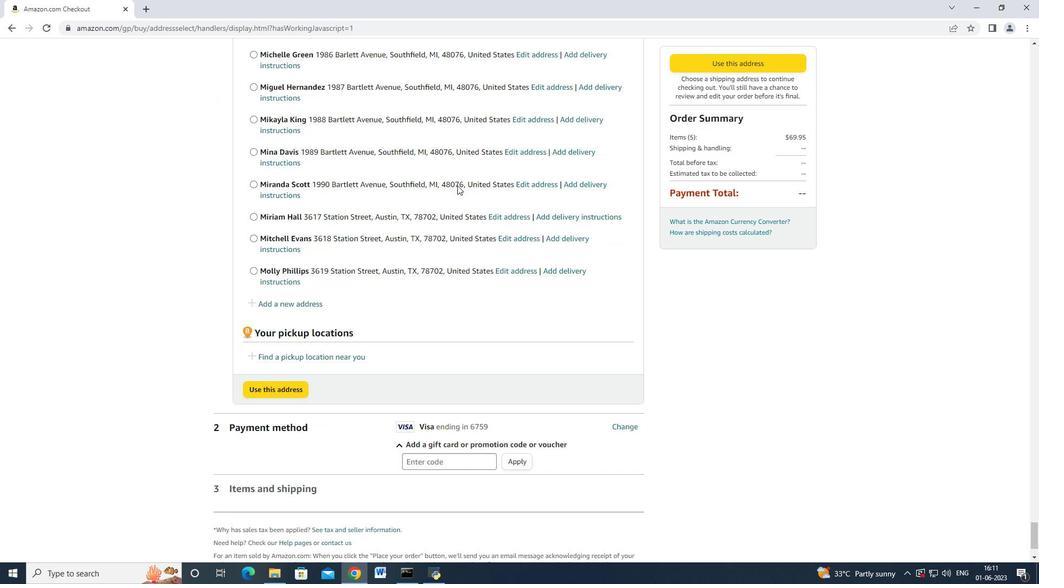 
Action: Mouse scrolled (457, 184) with delta (0, -1)
Screenshot: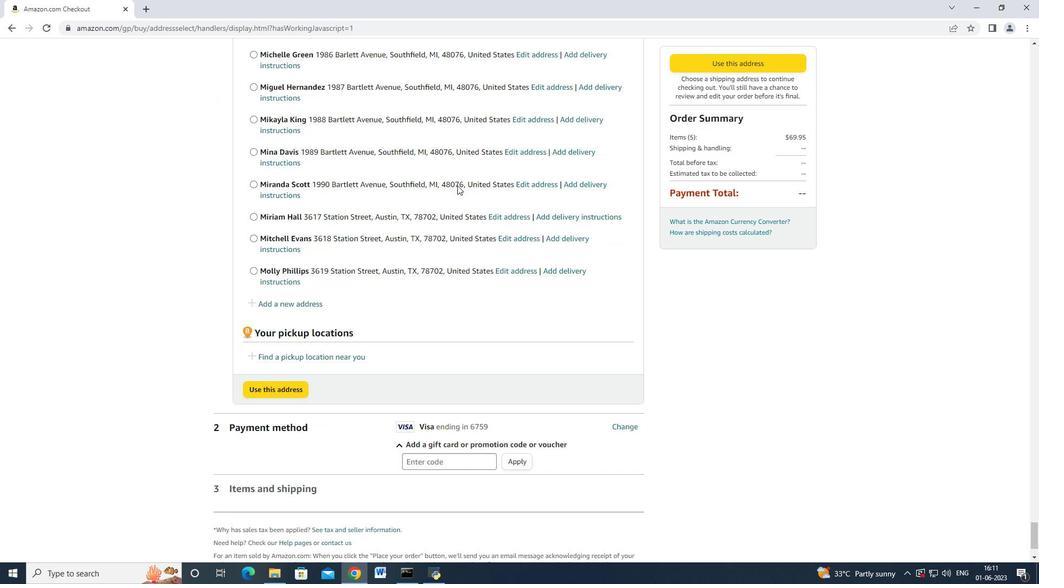 
Action: Mouse scrolled (457, 185) with delta (0, 0)
Screenshot: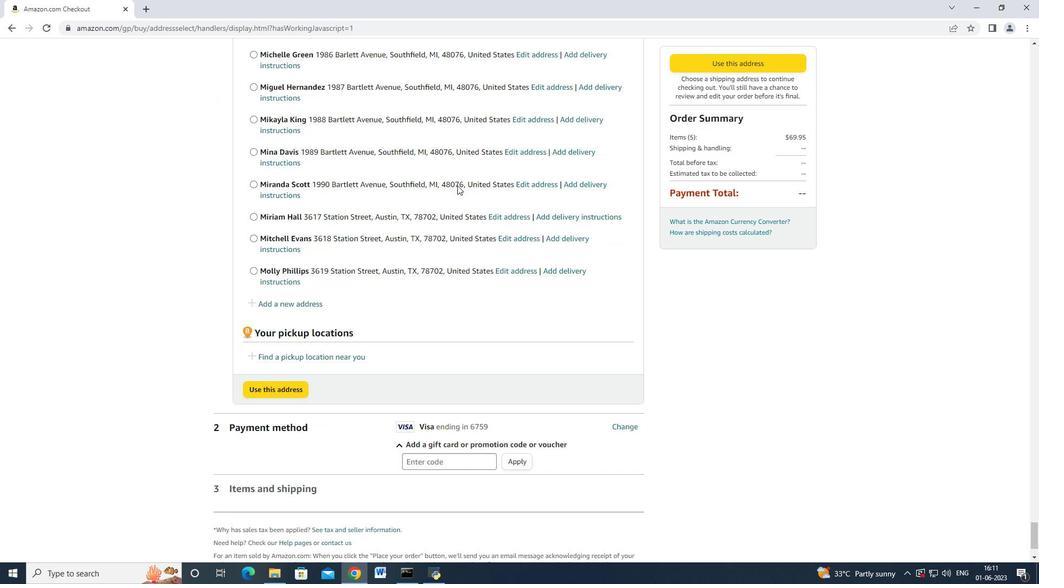 
Action: Mouse moved to (290, 218)
Screenshot: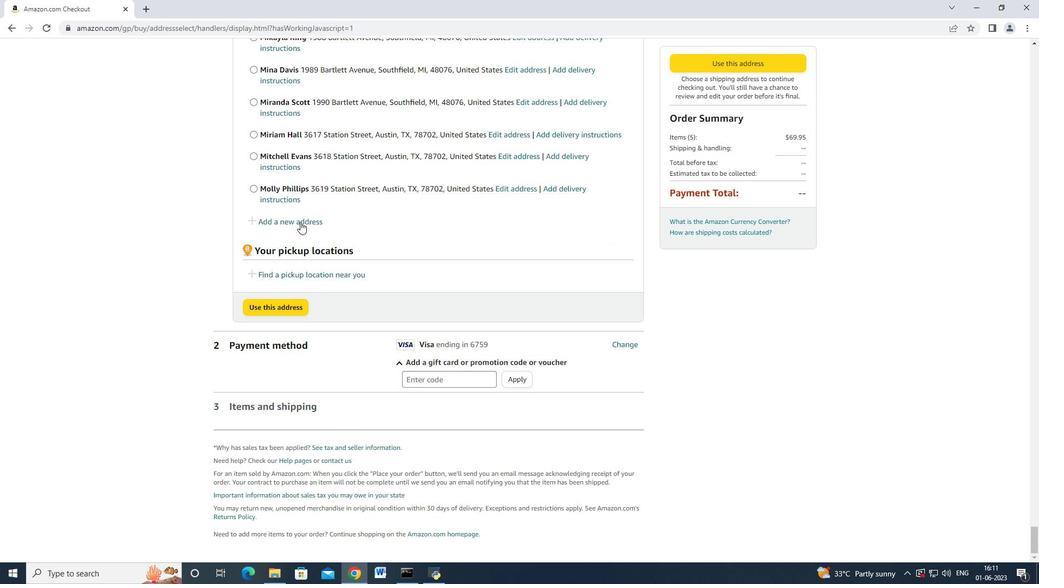 
Action: Mouse pressed left at (290, 218)
Screenshot: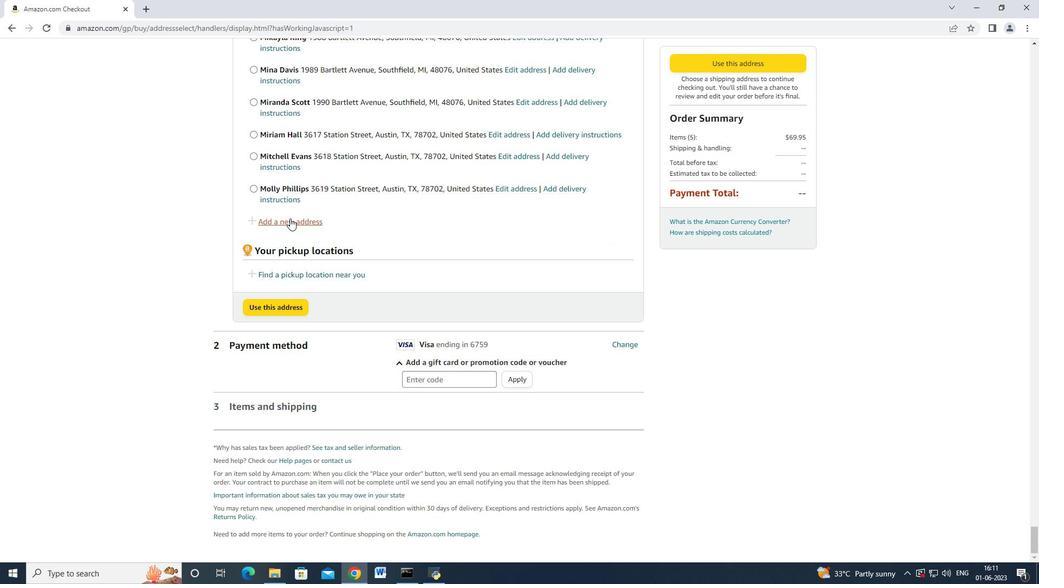 
Action: Mouse moved to (366, 265)
Screenshot: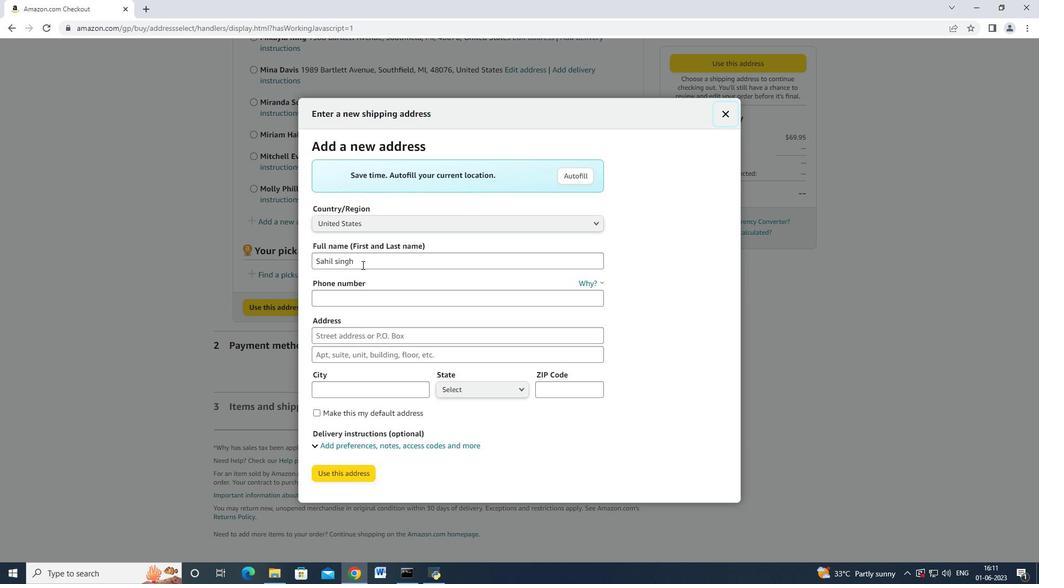 
Action: Mouse pressed left at (366, 265)
Screenshot: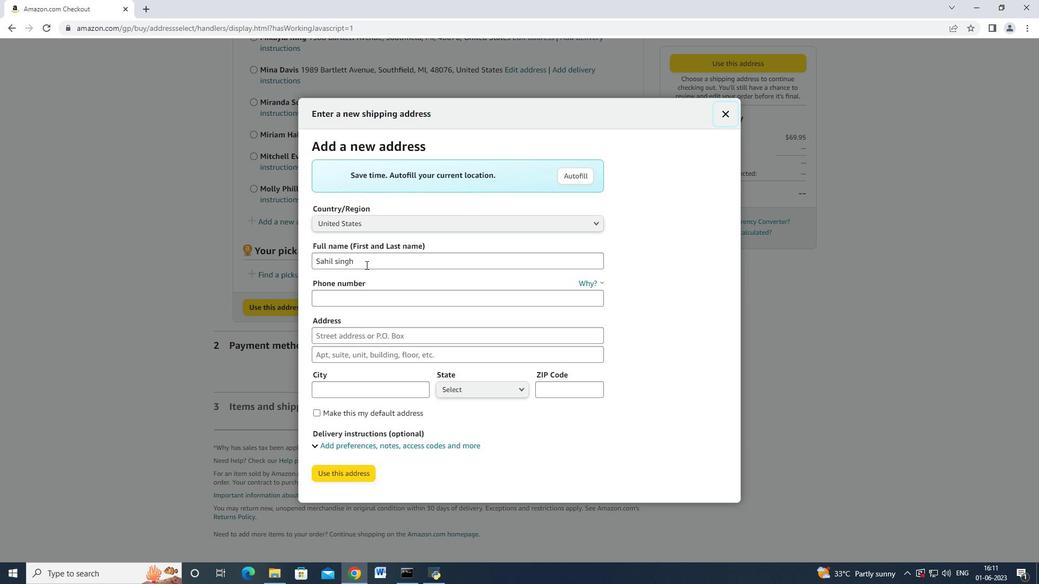 
Action: Mouse moved to (313, 259)
Screenshot: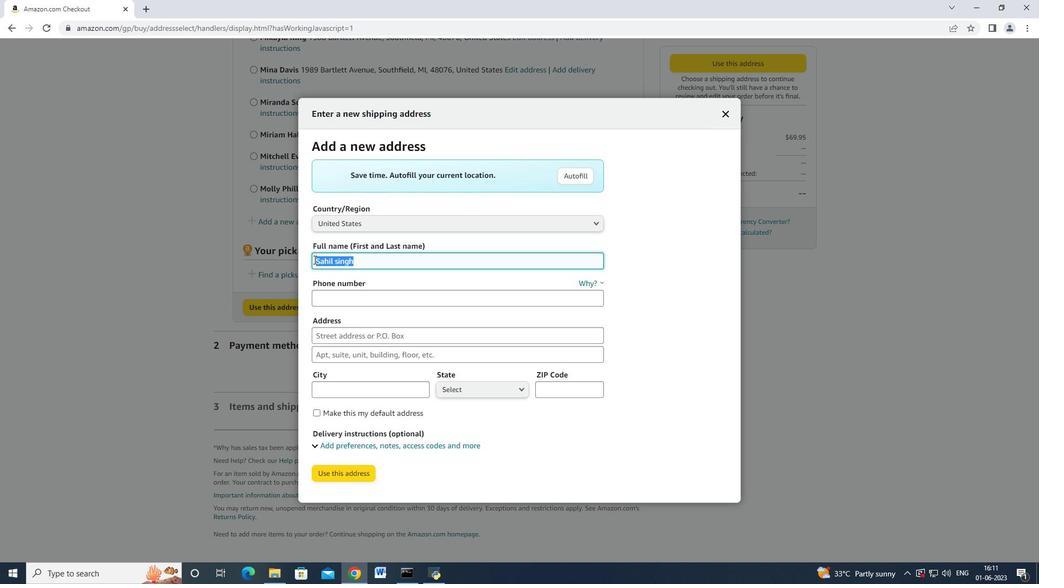 
Action: Key pressed <Key.backspace>cassandra<Key.space>campbell<Key.tab><Key.tab>3522153680<Key.tab>4549<Key.space><Key.shift>Long<Key.space><Key.shift_r>Street<Key.tab><Key.tab><Key.shift><Key.shift><Key.shift><Key.shift><Key.shift><Key.shift><Key.shift><Key.shift><Key.shift><Key.shift><Key.shift><Key.shift><Key.shift><Key.shift>Gainese<Key.backspace>ville
Screenshot: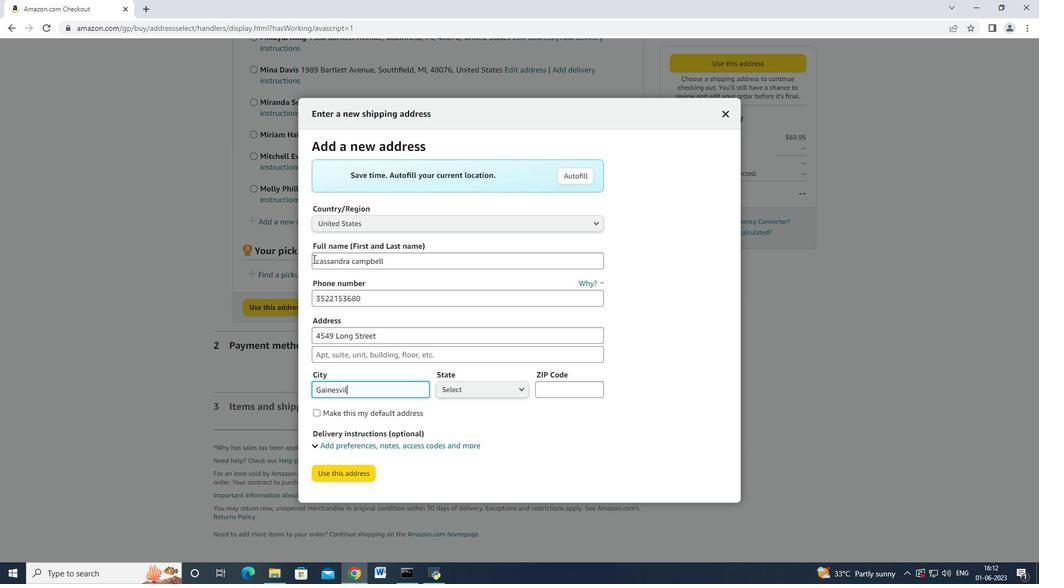 
Action: Mouse moved to (460, 386)
Screenshot: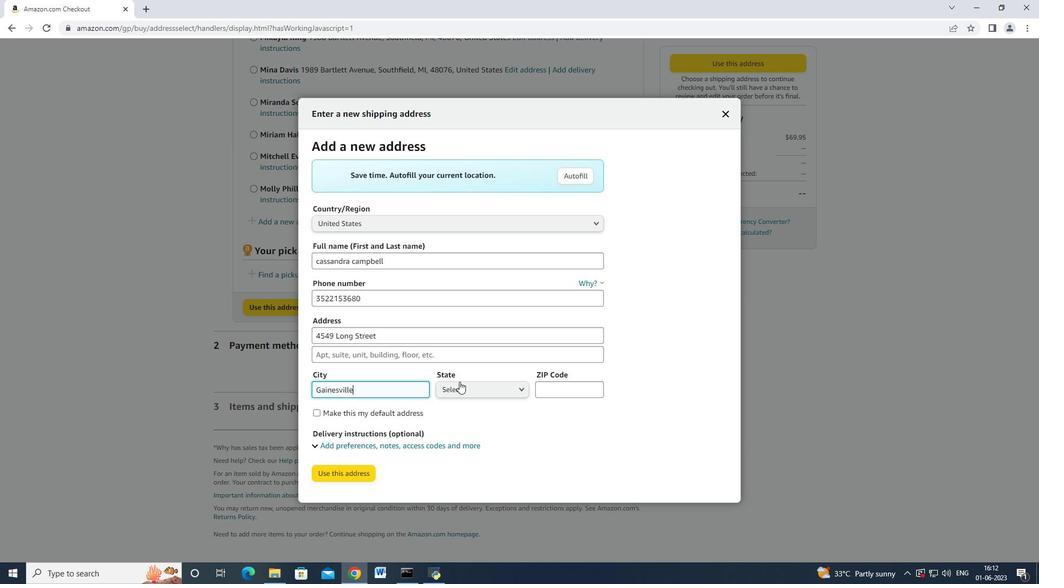 
Action: Mouse pressed left at (460, 386)
Screenshot: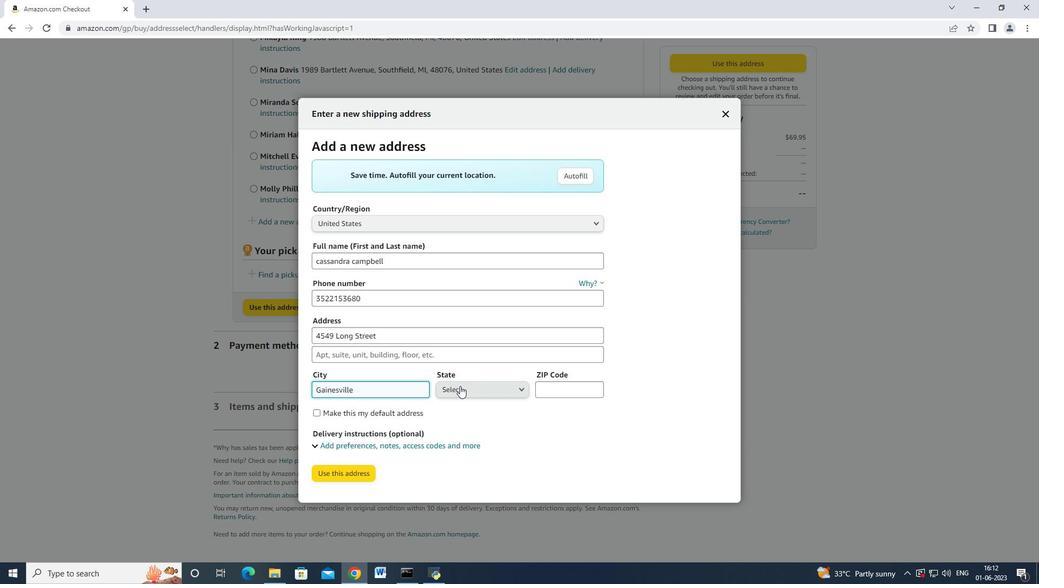 
Action: Mouse moved to (505, 199)
Screenshot: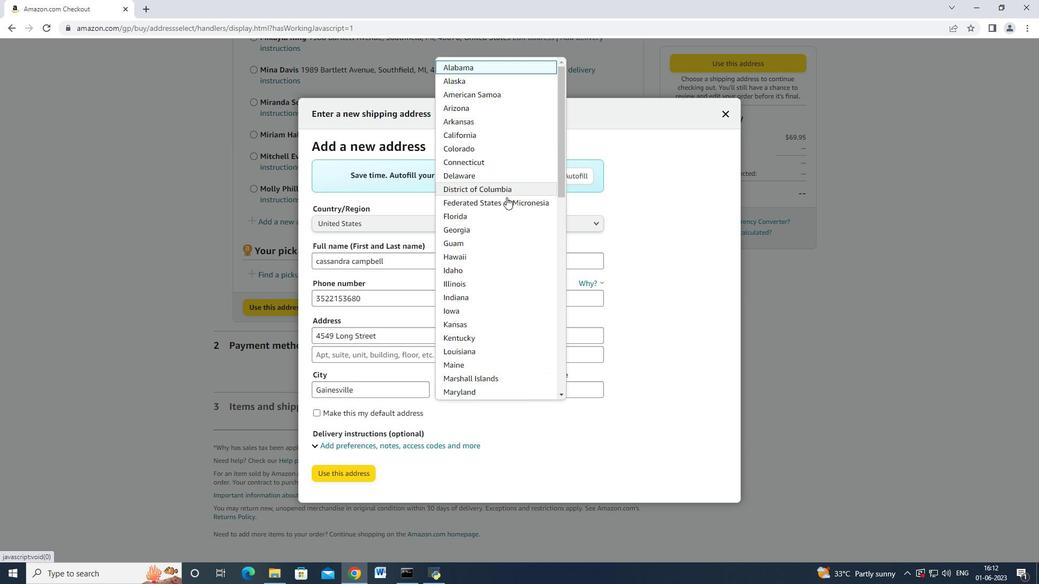 
Action: Mouse scrolled (505, 200) with delta (0, 0)
Screenshot: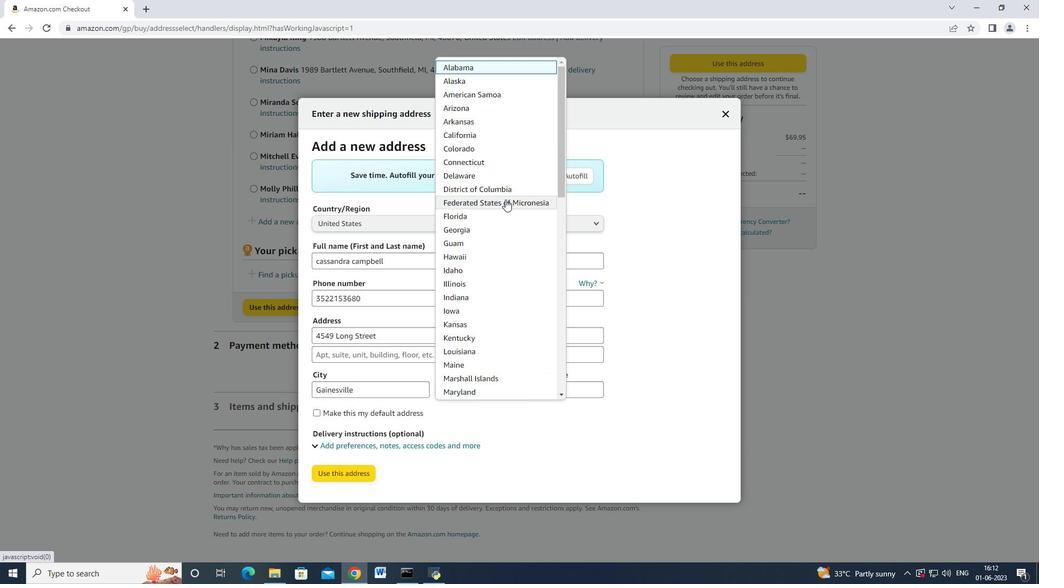 
Action: Mouse scrolled (505, 200) with delta (0, 0)
Screenshot: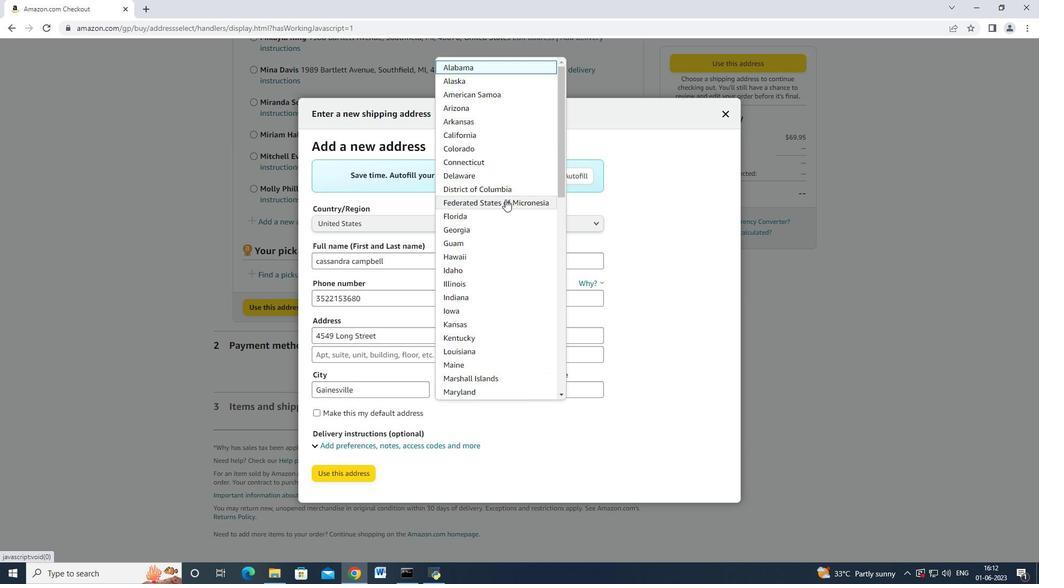 
Action: Mouse scrolled (505, 199) with delta (0, 0)
Screenshot: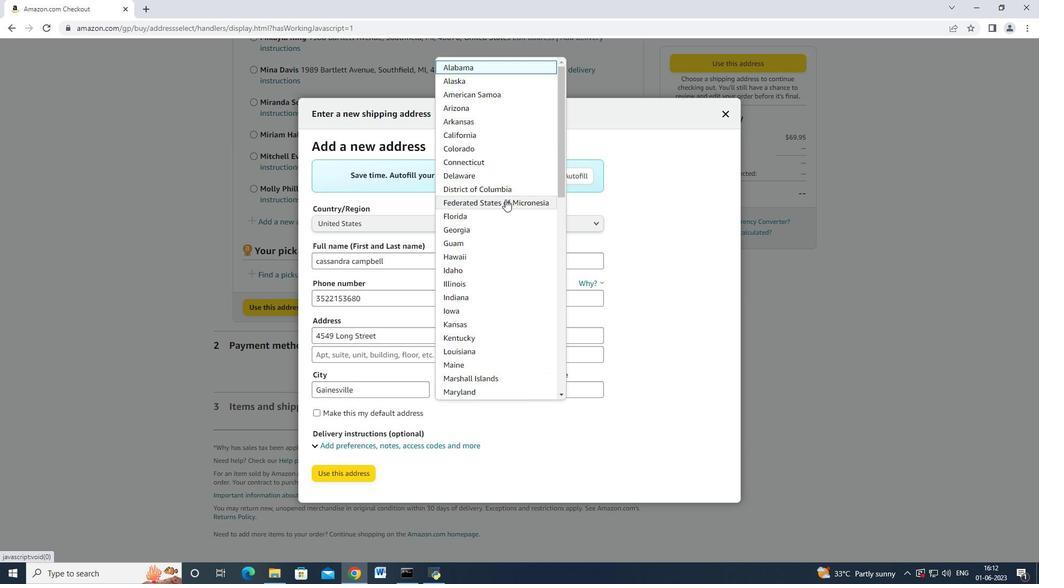 
Action: Mouse scrolled (505, 199) with delta (0, 0)
Screenshot: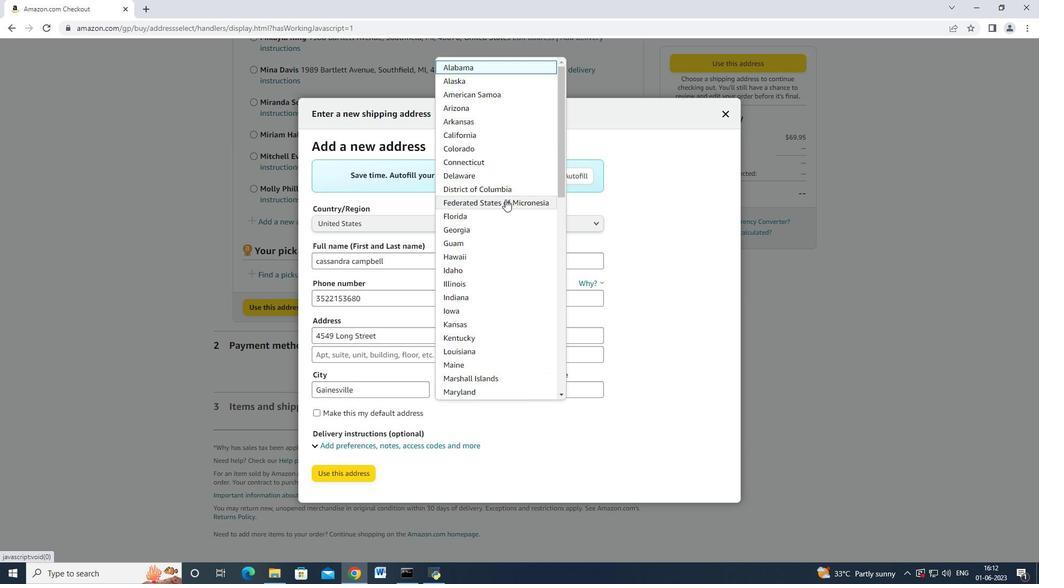 
Action: Mouse scrolled (505, 199) with delta (0, 0)
Screenshot: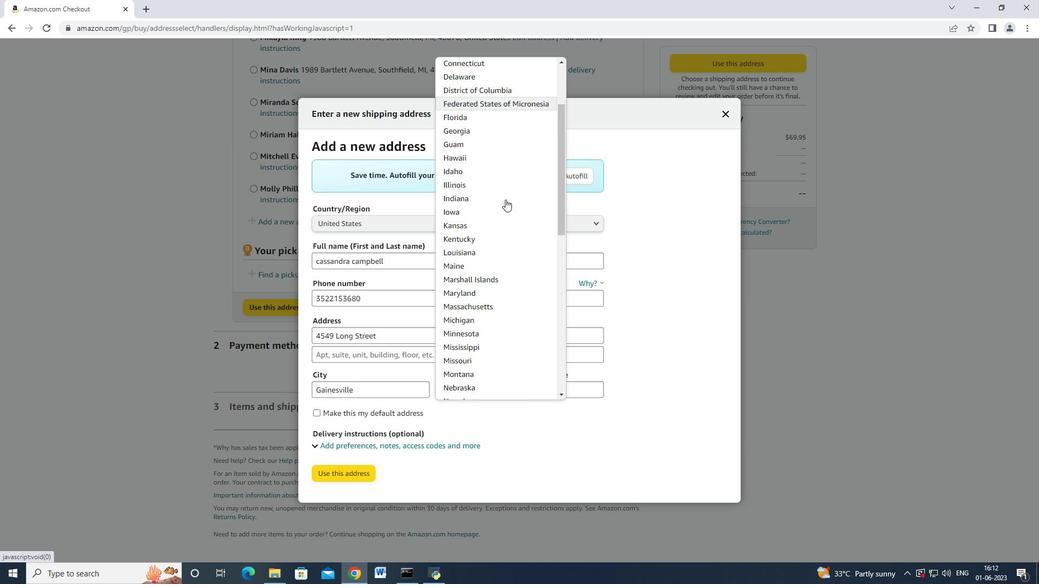 
Action: Mouse scrolled (505, 200) with delta (0, 0)
Screenshot: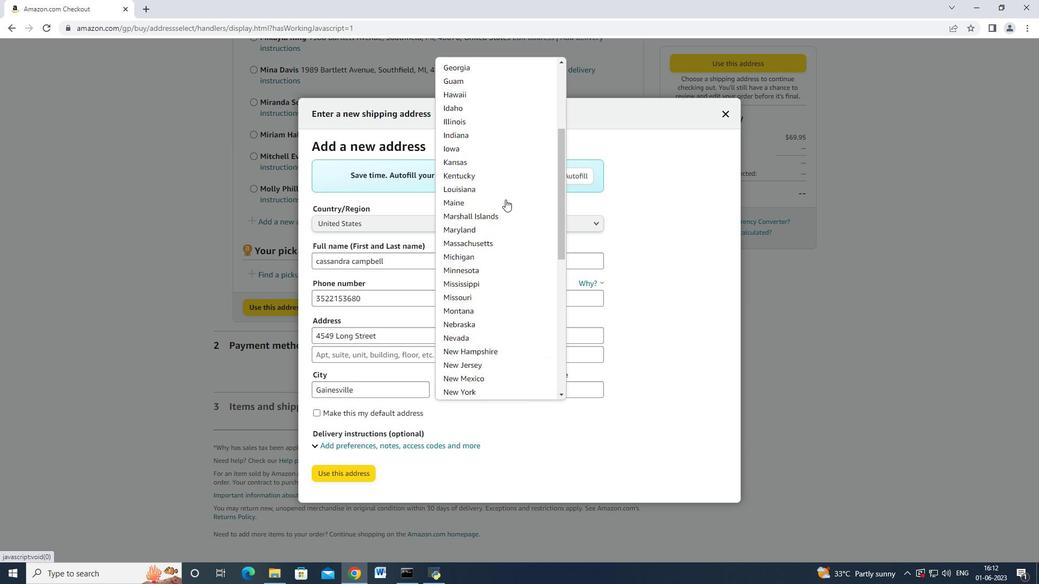 
Action: Mouse scrolled (505, 200) with delta (0, 0)
Screenshot: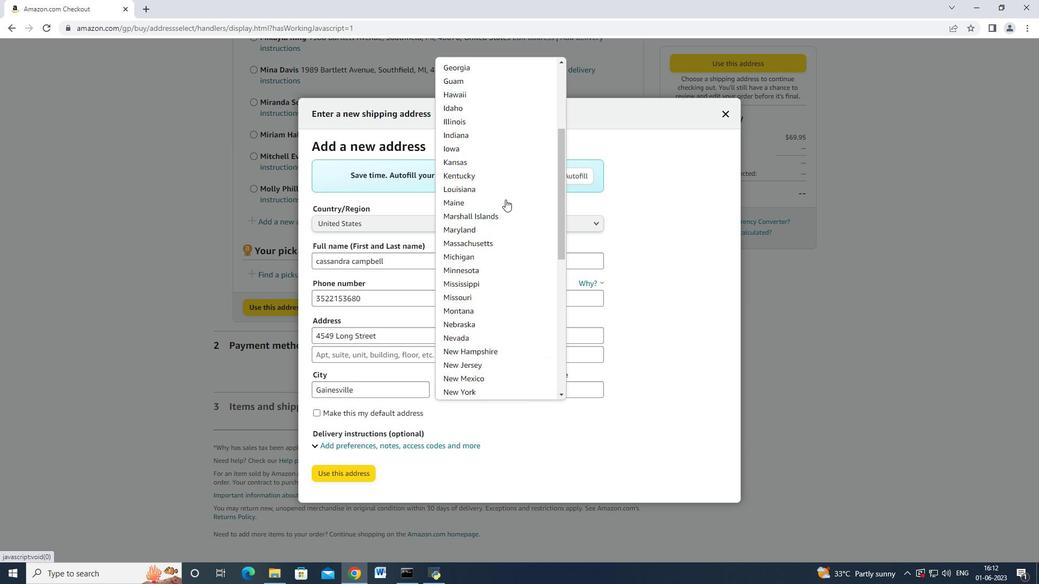 
Action: Mouse scrolled (505, 200) with delta (0, 0)
Screenshot: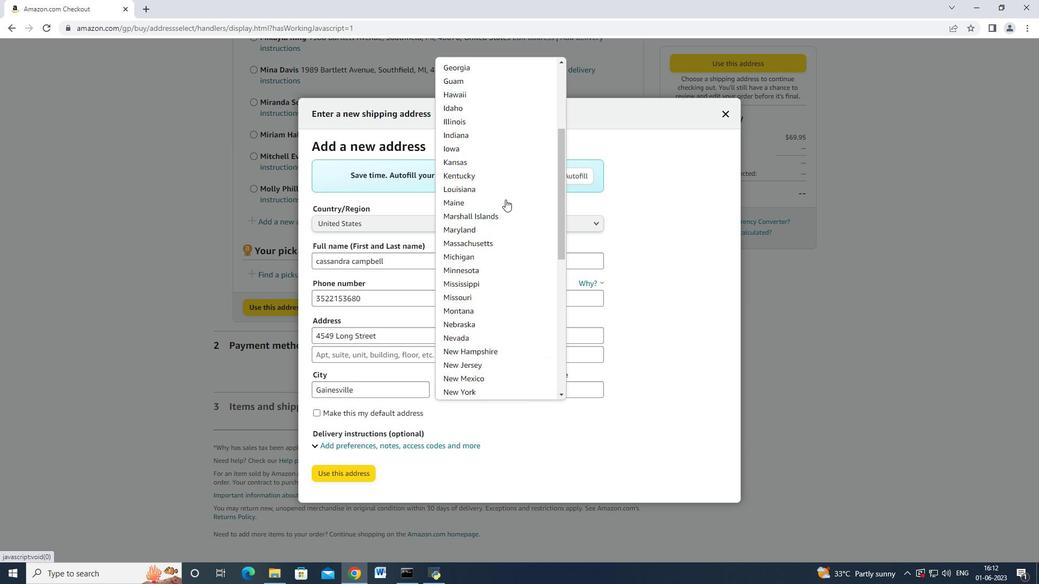 
Action: Mouse scrolled (505, 200) with delta (0, 0)
Screenshot: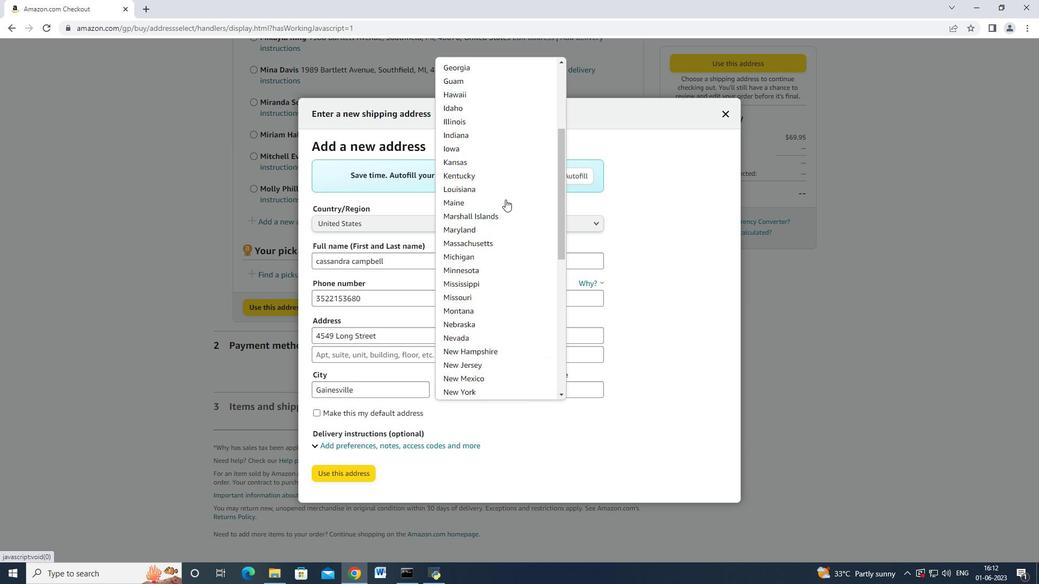 
Action: Mouse moved to (465, 219)
Screenshot: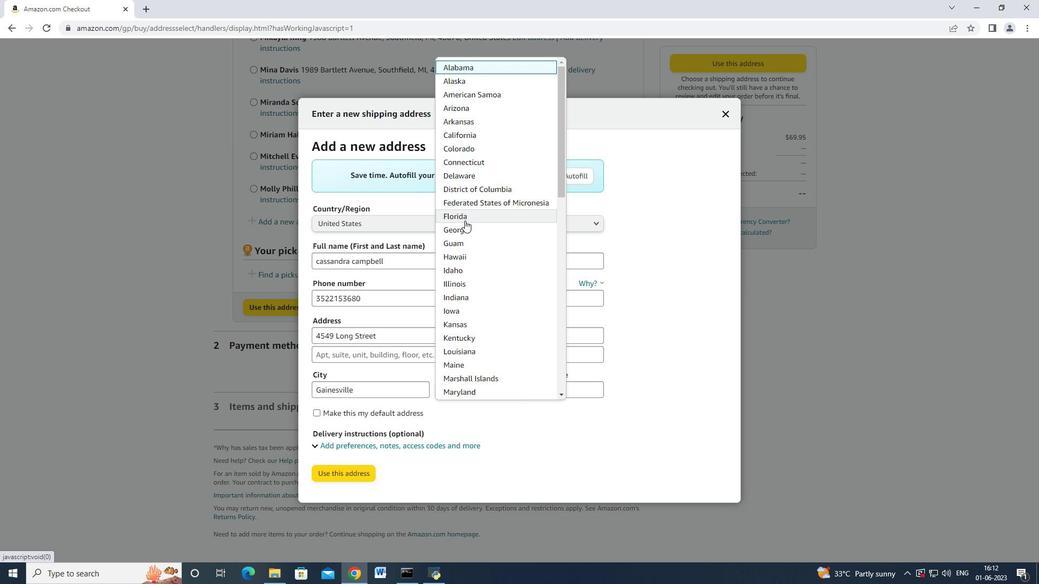 
Action: Mouse pressed left at (465, 219)
Screenshot: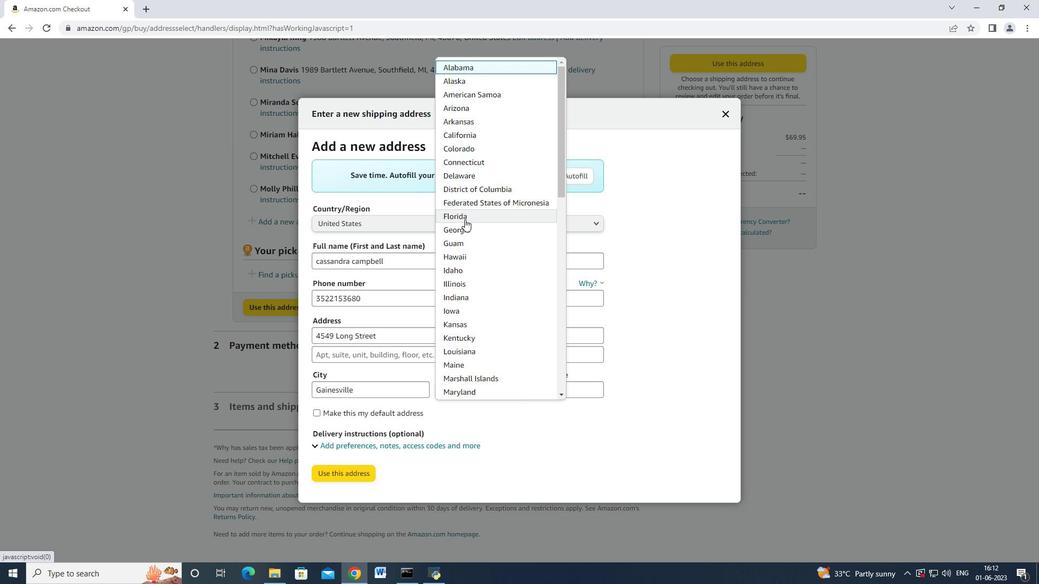 
Action: Mouse moved to (549, 384)
Screenshot: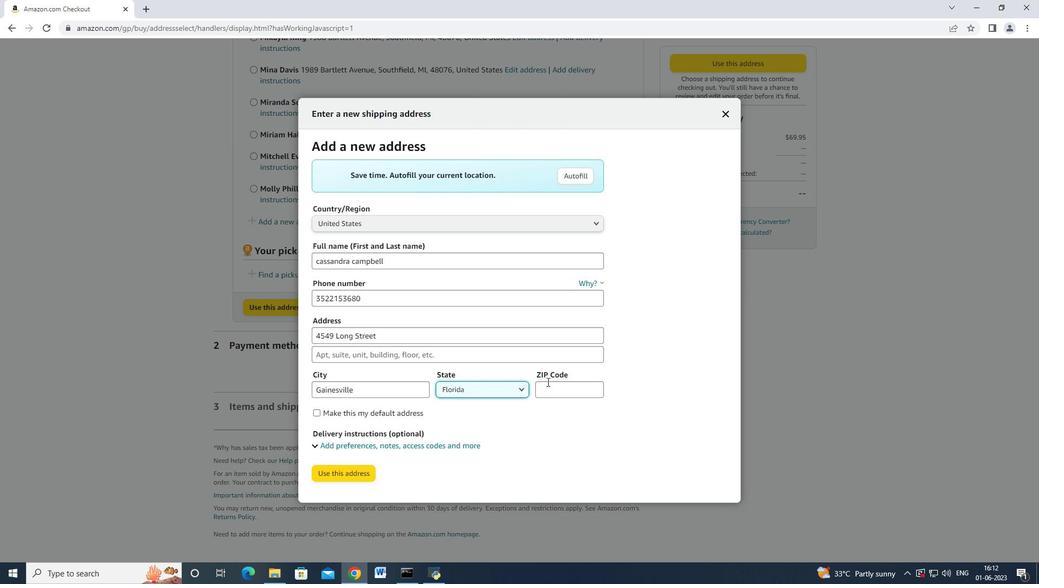 
Action: Mouse pressed left at (549, 384)
Screenshot: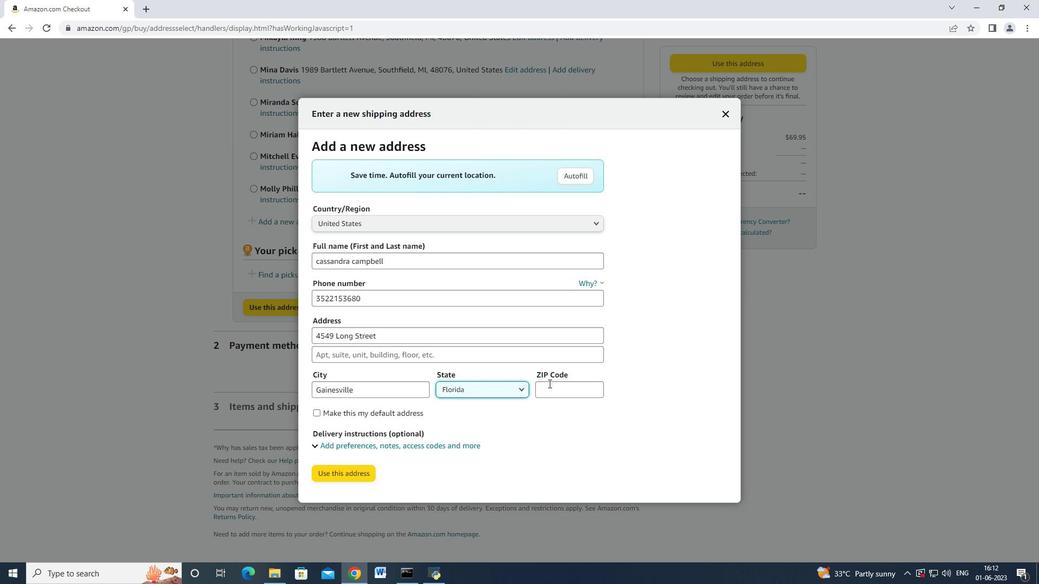 
Action: Mouse moved to (618, 368)
Screenshot: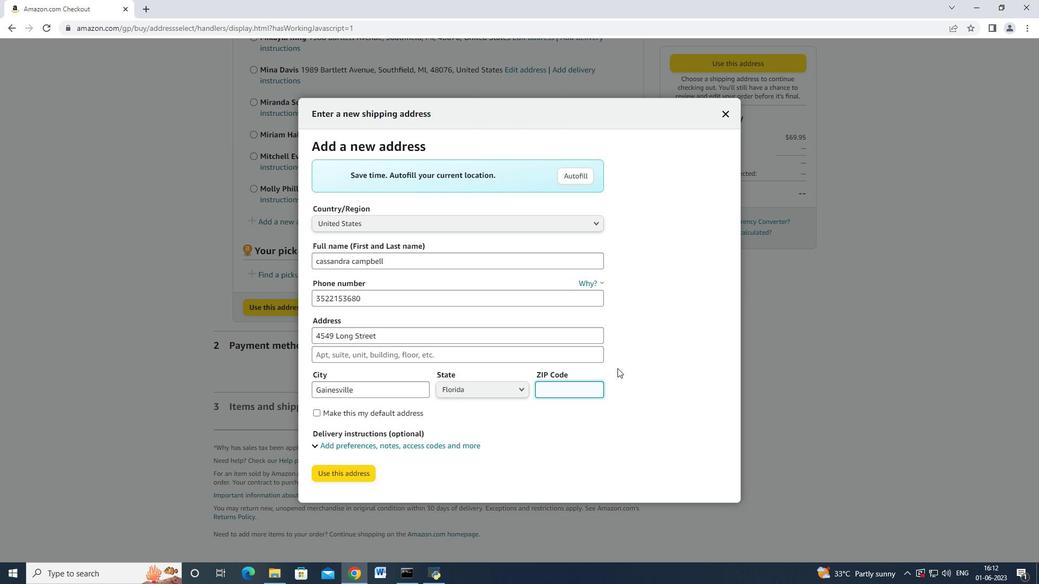 
Action: Key pressed 32653
Screenshot: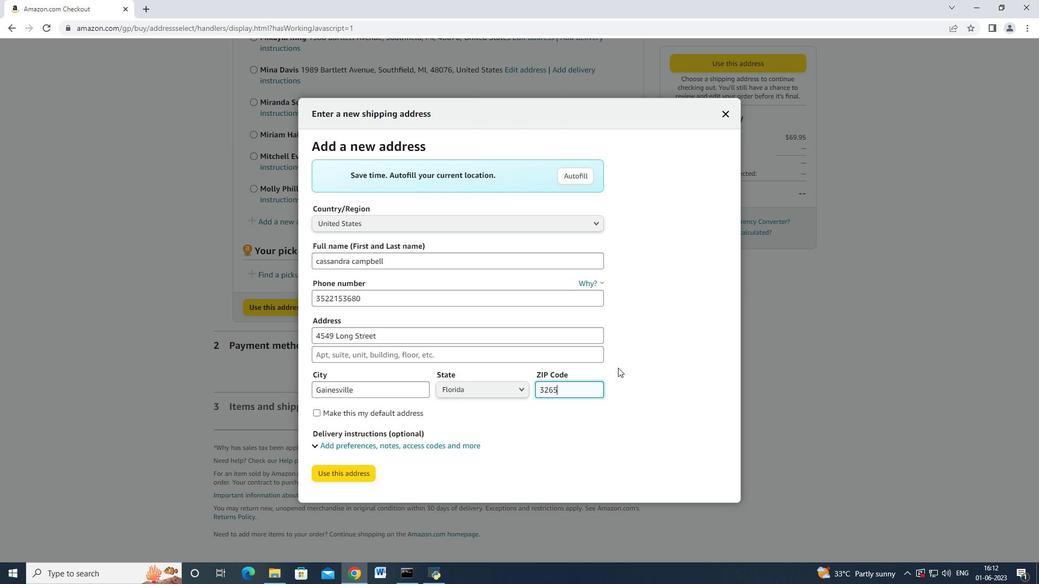 
Action: Mouse moved to (356, 471)
Screenshot: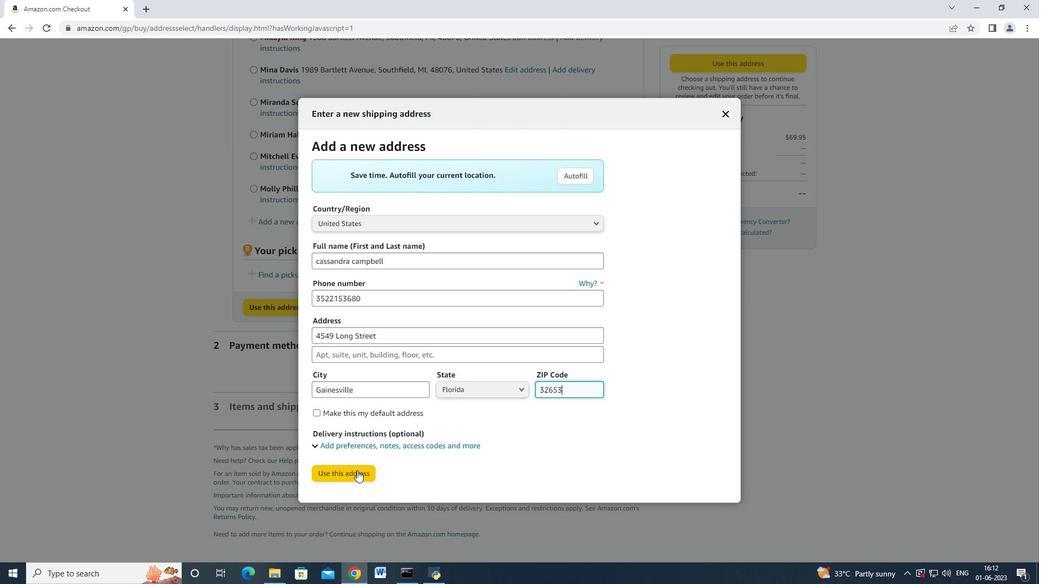 
Action: Mouse pressed left at (356, 471)
Screenshot: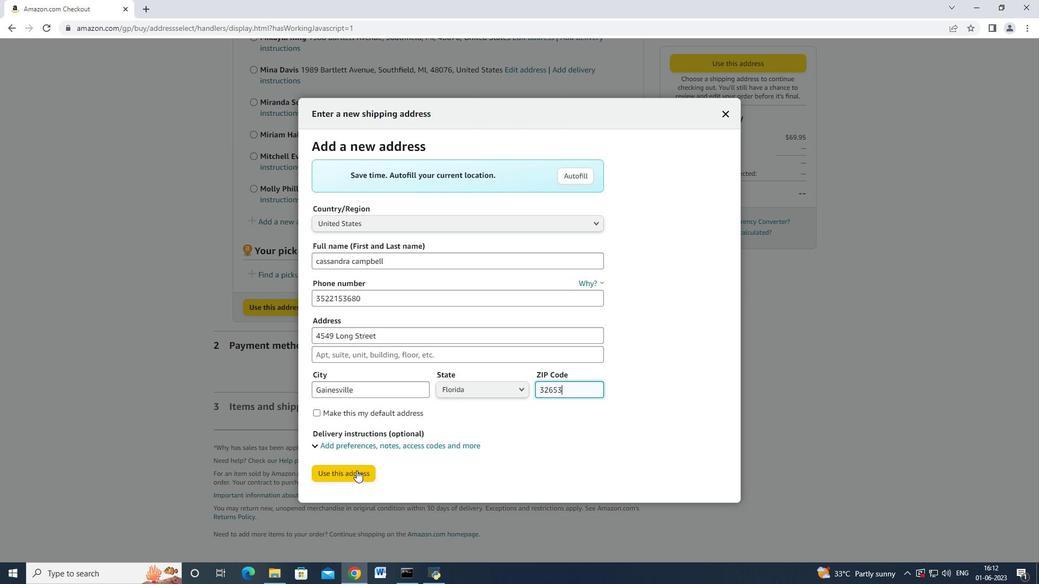 
Action: Mouse moved to (436, 355)
Screenshot: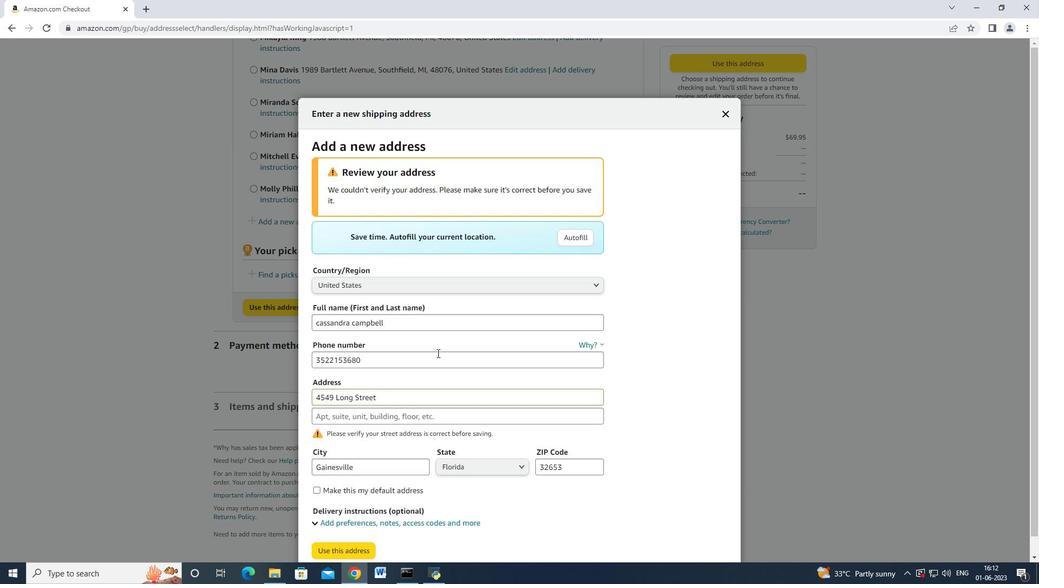 
Action: Mouse scrolled (436, 355) with delta (0, 0)
